 Task: Find the best deals on Amazon.in today.
Action: Mouse moved to (134, 30)
Screenshot: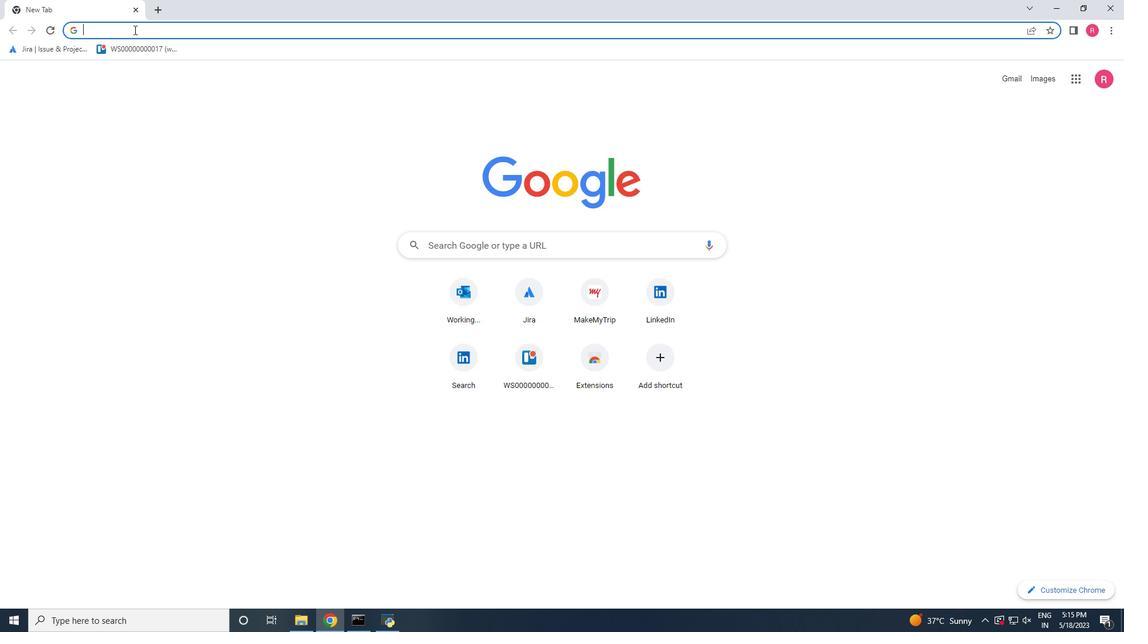 
Action: Mouse pressed left at (134, 30)
Screenshot: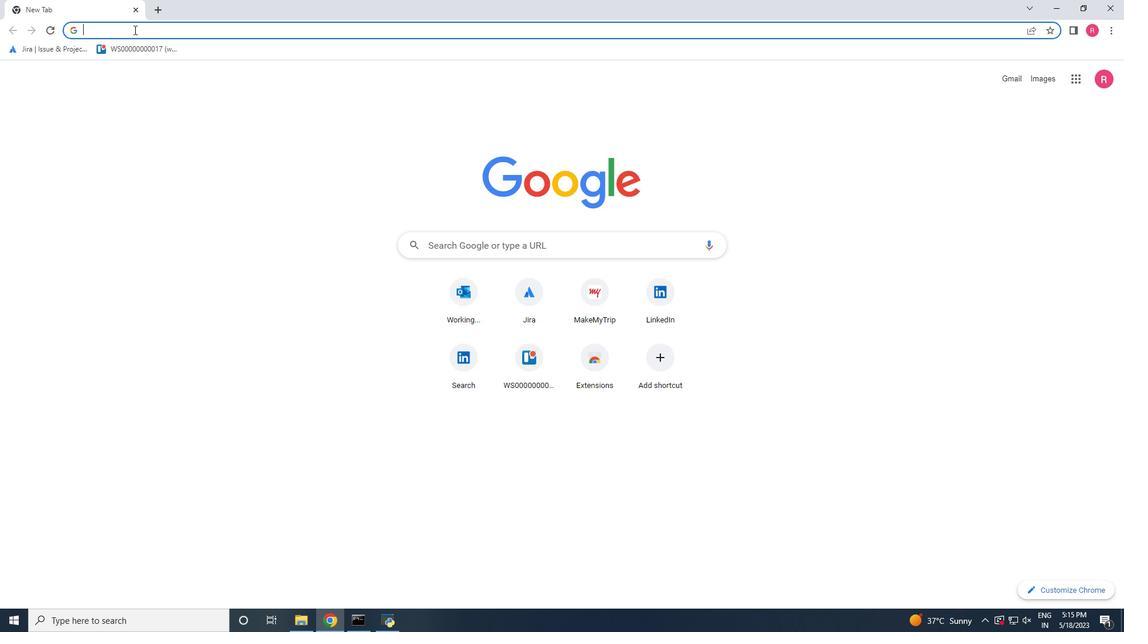
Action: Key pressed amazon<Key.enter>
Screenshot: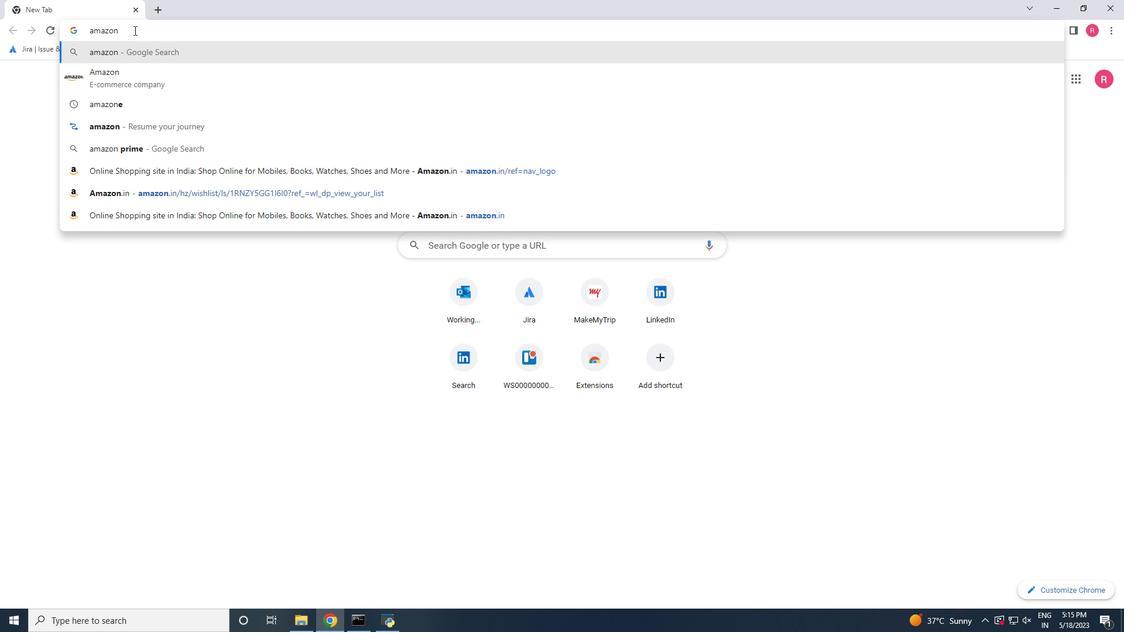 
Action: Mouse moved to (162, 182)
Screenshot: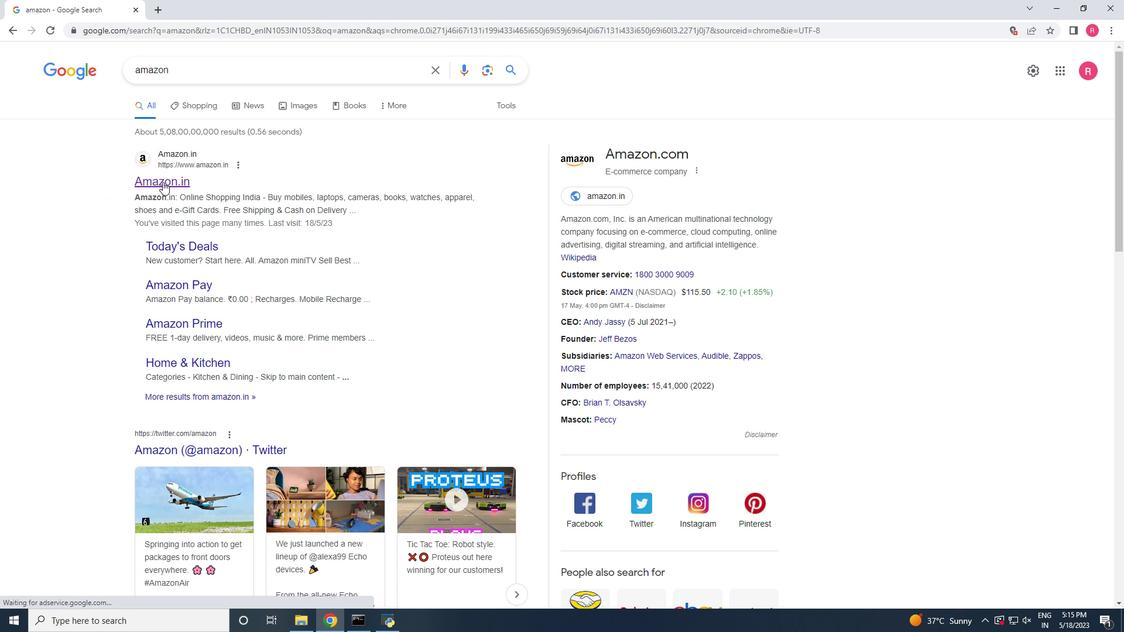 
Action: Mouse pressed left at (162, 182)
Screenshot: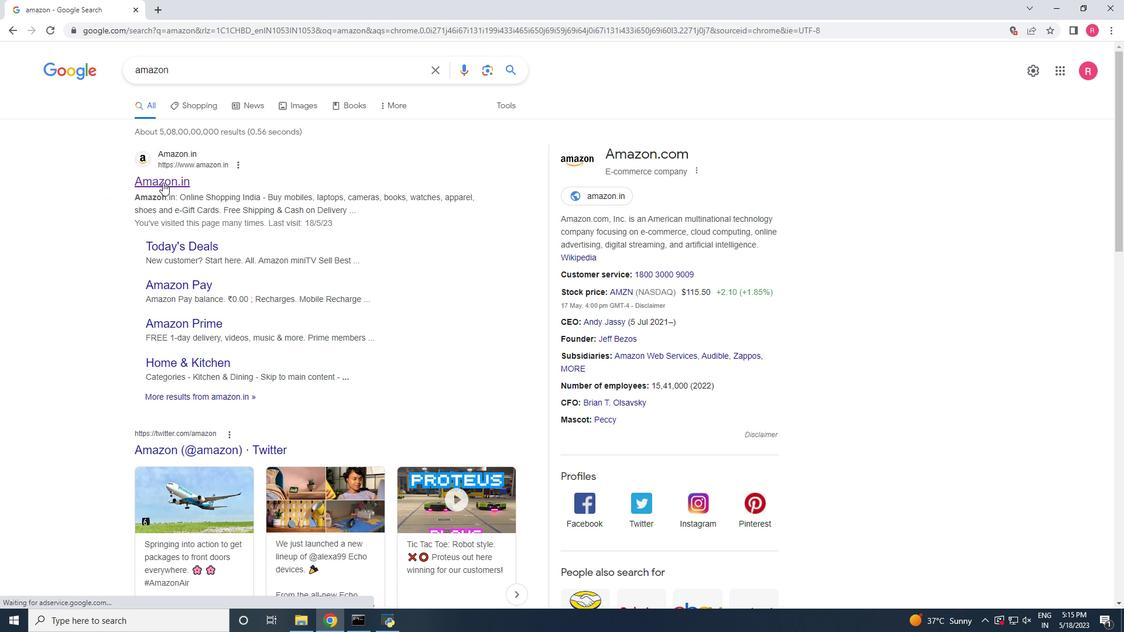 
Action: Mouse moved to (246, 59)
Screenshot: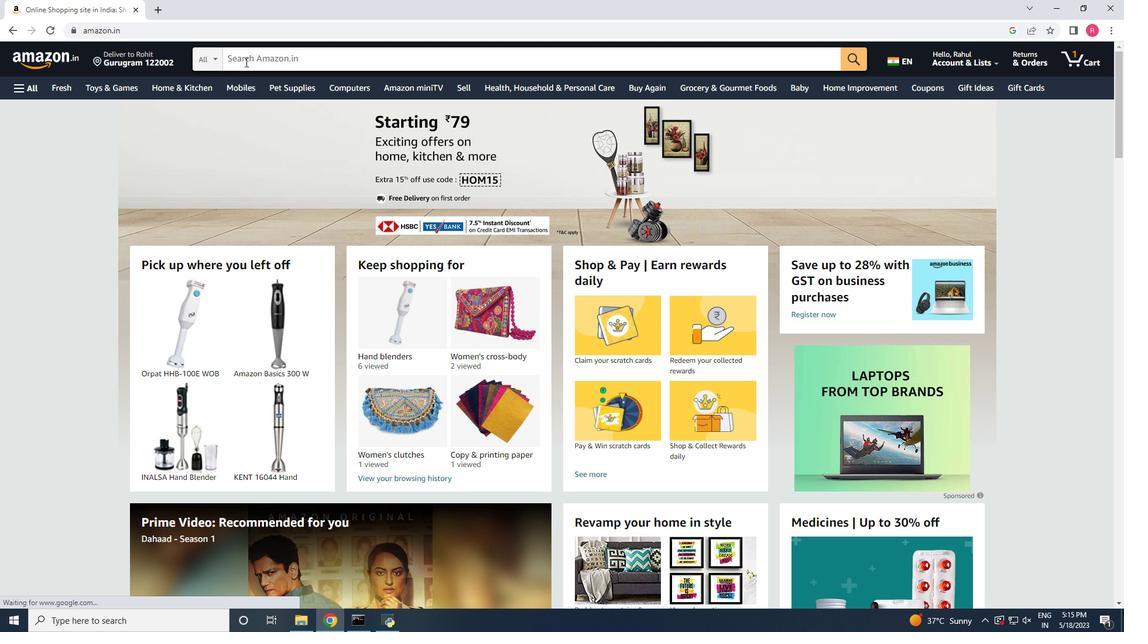 
Action: Mouse pressed left at (246, 59)
Screenshot: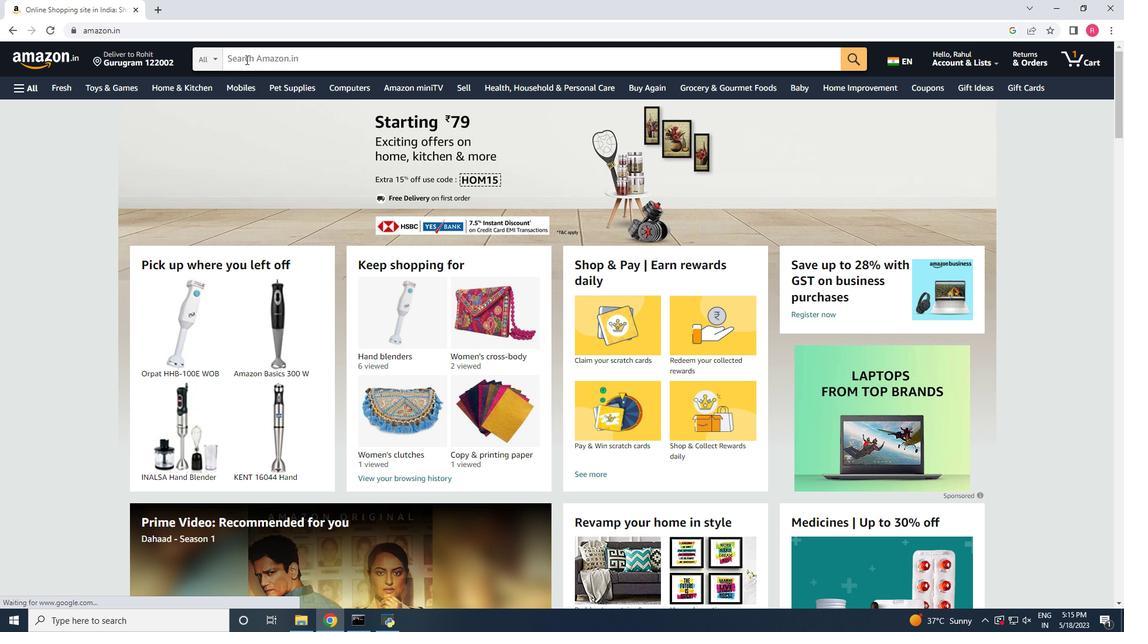 
Action: Key pressed today<Key.space>deal
Screenshot: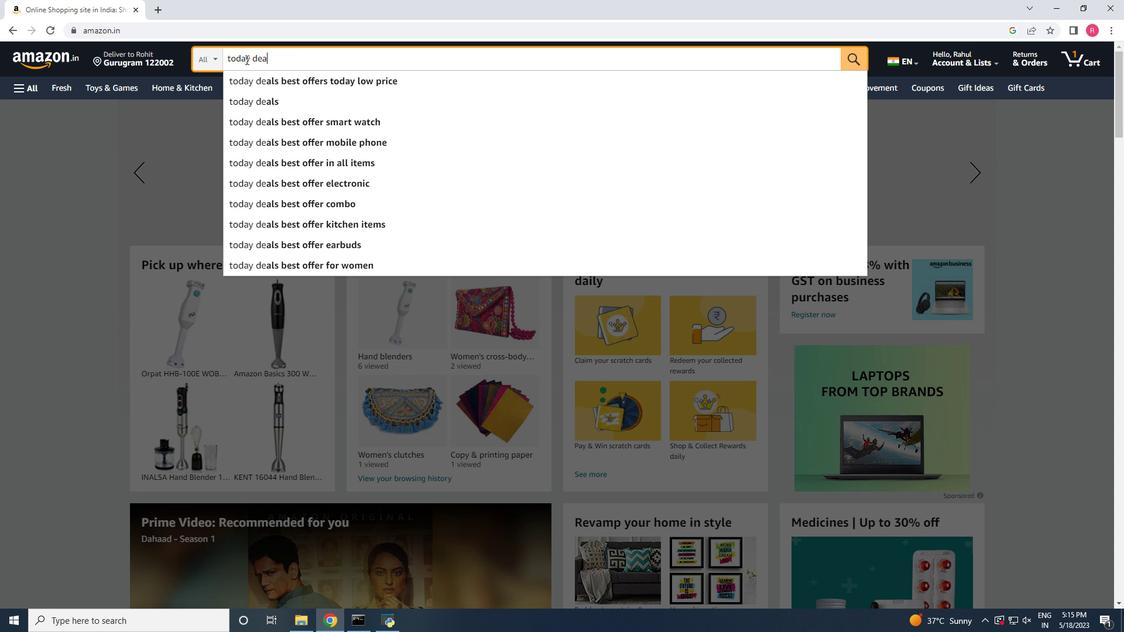 
Action: Mouse moved to (267, 100)
Screenshot: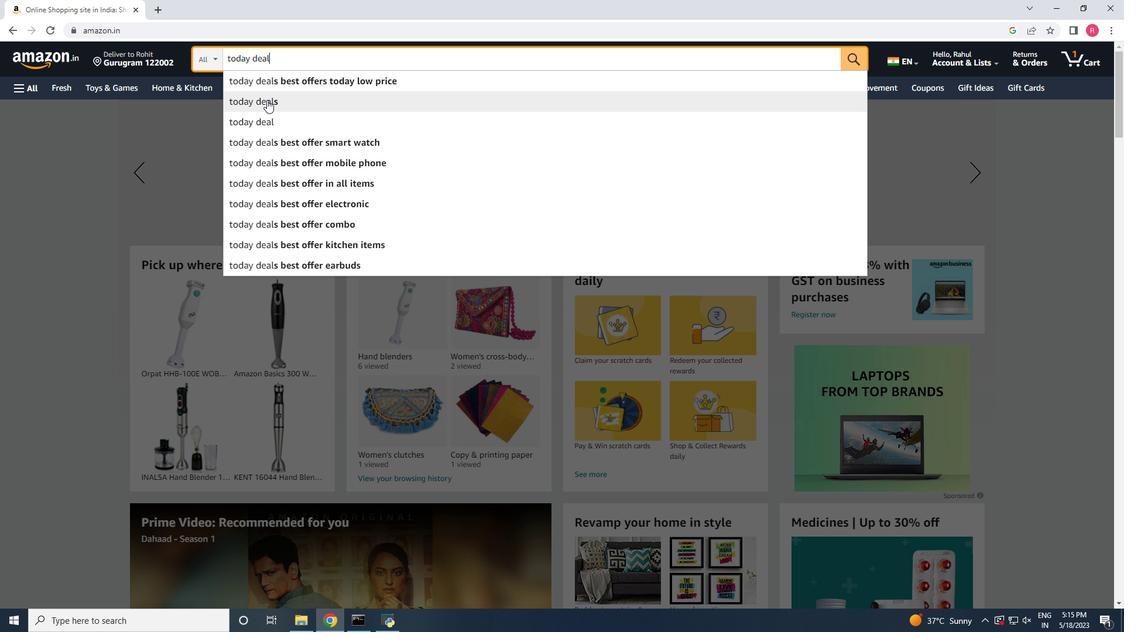 
Action: Mouse pressed left at (267, 100)
Screenshot: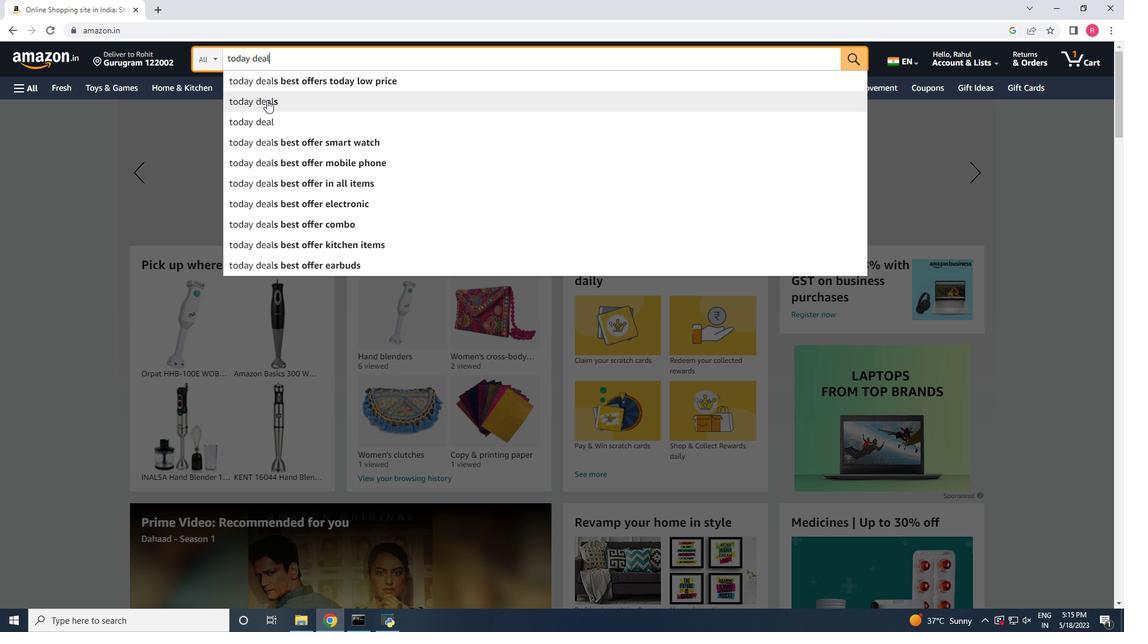 
Action: Mouse moved to (424, 171)
Screenshot: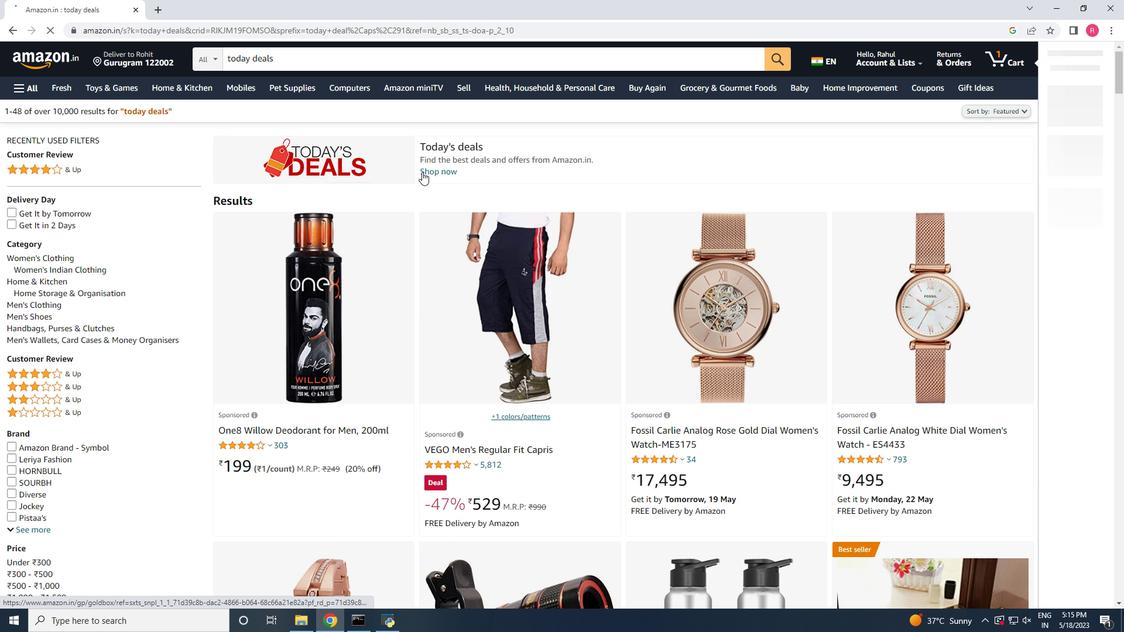 
Action: Mouse pressed left at (424, 171)
Screenshot: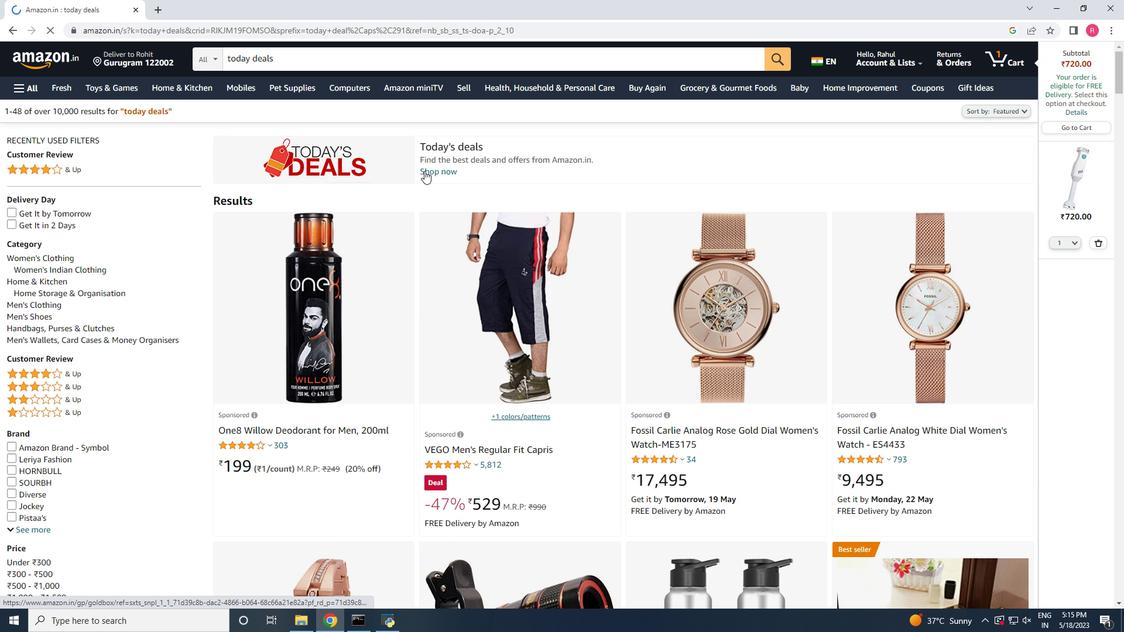 
Action: Mouse moved to (424, 171)
Screenshot: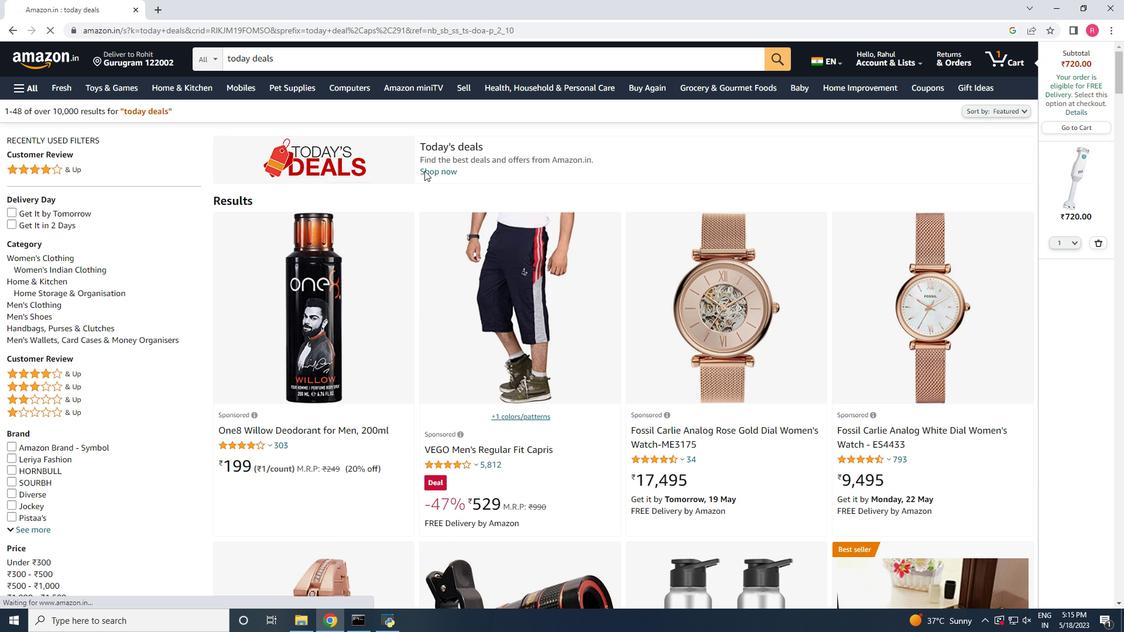 
Action: Mouse scrolled (424, 170) with delta (0, 0)
Screenshot: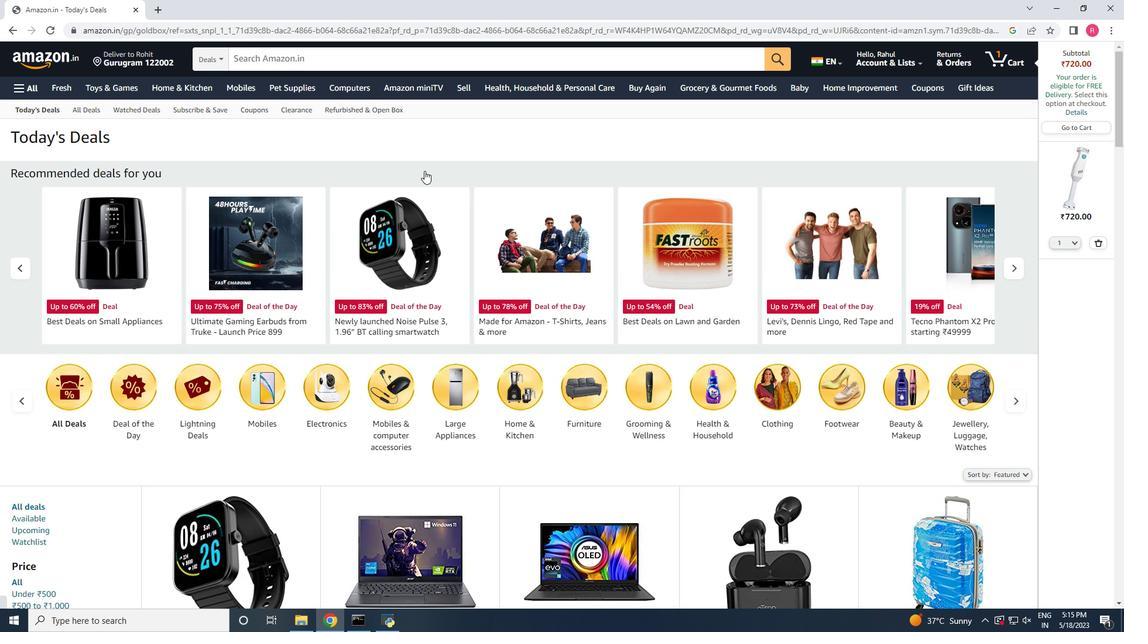 
Action: Mouse scrolled (424, 170) with delta (0, 0)
Screenshot: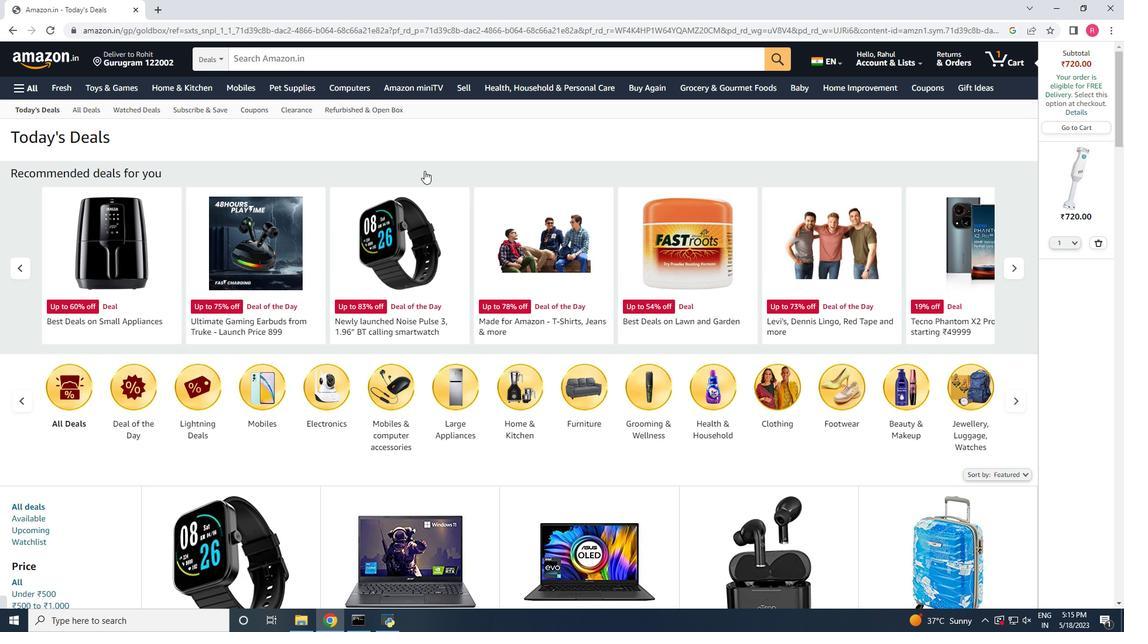 
Action: Mouse scrolled (424, 170) with delta (0, 0)
Screenshot: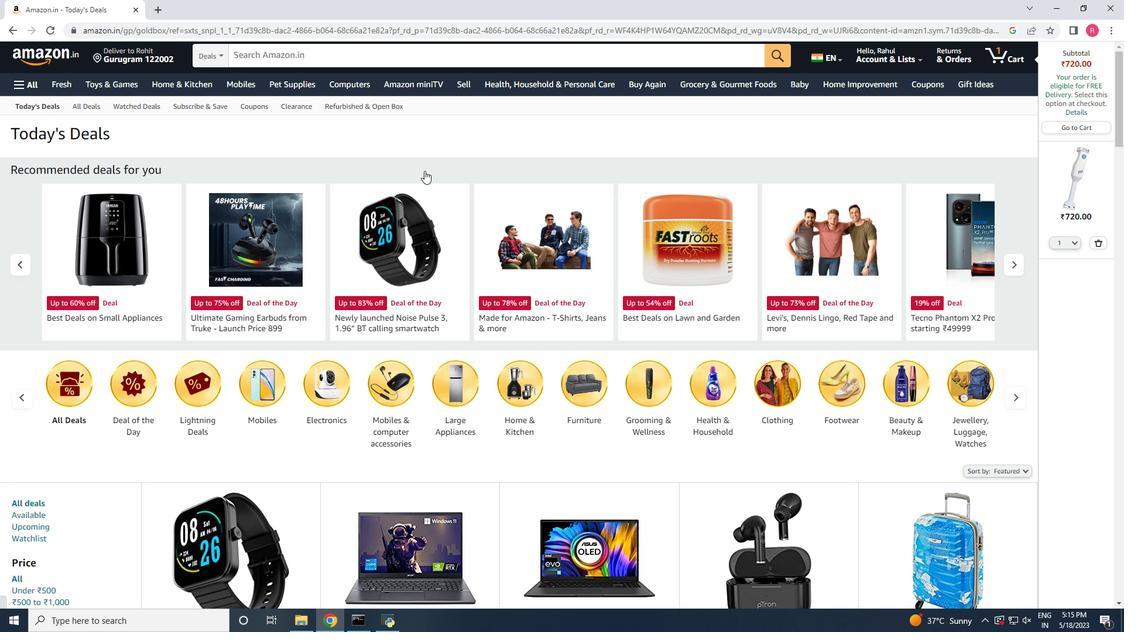
Action: Mouse scrolled (424, 170) with delta (0, 0)
Screenshot: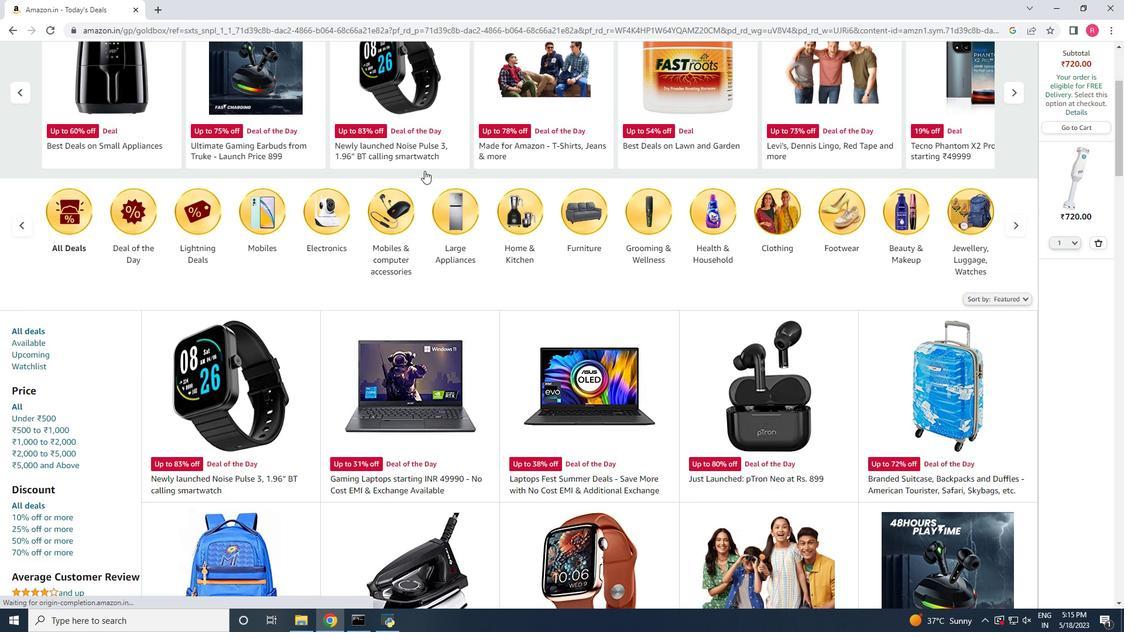 
Action: Mouse scrolled (424, 170) with delta (0, 0)
Screenshot: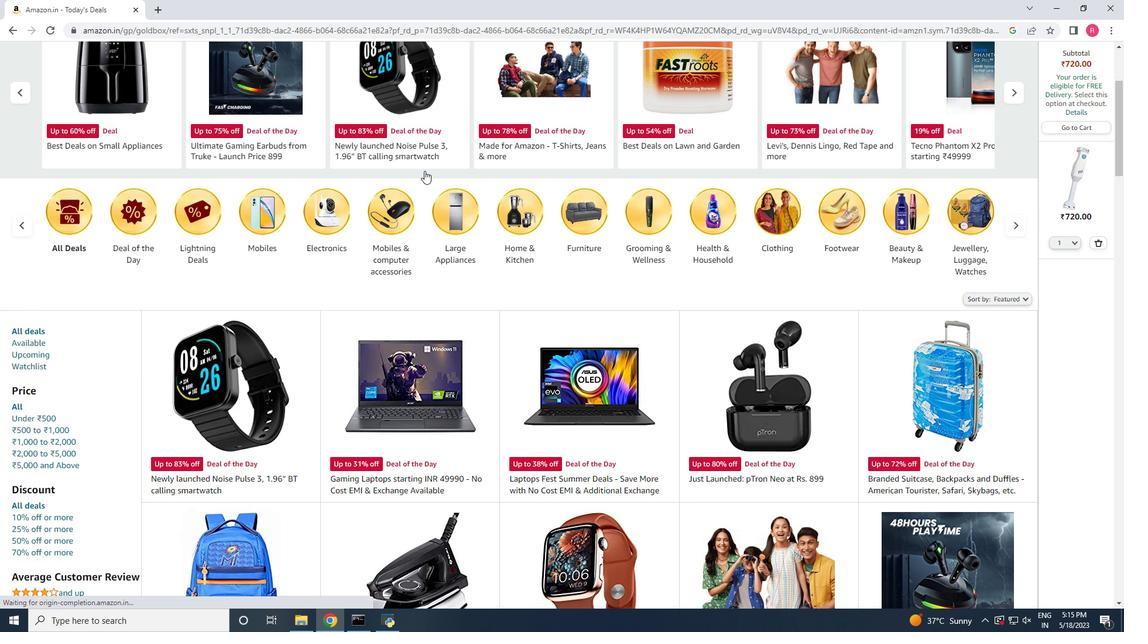 
Action: Mouse scrolled (424, 171) with delta (0, 0)
Screenshot: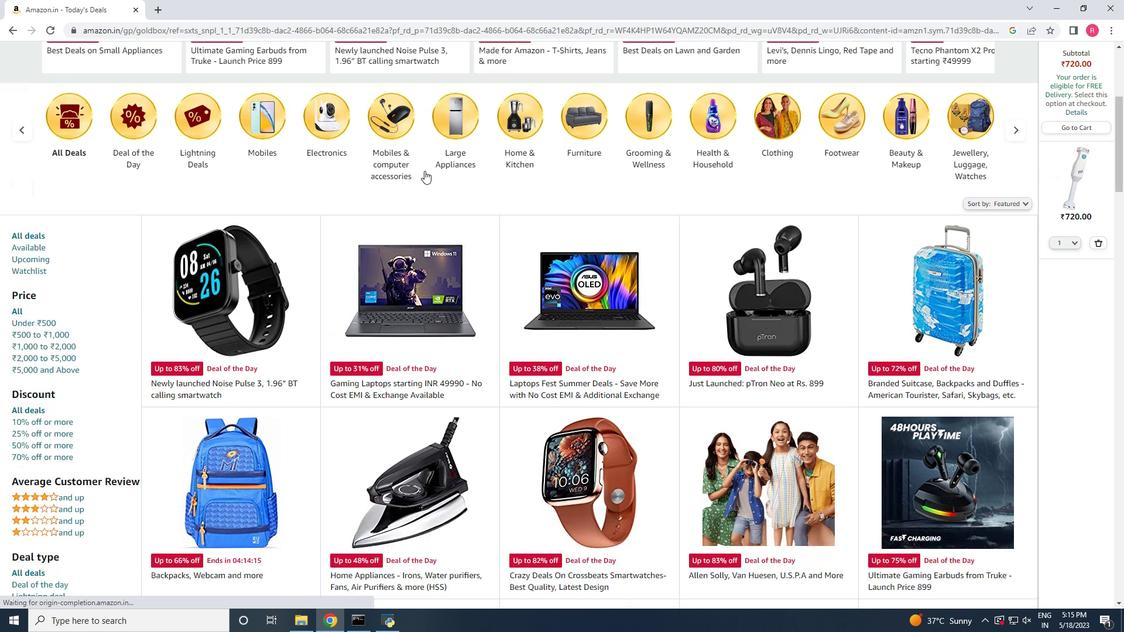 
Action: Mouse scrolled (424, 171) with delta (0, 0)
Screenshot: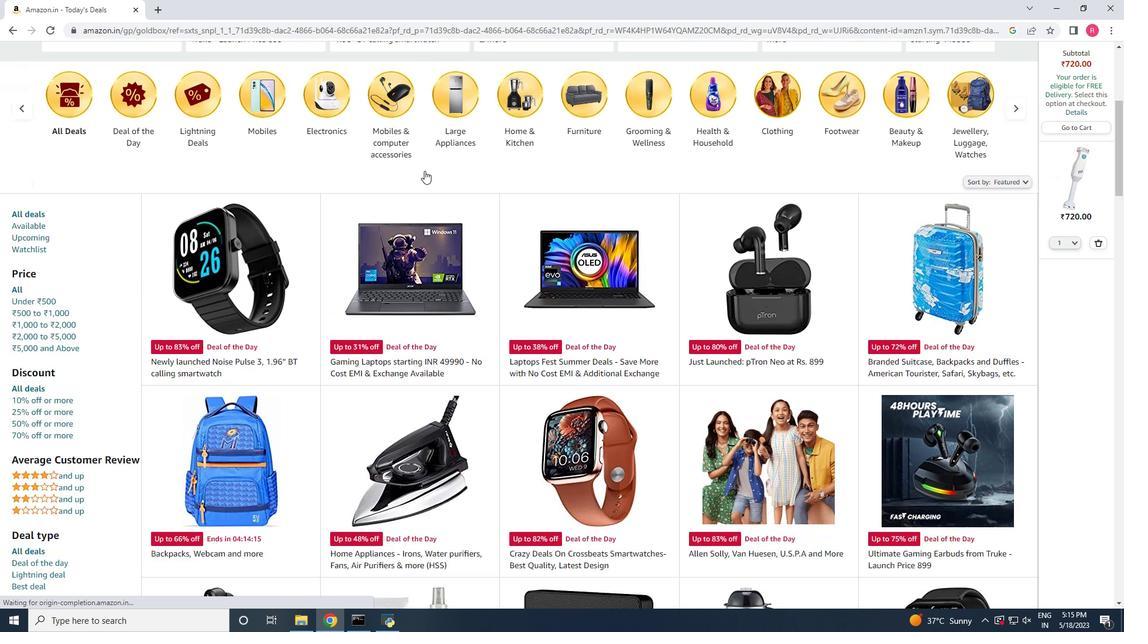 
Action: Mouse scrolled (424, 171) with delta (0, 0)
Screenshot: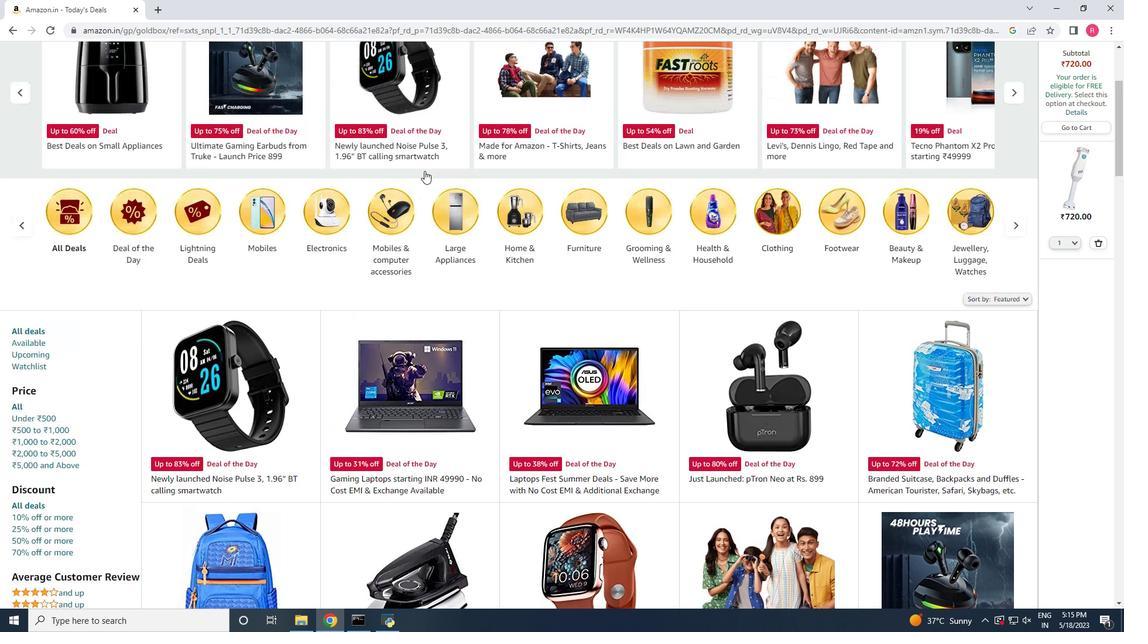 
Action: Mouse scrolled (424, 171) with delta (0, 0)
Screenshot: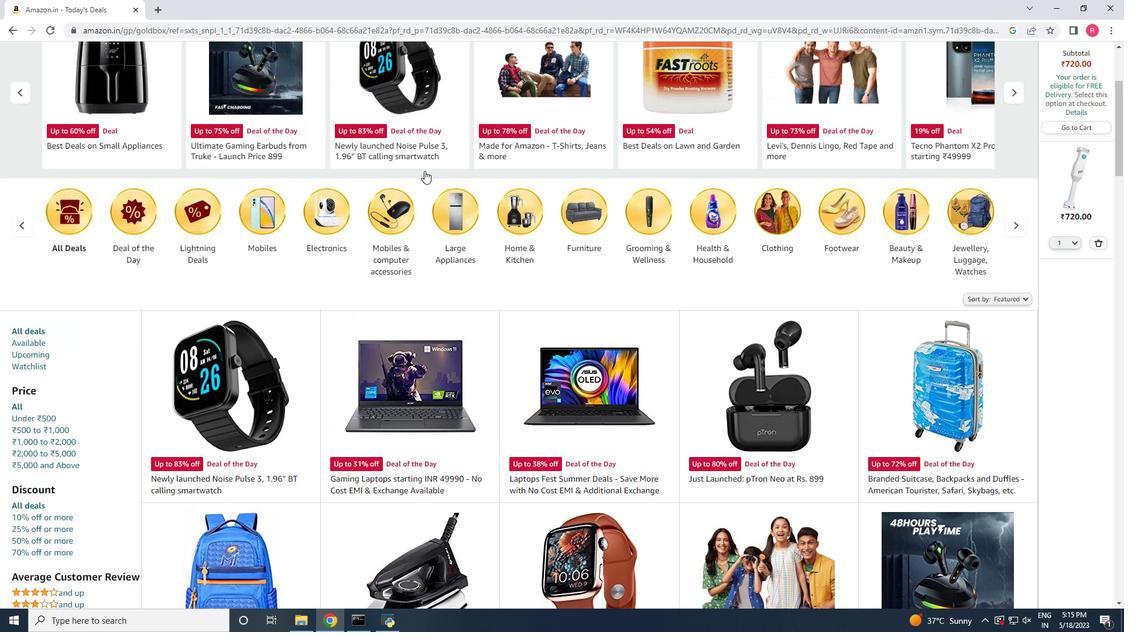 
Action: Mouse moved to (239, 212)
Screenshot: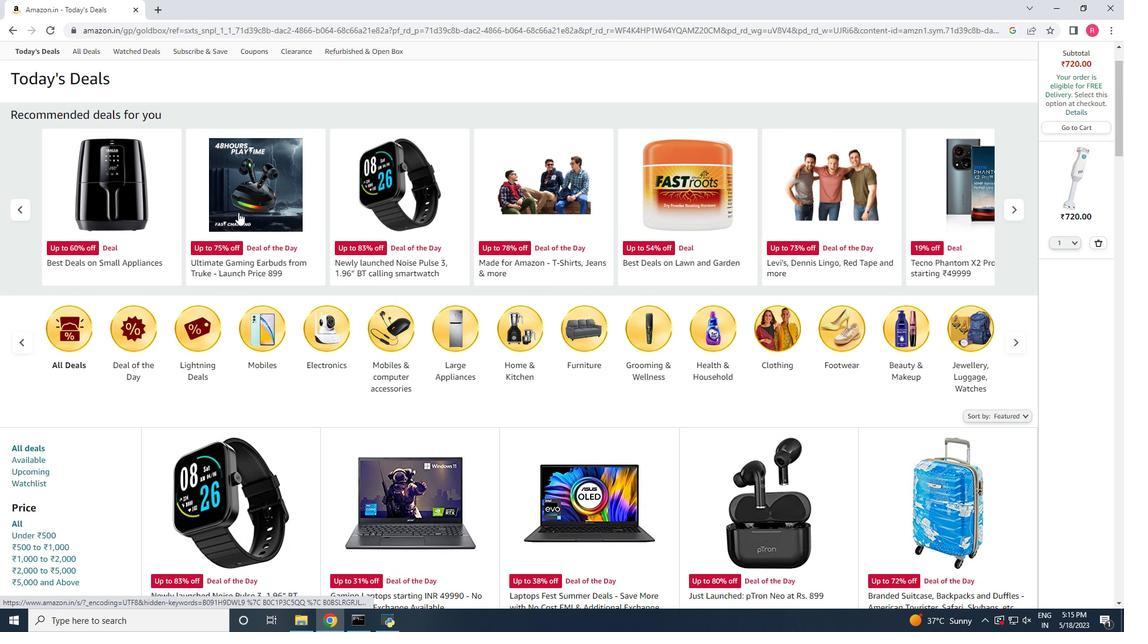 
Action: Mouse scrolled (239, 212) with delta (0, 0)
Screenshot: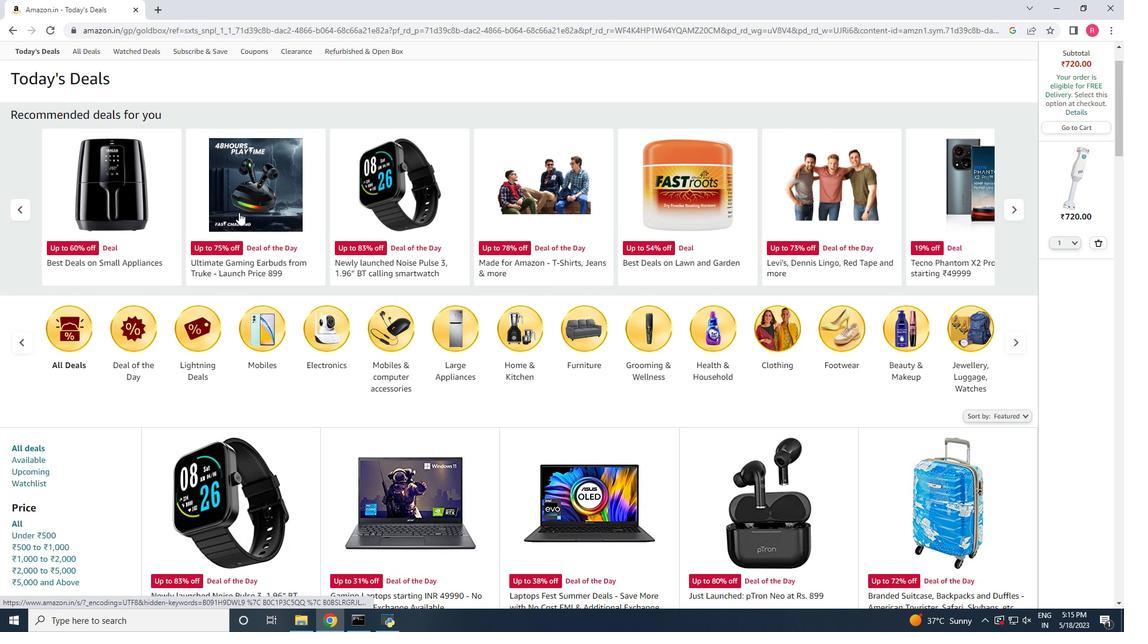 
Action: Mouse scrolled (239, 213) with delta (0, 0)
Screenshot: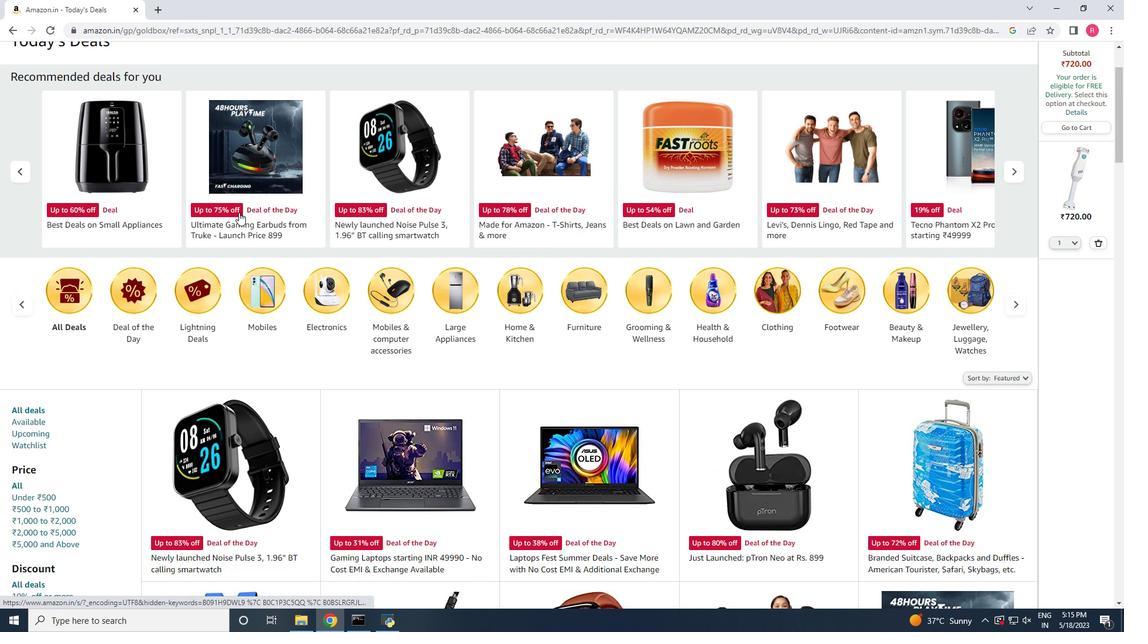 
Action: Mouse moved to (630, 223)
Screenshot: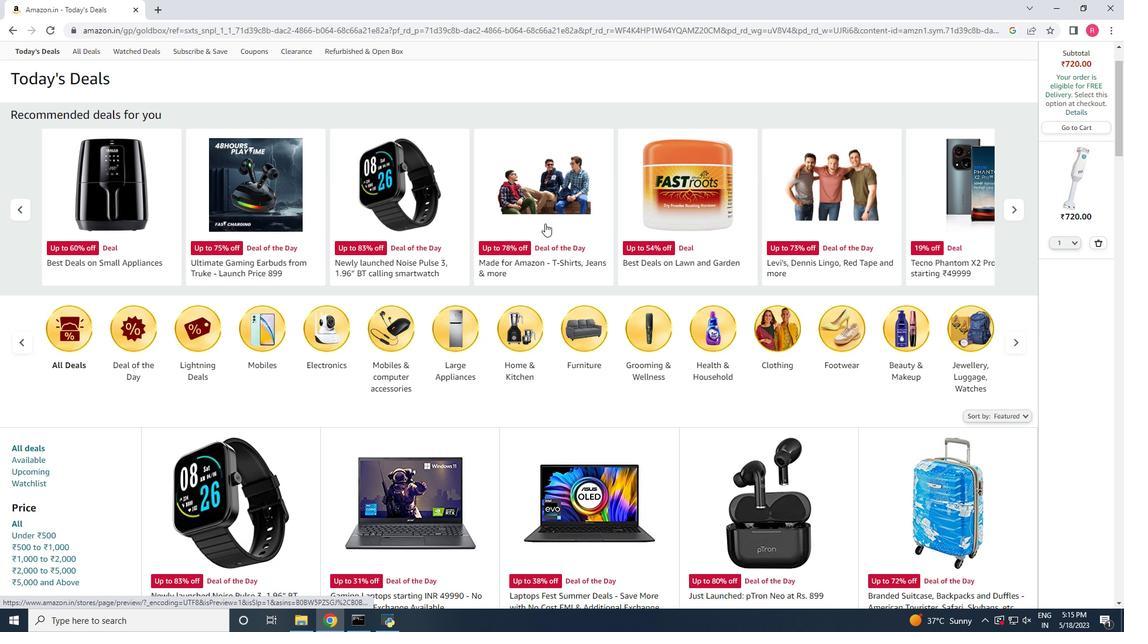 
Action: Mouse scrolled (630, 223) with delta (0, 0)
Screenshot: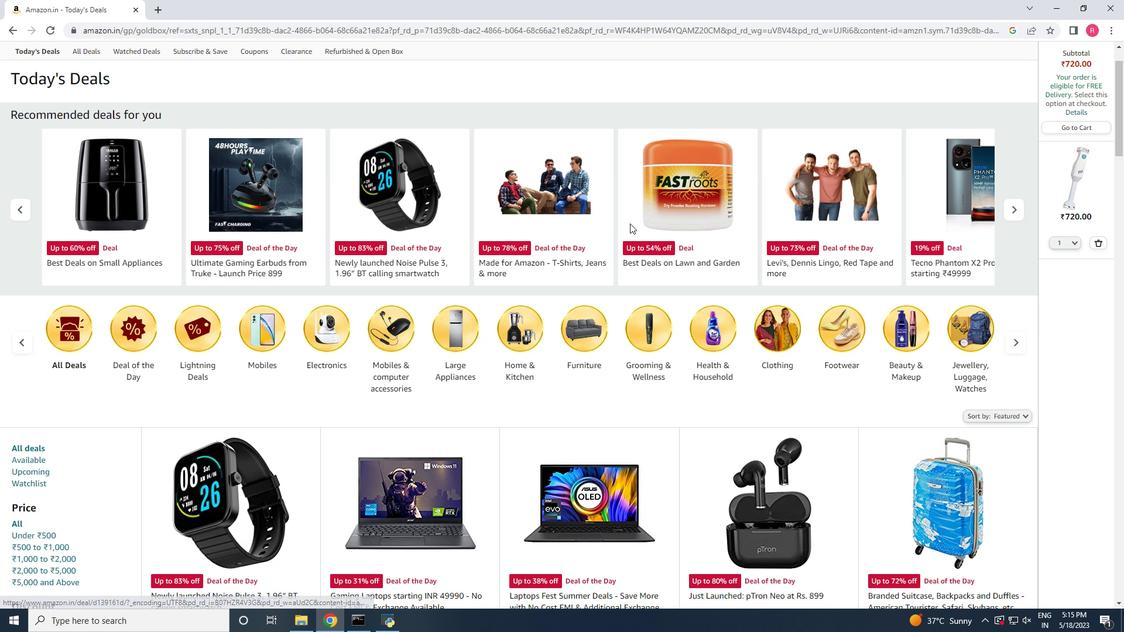 
Action: Mouse scrolled (630, 223) with delta (0, 0)
Screenshot: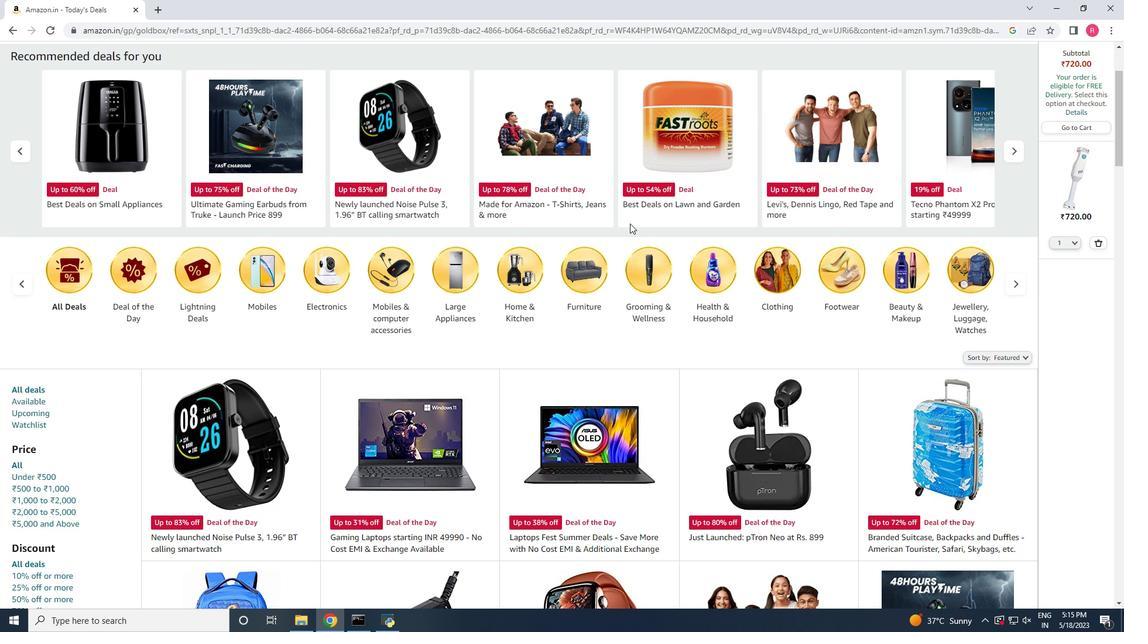 
Action: Mouse scrolled (630, 223) with delta (0, 0)
Screenshot: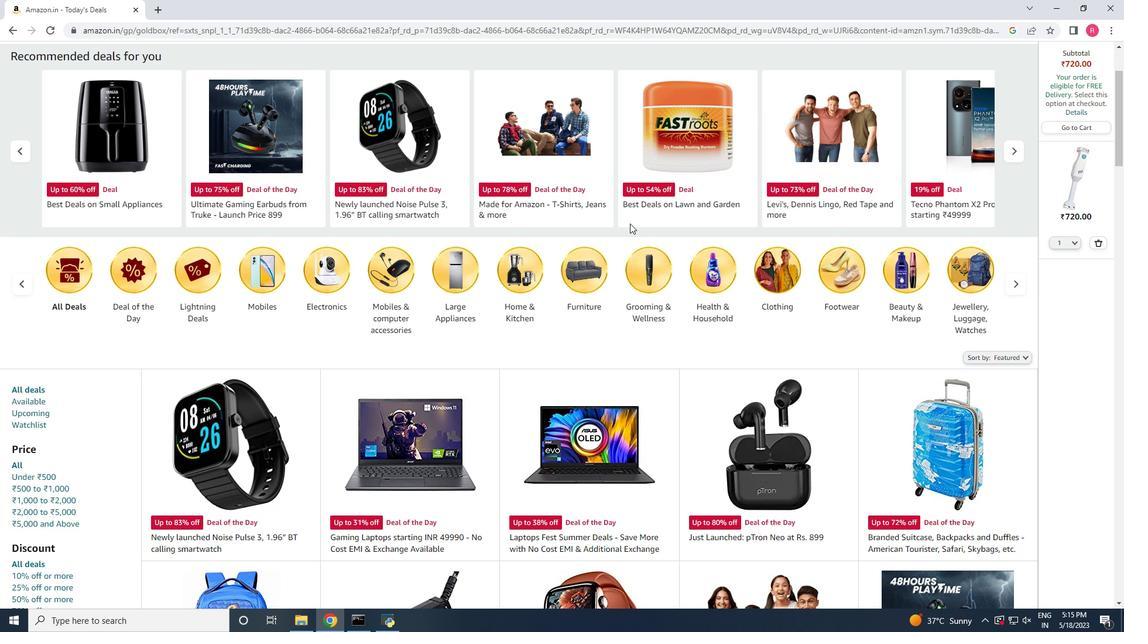 
Action: Mouse moved to (495, 237)
Screenshot: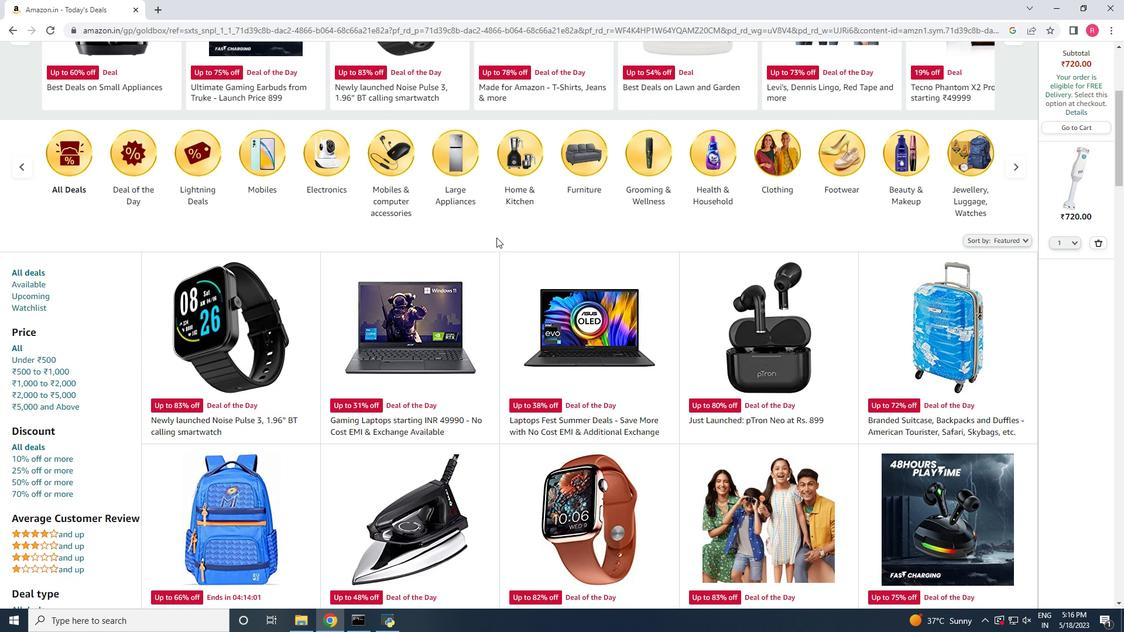 
Action: Mouse scrolled (495, 237) with delta (0, 0)
Screenshot: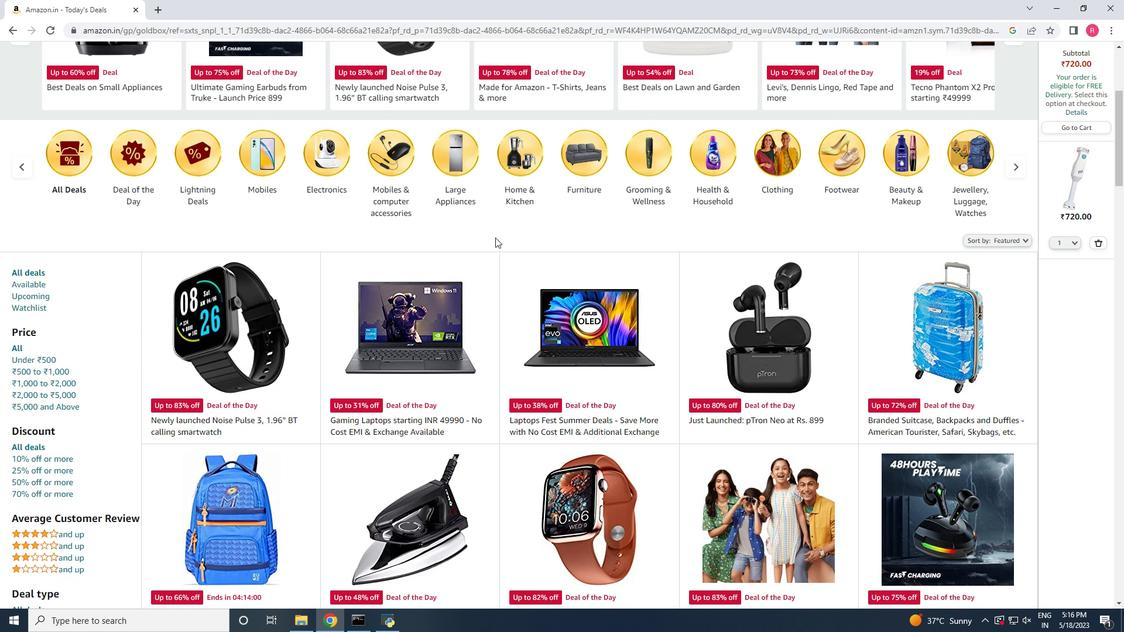 
Action: Mouse scrolled (495, 237) with delta (0, 0)
Screenshot: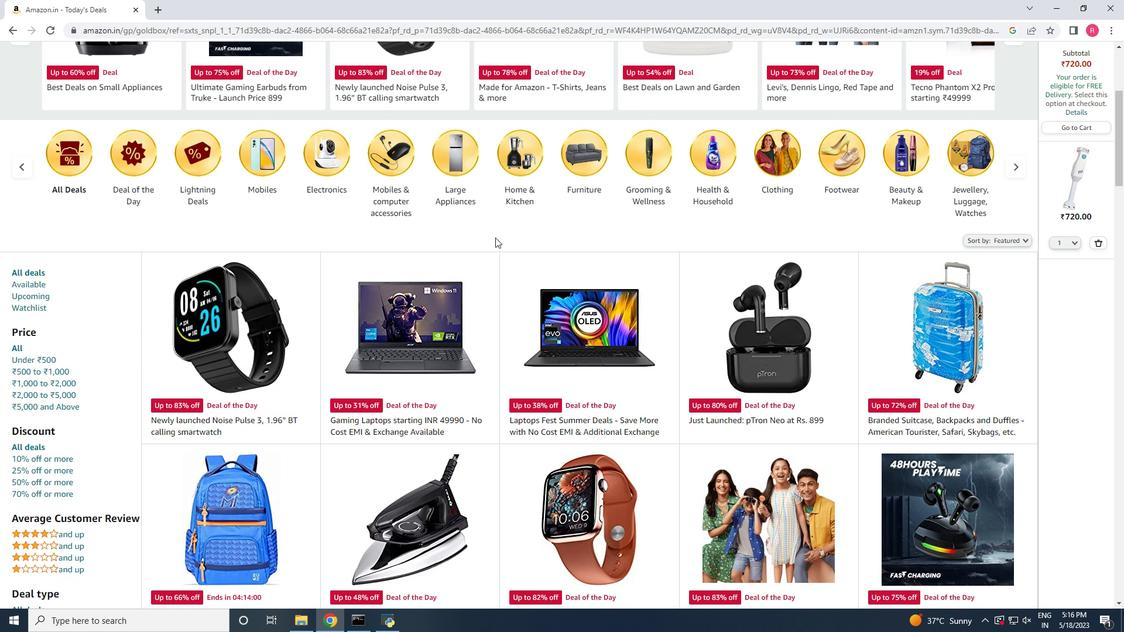 
Action: Mouse scrolled (495, 237) with delta (0, 0)
Screenshot: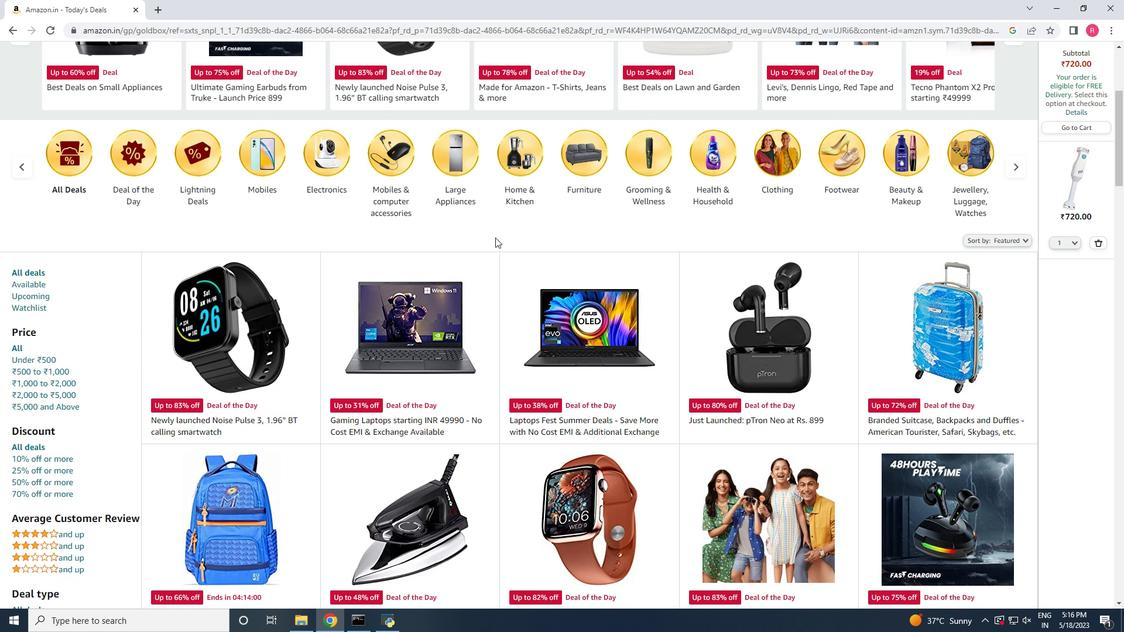 
Action: Mouse scrolled (495, 238) with delta (0, 0)
Screenshot: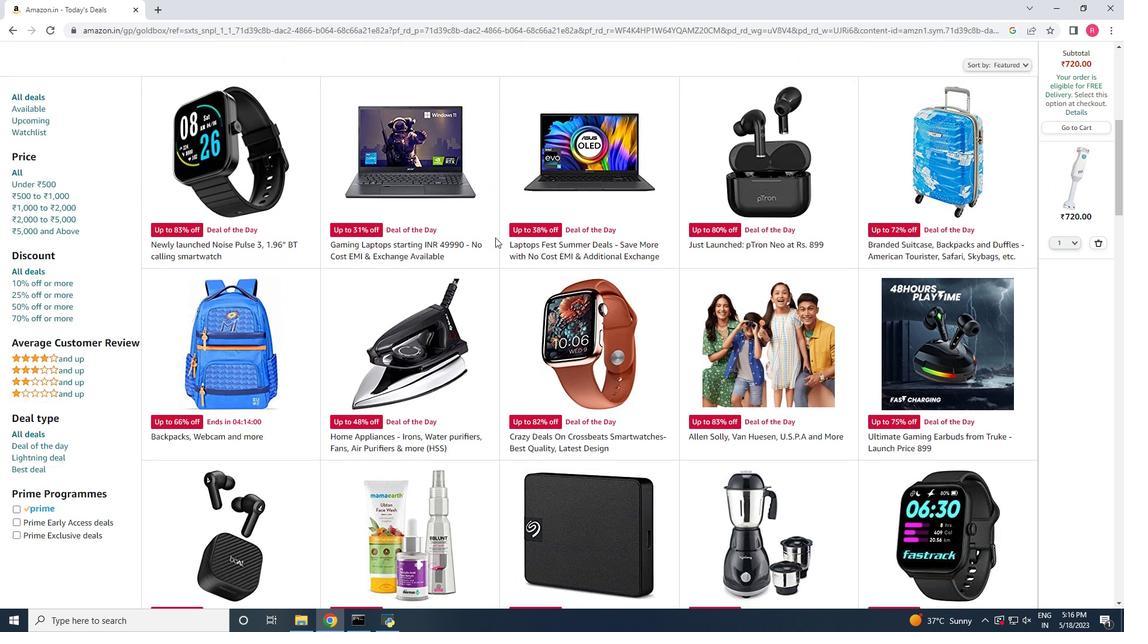 
Action: Mouse scrolled (495, 238) with delta (0, 0)
Screenshot: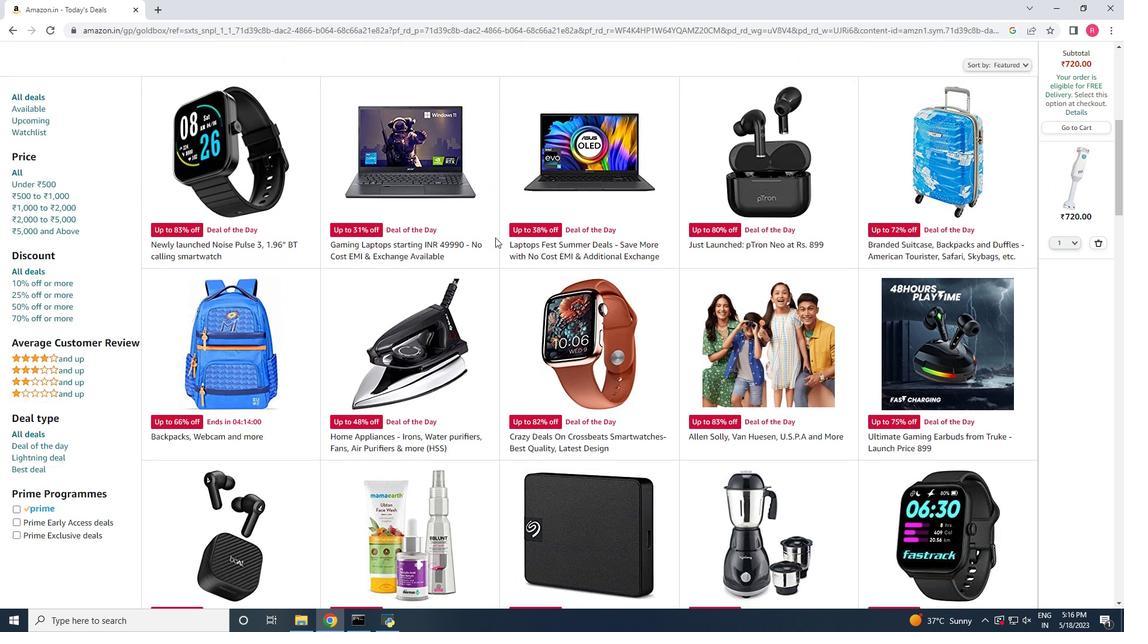 
Action: Mouse scrolled (495, 238) with delta (0, 0)
Screenshot: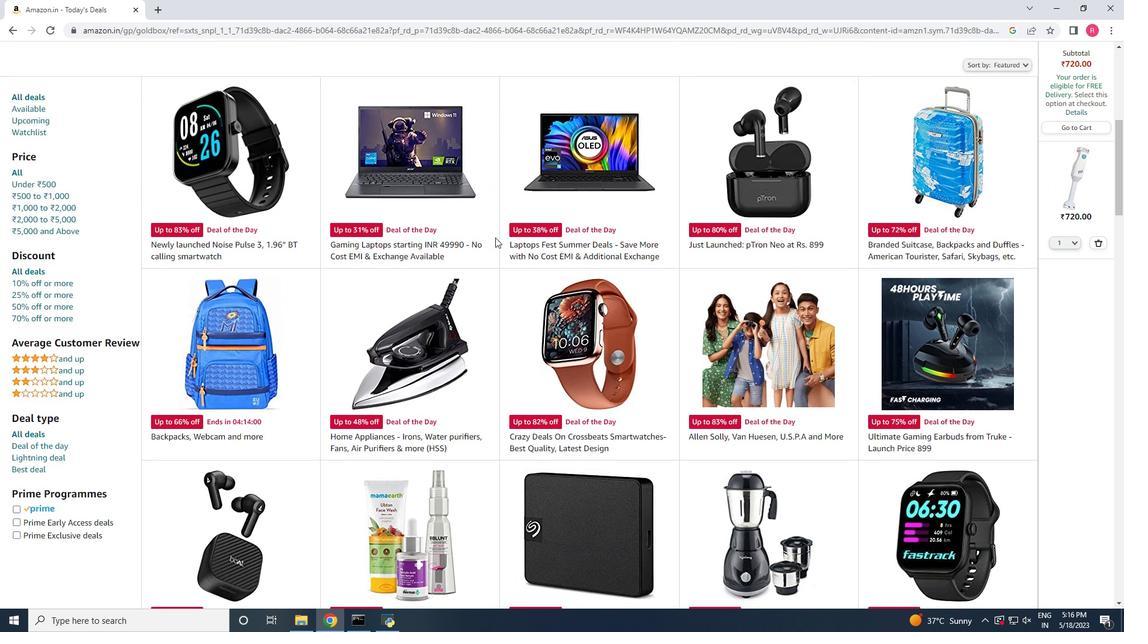 
Action: Mouse scrolled (495, 238) with delta (0, 0)
Screenshot: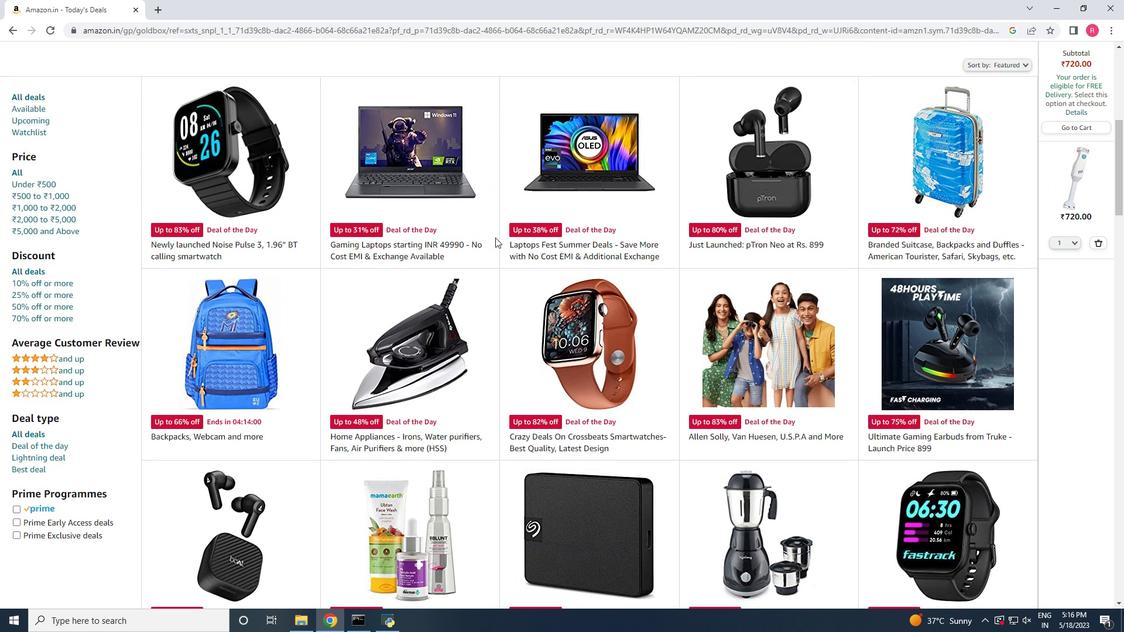 
Action: Mouse scrolled (495, 238) with delta (0, 0)
Screenshot: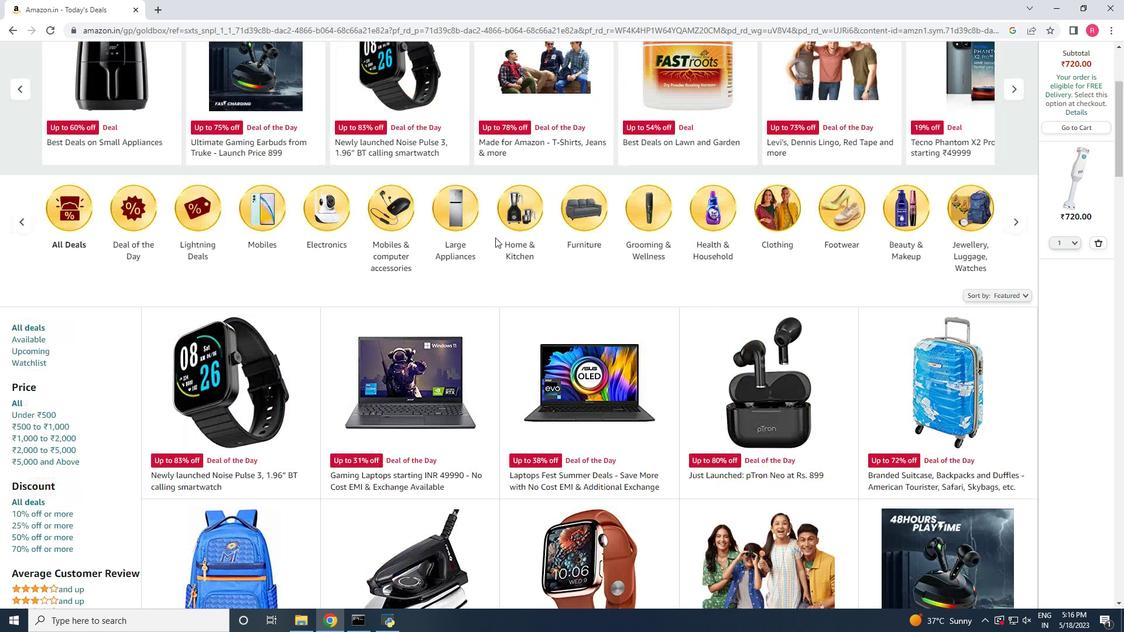 
Action: Mouse scrolled (495, 238) with delta (0, 0)
Screenshot: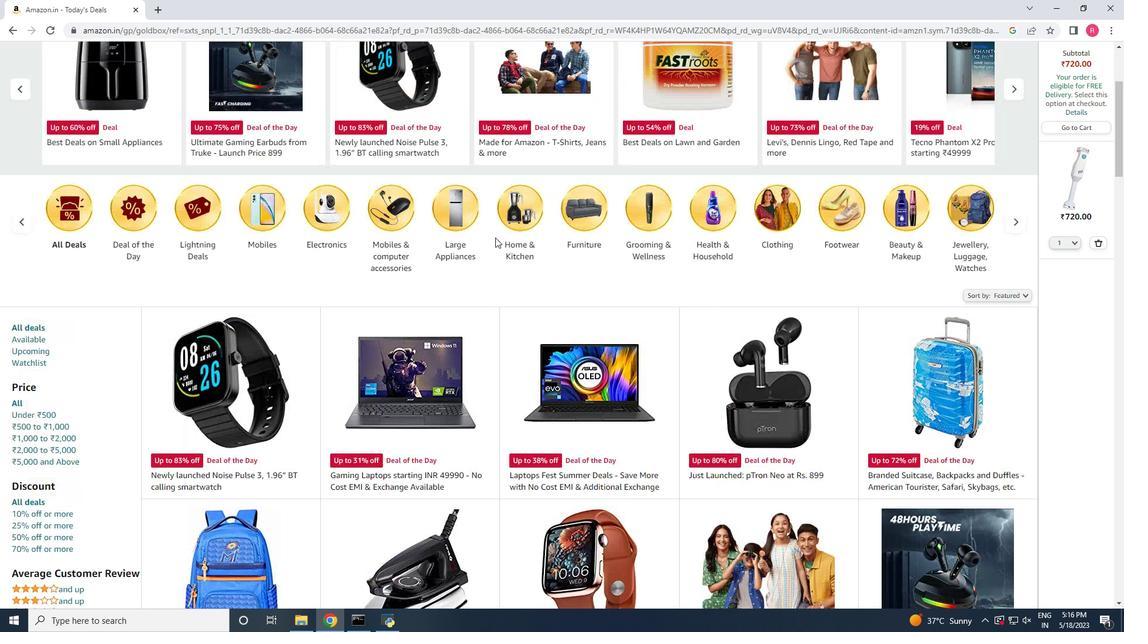 
Action: Mouse scrolled (495, 238) with delta (0, 0)
Screenshot: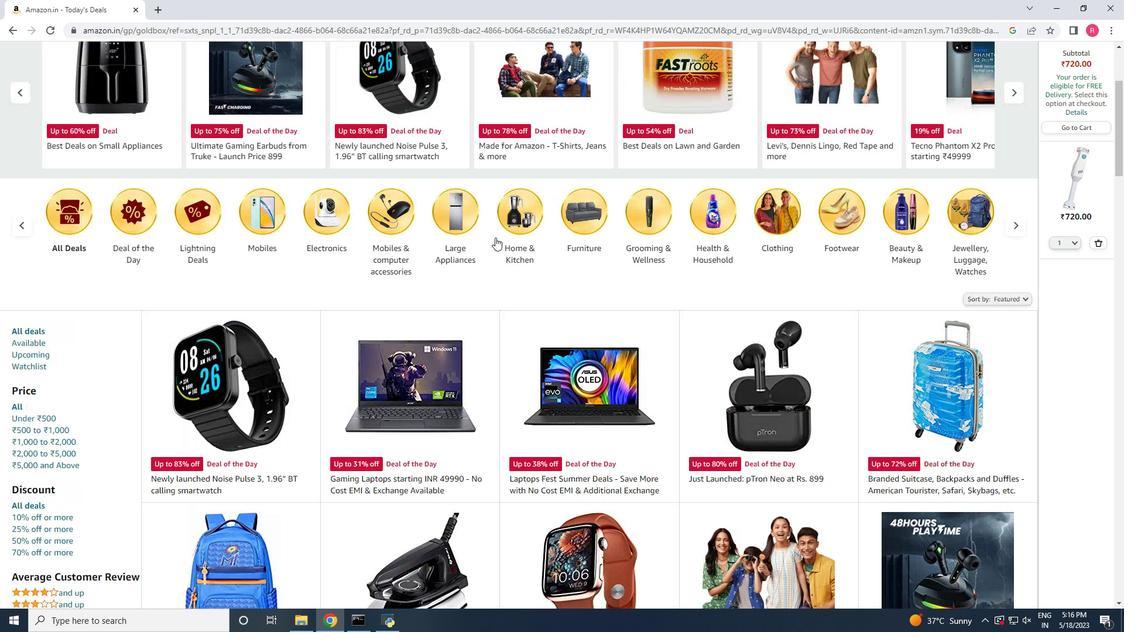 
Action: Mouse scrolled (495, 238) with delta (0, 0)
Screenshot: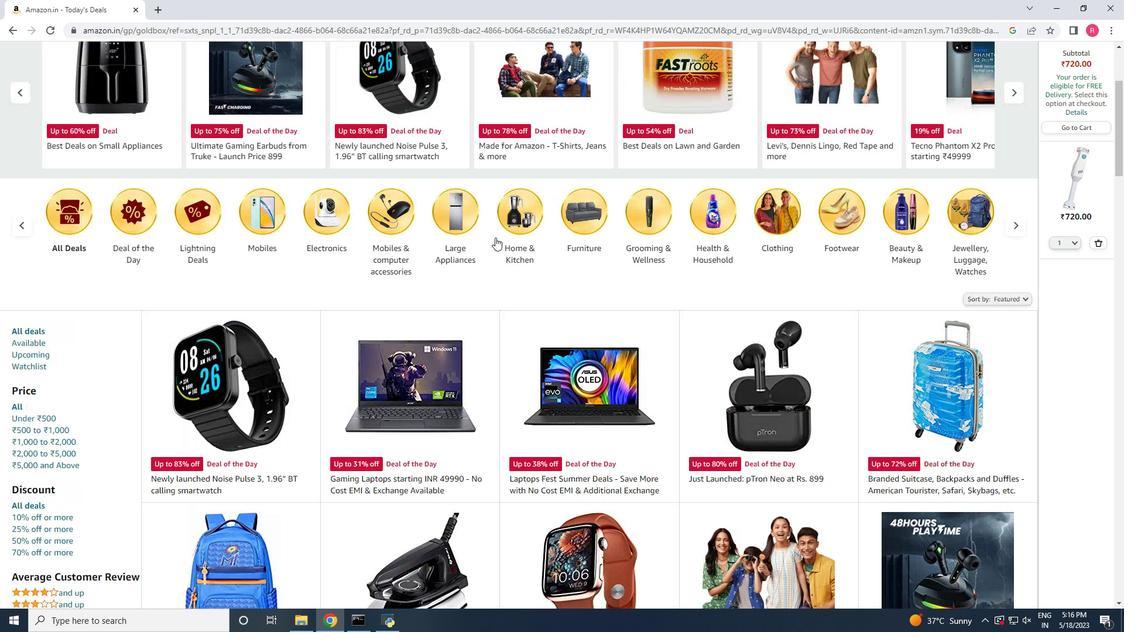 
Action: Mouse scrolled (495, 238) with delta (0, 0)
Screenshot: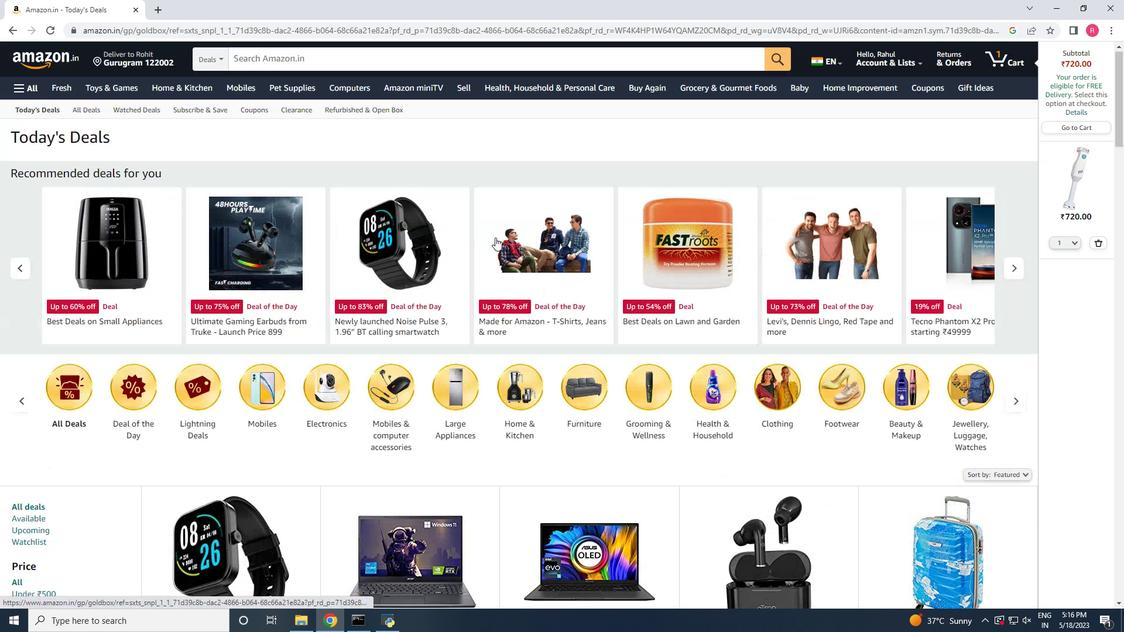 
Action: Mouse scrolled (495, 238) with delta (0, 0)
Screenshot: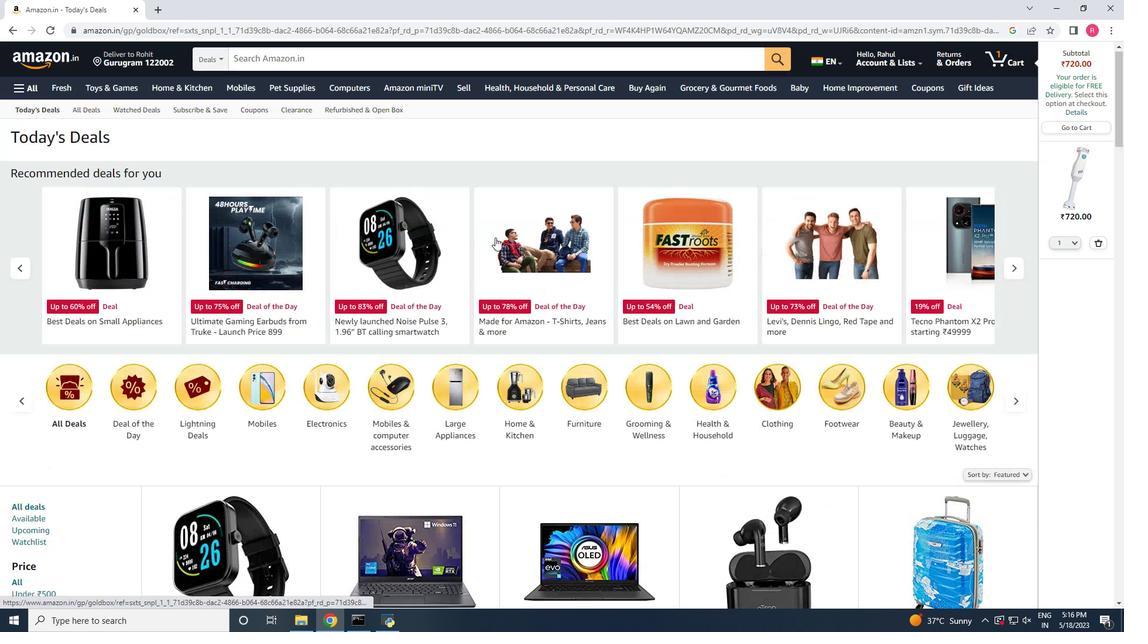 
Action: Mouse scrolled (495, 238) with delta (0, 0)
Screenshot: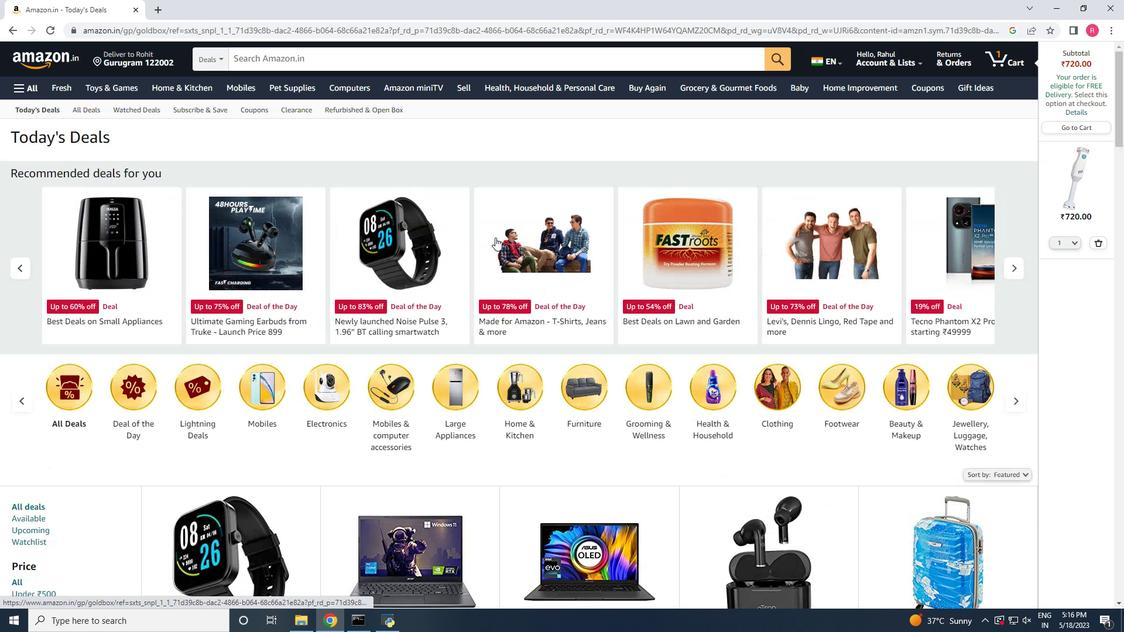 
Action: Mouse moved to (1017, 268)
Screenshot: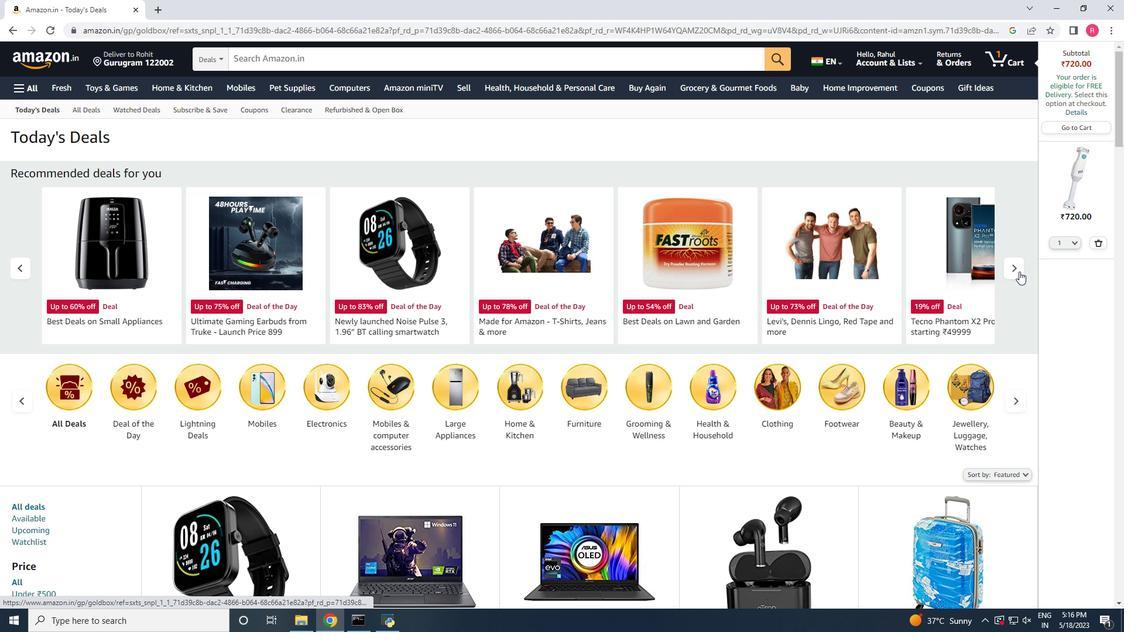 
Action: Mouse pressed left at (1017, 268)
Screenshot: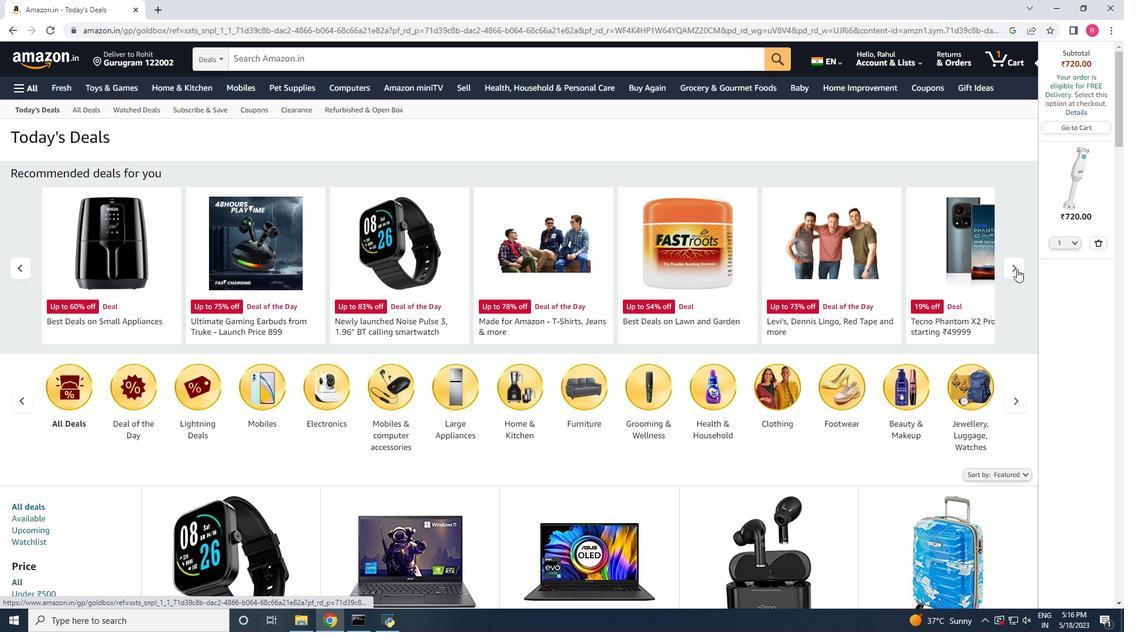 
Action: Mouse pressed left at (1017, 268)
Screenshot: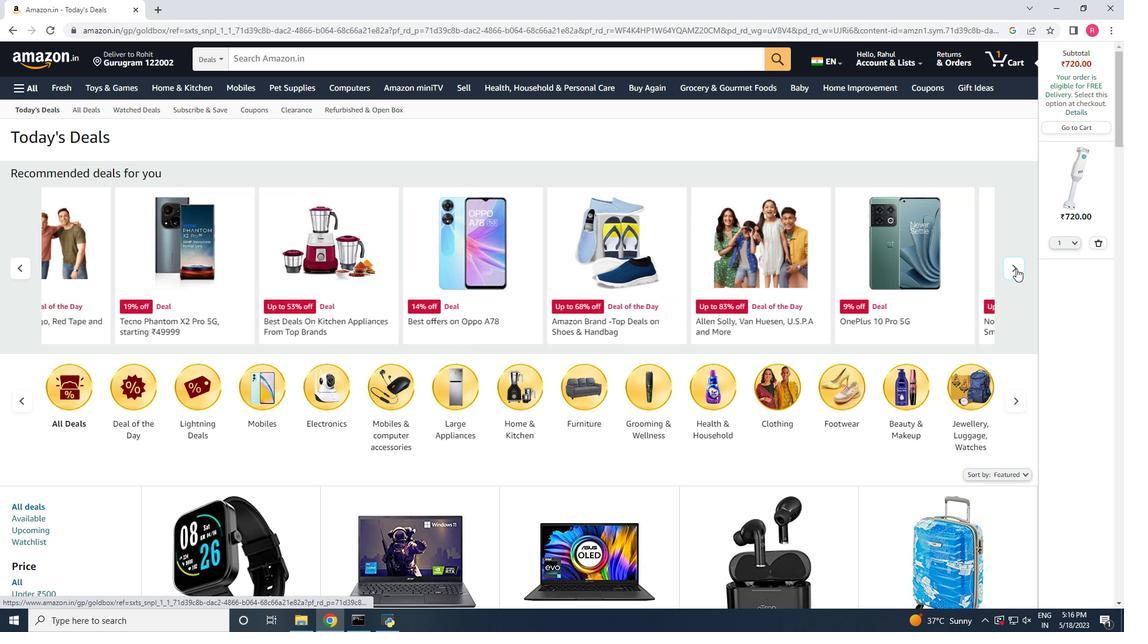 
Action: Mouse moved to (986, 302)
Screenshot: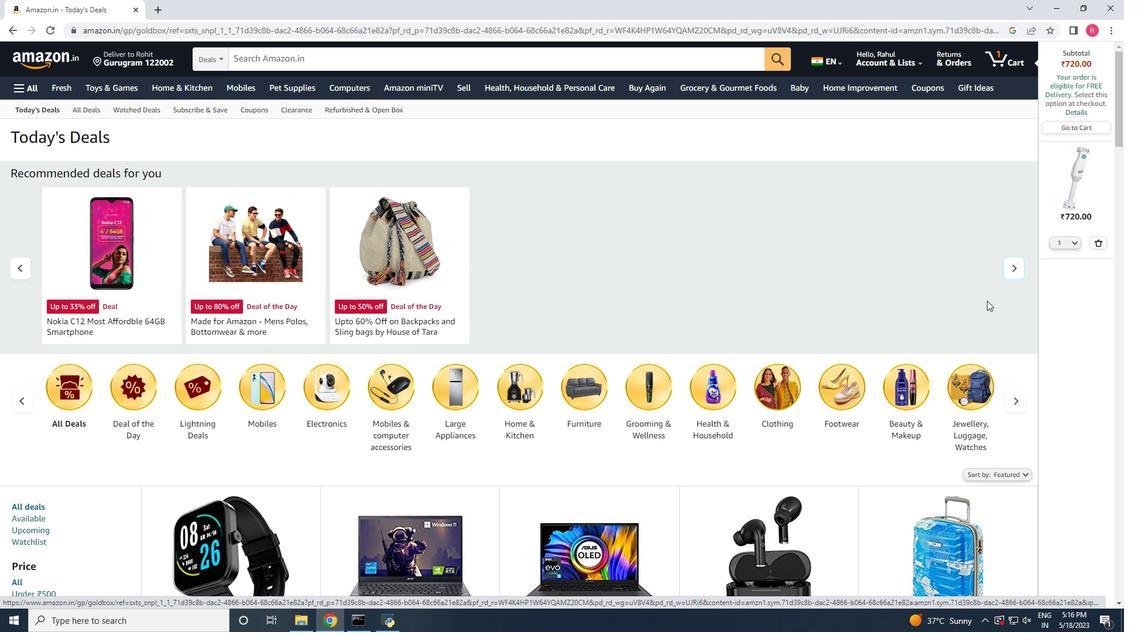 
Action: Mouse scrolled (986, 302) with delta (0, 0)
Screenshot: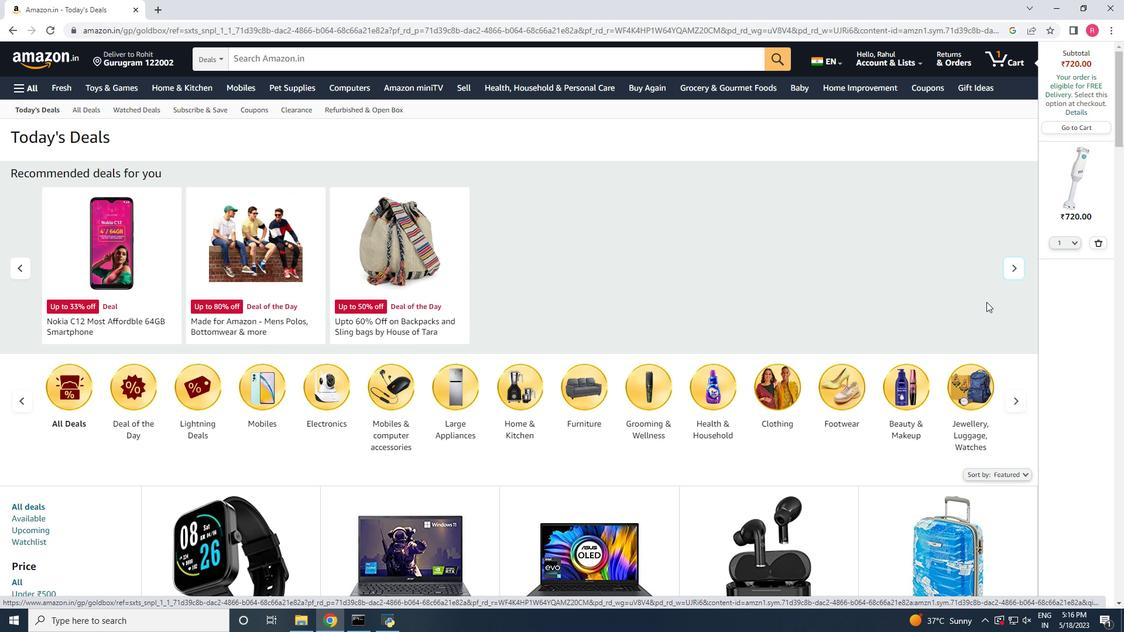
Action: Mouse moved to (986, 303)
Screenshot: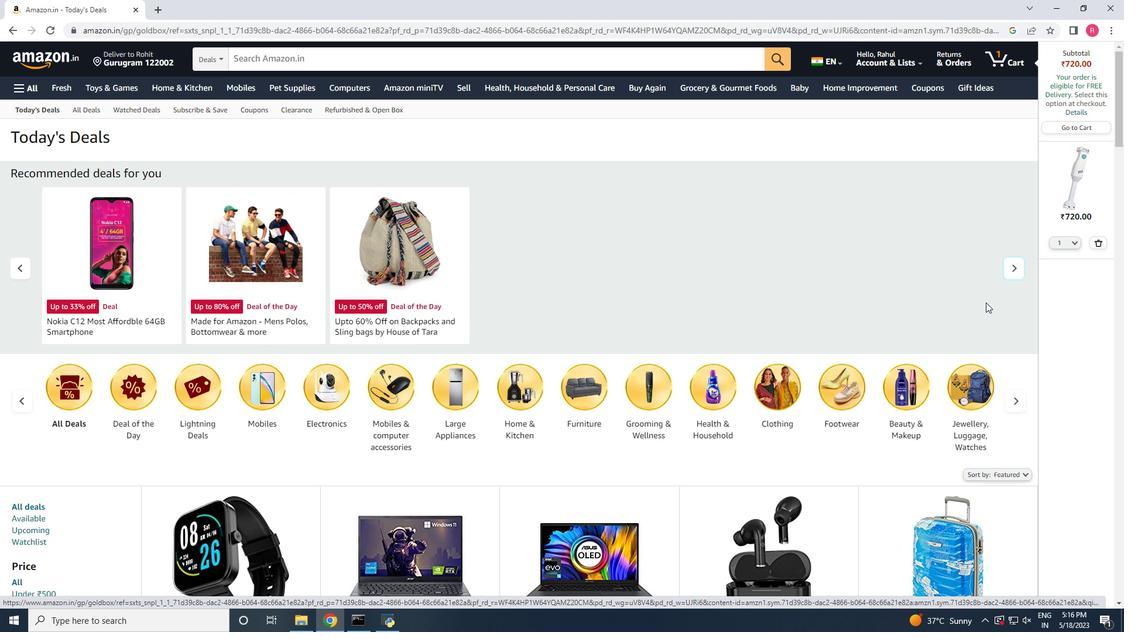 
Action: Mouse scrolled (986, 302) with delta (0, 0)
Screenshot: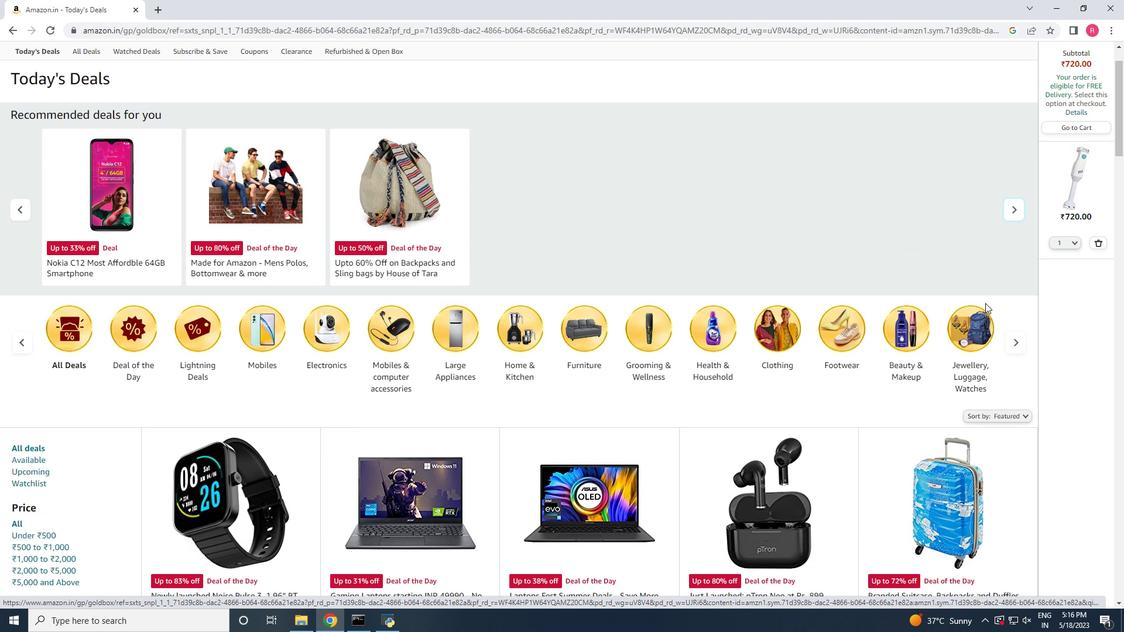 
Action: Mouse scrolled (986, 302) with delta (0, 0)
Screenshot: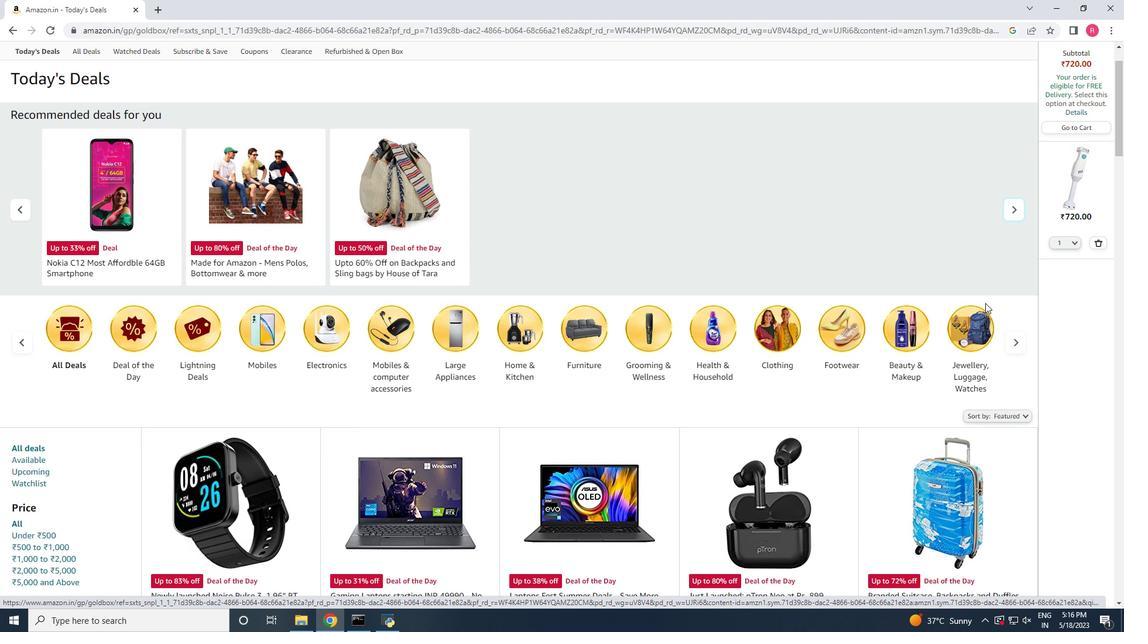 
Action: Mouse scrolled (986, 302) with delta (0, 0)
Screenshot: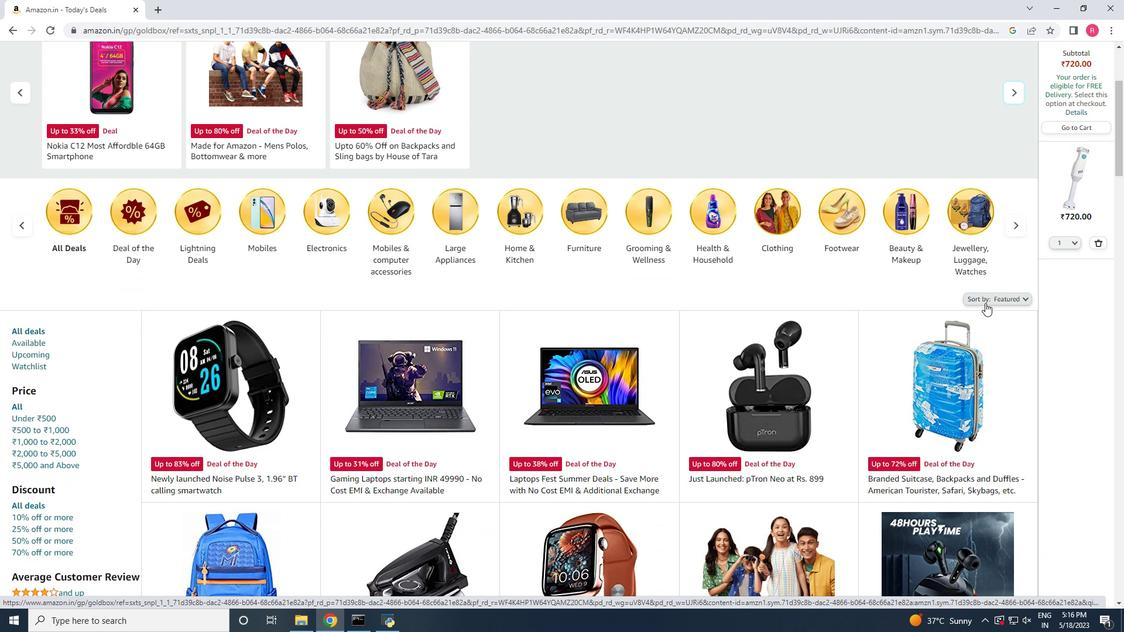 
Action: Mouse scrolled (986, 302) with delta (0, 0)
Screenshot: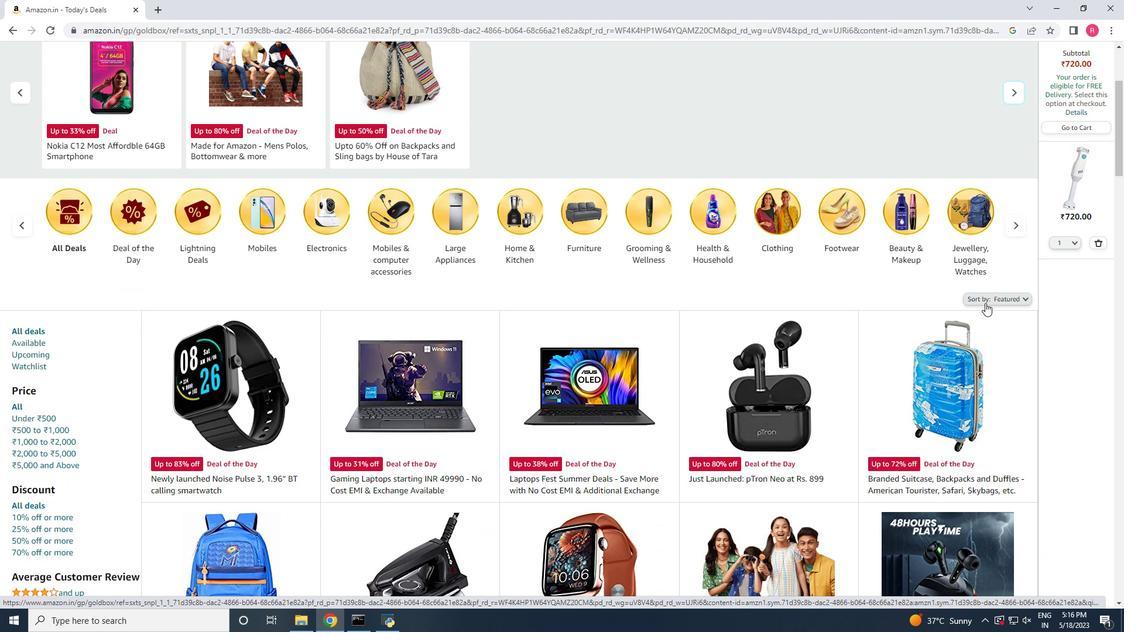 
Action: Mouse scrolled (986, 302) with delta (0, 0)
Screenshot: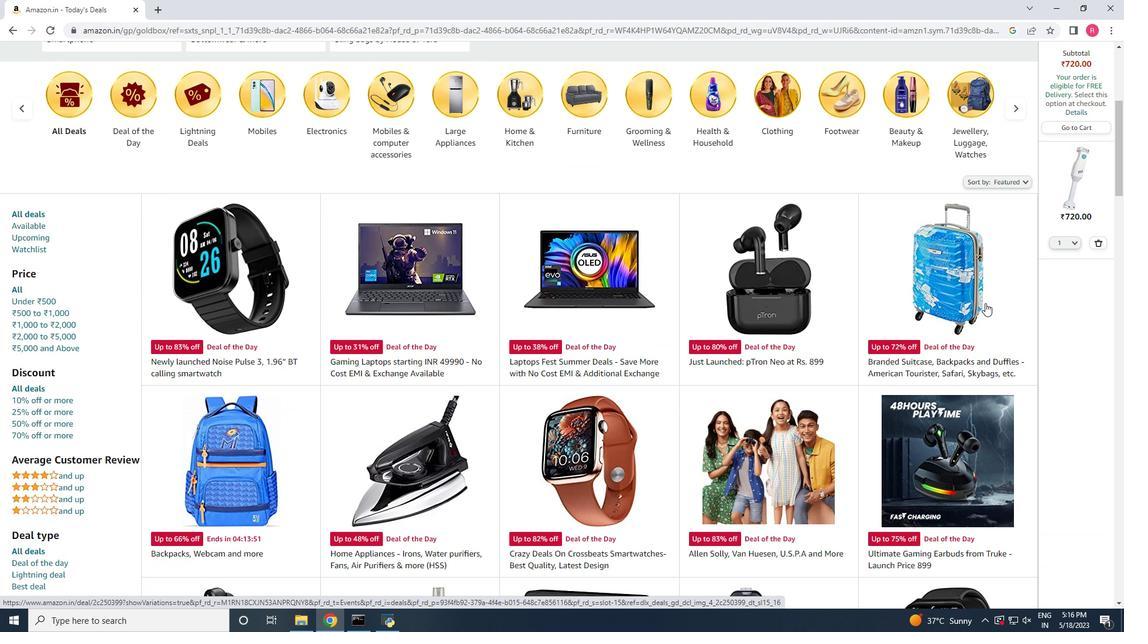 
Action: Mouse moved to (200, 247)
Screenshot: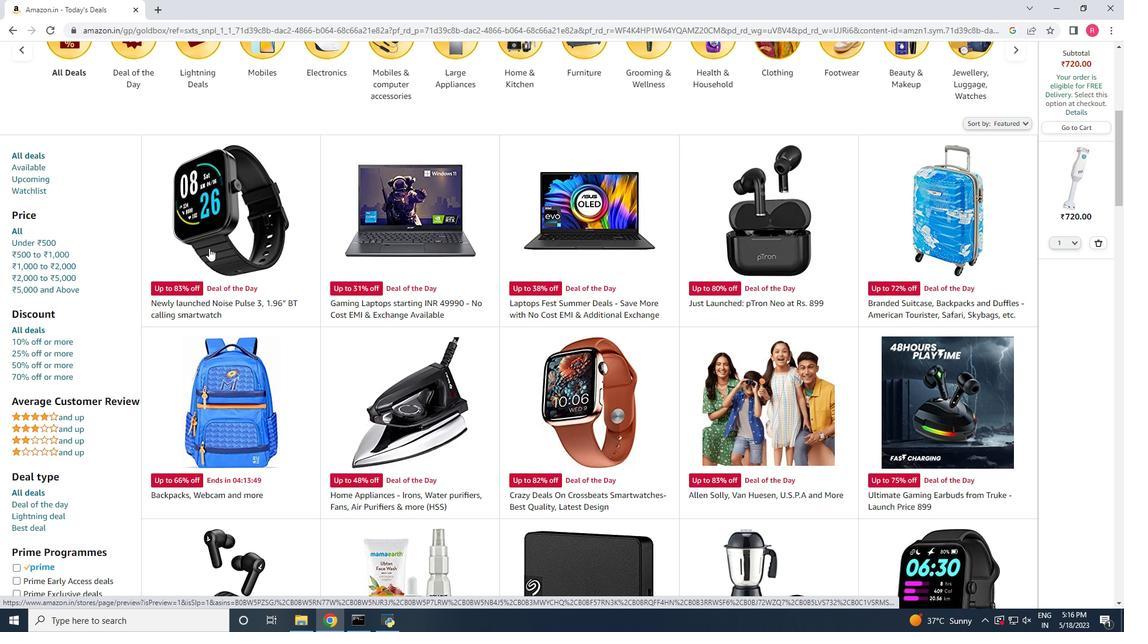 
Action: Mouse scrolled (200, 246) with delta (0, 0)
Screenshot: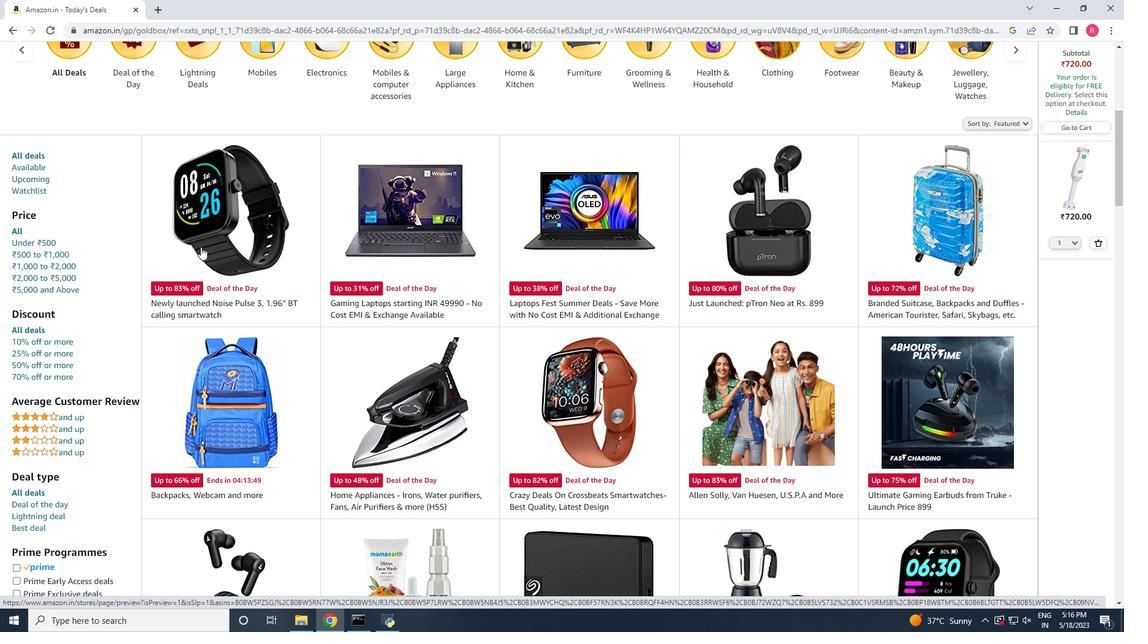 
Action: Mouse moved to (199, 247)
Screenshot: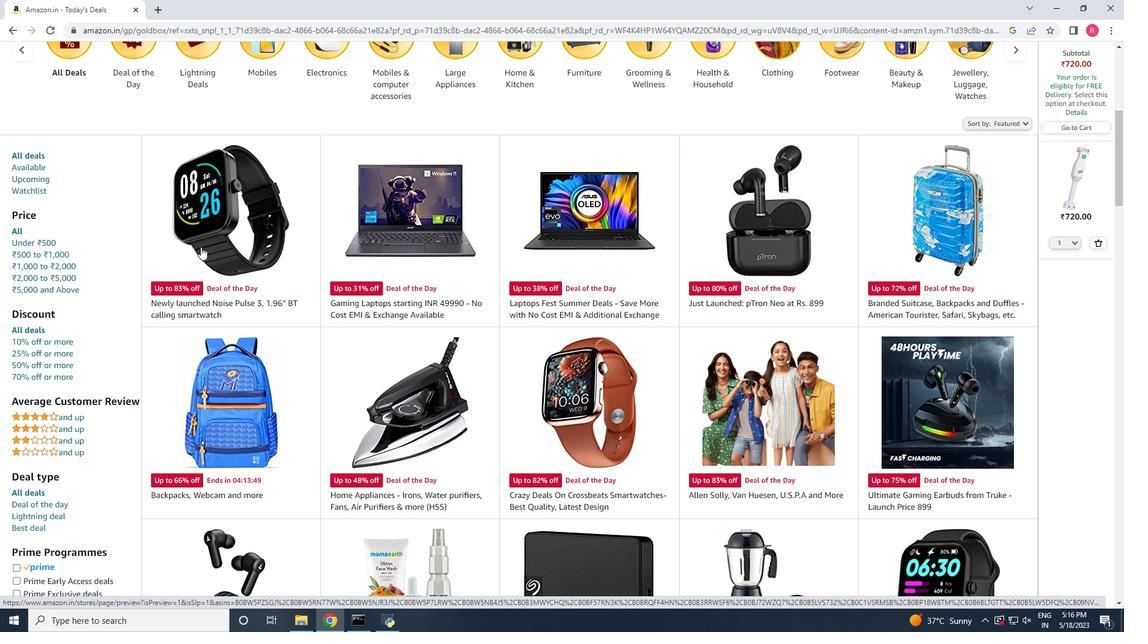 
Action: Mouse scrolled (199, 246) with delta (0, 0)
Screenshot: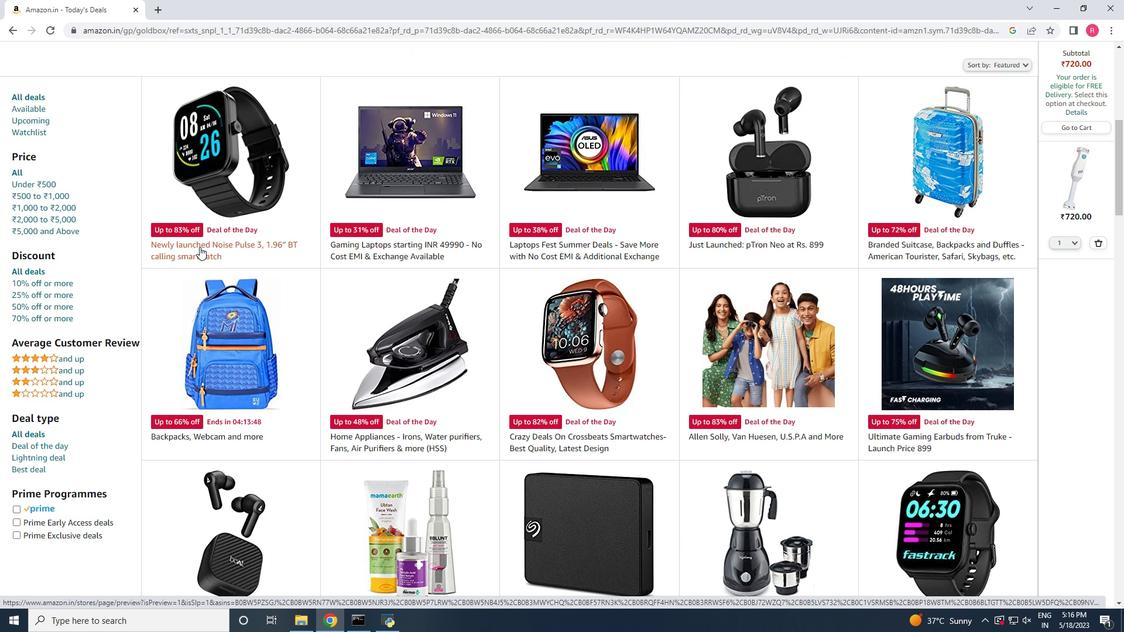 
Action: Mouse scrolled (199, 247) with delta (0, 0)
Screenshot: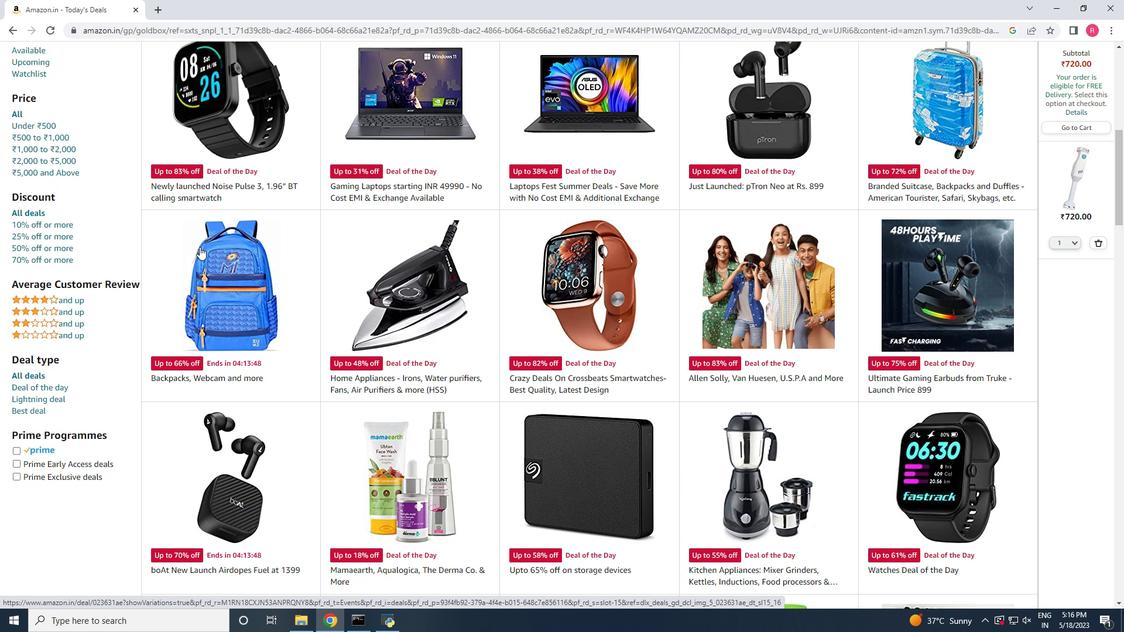 
Action: Mouse moved to (801, 217)
Screenshot: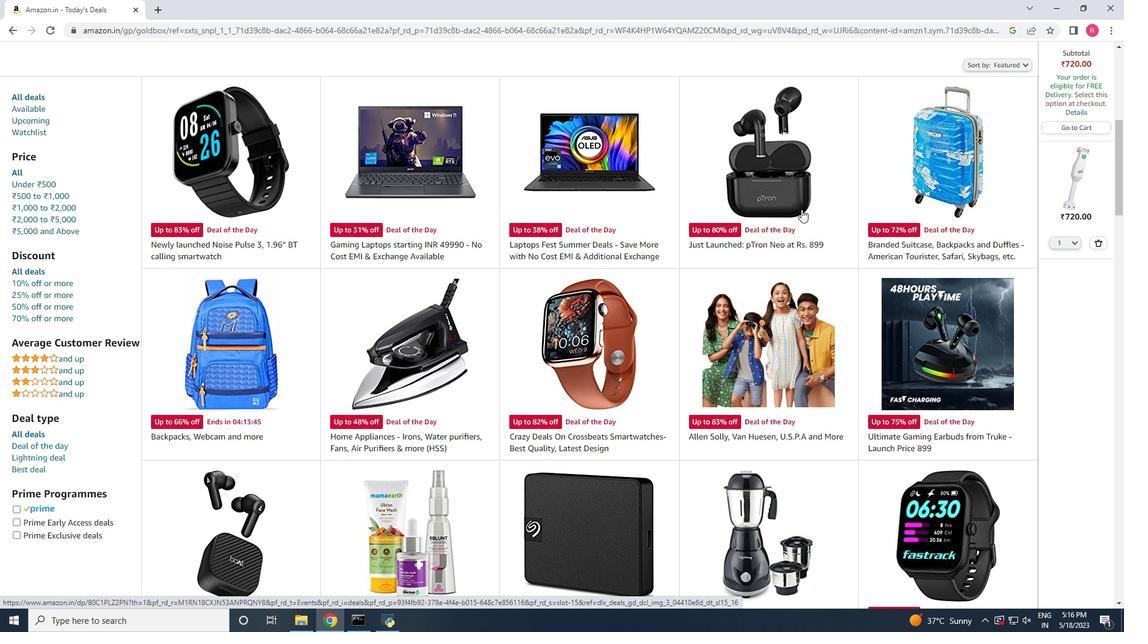 
Action: Mouse scrolled (801, 217) with delta (0, 0)
Screenshot: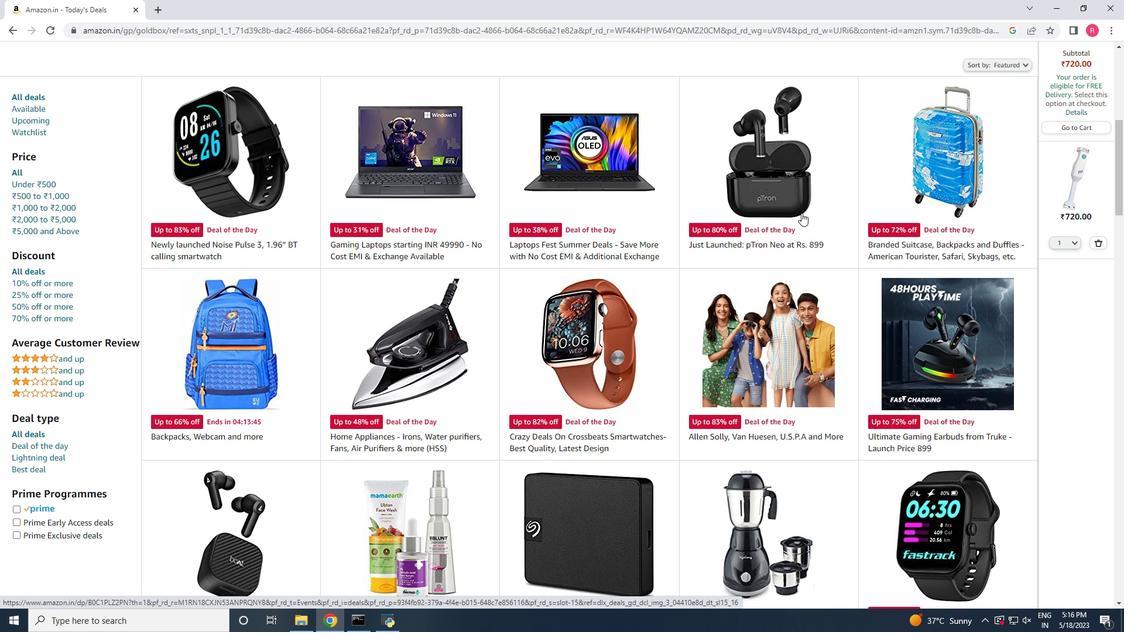 
Action: Mouse scrolled (801, 217) with delta (0, 0)
Screenshot: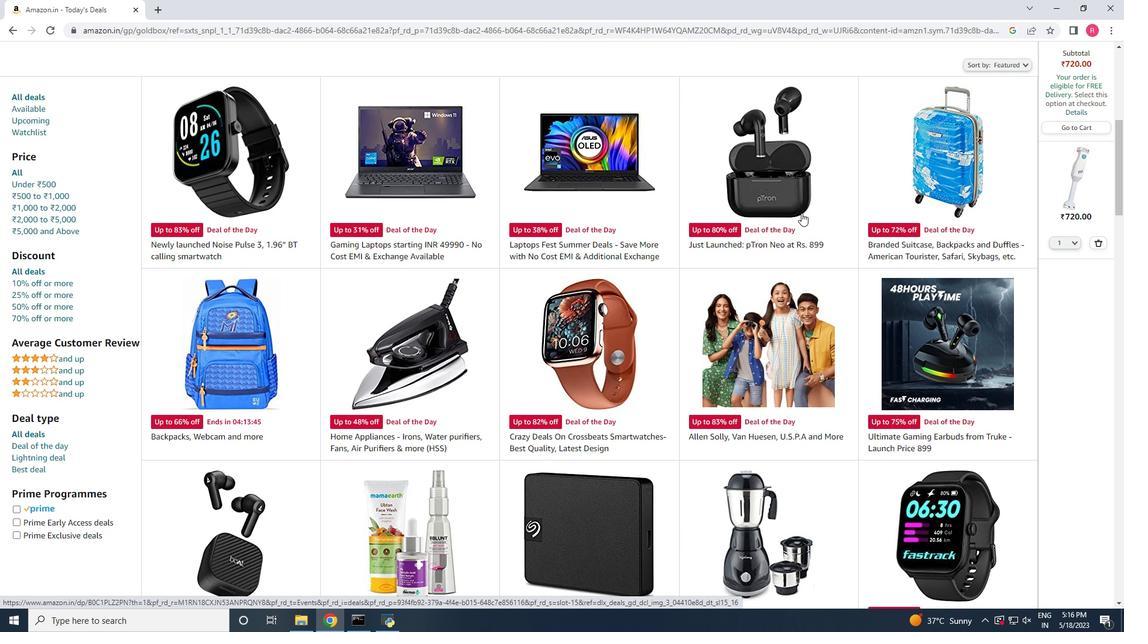 
Action: Mouse moved to (739, 237)
Screenshot: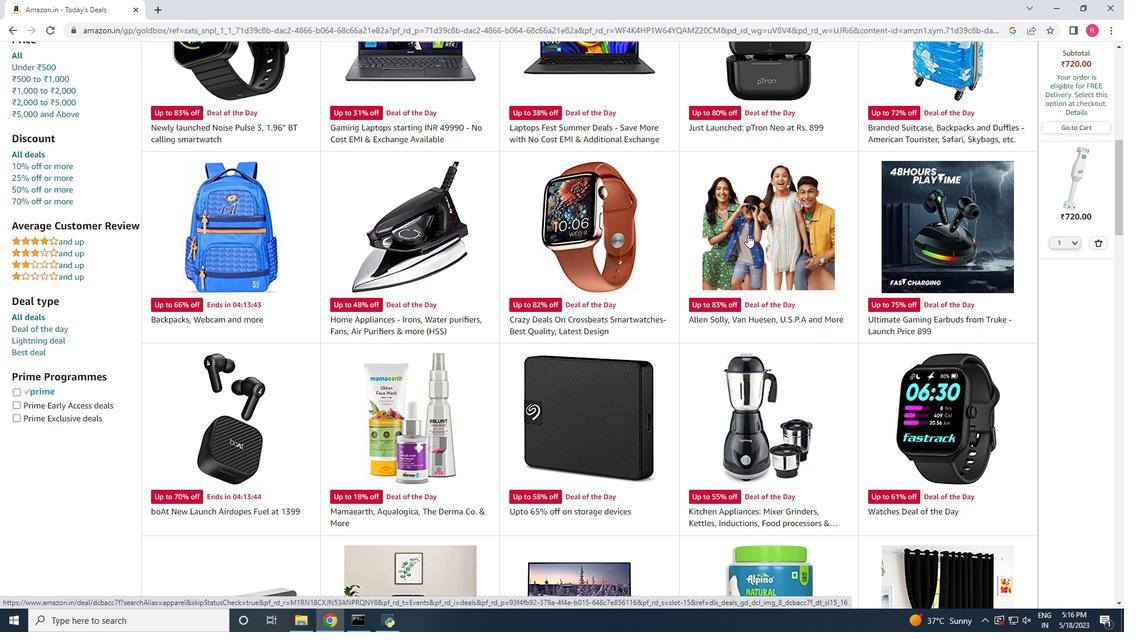 
Action: Mouse scrolled (739, 236) with delta (0, 0)
Screenshot: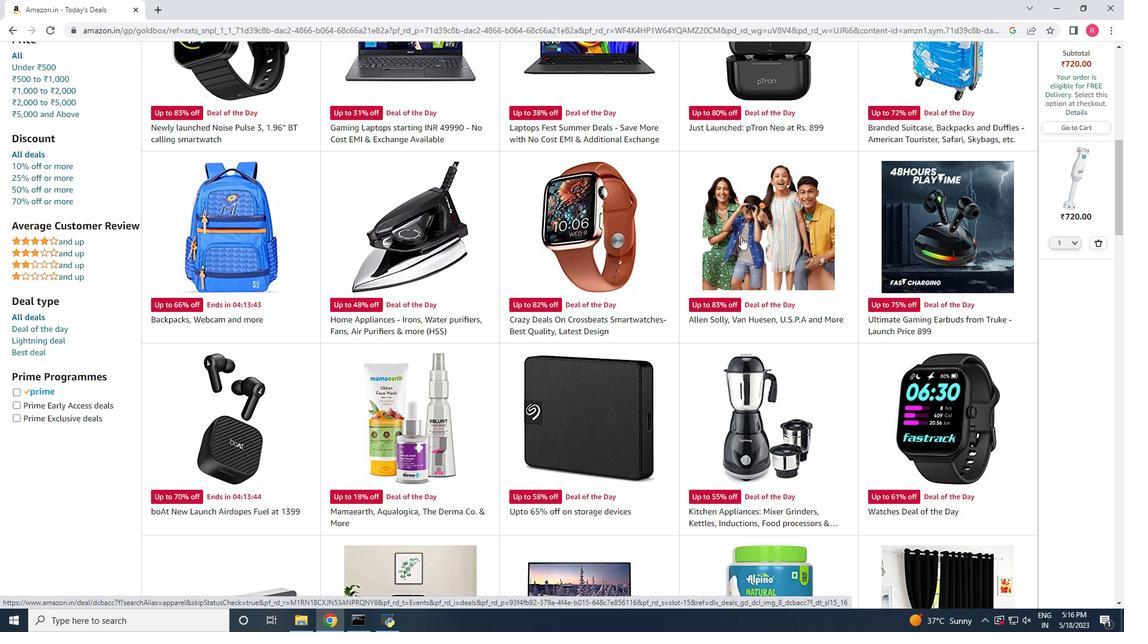 
Action: Mouse scrolled (739, 236) with delta (0, 0)
Screenshot: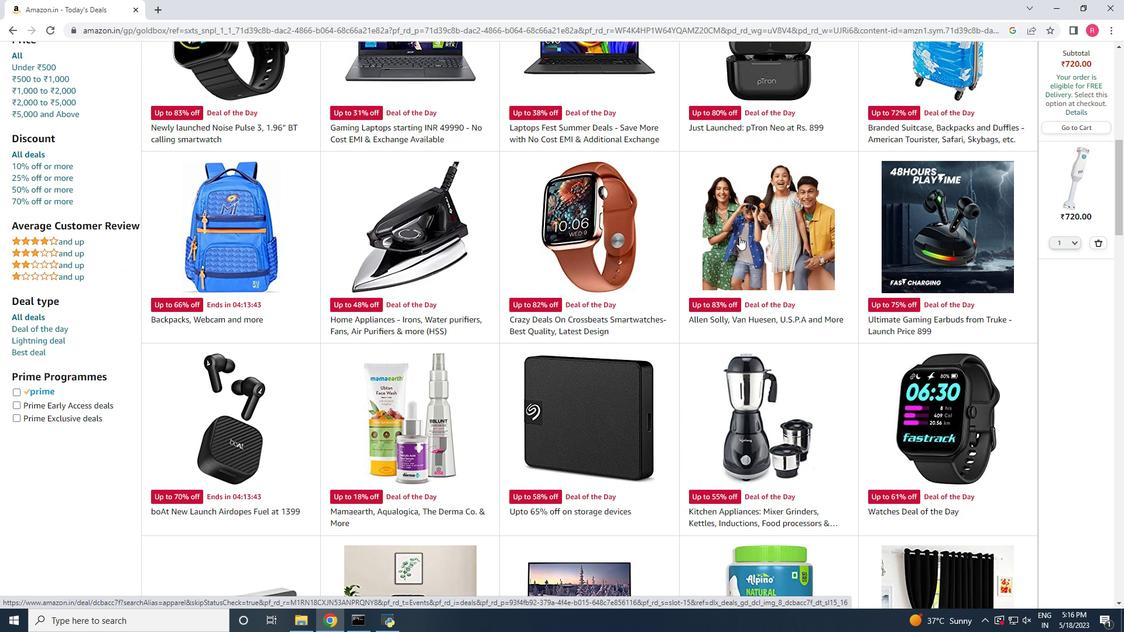 
Action: Mouse scrolled (739, 236) with delta (0, 0)
Screenshot: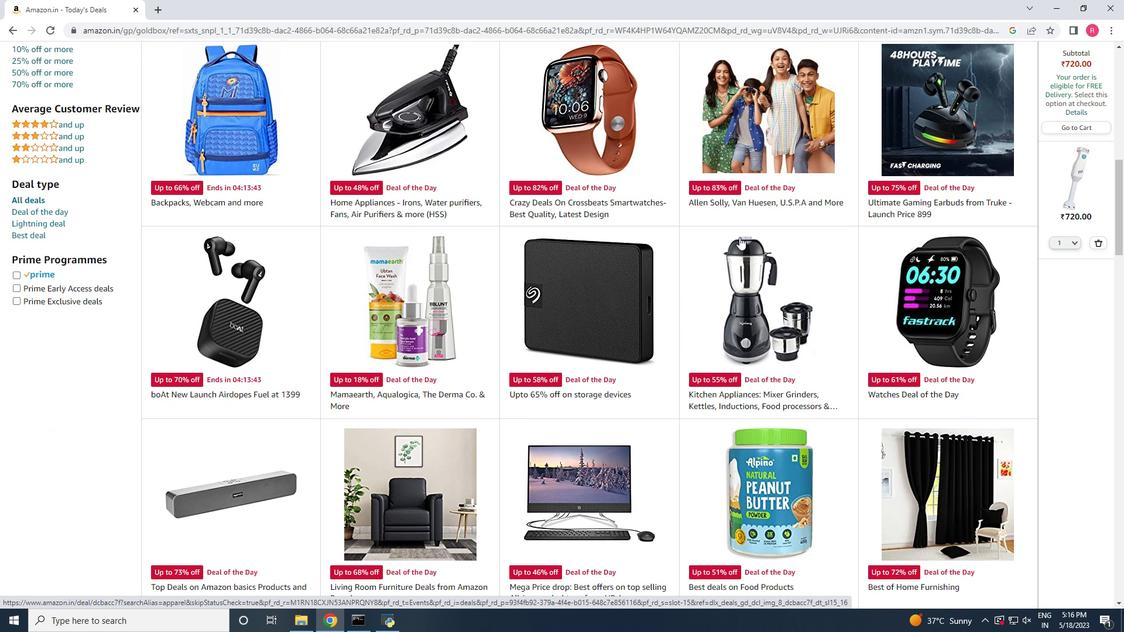 
Action: Mouse scrolled (739, 236) with delta (0, 0)
Screenshot: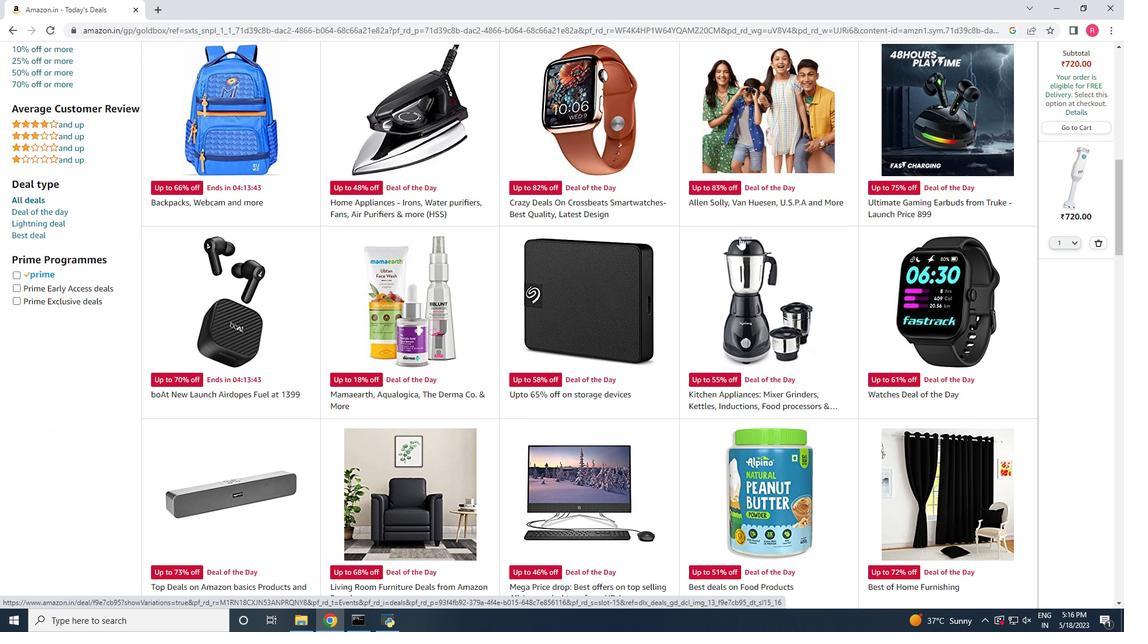 
Action: Mouse scrolled (739, 236) with delta (0, 0)
Screenshot: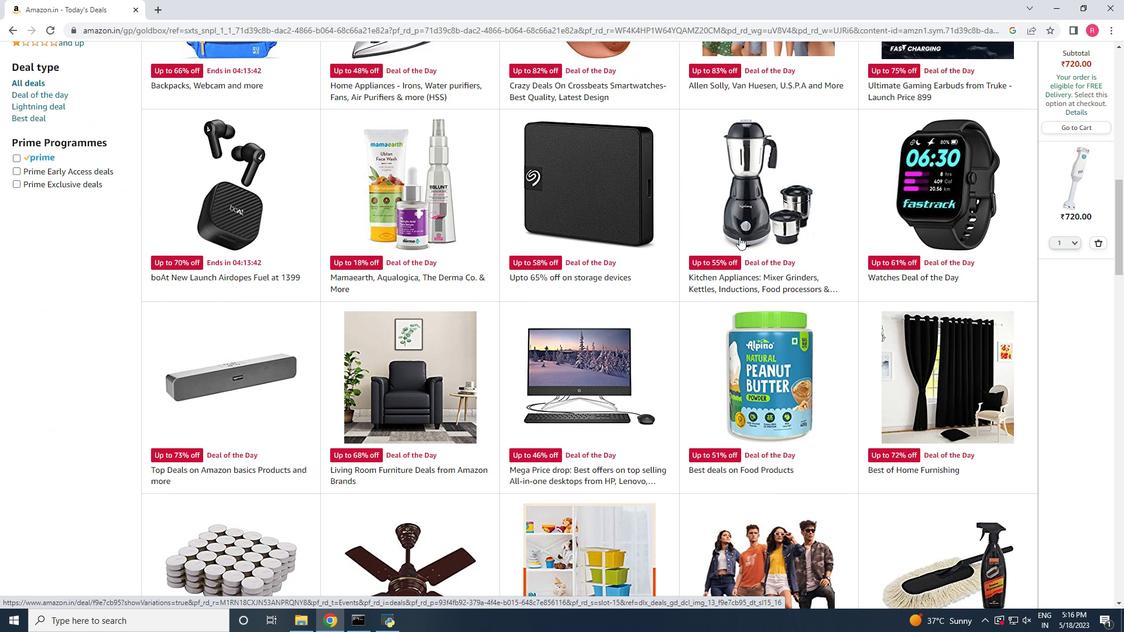 
Action: Mouse scrolled (739, 236) with delta (0, 0)
Screenshot: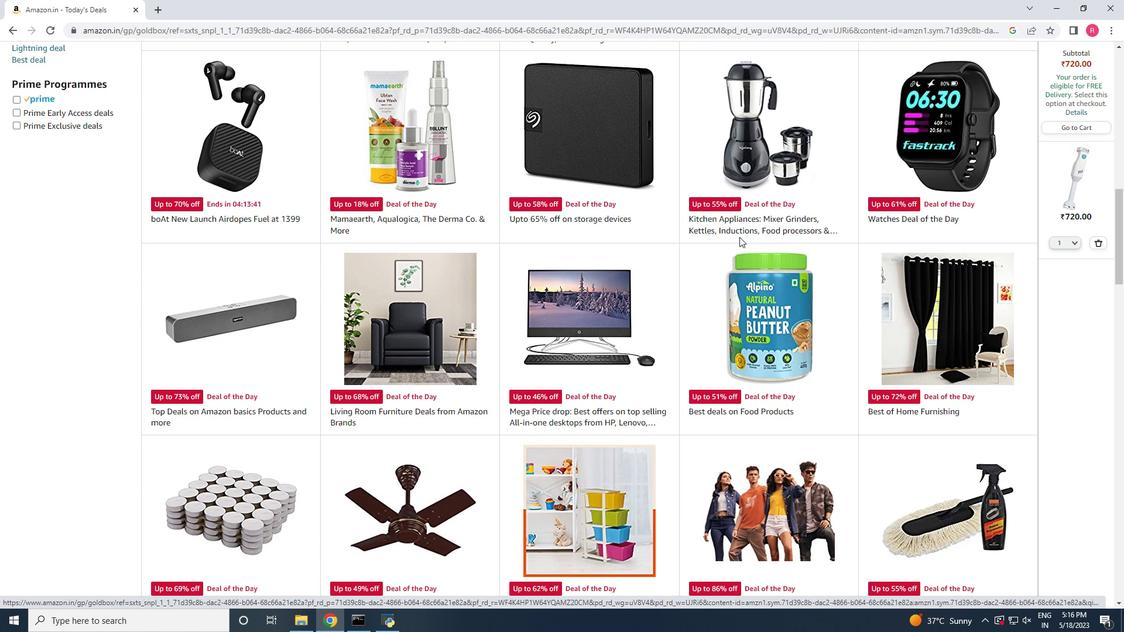 
Action: Mouse scrolled (739, 236) with delta (0, 0)
Screenshot: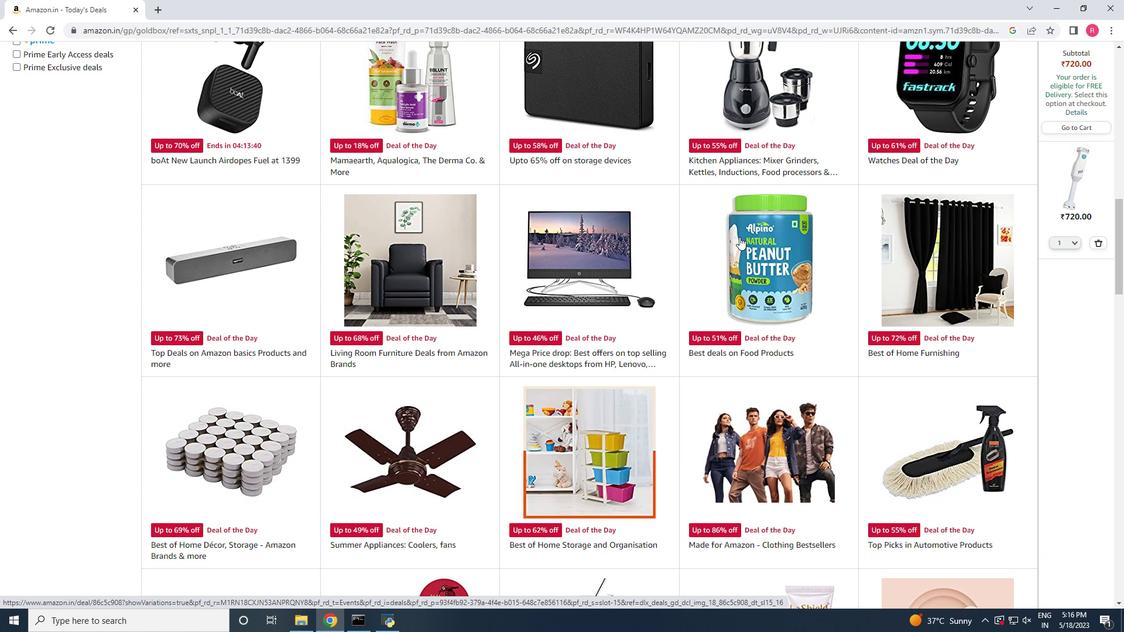 
Action: Mouse scrolled (739, 236) with delta (0, 0)
Screenshot: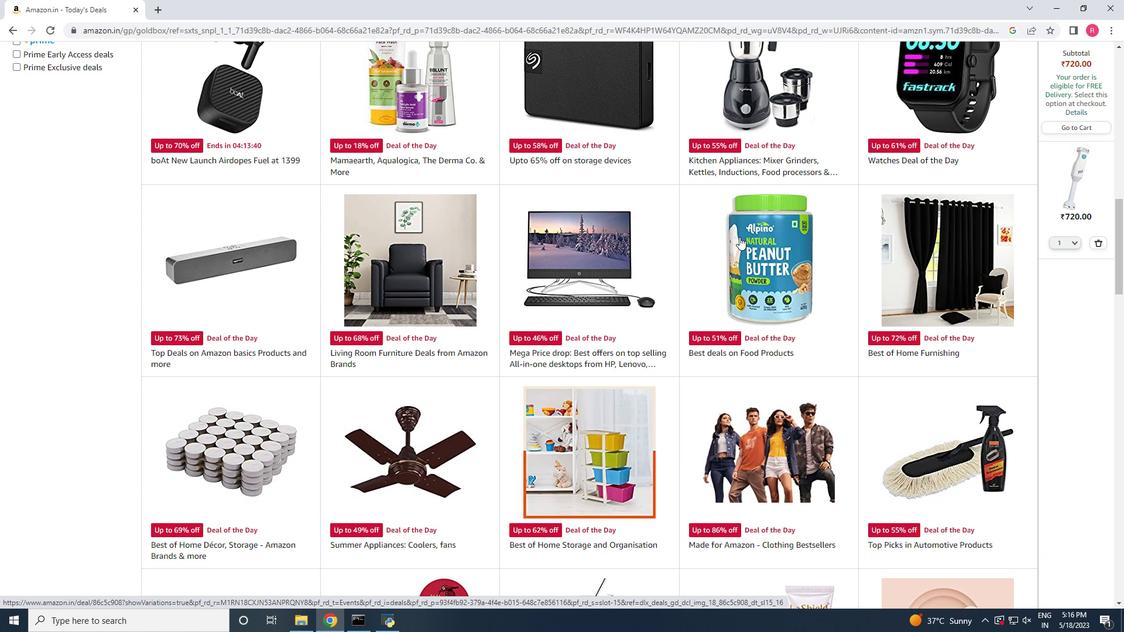 
Action: Mouse scrolled (739, 236) with delta (0, 0)
Screenshot: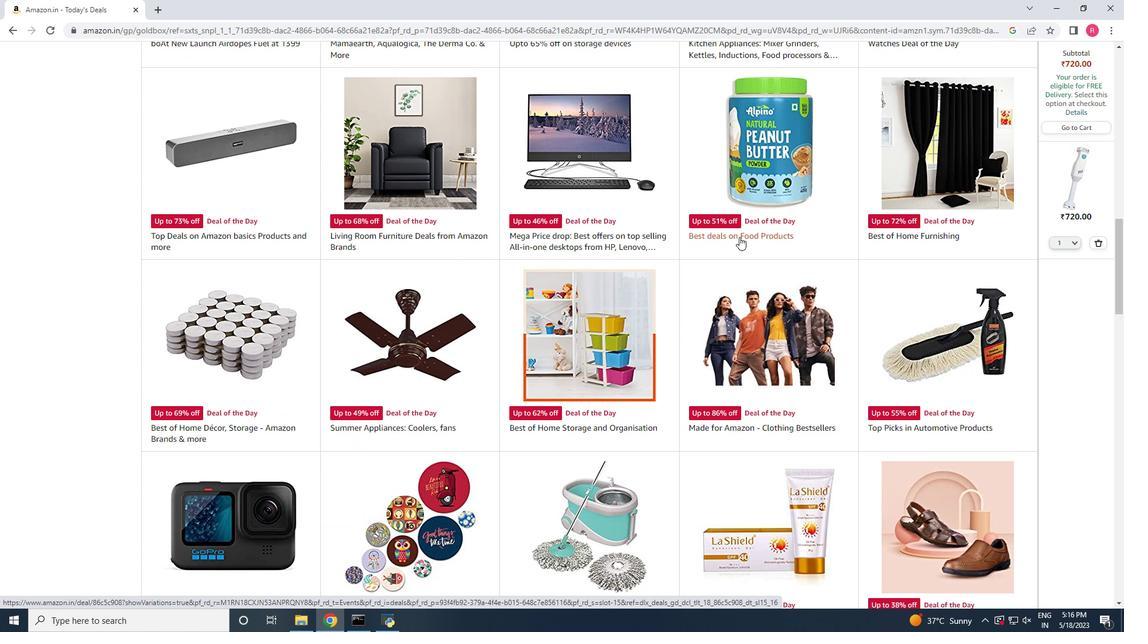 
Action: Mouse scrolled (739, 236) with delta (0, 0)
Screenshot: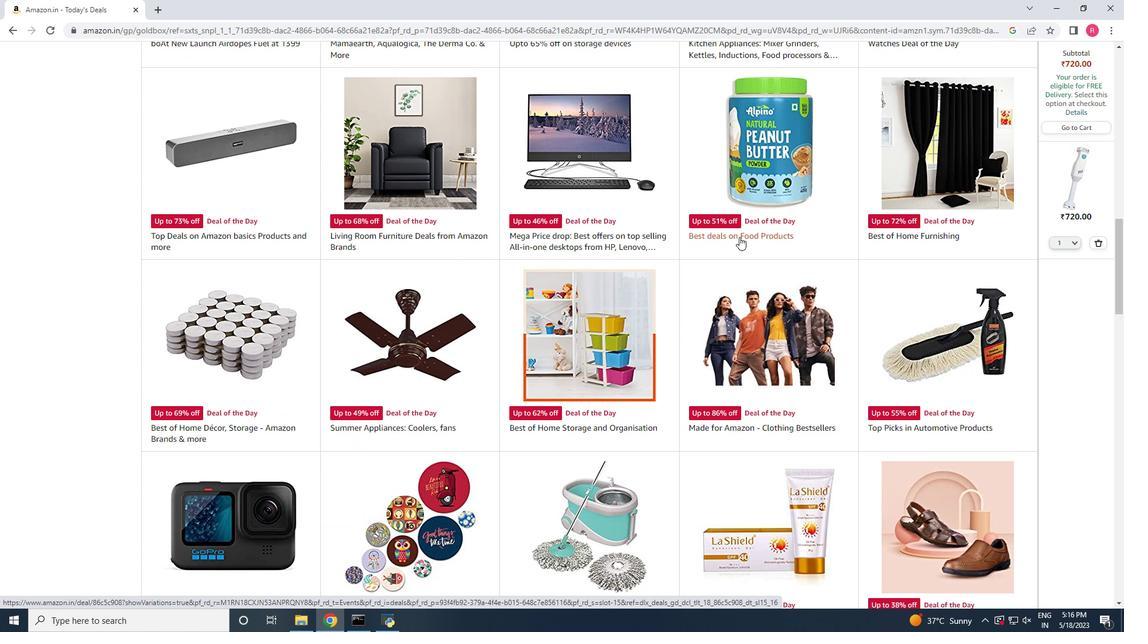 
Action: Mouse scrolled (739, 236) with delta (0, 0)
Screenshot: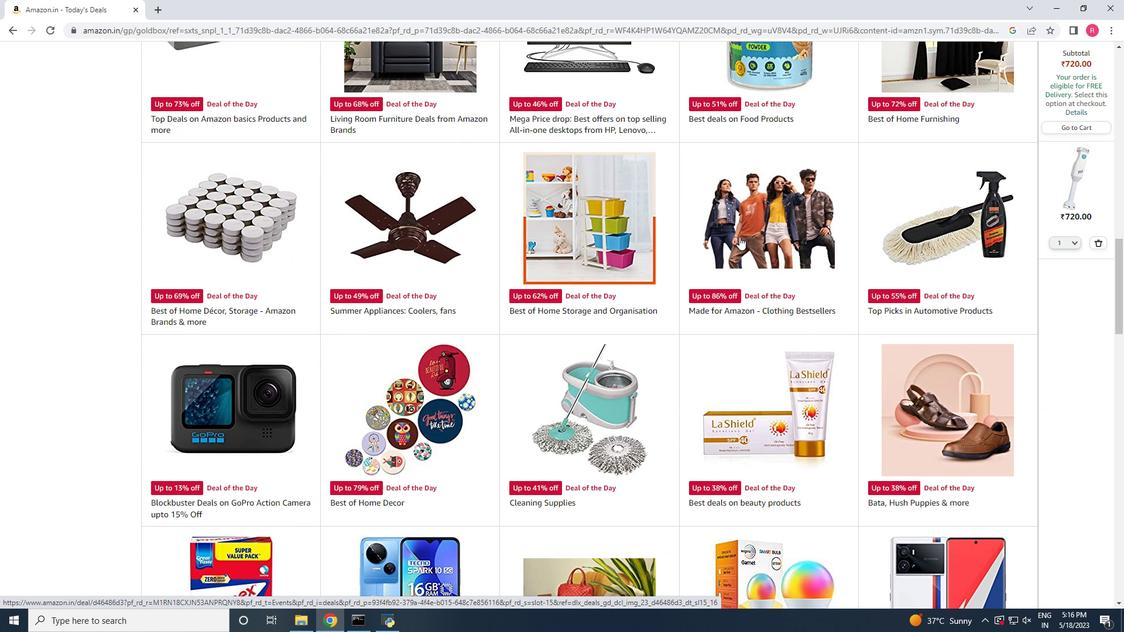 
Action: Mouse scrolled (739, 236) with delta (0, 0)
Screenshot: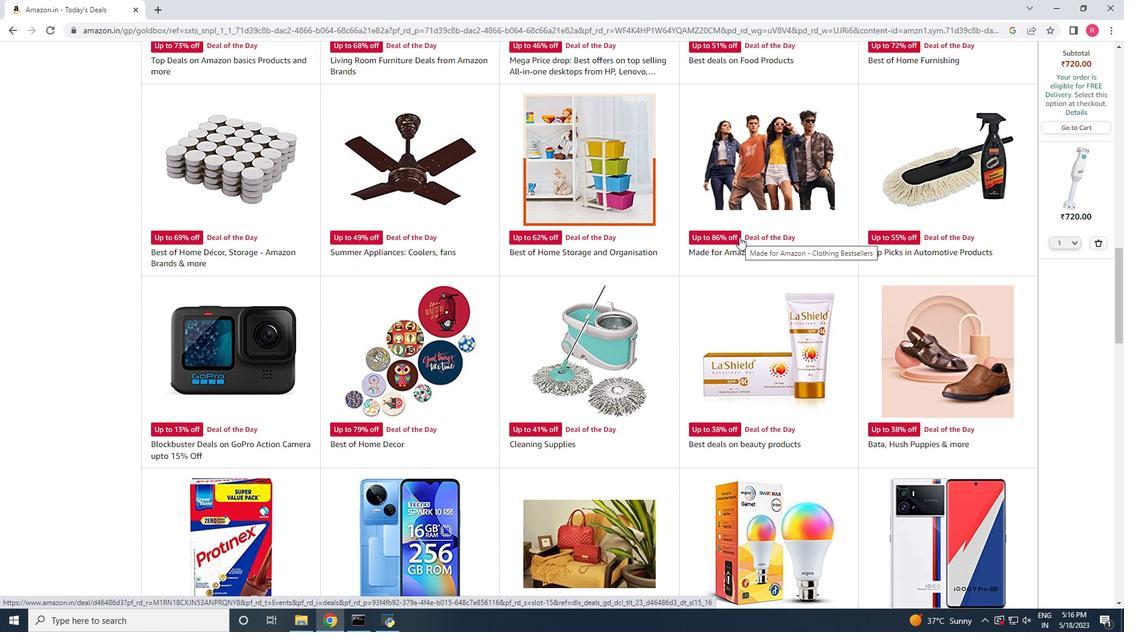
Action: Mouse scrolled (739, 236) with delta (0, 0)
Screenshot: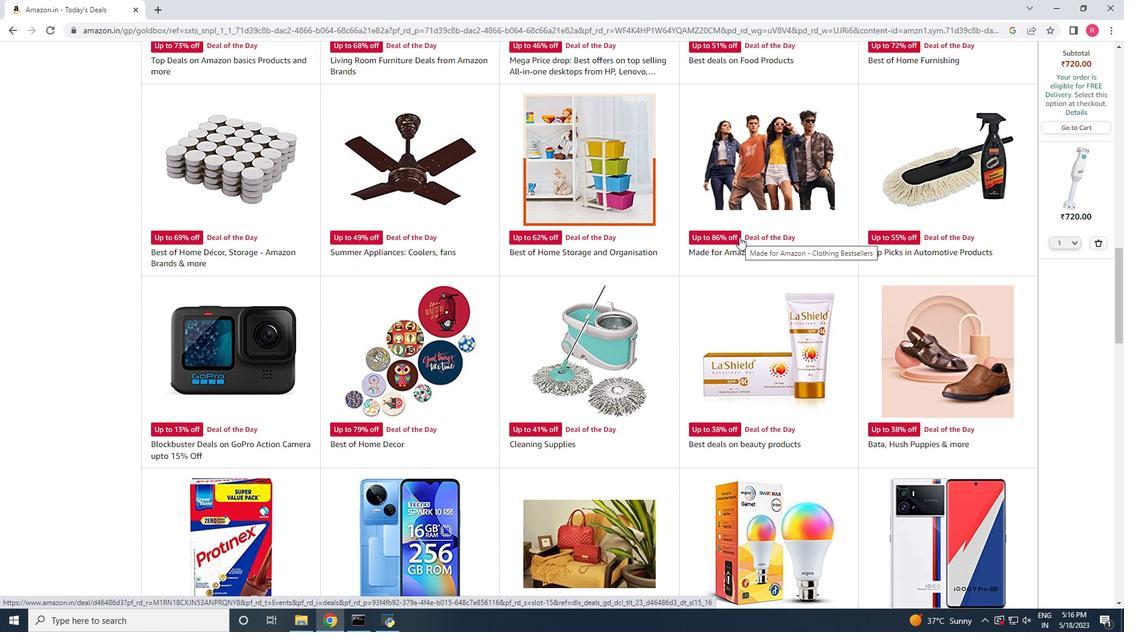 
Action: Mouse scrolled (739, 236) with delta (0, 0)
Screenshot: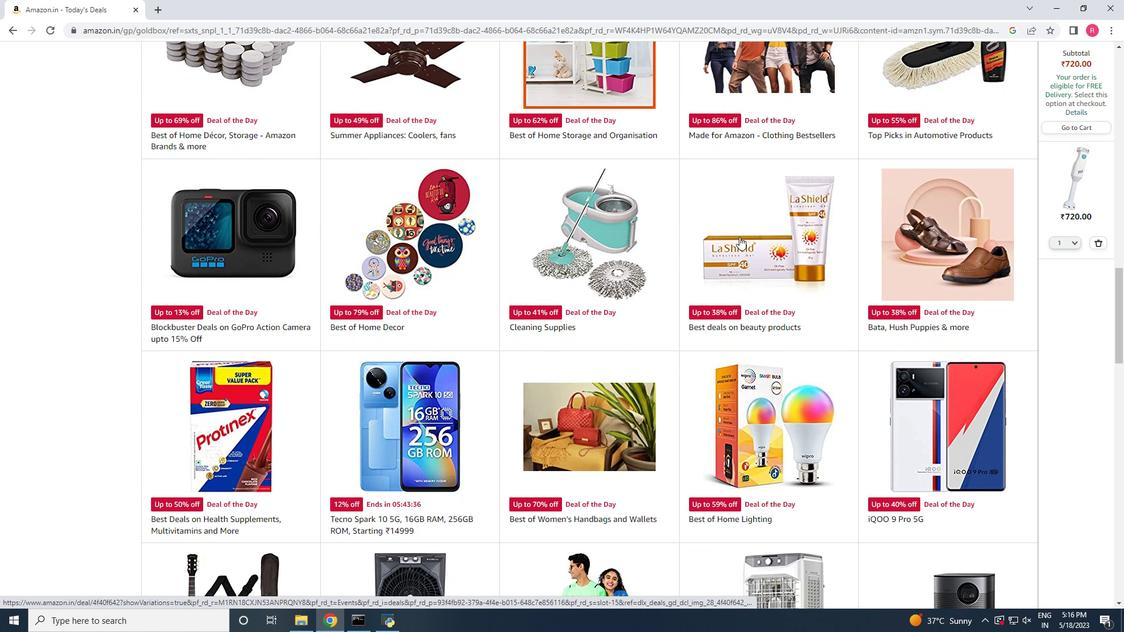 
Action: Mouse scrolled (739, 236) with delta (0, 0)
Screenshot: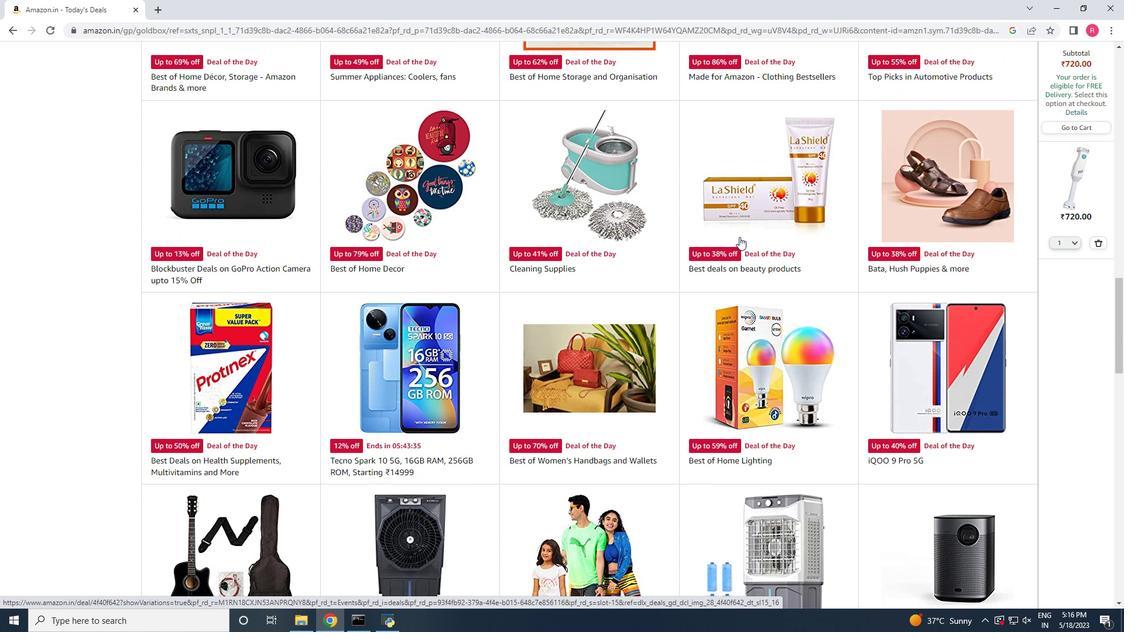 
Action: Mouse scrolled (739, 236) with delta (0, 0)
Screenshot: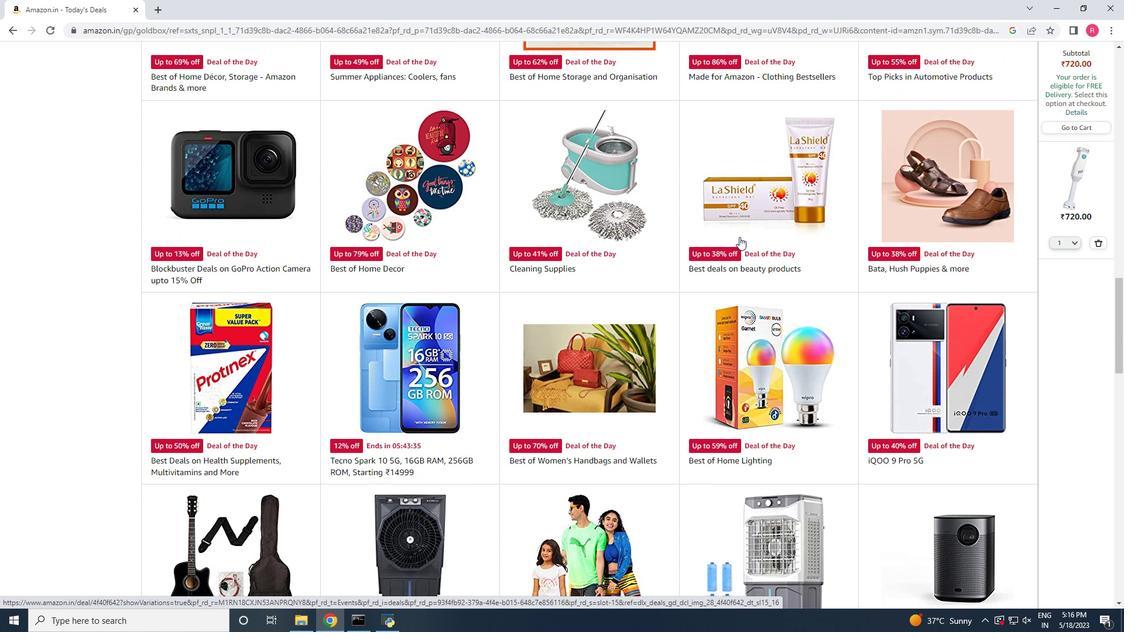 
Action: Mouse scrolled (739, 236) with delta (0, 0)
Screenshot: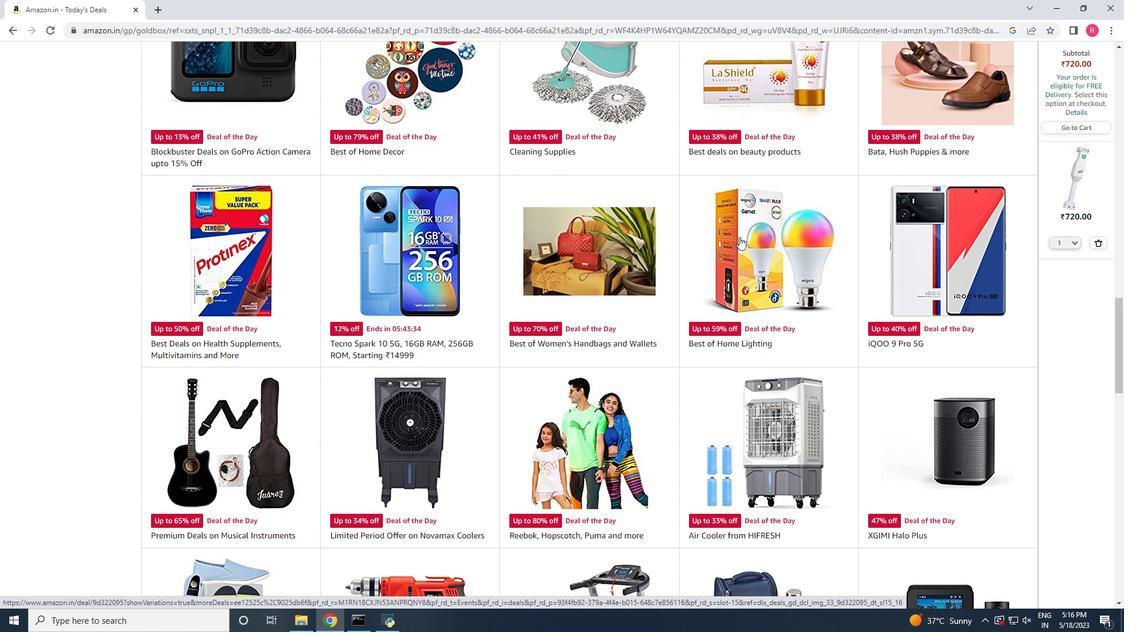 
Action: Mouse scrolled (739, 236) with delta (0, 0)
Screenshot: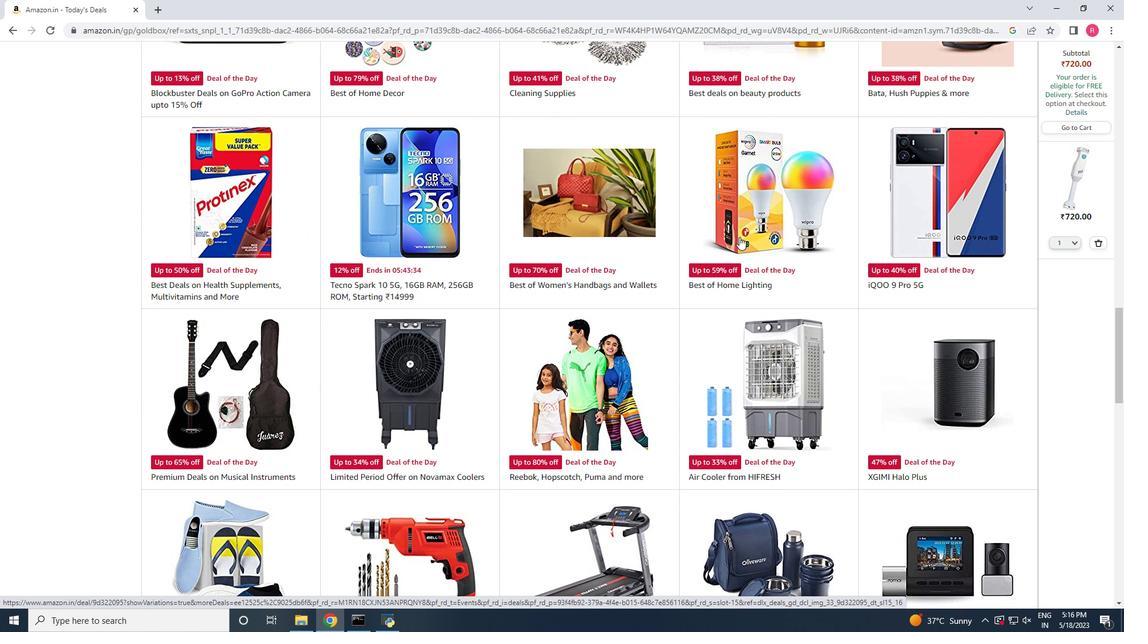 
Action: Mouse scrolled (739, 236) with delta (0, 0)
Screenshot: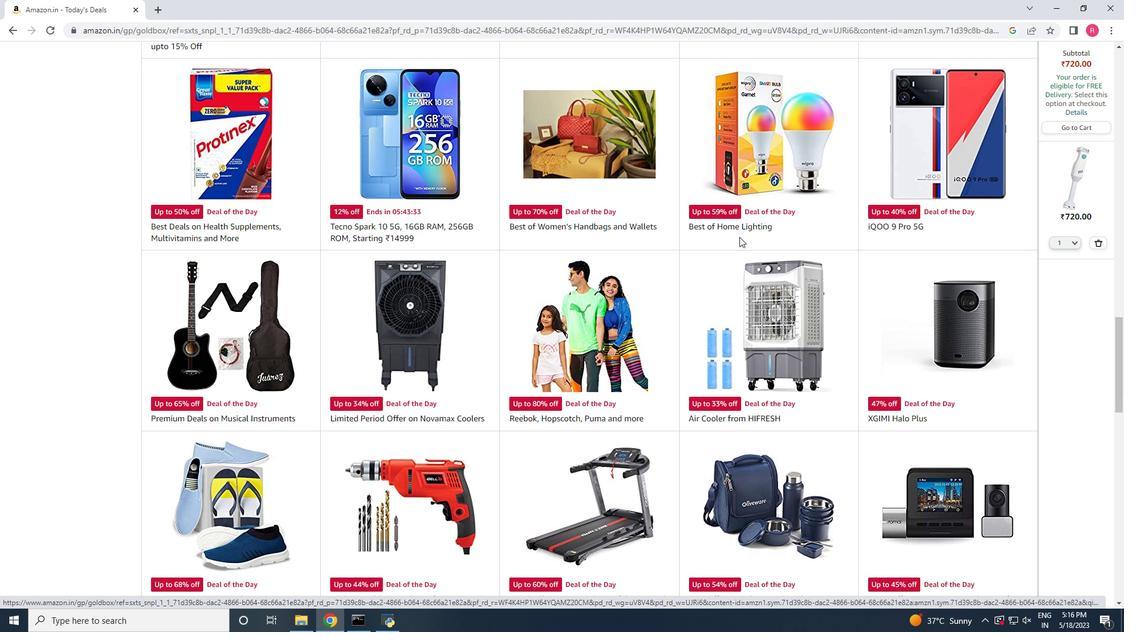 
Action: Mouse scrolled (739, 236) with delta (0, 0)
Screenshot: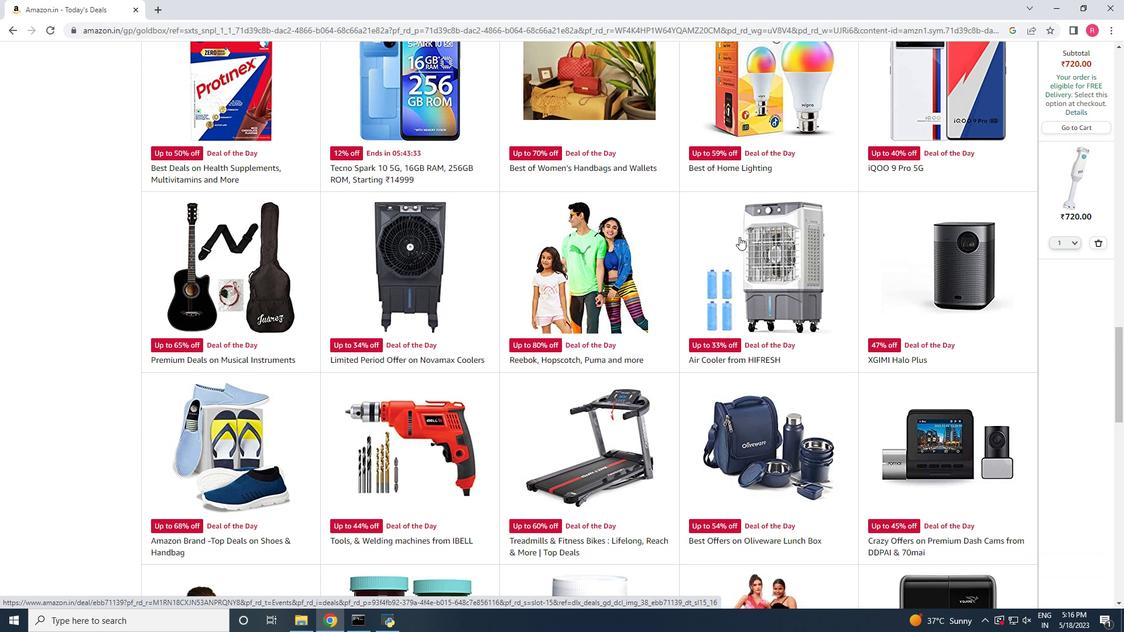 
Action: Mouse scrolled (739, 236) with delta (0, 0)
Screenshot: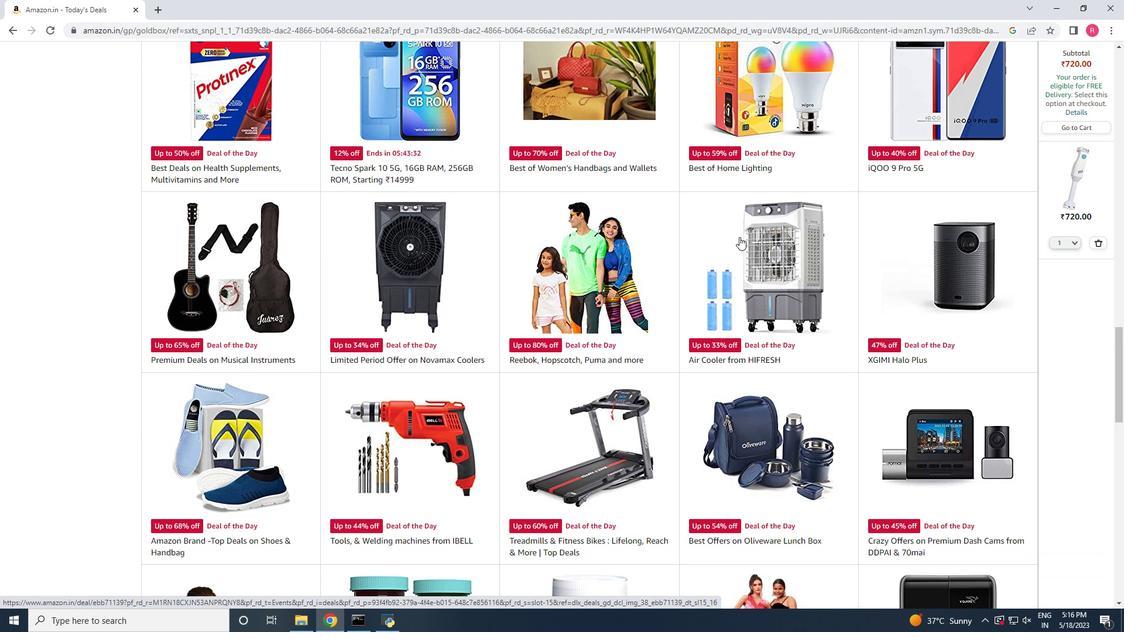 
Action: Mouse scrolled (739, 236) with delta (0, 0)
Screenshot: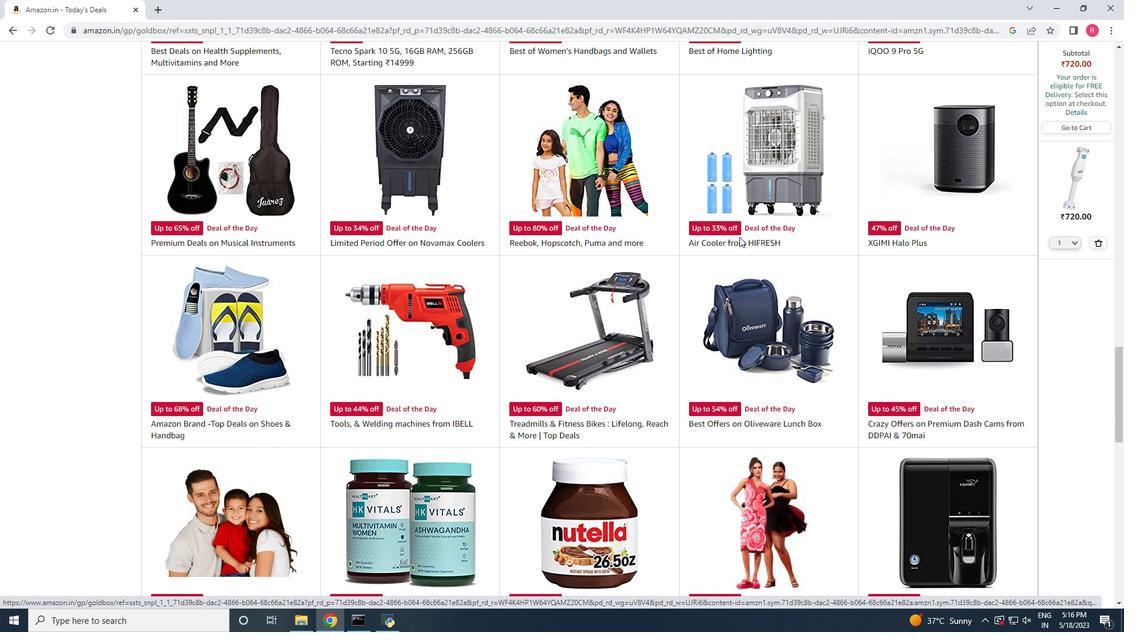 
Action: Mouse scrolled (739, 236) with delta (0, 0)
Screenshot: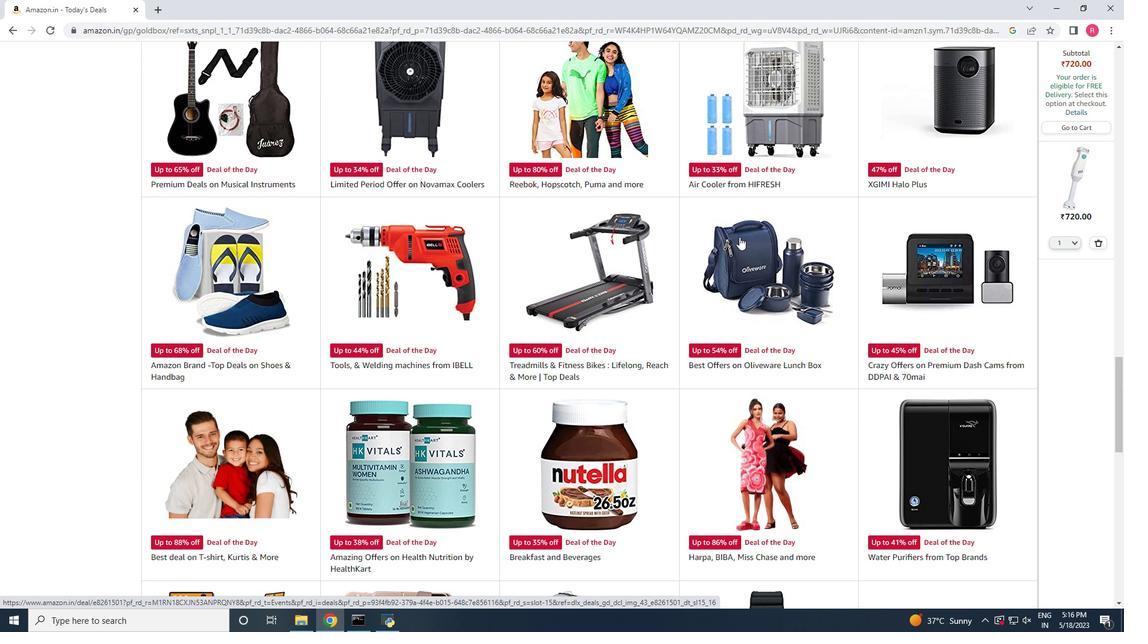 
Action: Mouse scrolled (739, 236) with delta (0, 0)
Screenshot: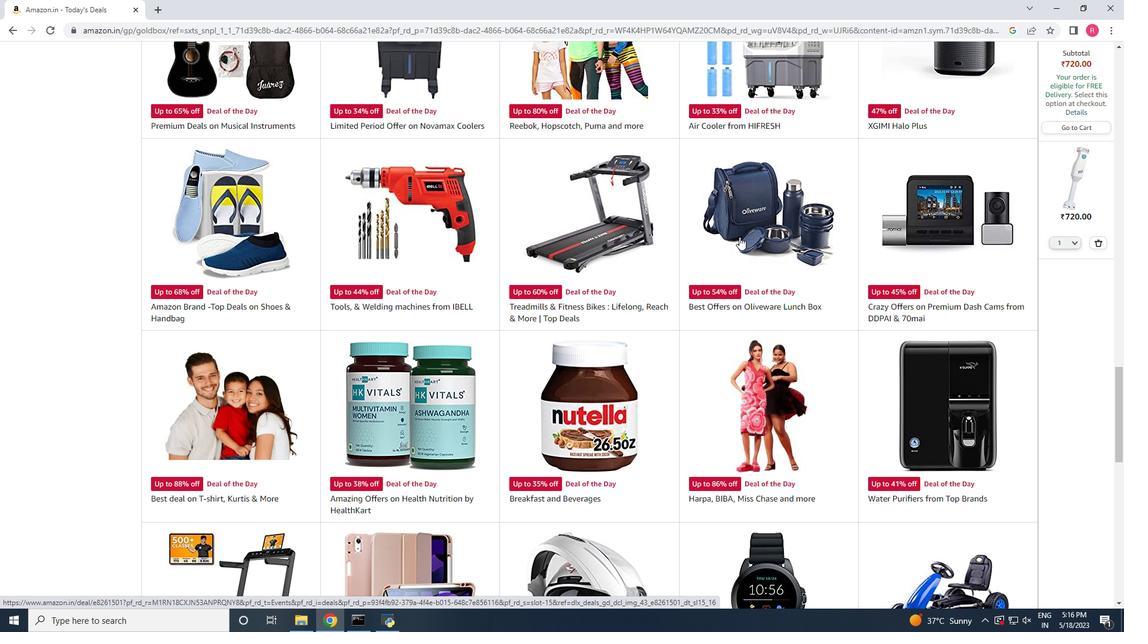 
Action: Mouse scrolled (739, 236) with delta (0, 0)
Screenshot: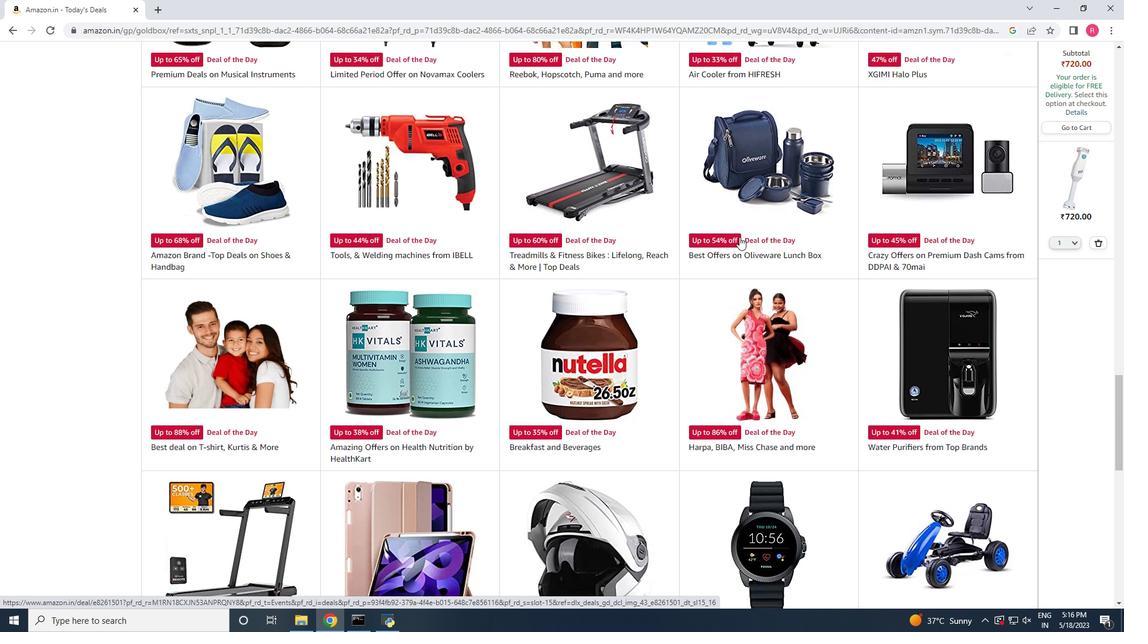 
Action: Mouse scrolled (739, 236) with delta (0, 0)
Screenshot: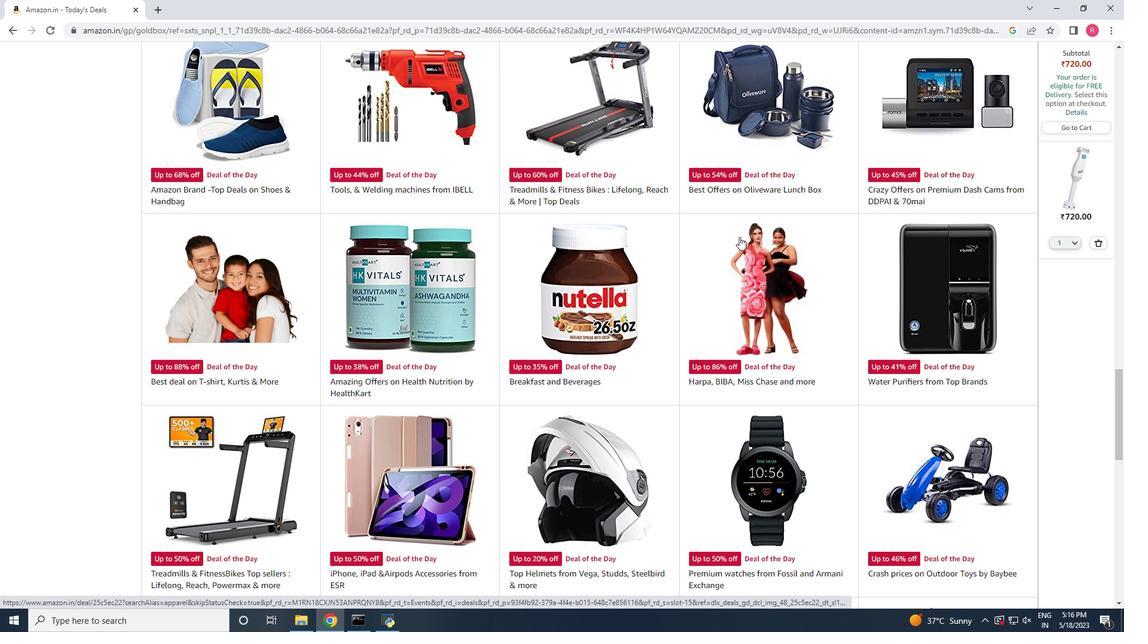 
Action: Mouse scrolled (739, 236) with delta (0, 0)
Screenshot: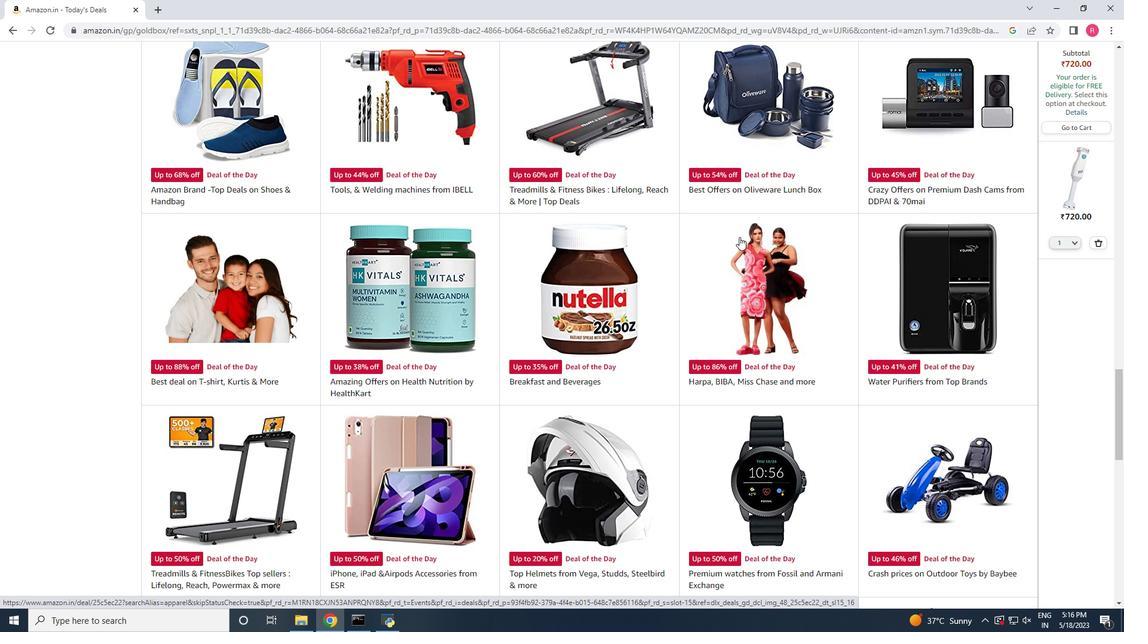 
Action: Mouse scrolled (739, 236) with delta (0, 0)
Screenshot: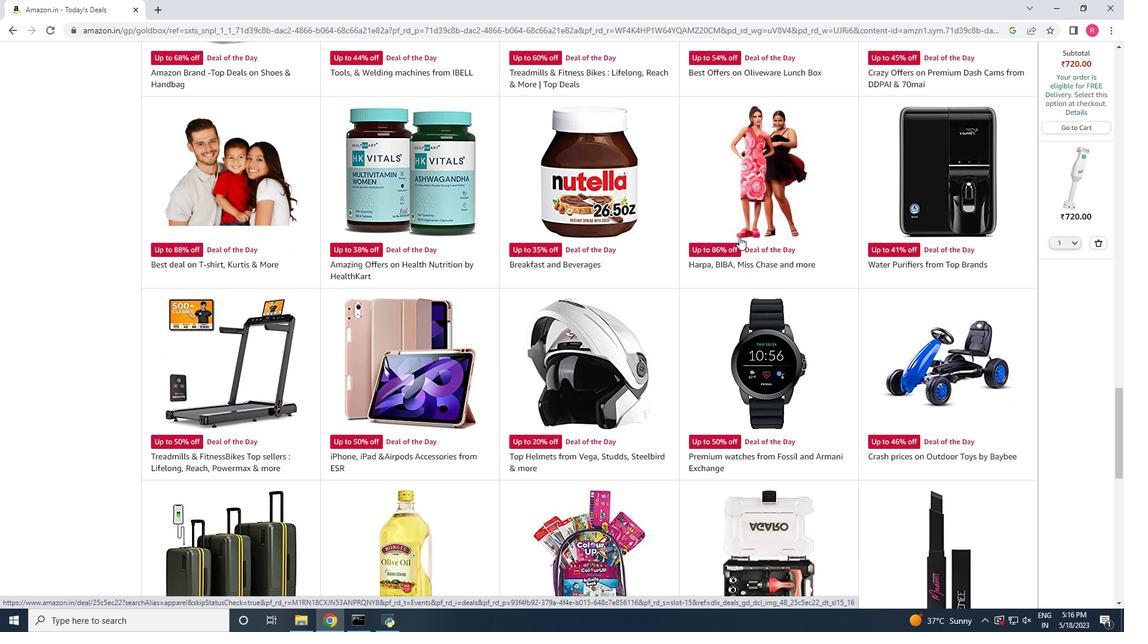 
Action: Mouse scrolled (739, 236) with delta (0, 0)
Screenshot: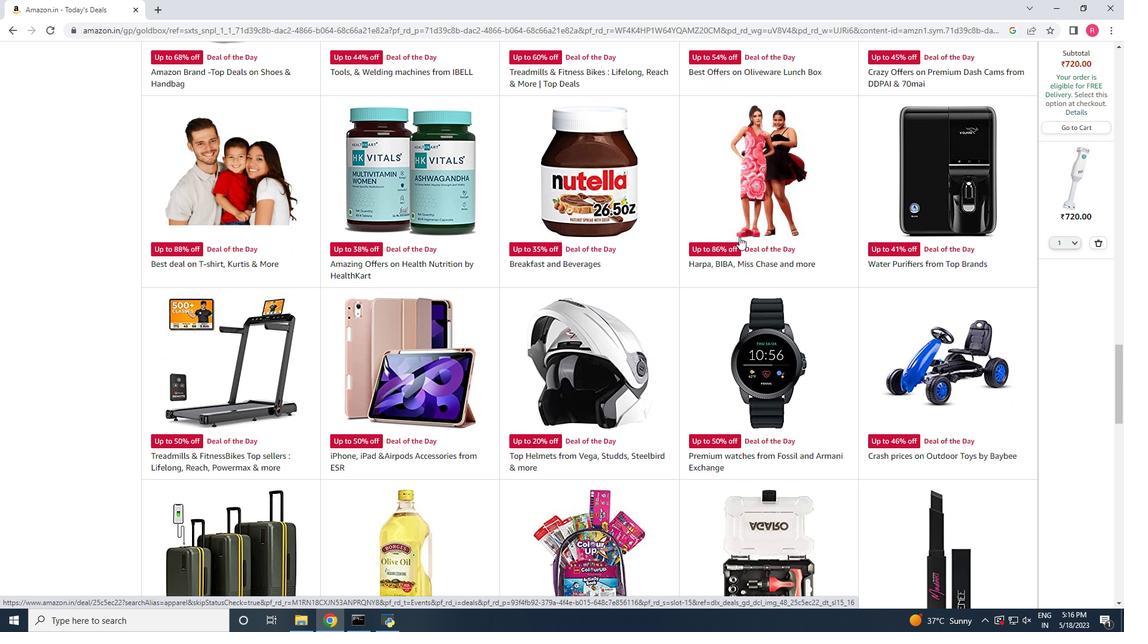 
Action: Mouse scrolled (739, 236) with delta (0, 0)
Screenshot: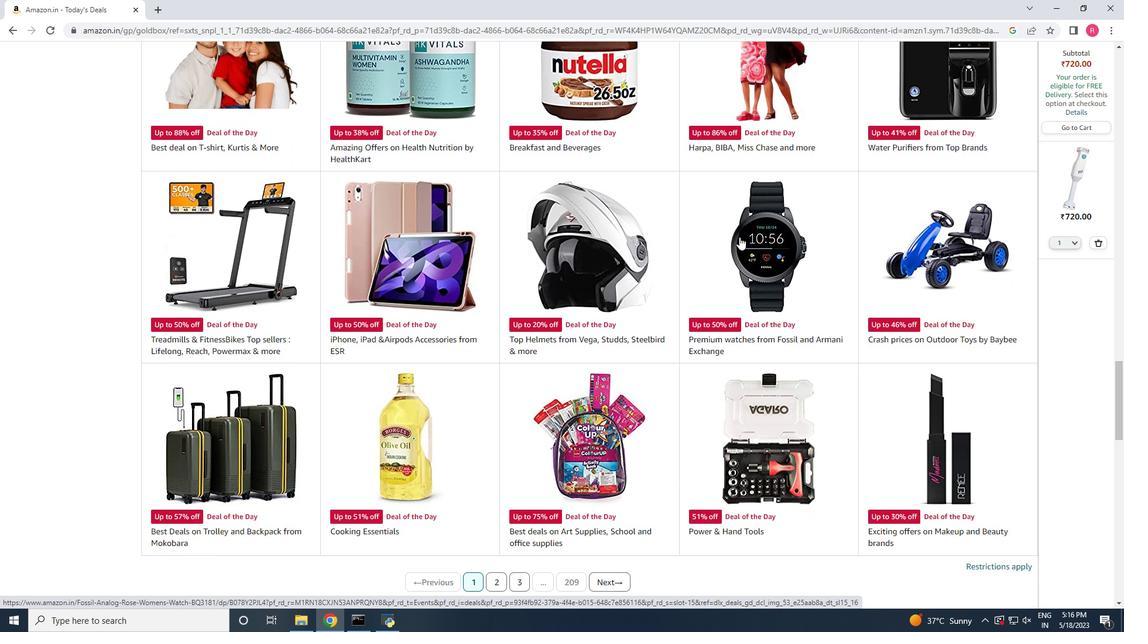 
Action: Mouse scrolled (739, 236) with delta (0, 0)
Screenshot: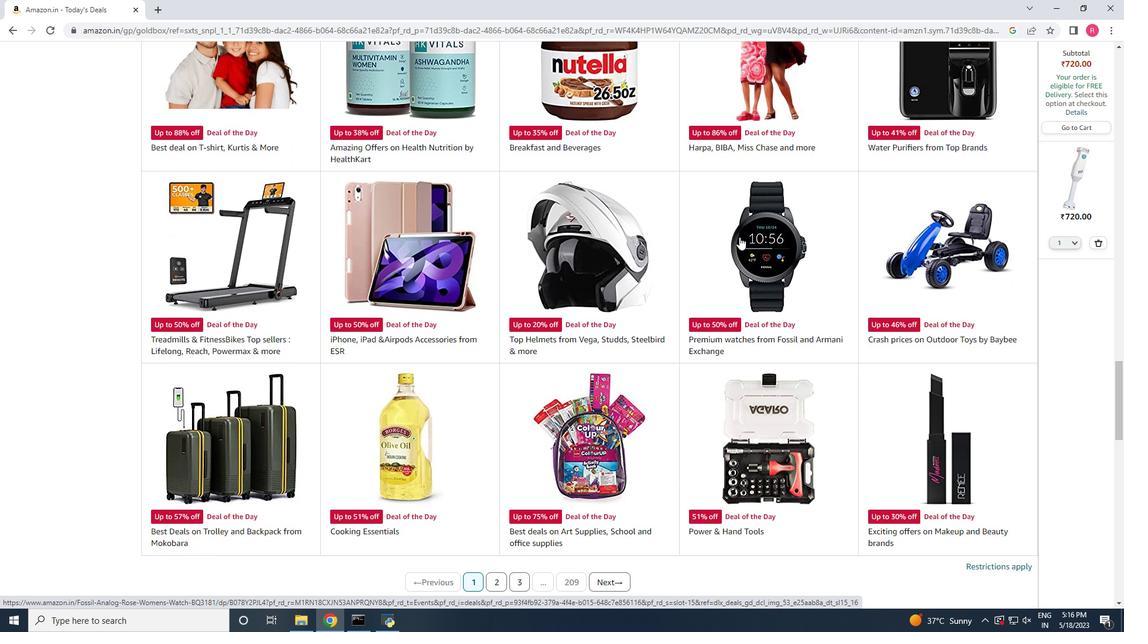 
Action: Mouse scrolled (739, 236) with delta (0, 0)
Screenshot: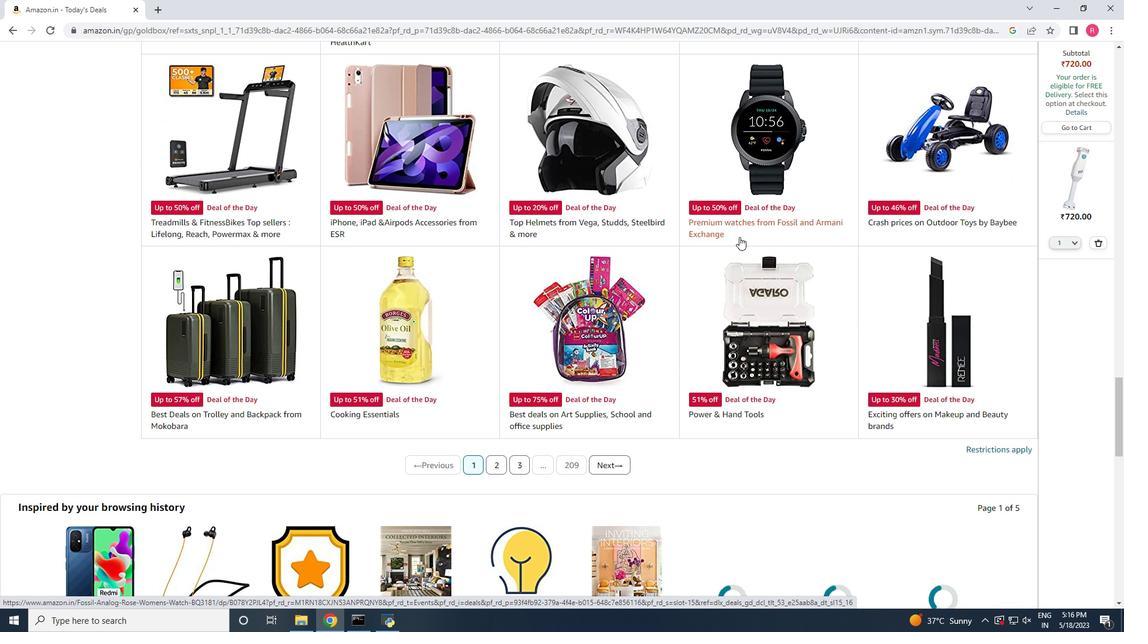 
Action: Mouse scrolled (739, 236) with delta (0, 0)
Screenshot: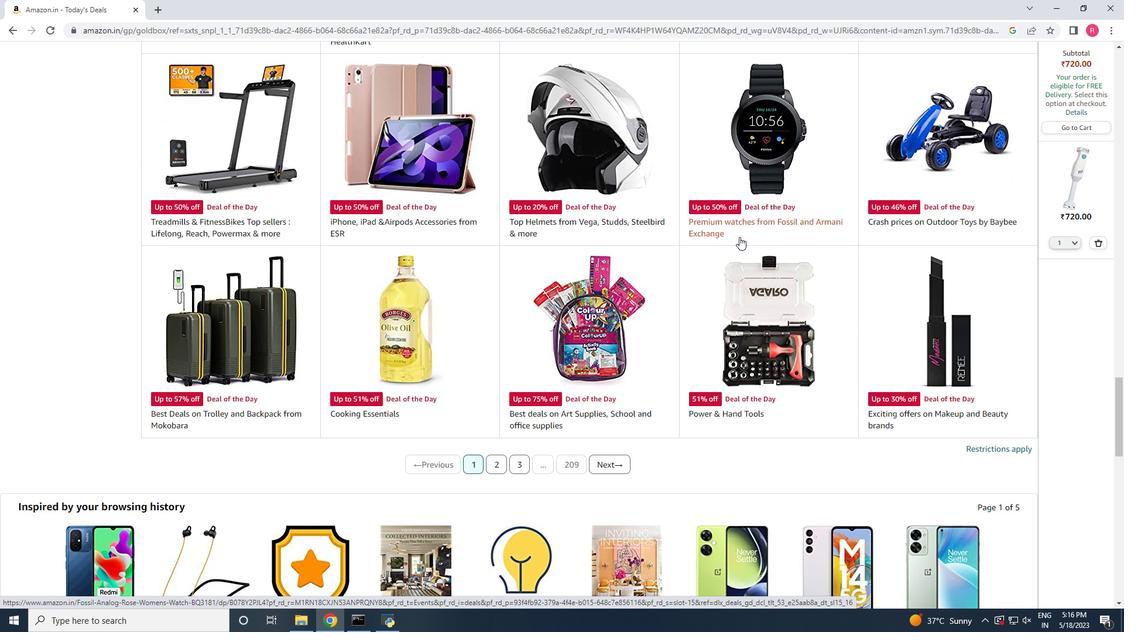 
Action: Mouse scrolled (739, 236) with delta (0, 0)
Screenshot: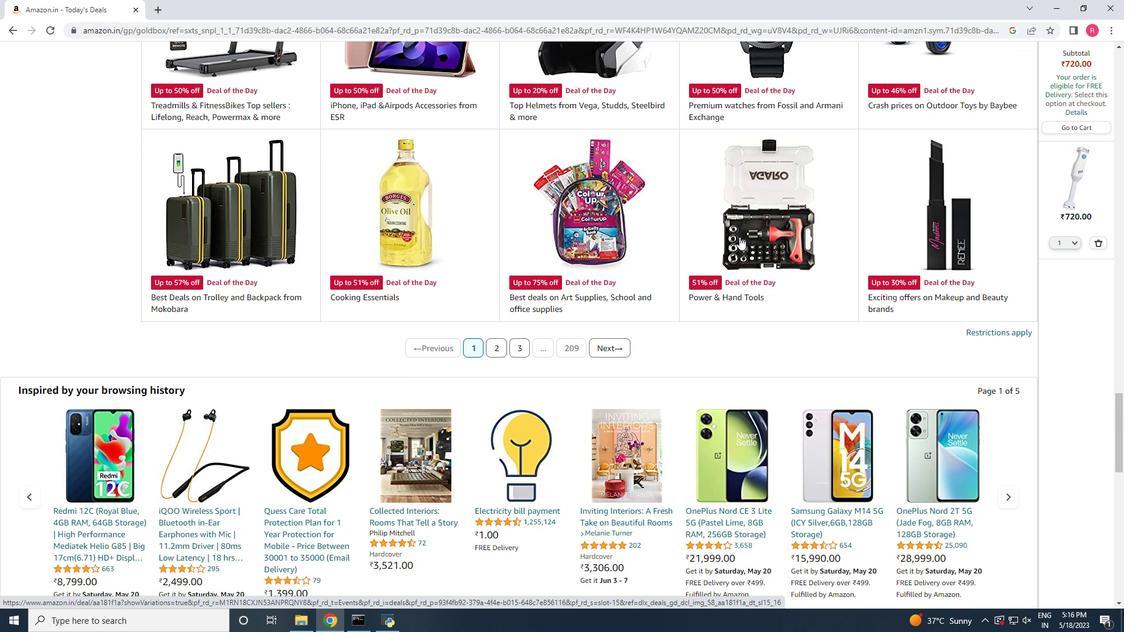 
Action: Mouse scrolled (739, 236) with delta (0, 0)
Screenshot: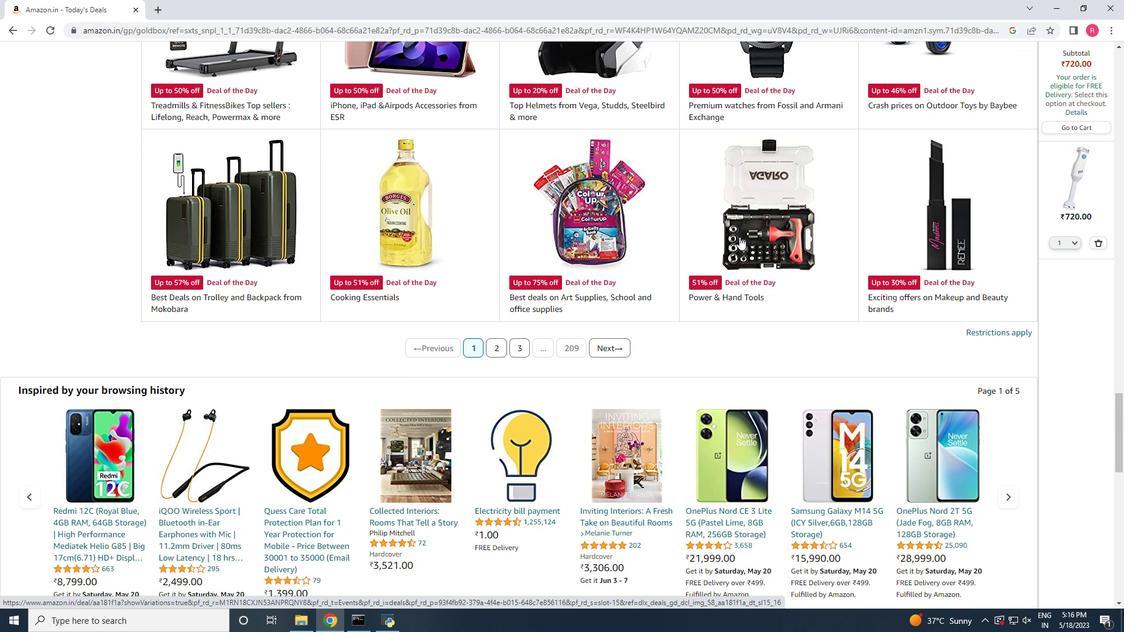 
Action: Mouse scrolled (739, 236) with delta (0, 0)
Screenshot: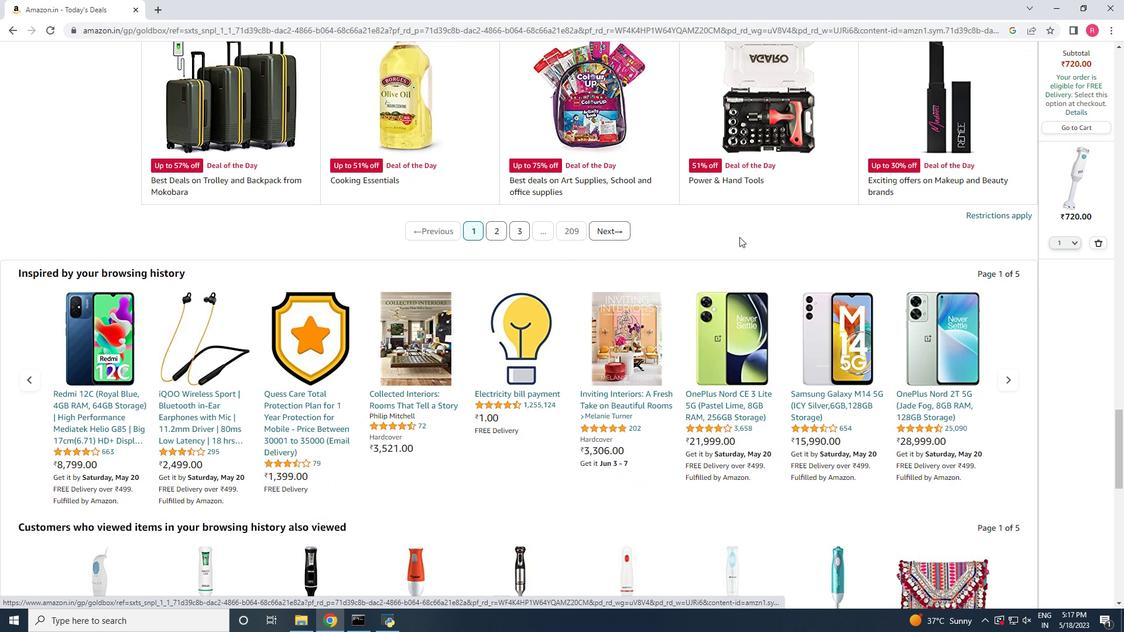 
Action: Mouse scrolled (739, 236) with delta (0, 0)
Screenshot: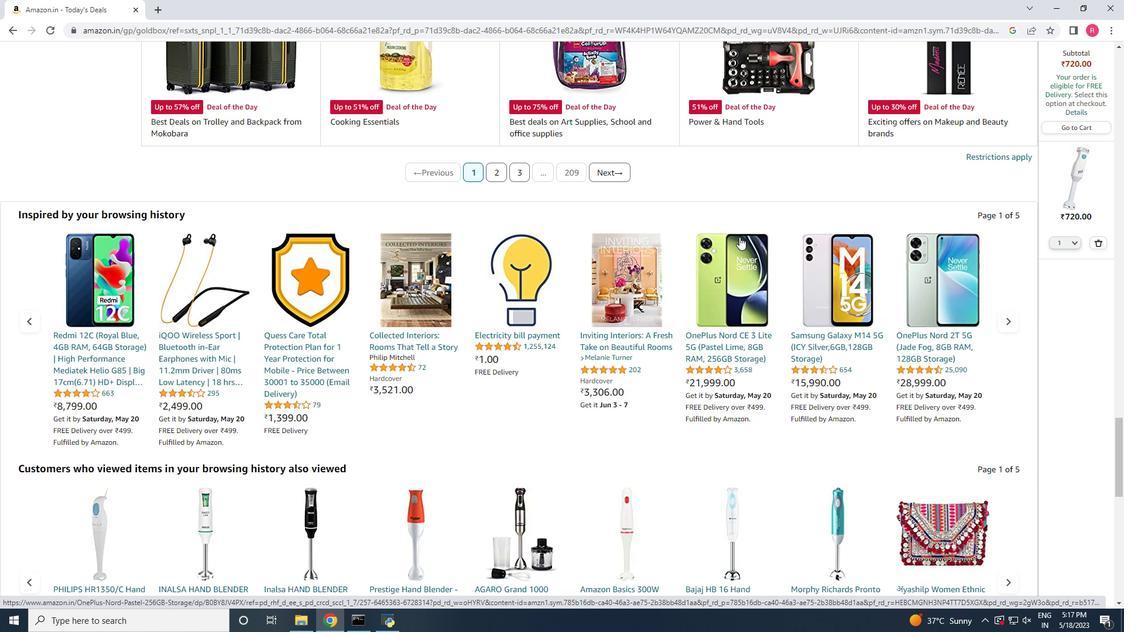 
Action: Mouse scrolled (739, 236) with delta (0, 0)
Screenshot: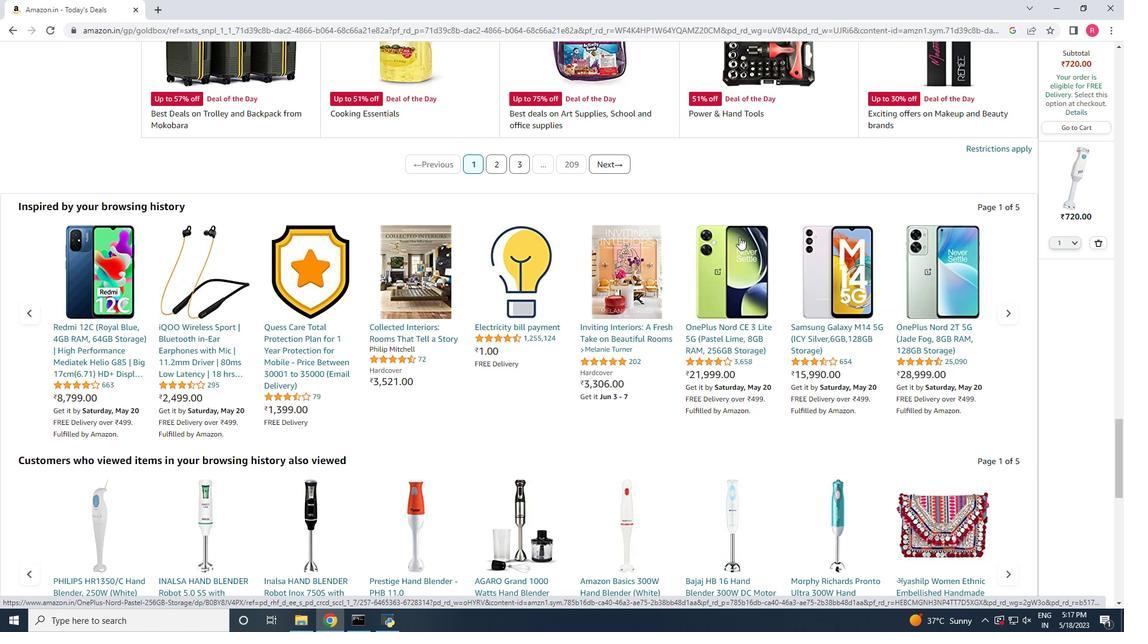
Action: Mouse scrolled (739, 236) with delta (0, 0)
Screenshot: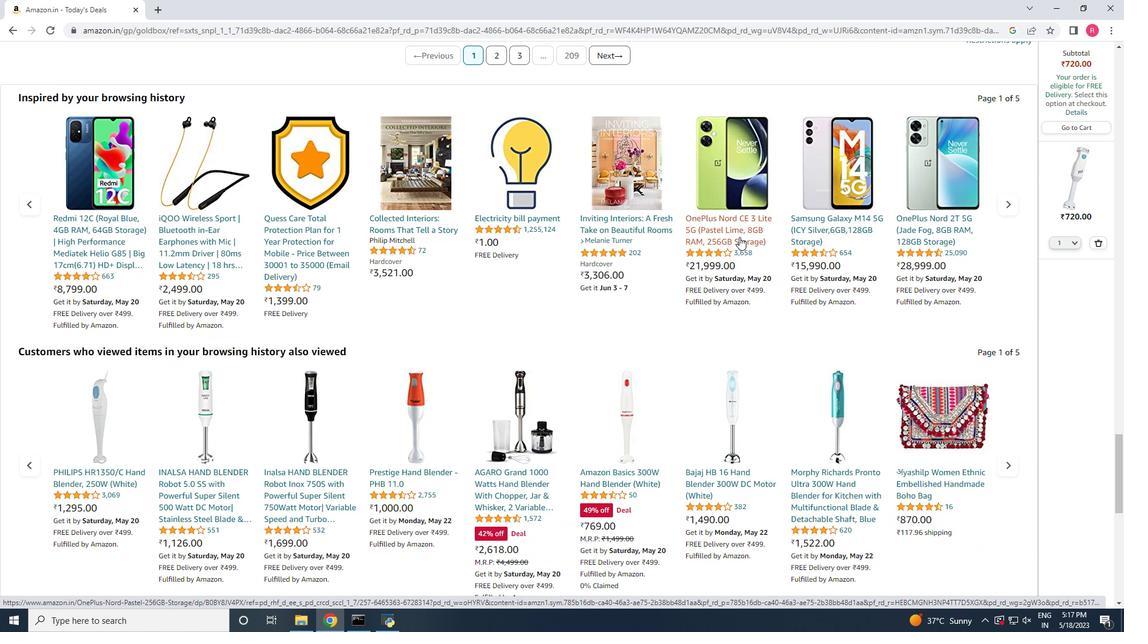 
Action: Mouse scrolled (739, 236) with delta (0, 0)
Screenshot: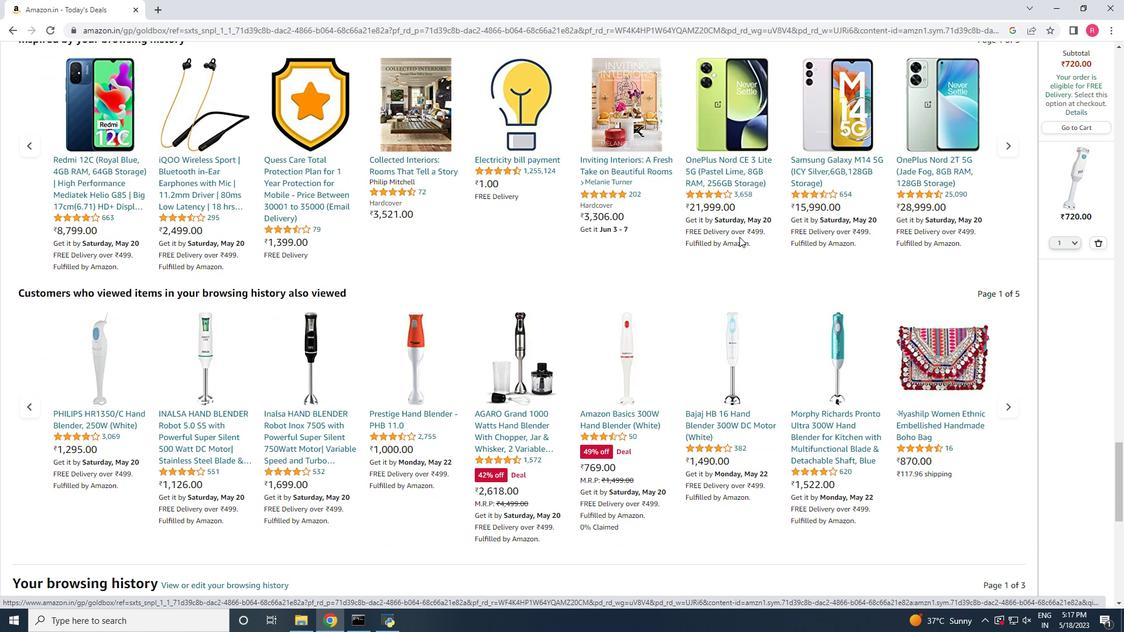 
Action: Mouse scrolled (739, 236) with delta (0, 0)
Screenshot: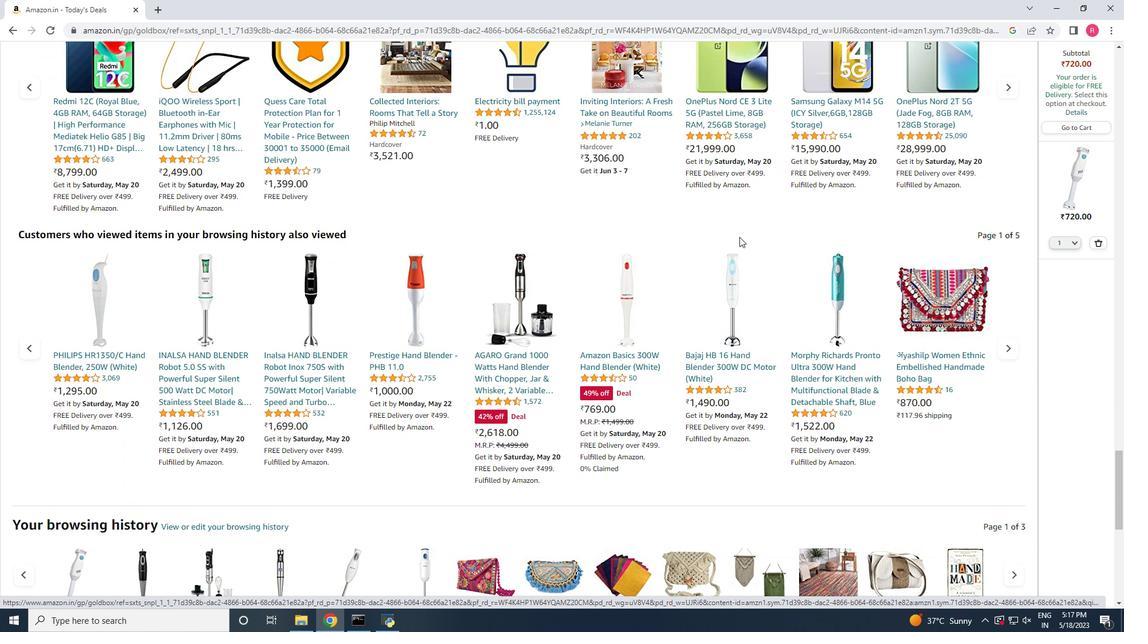 
Action: Mouse scrolled (739, 236) with delta (0, 0)
Screenshot: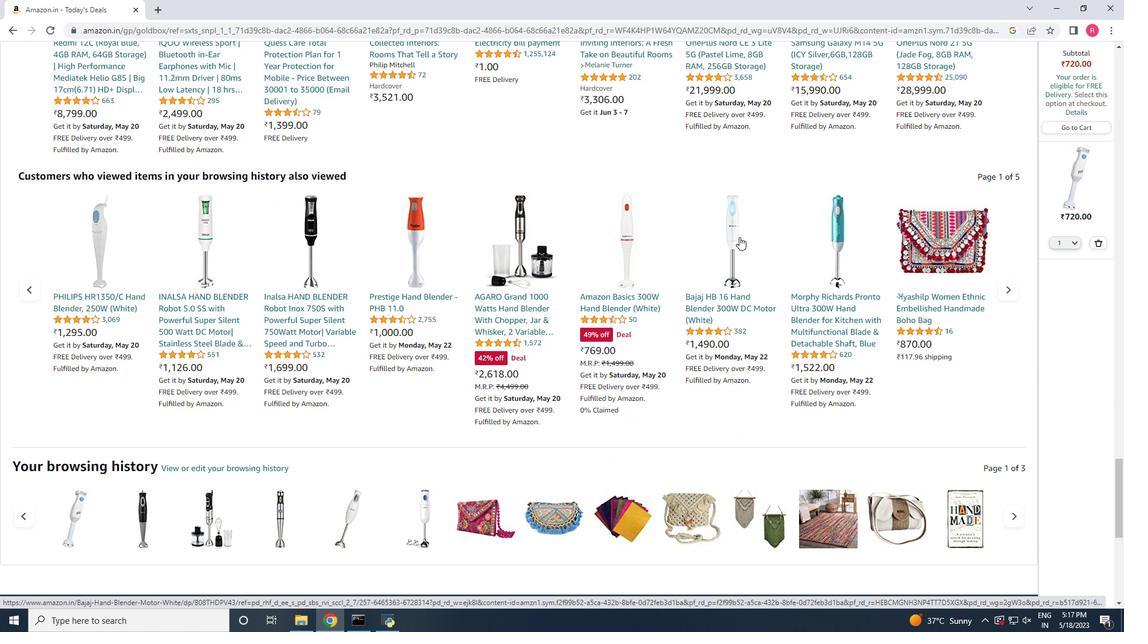 
Action: Mouse scrolled (739, 236) with delta (0, 0)
Screenshot: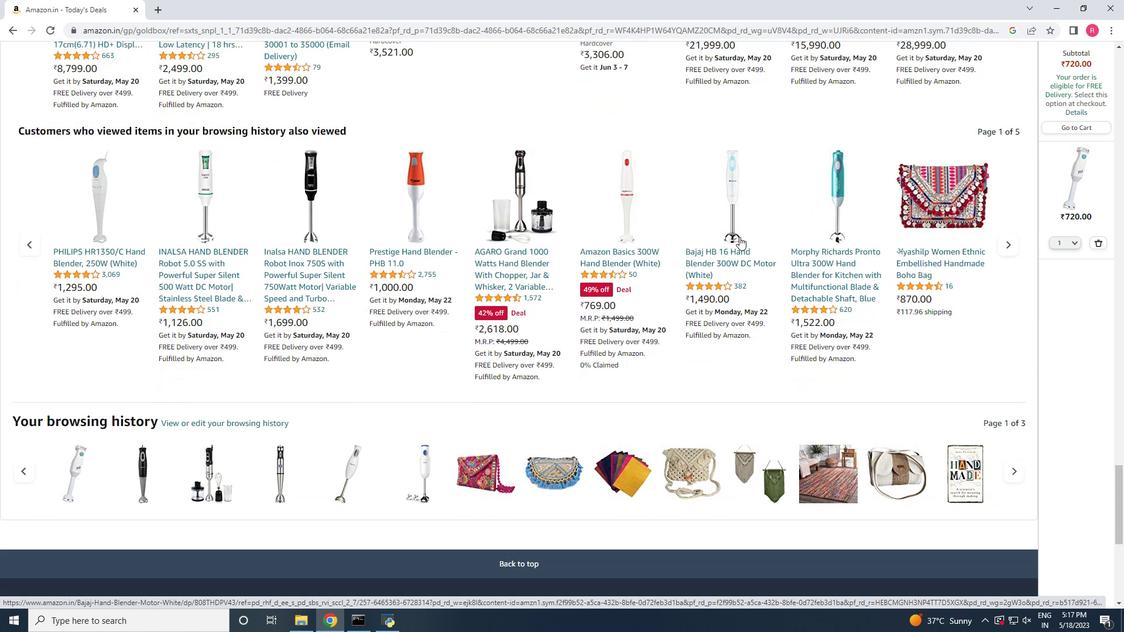 
Action: Mouse scrolled (739, 237) with delta (0, 0)
Screenshot: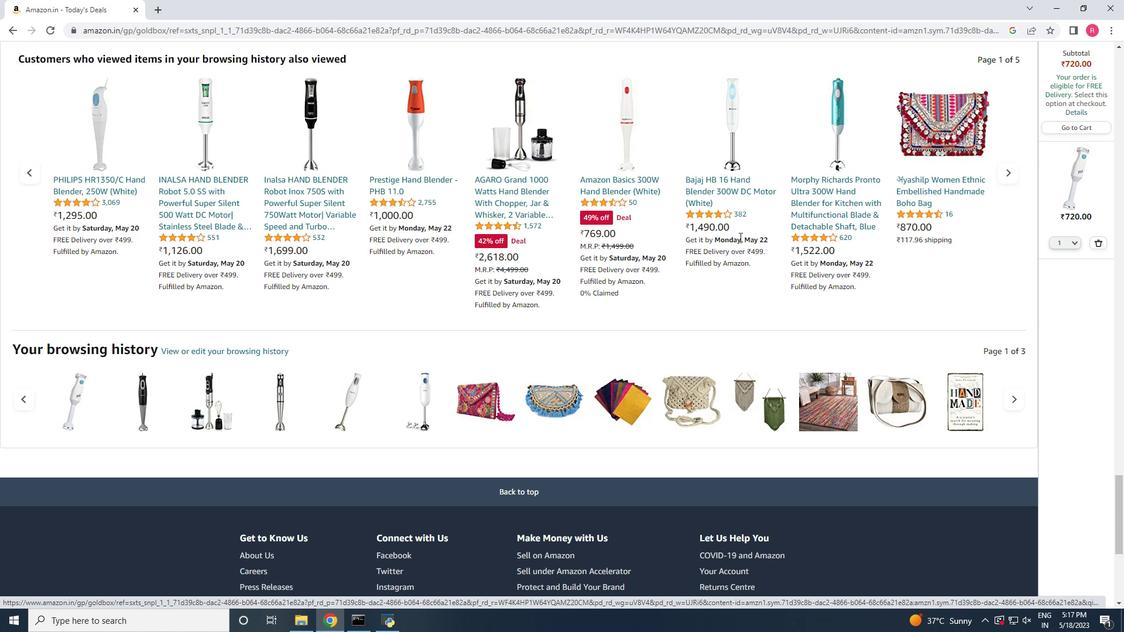 
Action: Mouse scrolled (739, 237) with delta (0, 0)
Screenshot: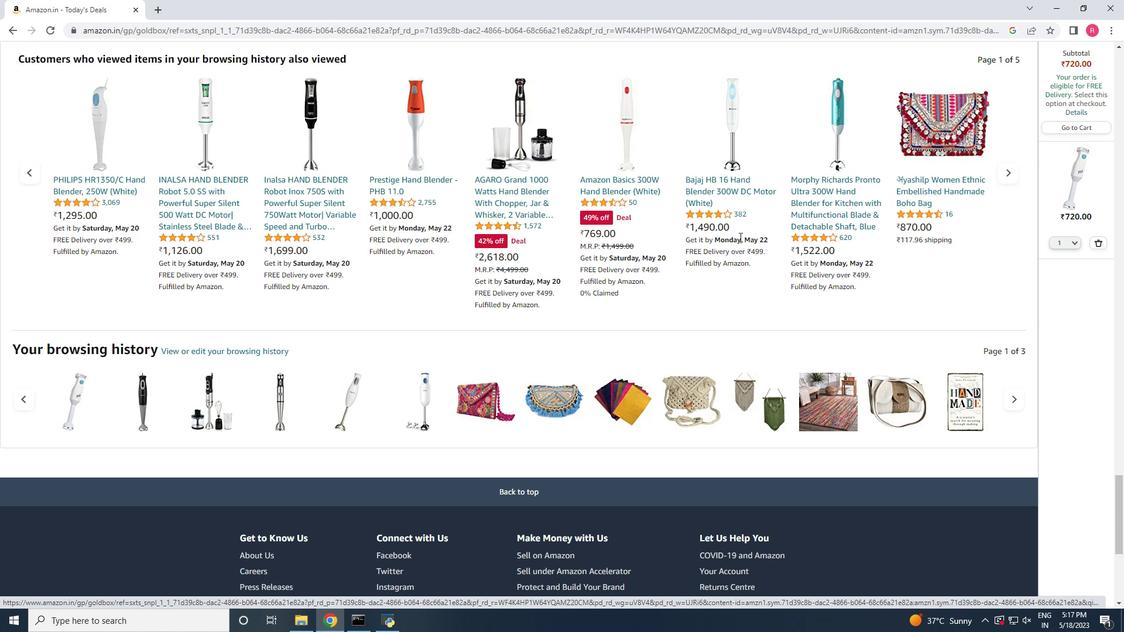 
Action: Mouse scrolled (739, 237) with delta (0, 0)
Screenshot: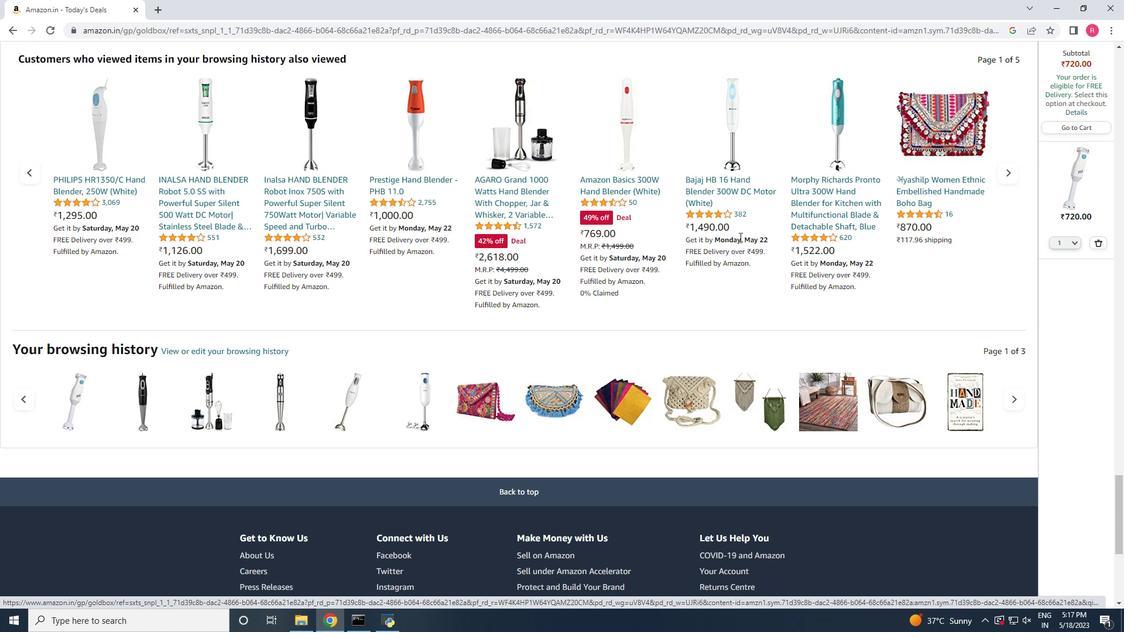 
Action: Mouse scrolled (739, 237) with delta (0, 0)
Screenshot: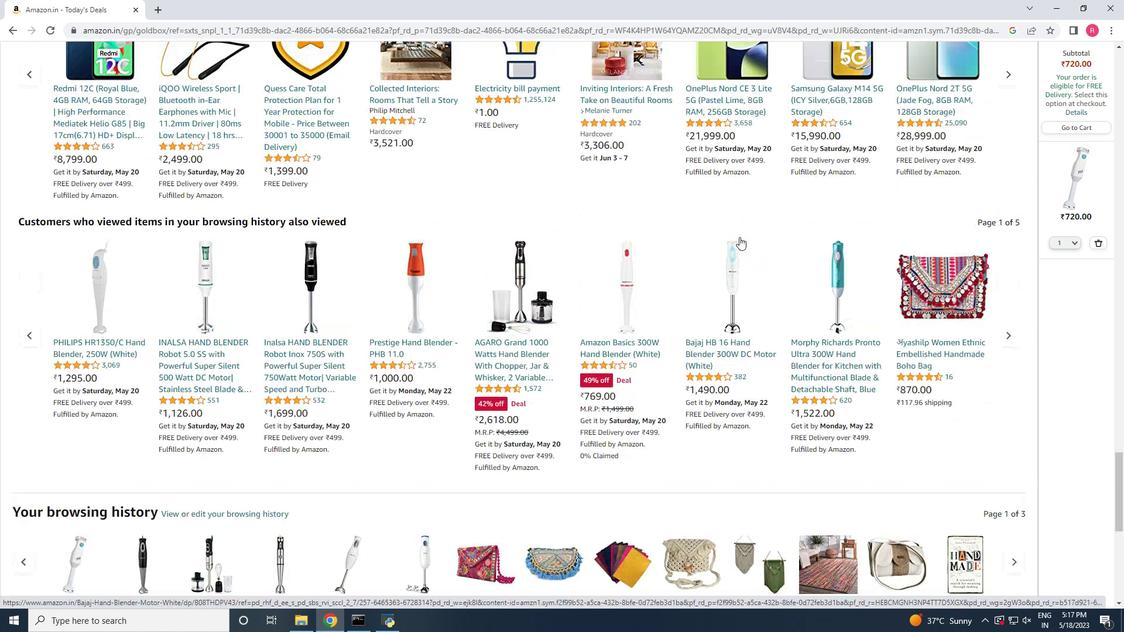 
Action: Mouse scrolled (739, 237) with delta (0, 0)
Screenshot: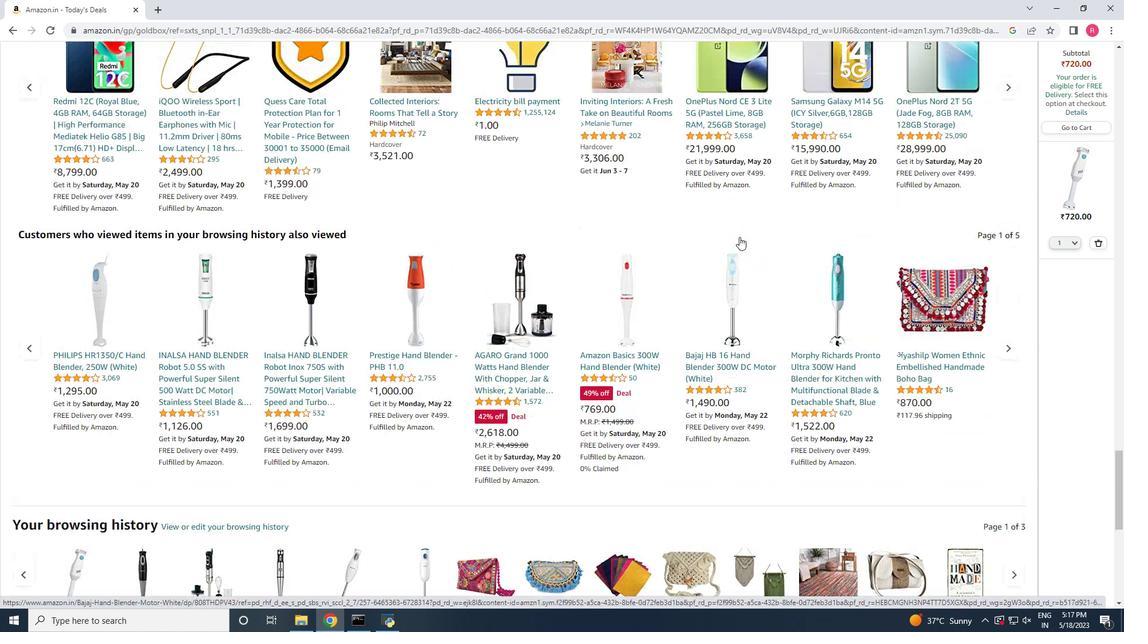 
Action: Mouse scrolled (739, 237) with delta (0, 0)
Screenshot: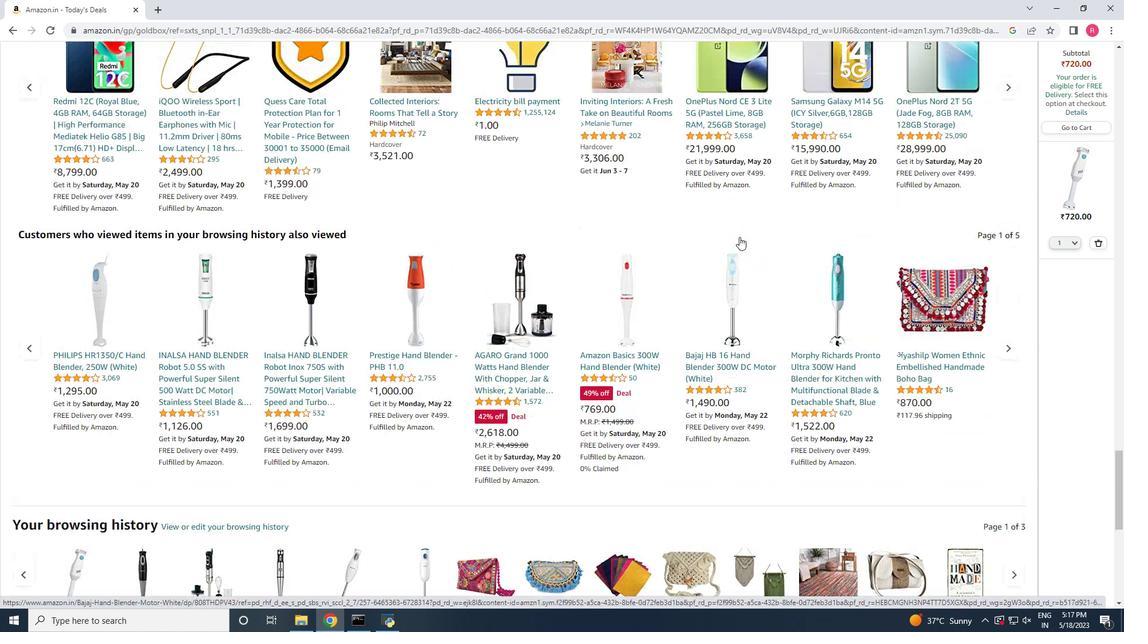 
Action: Mouse scrolled (739, 237) with delta (0, 0)
Screenshot: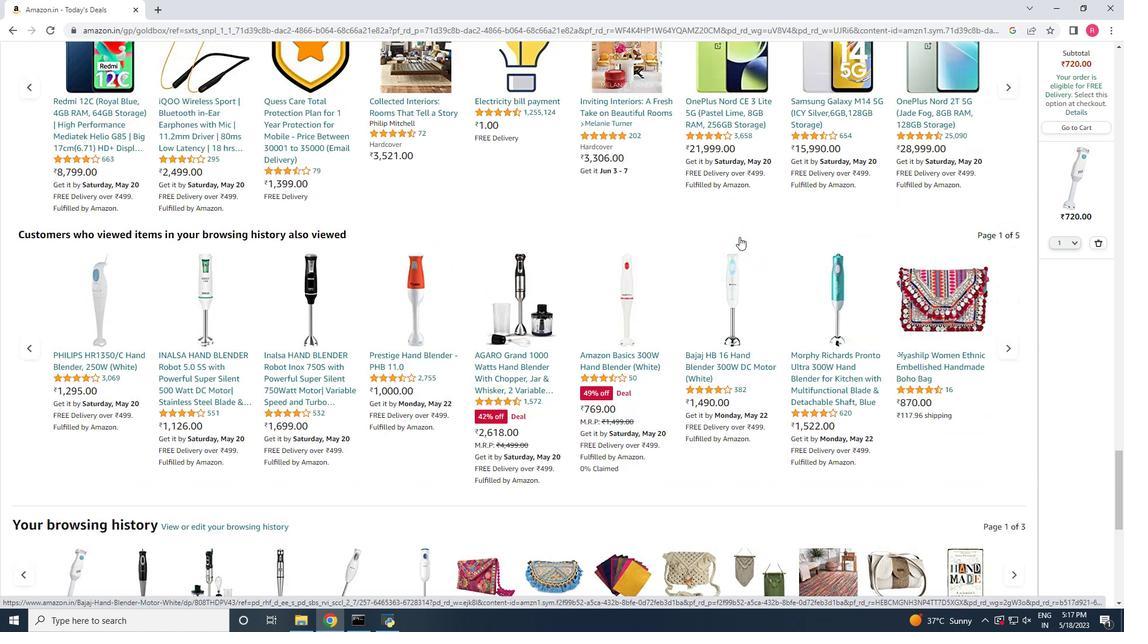 
Action: Mouse scrolled (739, 237) with delta (0, 0)
Screenshot: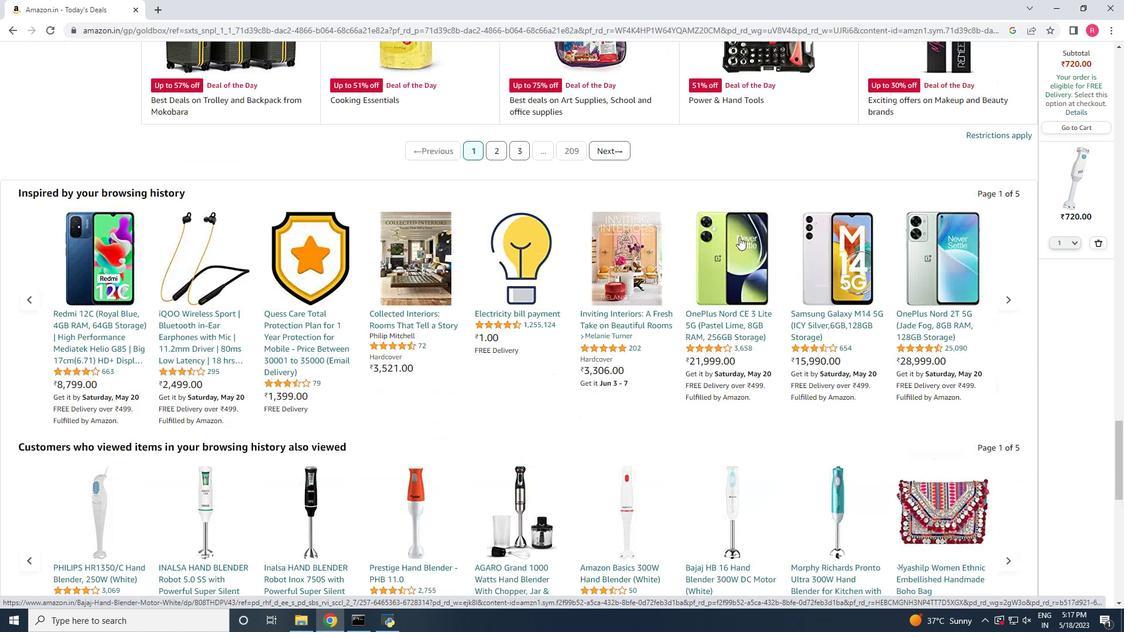 
Action: Mouse scrolled (739, 237) with delta (0, 0)
Screenshot: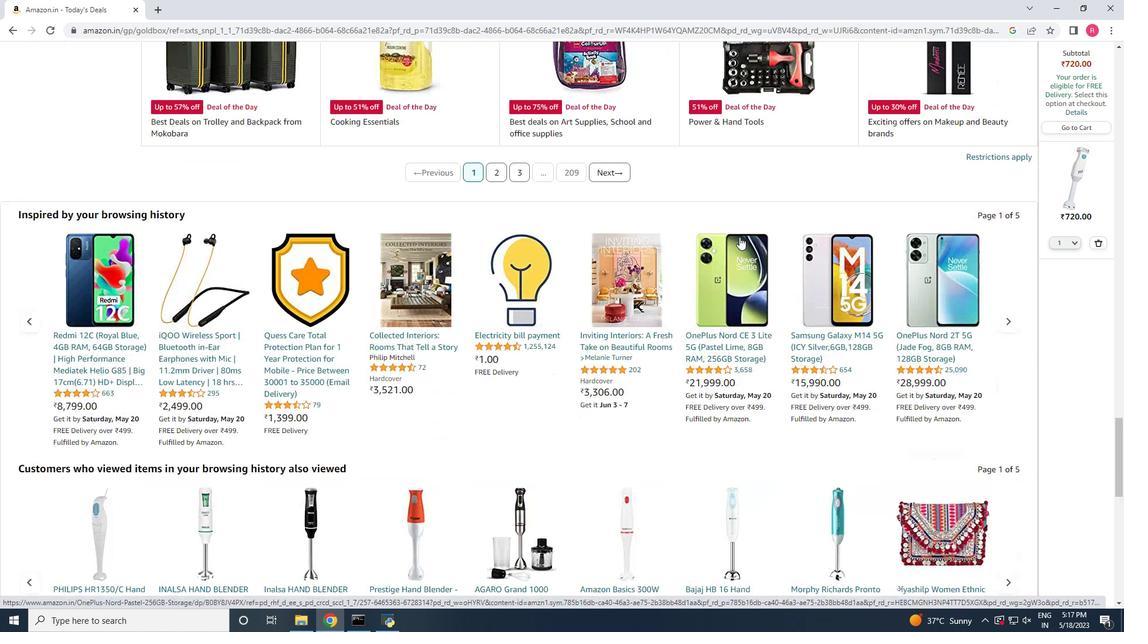 
Action: Mouse scrolled (739, 237) with delta (0, 0)
Screenshot: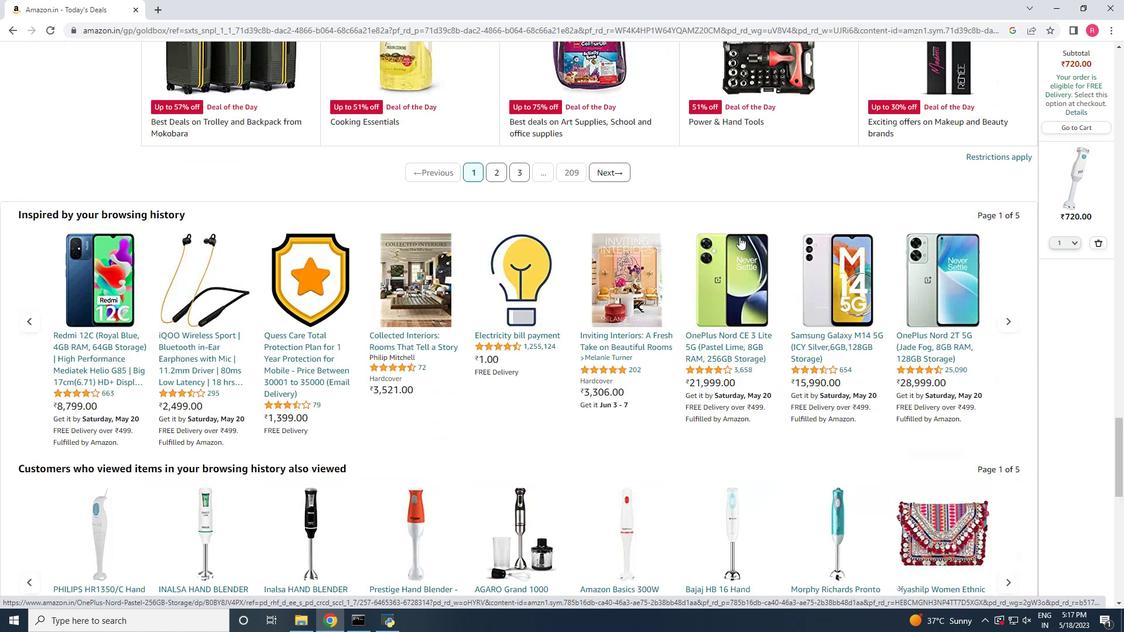 
Action: Mouse scrolled (739, 237) with delta (0, 0)
Screenshot: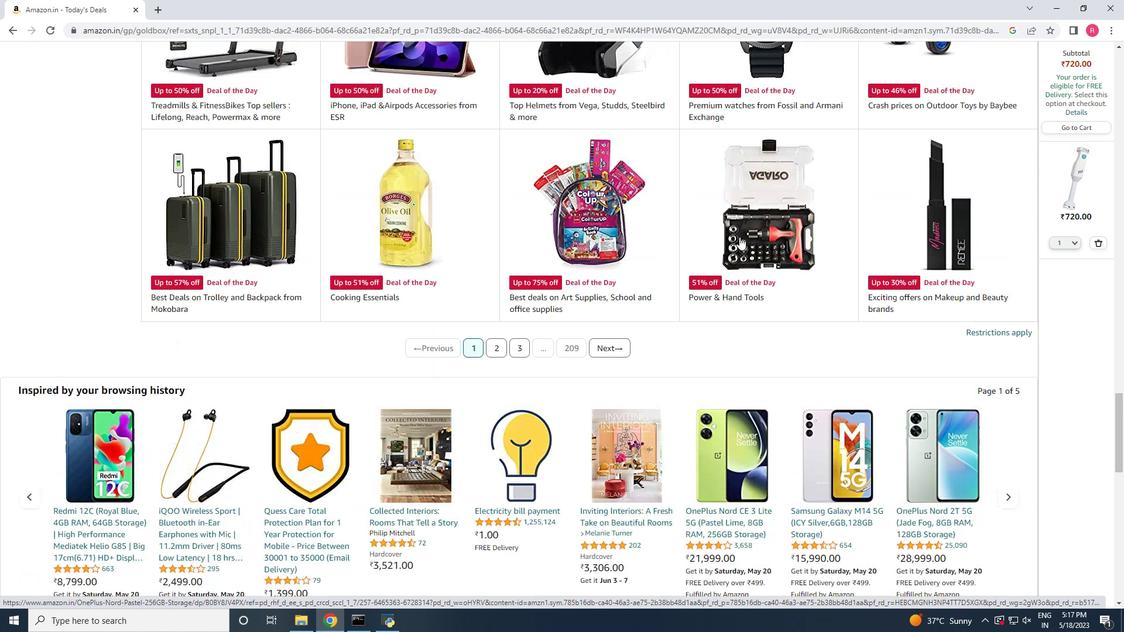
Action: Mouse scrolled (739, 237) with delta (0, 0)
Screenshot: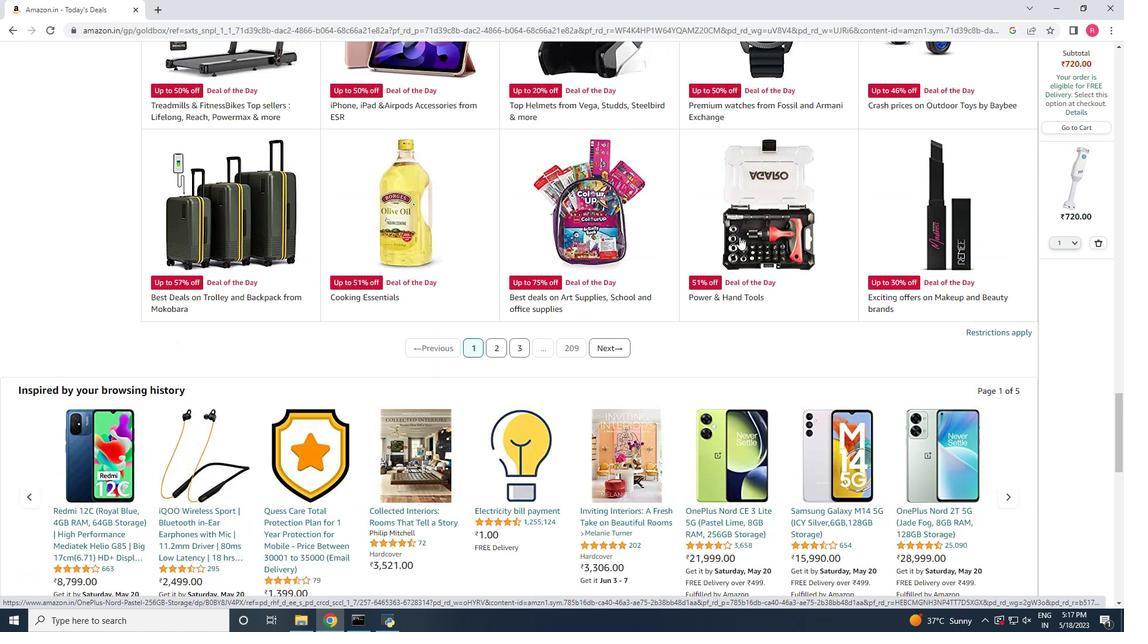 
Action: Mouse scrolled (739, 237) with delta (0, 0)
Screenshot: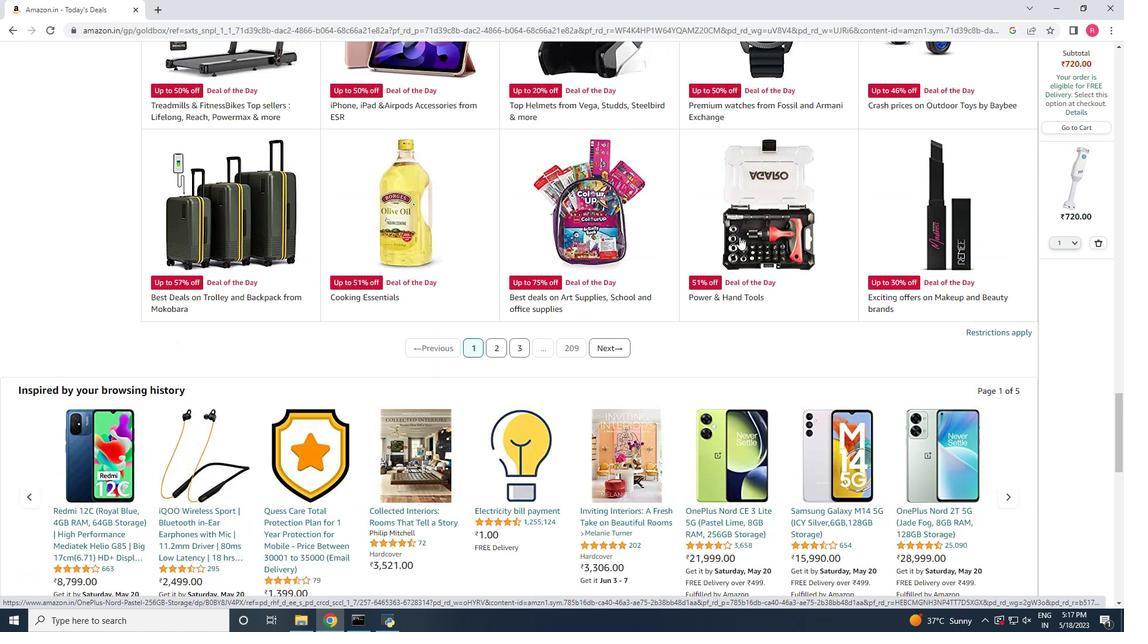 
Action: Mouse scrolled (739, 237) with delta (0, 0)
Screenshot: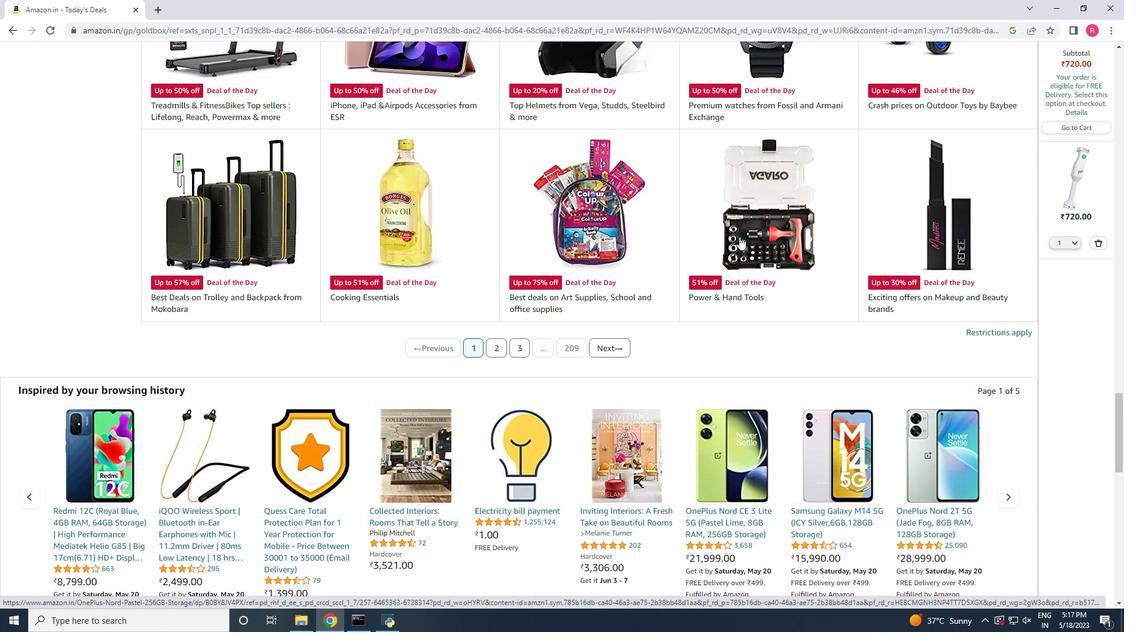 
Action: Mouse scrolled (739, 237) with delta (0, 0)
Screenshot: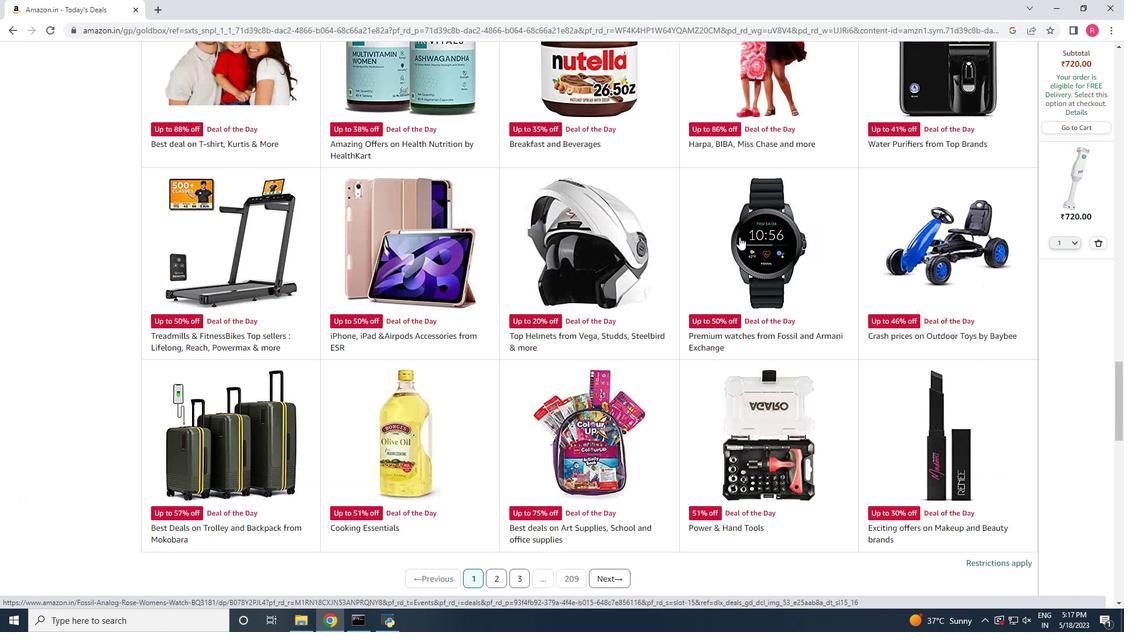 
Action: Mouse scrolled (739, 236) with delta (0, 0)
Screenshot: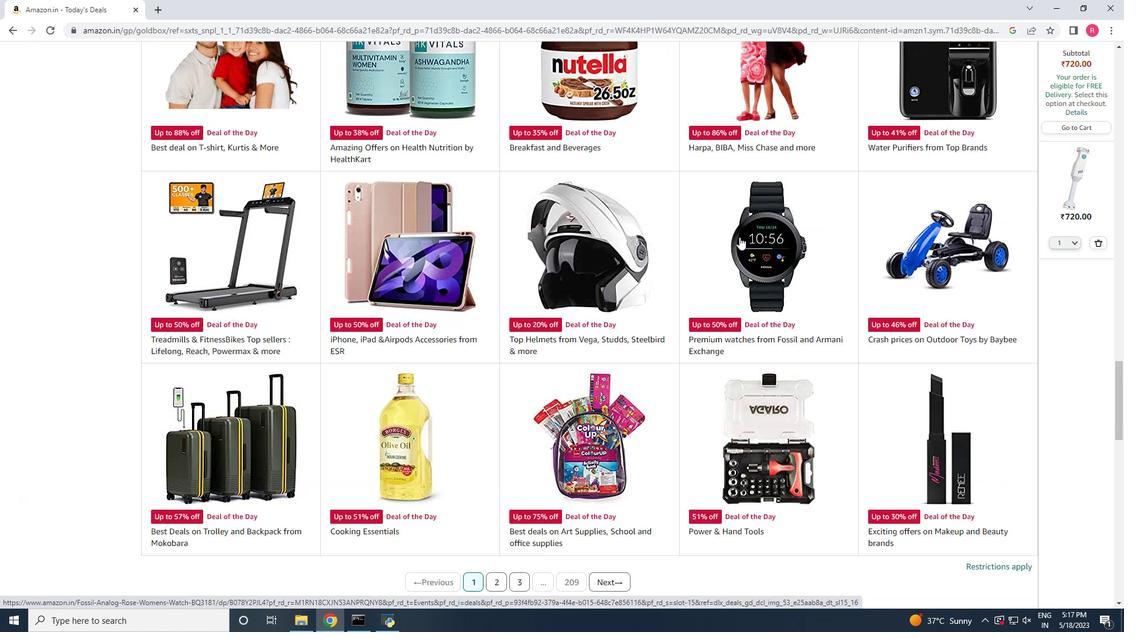 
Action: Mouse scrolled (739, 237) with delta (0, 0)
Screenshot: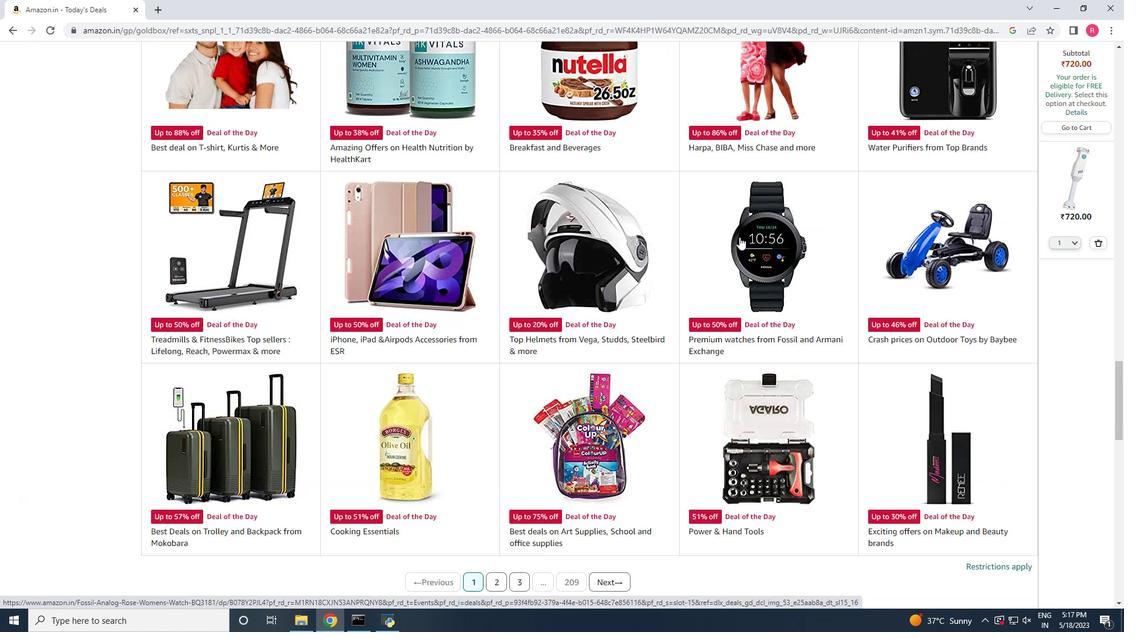 
Action: Mouse scrolled (739, 237) with delta (0, 0)
Screenshot: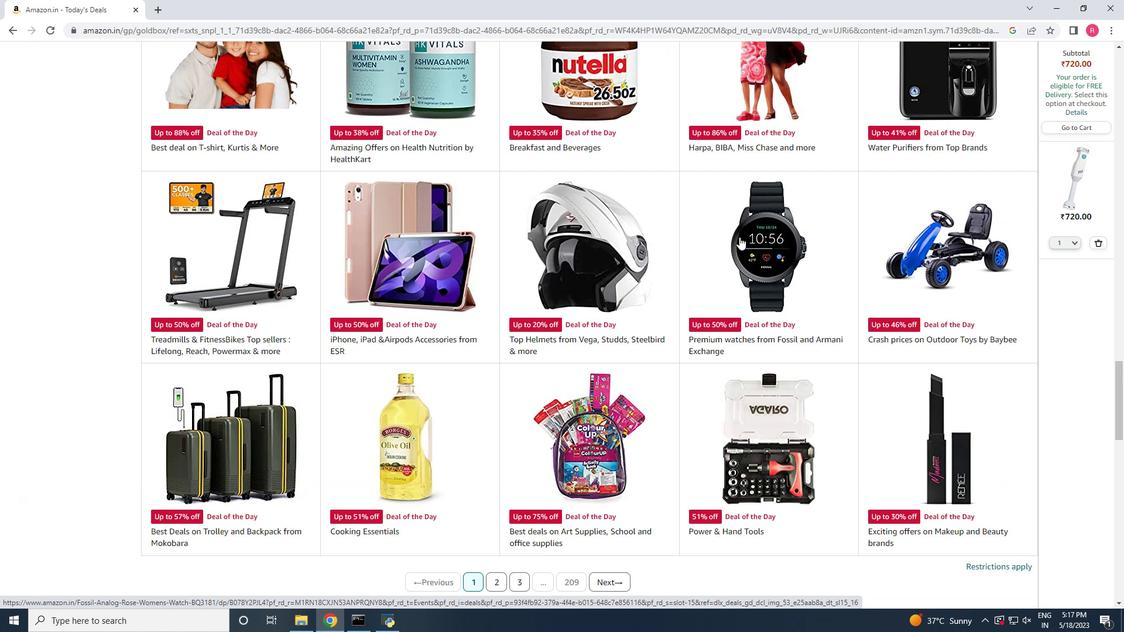 
Action: Mouse scrolled (739, 237) with delta (0, 0)
Screenshot: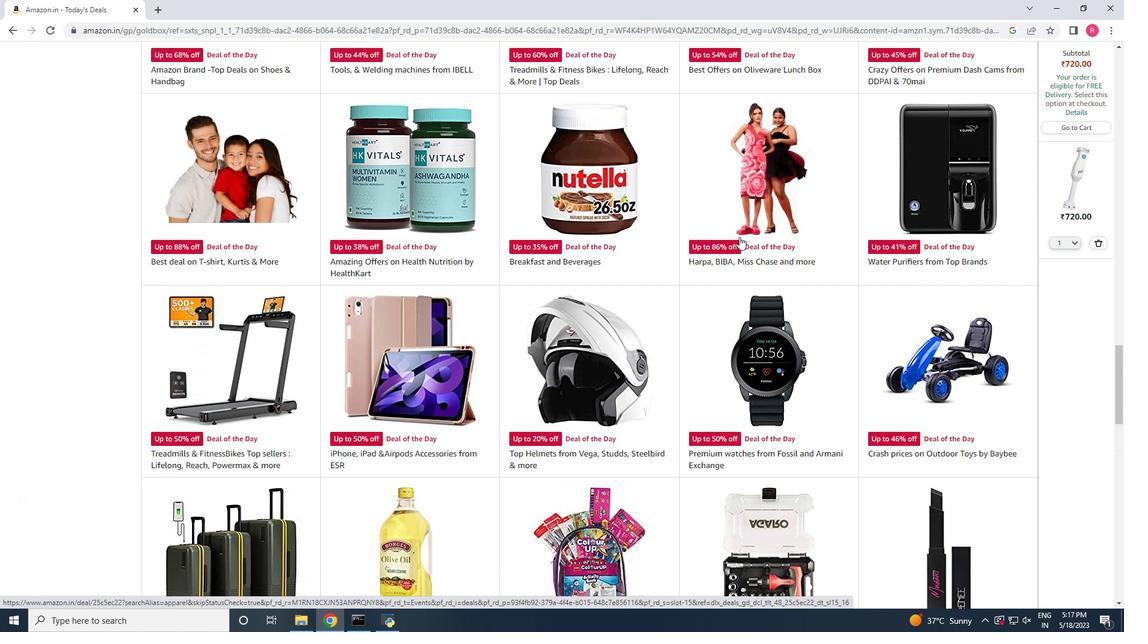 
Action: Mouse scrolled (739, 237) with delta (0, 0)
Screenshot: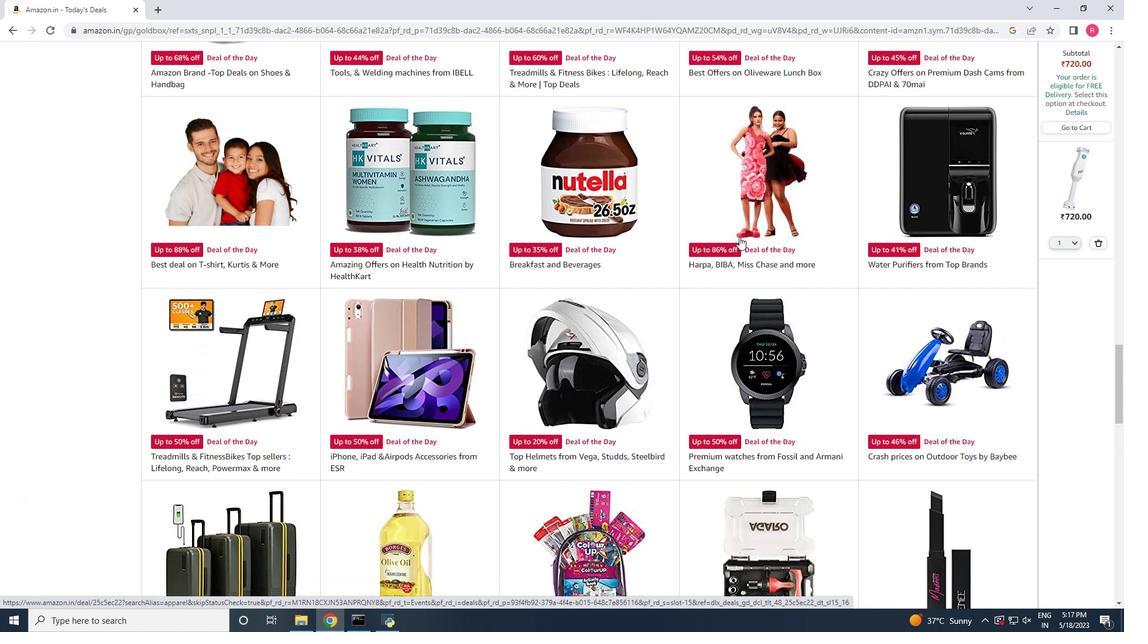 
Action: Mouse scrolled (739, 237) with delta (0, 0)
Screenshot: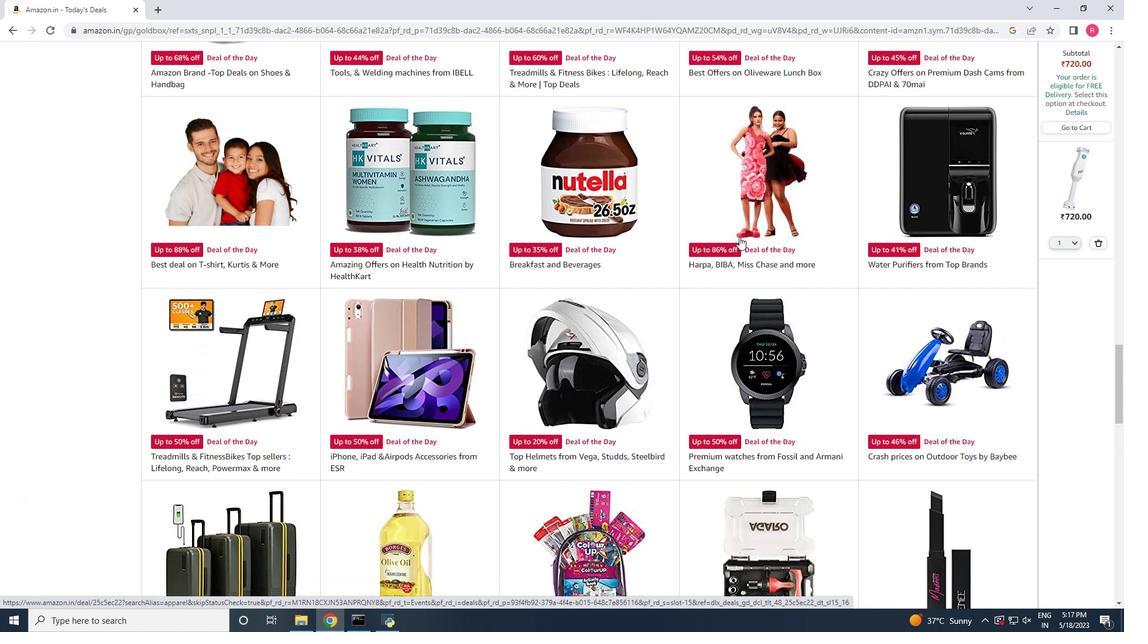 
Action: Mouse scrolled (739, 237) with delta (0, 0)
Screenshot: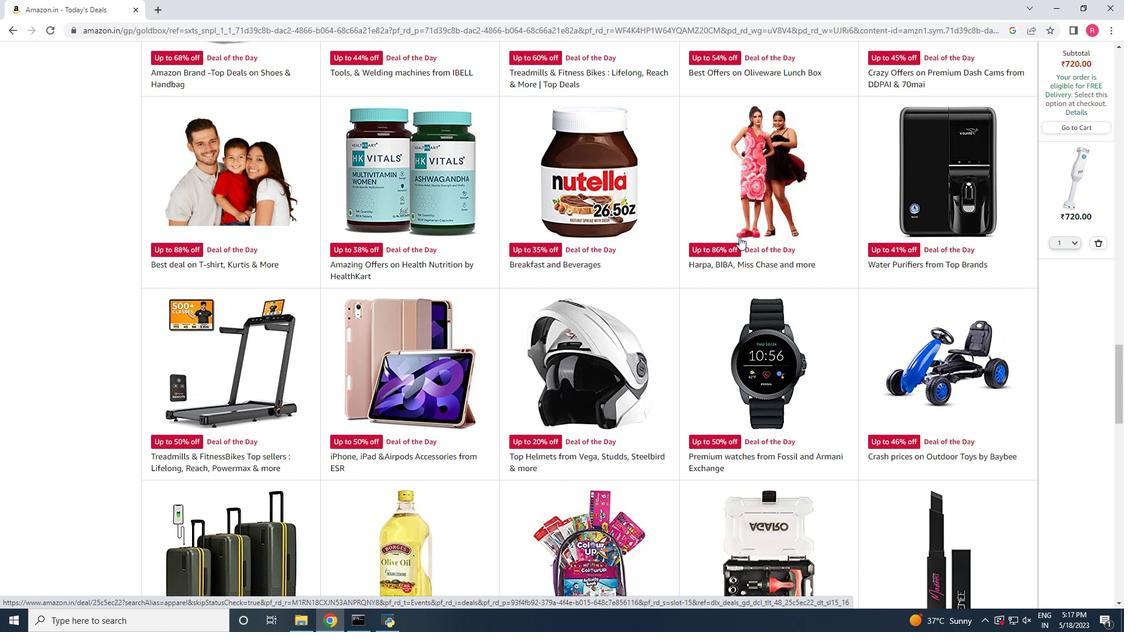 
Action: Mouse scrolled (739, 237) with delta (0, 0)
Screenshot: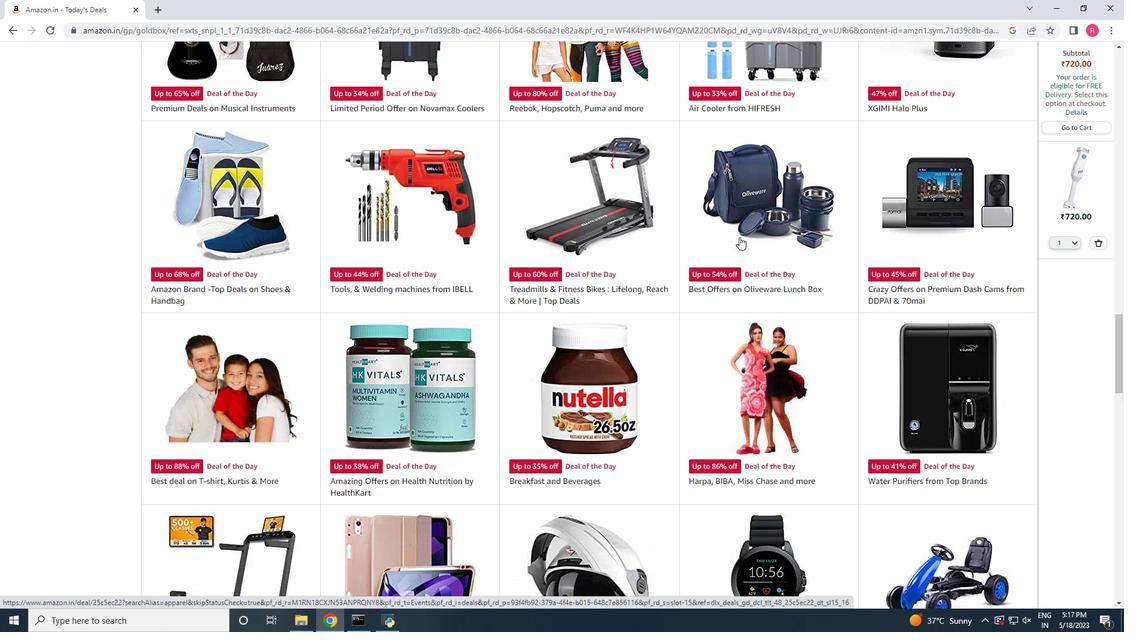 
Action: Mouse scrolled (739, 237) with delta (0, 0)
Screenshot: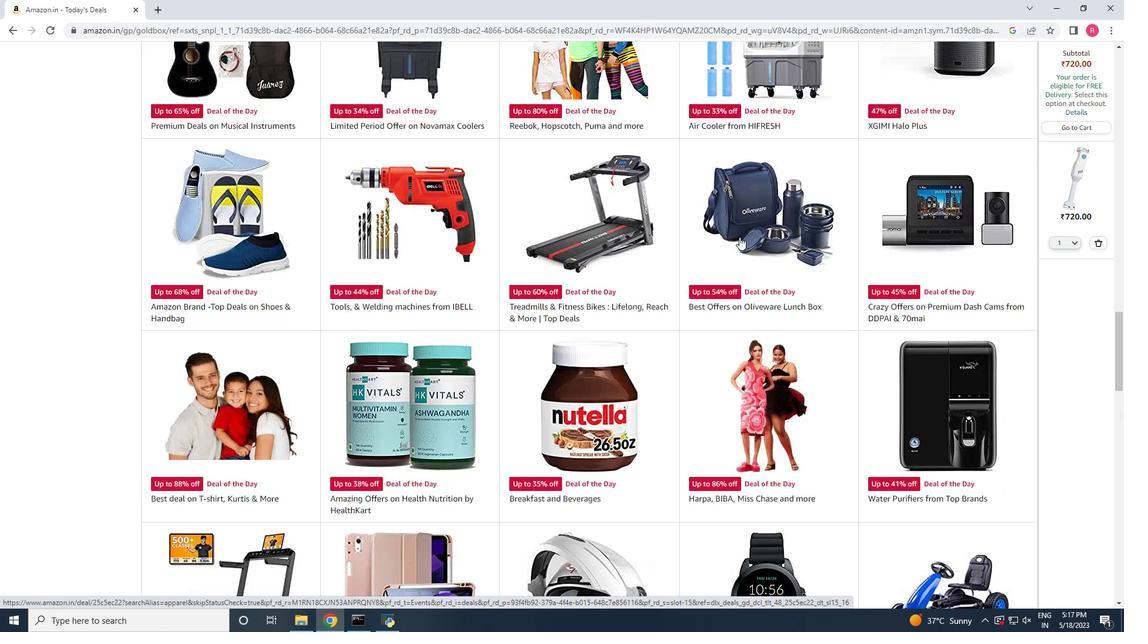 
Action: Mouse scrolled (739, 237) with delta (0, 0)
Screenshot: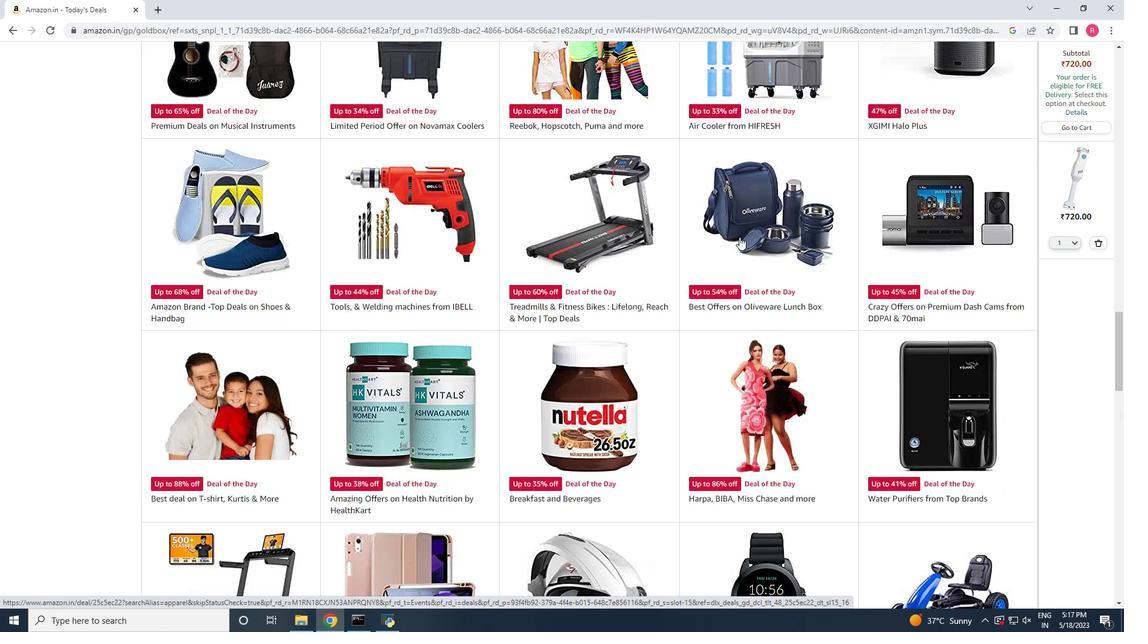 
Action: Mouse scrolled (739, 237) with delta (0, 0)
Screenshot: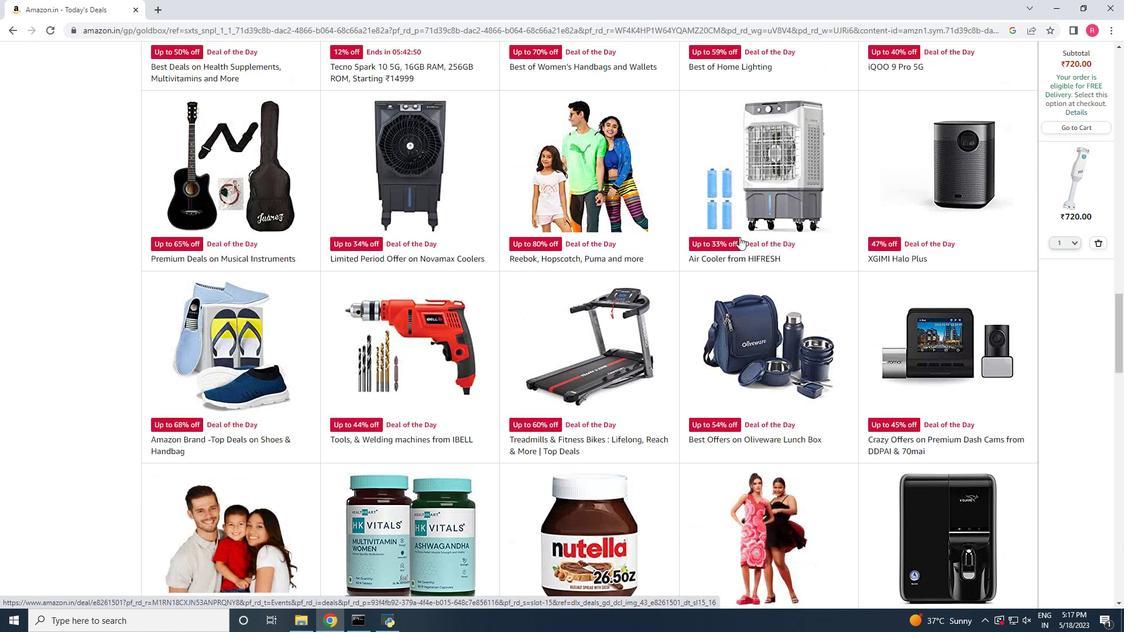
Action: Mouse scrolled (739, 237) with delta (0, 0)
Screenshot: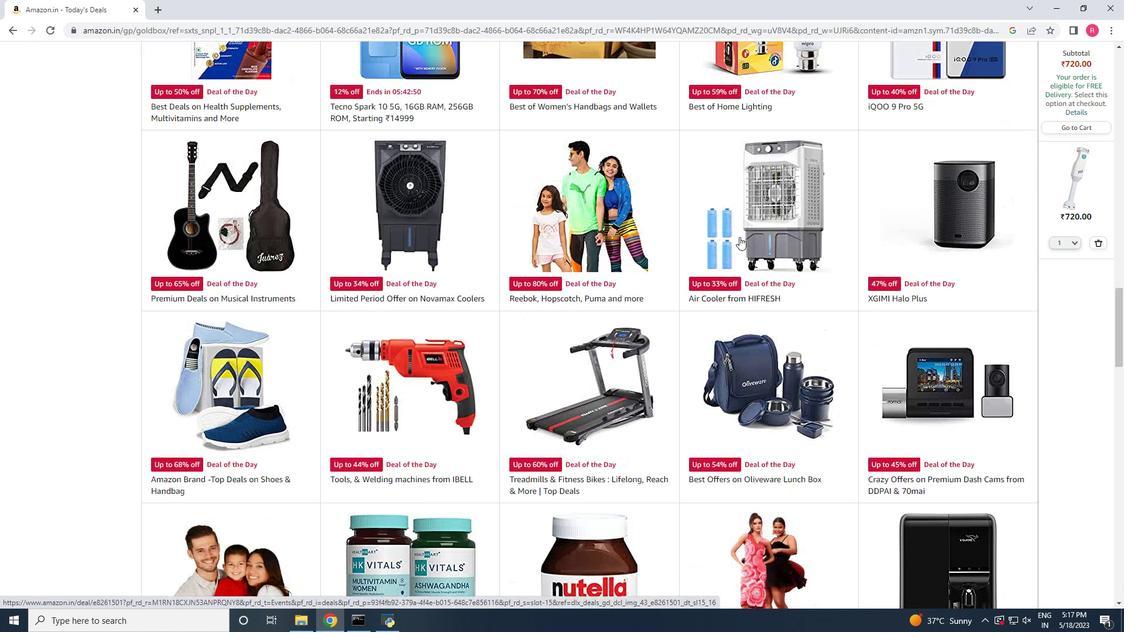 
Action: Mouse scrolled (739, 237) with delta (0, 0)
Screenshot: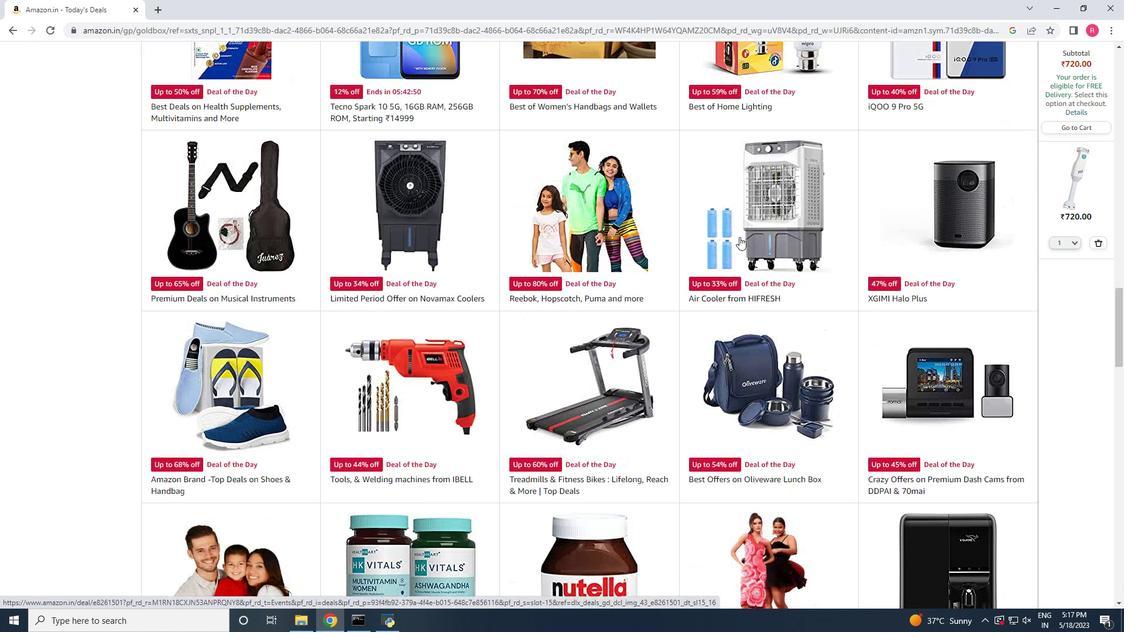 
Action: Mouse scrolled (739, 237) with delta (0, 0)
Screenshot: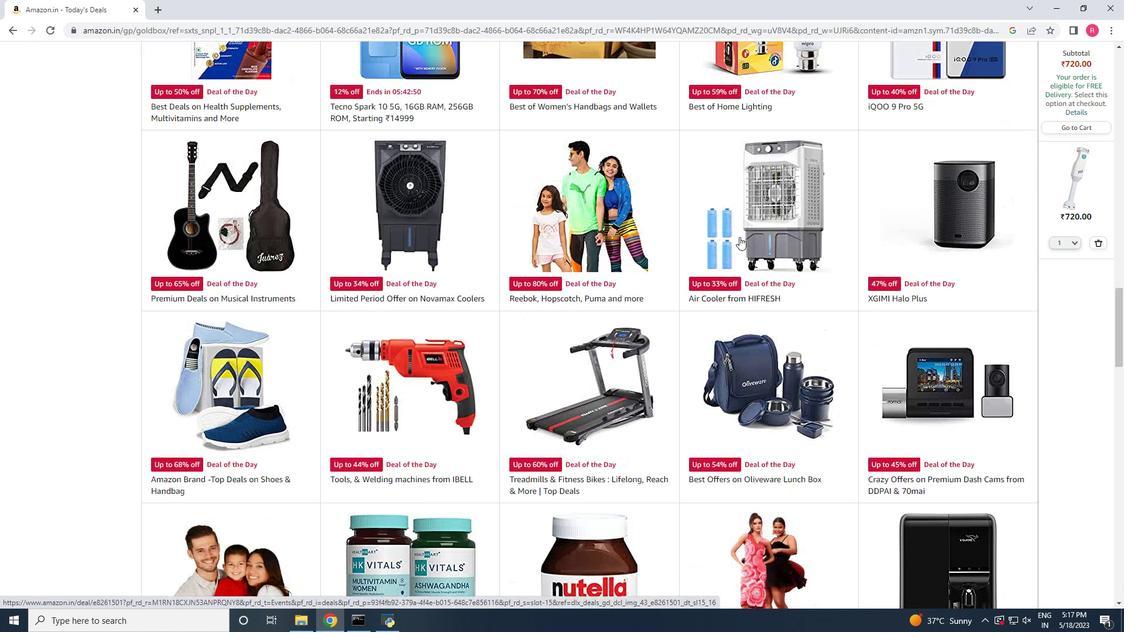 
Action: Mouse scrolled (739, 237) with delta (0, 0)
Screenshot: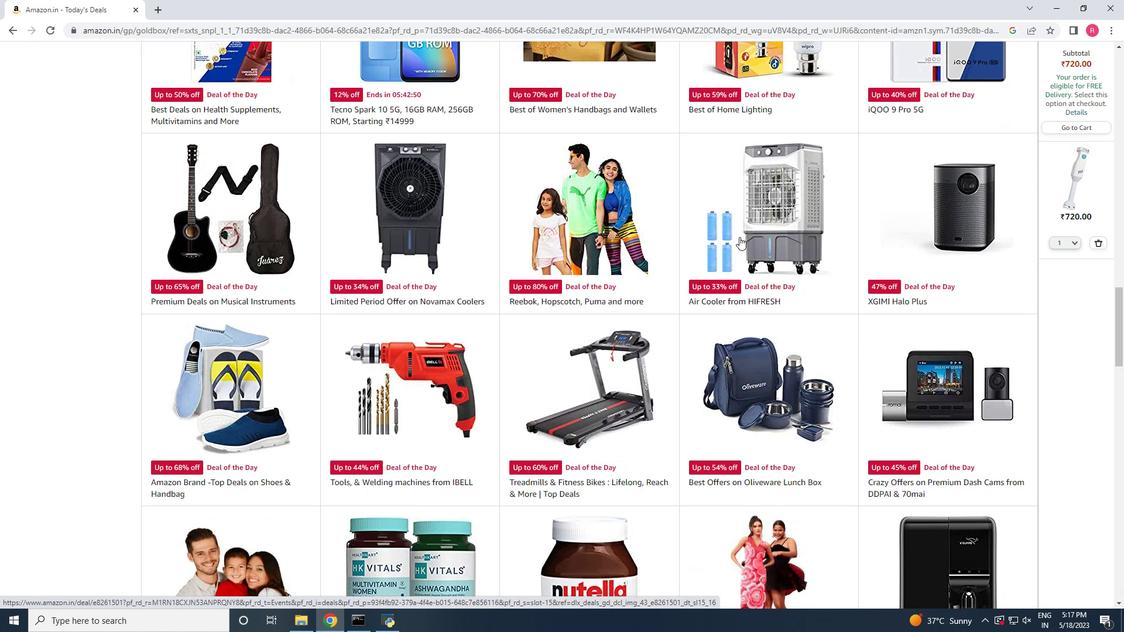 
Action: Mouse scrolled (739, 237) with delta (0, 0)
Screenshot: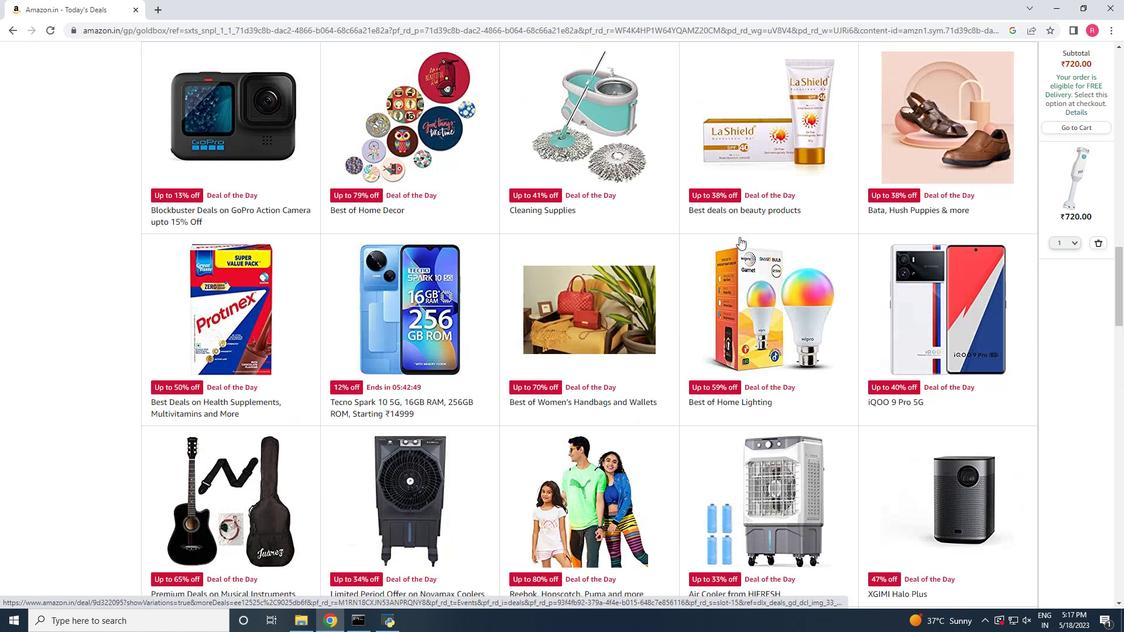 
Action: Mouse scrolled (739, 237) with delta (0, 0)
Screenshot: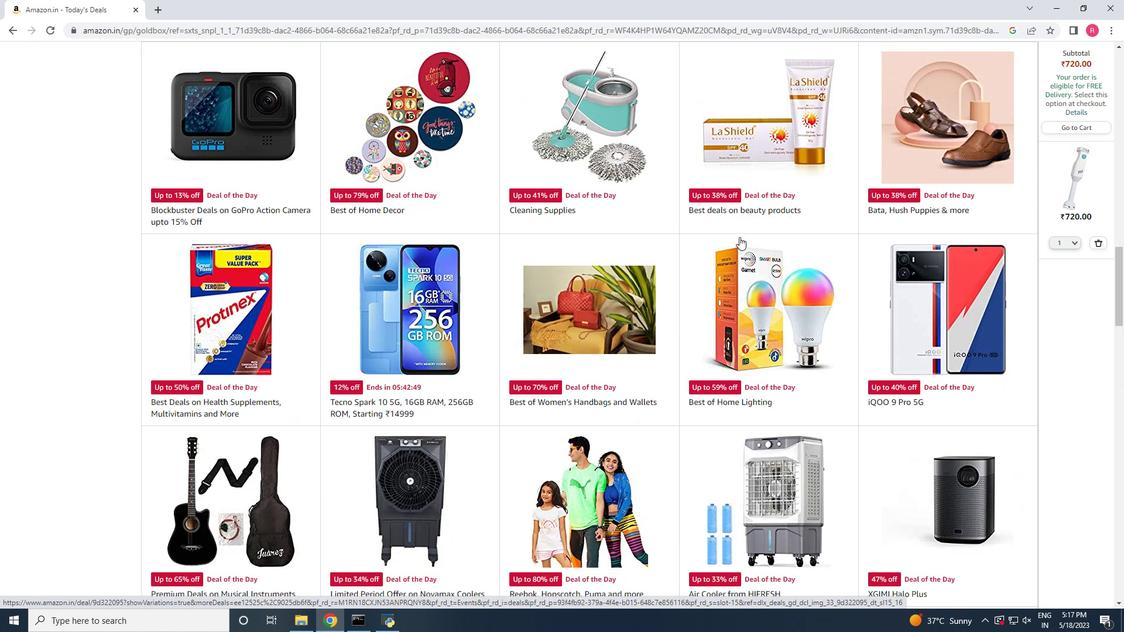 
Action: Mouse scrolled (739, 237) with delta (0, 0)
Screenshot: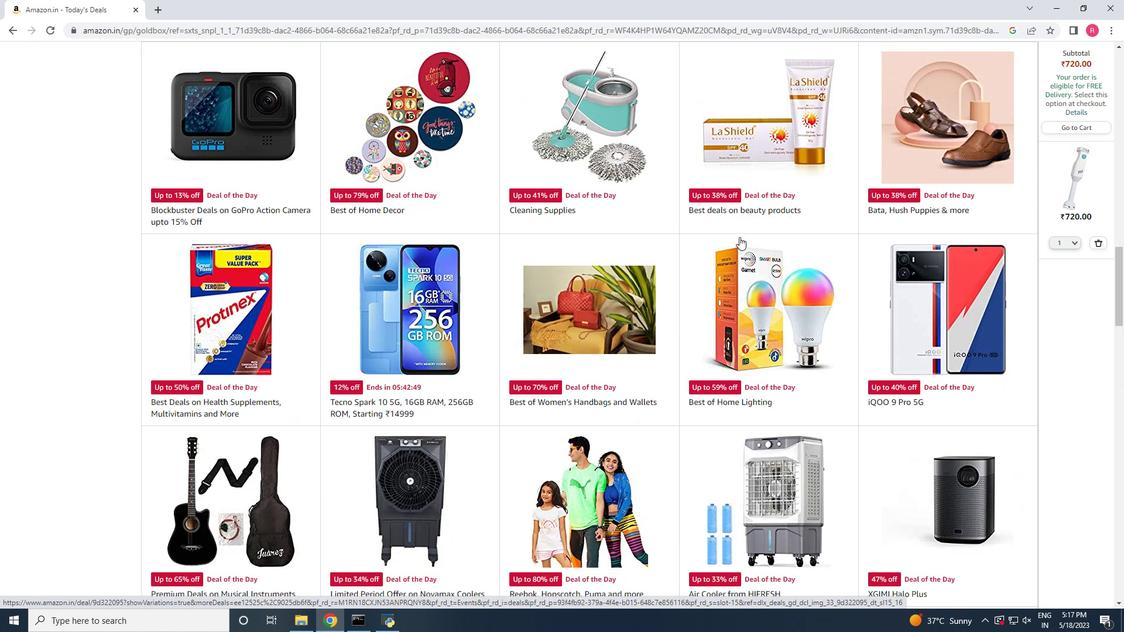 
Action: Mouse scrolled (739, 237) with delta (0, 0)
Screenshot: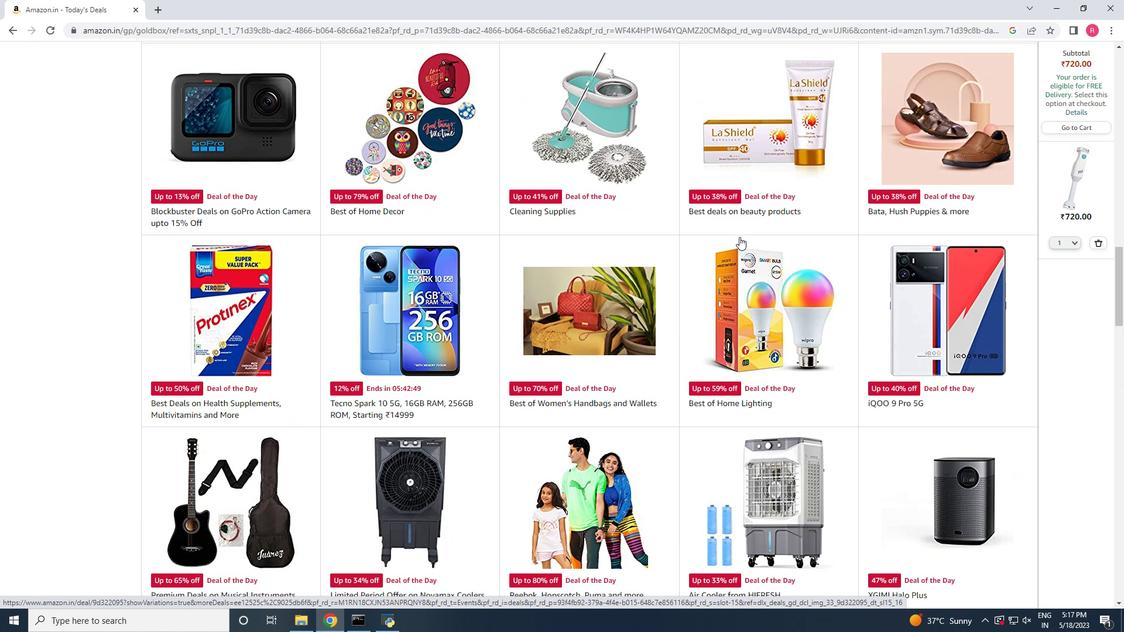 
Action: Mouse scrolled (739, 237) with delta (0, 0)
Screenshot: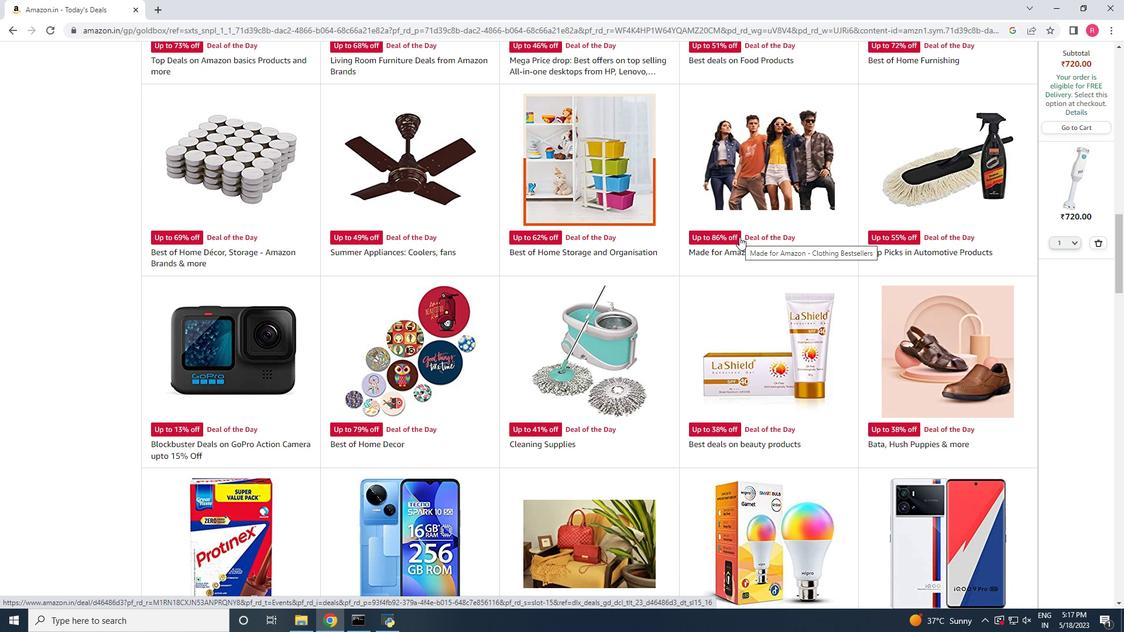 
Action: Mouse scrolled (739, 237) with delta (0, 0)
Screenshot: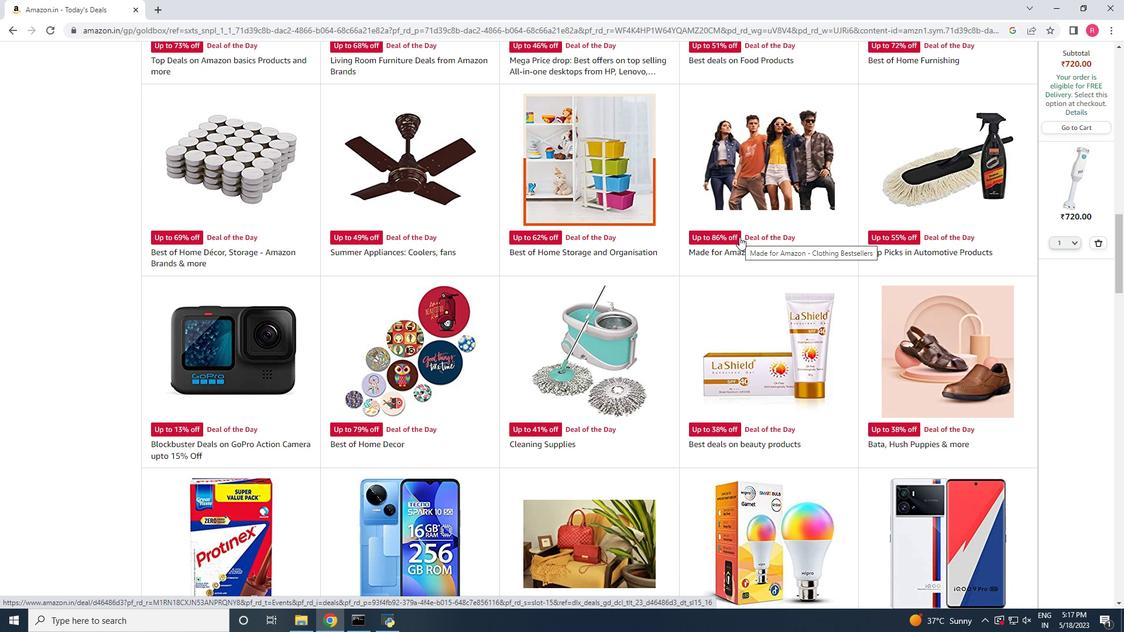 
Action: Mouse scrolled (739, 237) with delta (0, 0)
Screenshot: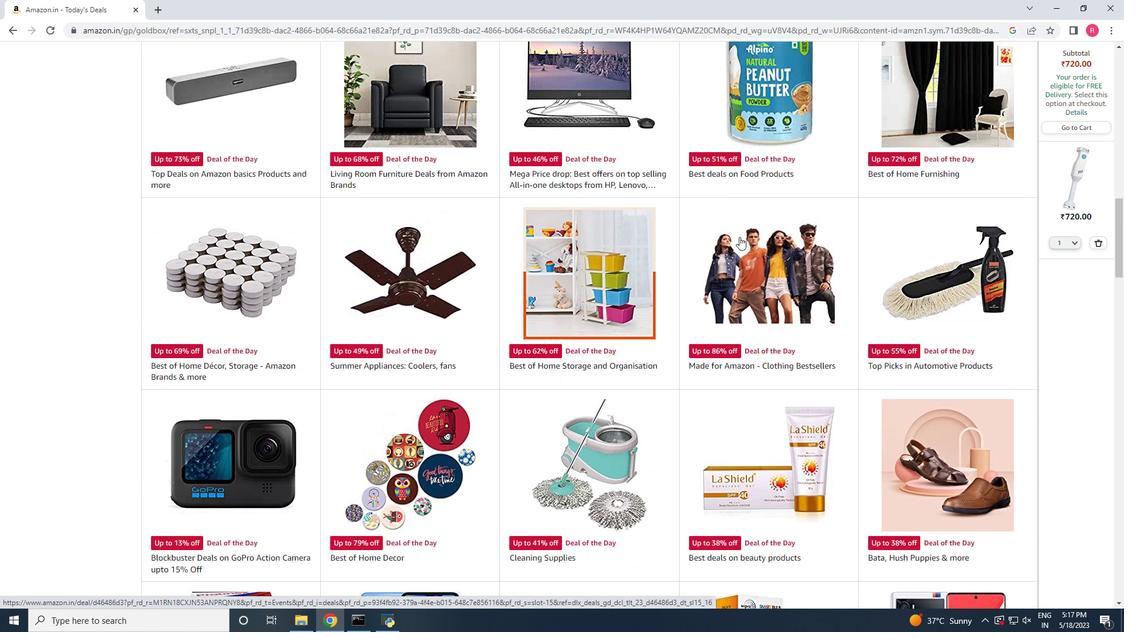 
Action: Mouse scrolled (739, 237) with delta (0, 0)
Screenshot: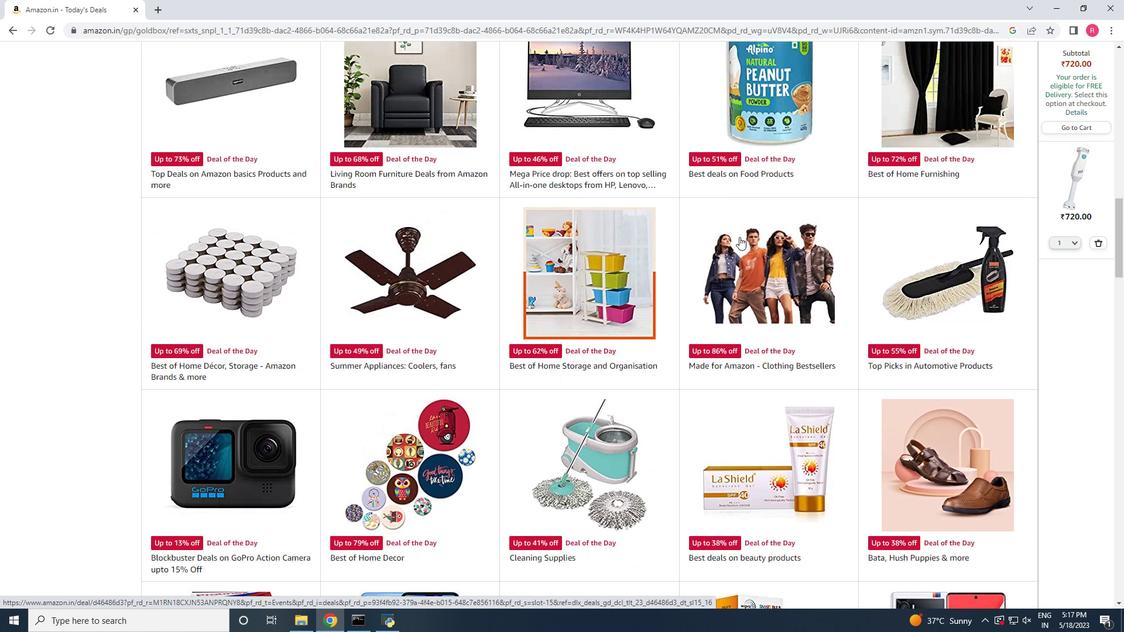 
Action: Mouse scrolled (739, 237) with delta (0, 0)
Screenshot: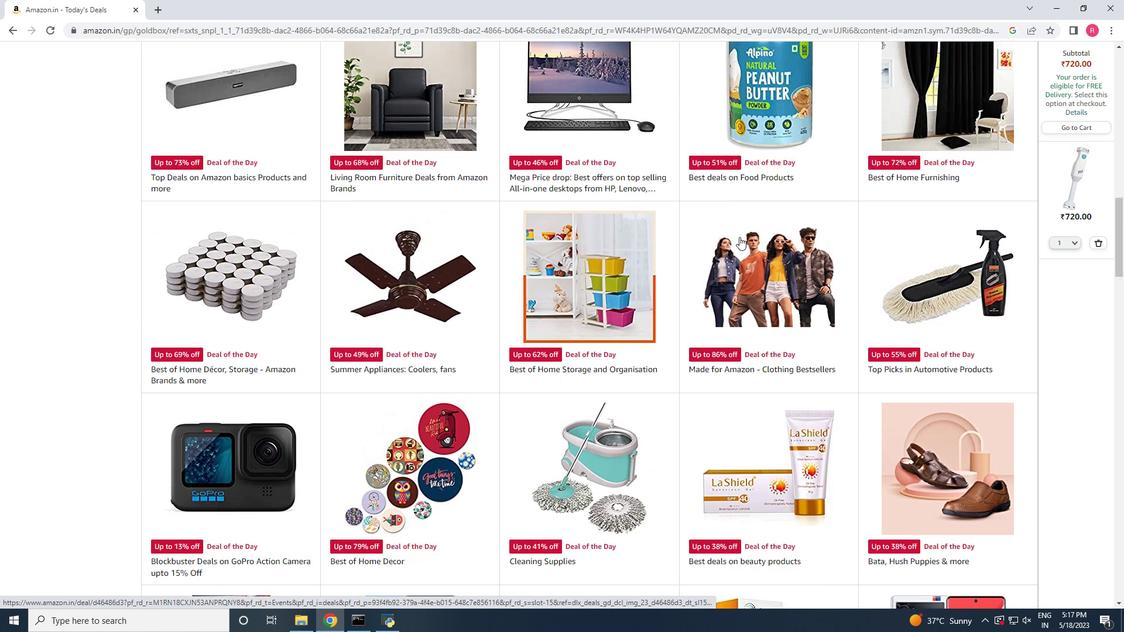 
Action: Mouse scrolled (739, 237) with delta (0, 0)
Screenshot: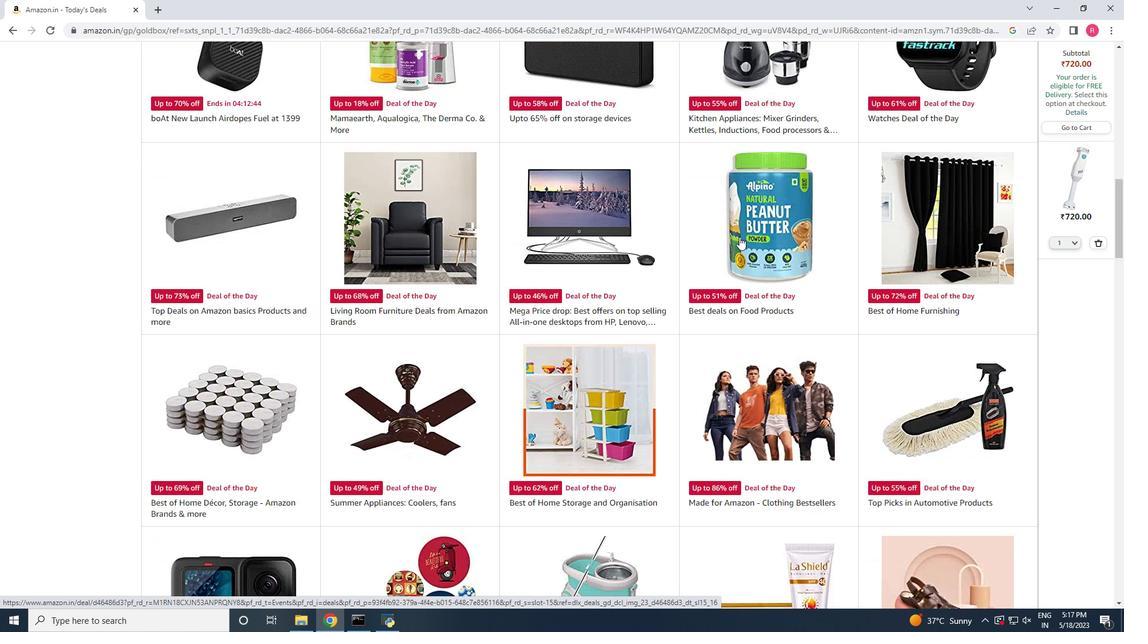 
Action: Mouse scrolled (739, 237) with delta (0, 0)
Screenshot: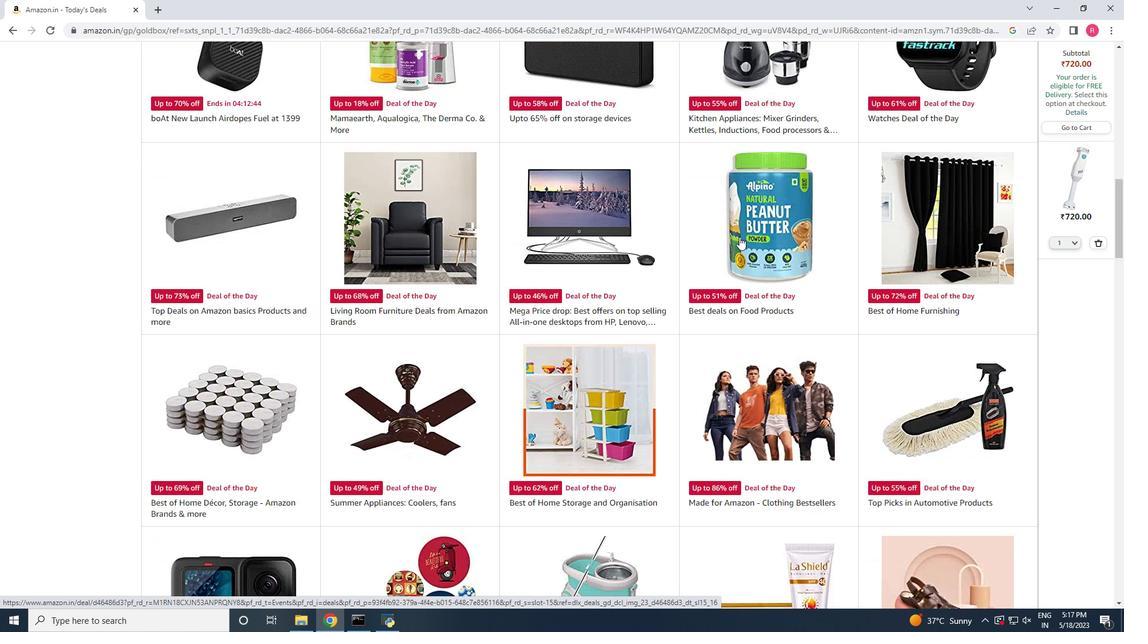 
Action: Mouse scrolled (739, 237) with delta (0, 0)
Screenshot: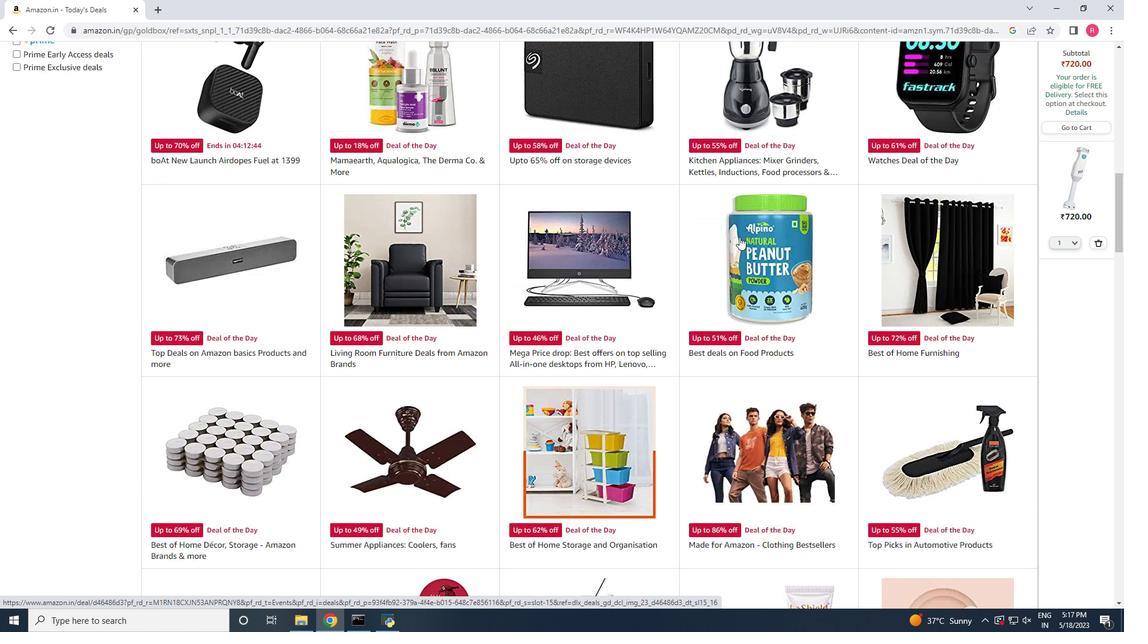 
Action: Mouse scrolled (739, 237) with delta (0, 0)
Screenshot: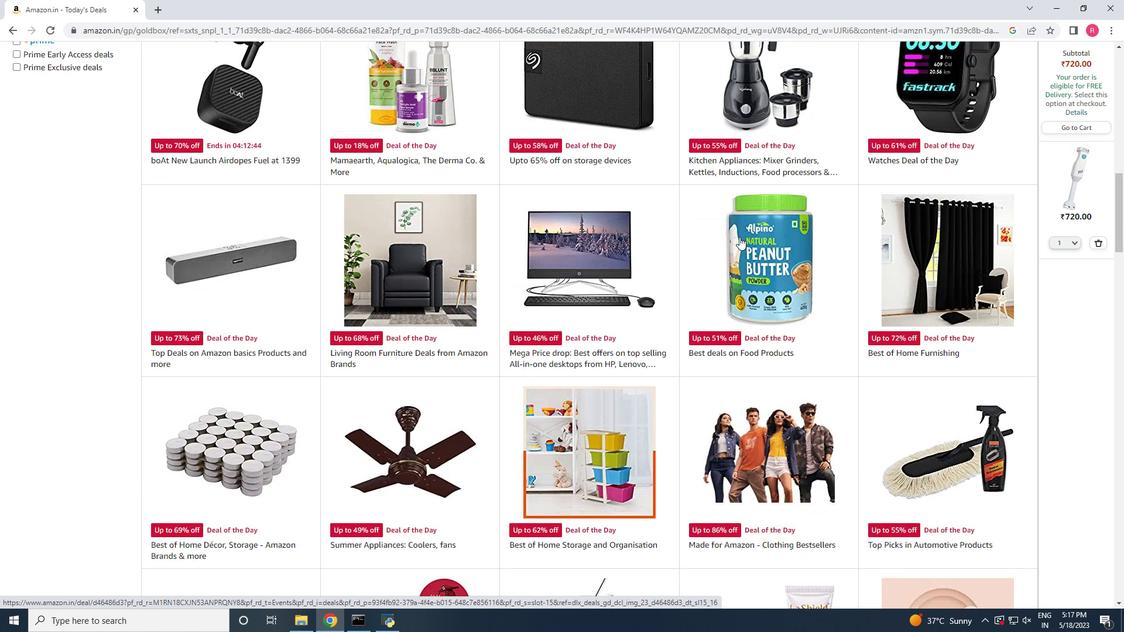
Action: Mouse scrolled (739, 237) with delta (0, 0)
Screenshot: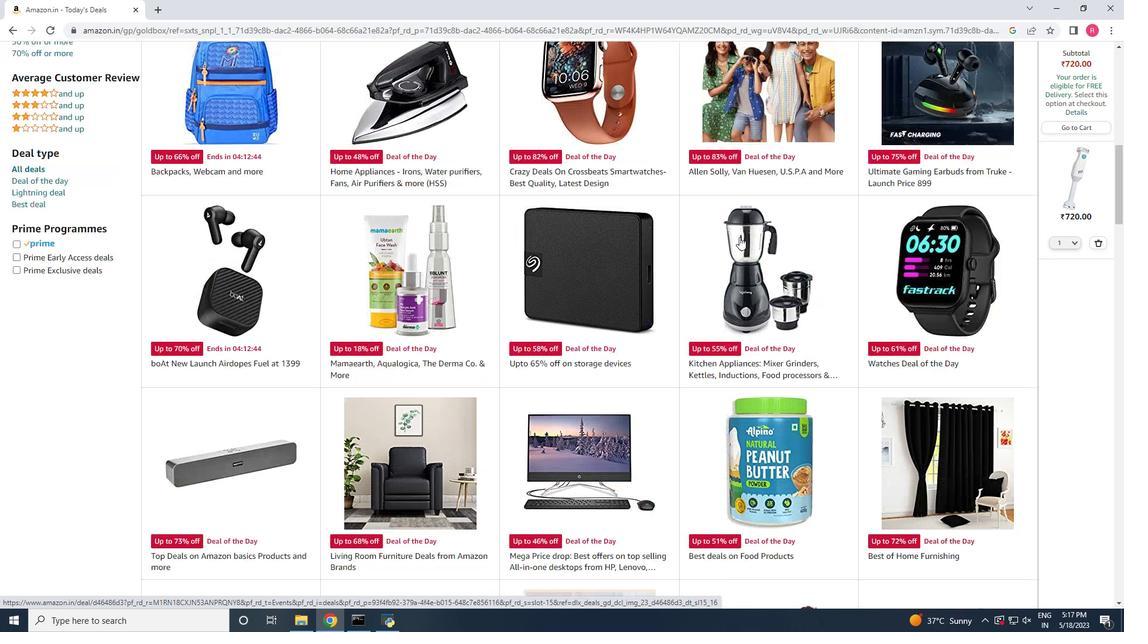 
Action: Mouse scrolled (739, 237) with delta (0, 0)
Screenshot: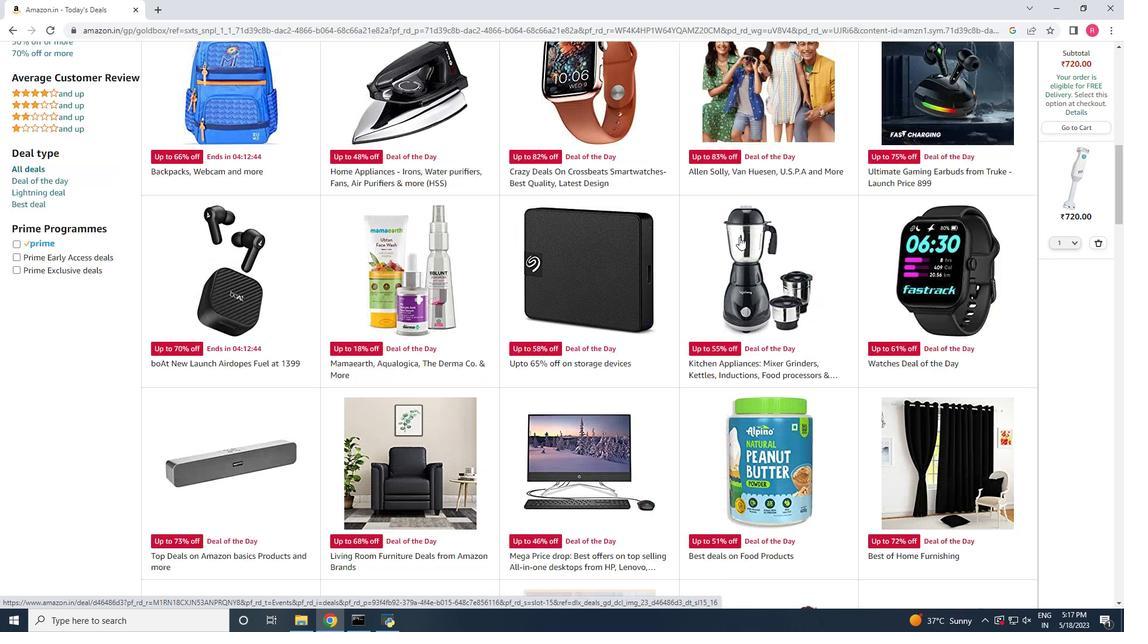 
Action: Mouse scrolled (739, 237) with delta (0, 0)
Screenshot: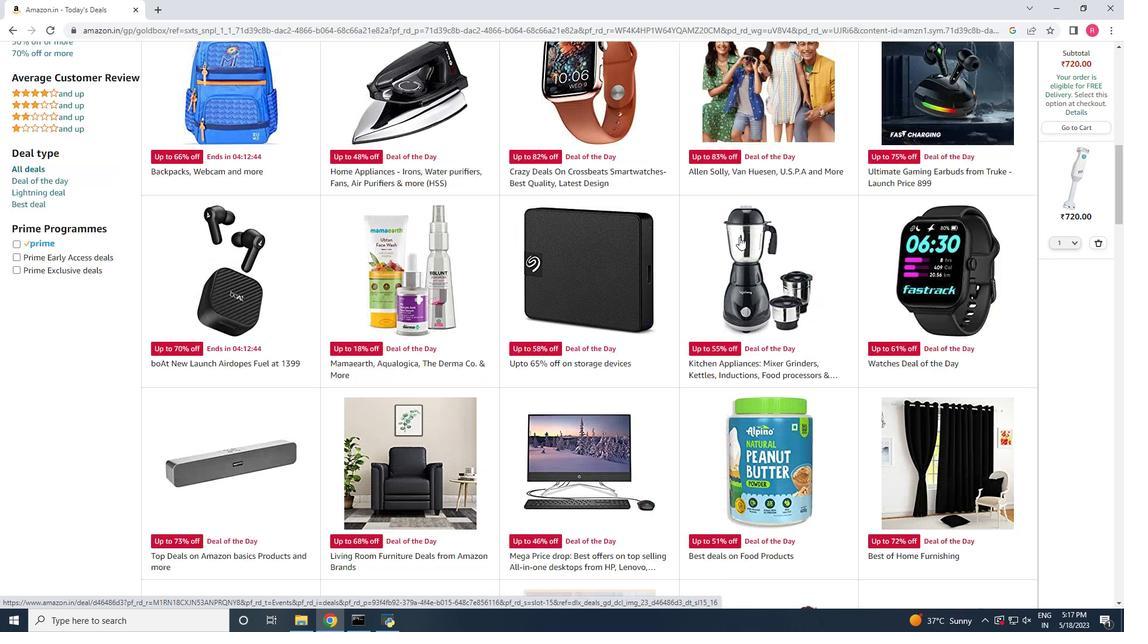 
Action: Mouse scrolled (739, 237) with delta (0, 0)
Screenshot: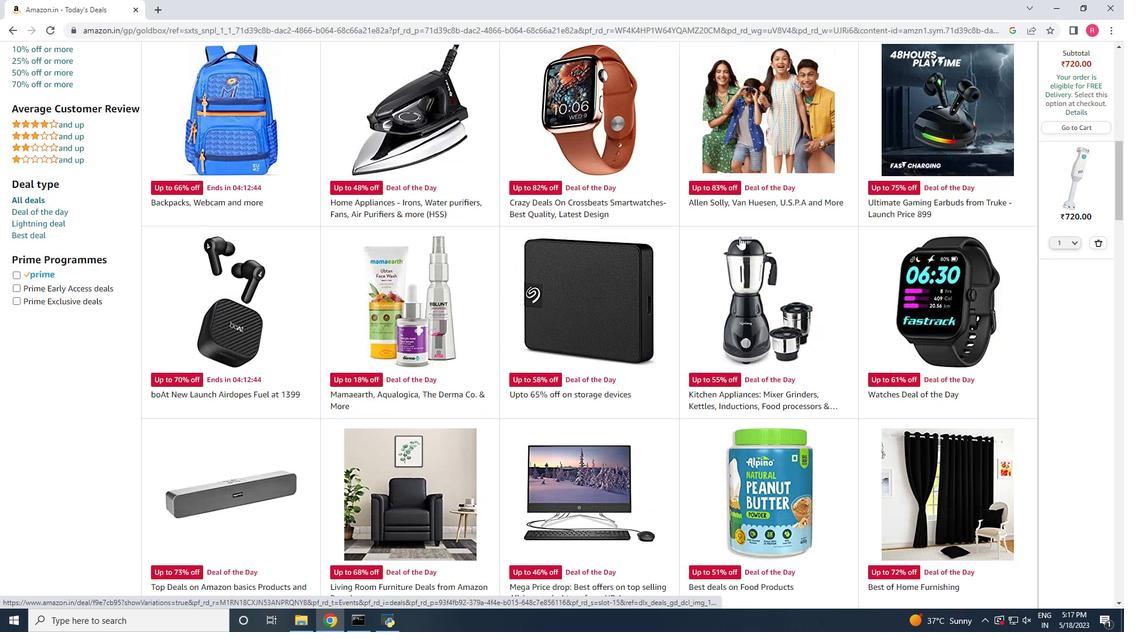 
Action: Mouse scrolled (739, 237) with delta (0, 0)
Screenshot: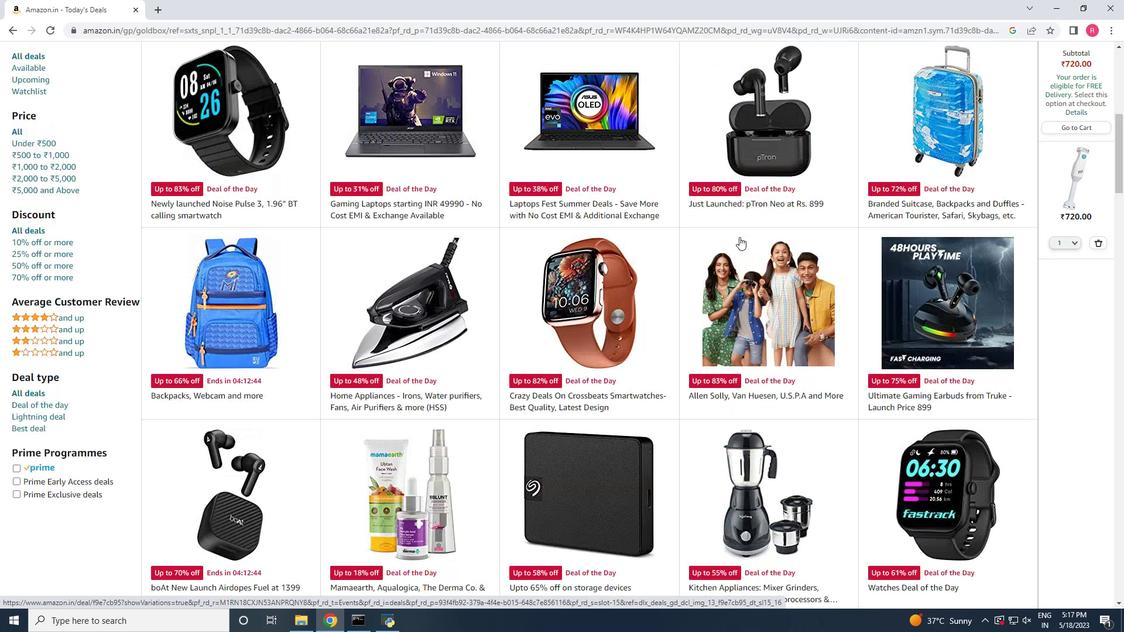 
Action: Mouse scrolled (739, 237) with delta (0, 0)
Screenshot: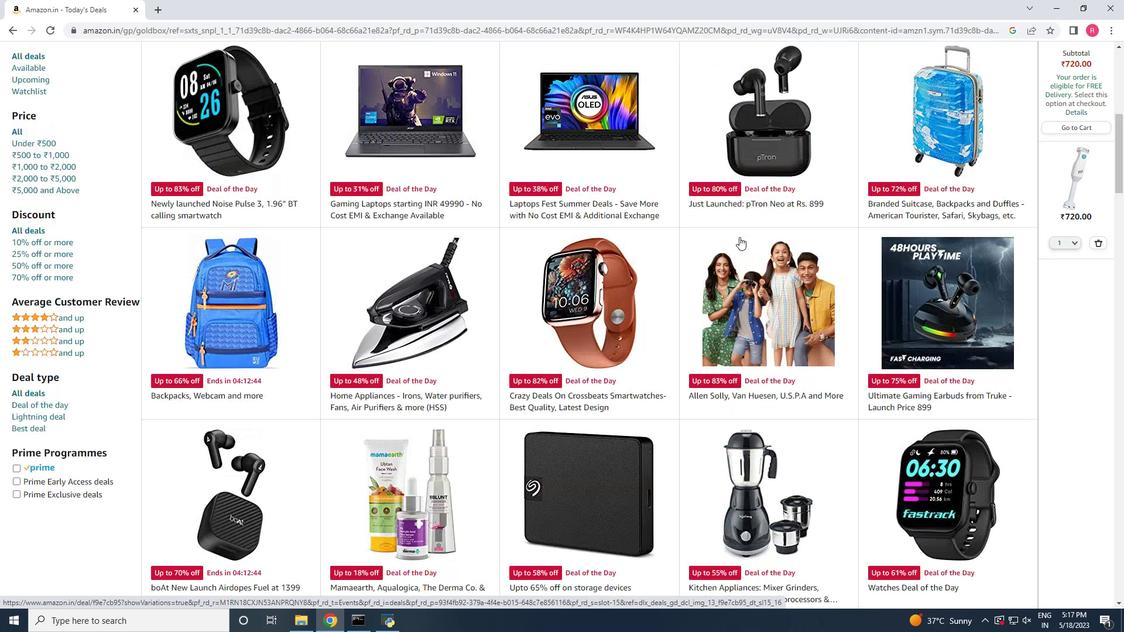 
Action: Mouse scrolled (739, 237) with delta (0, 0)
Screenshot: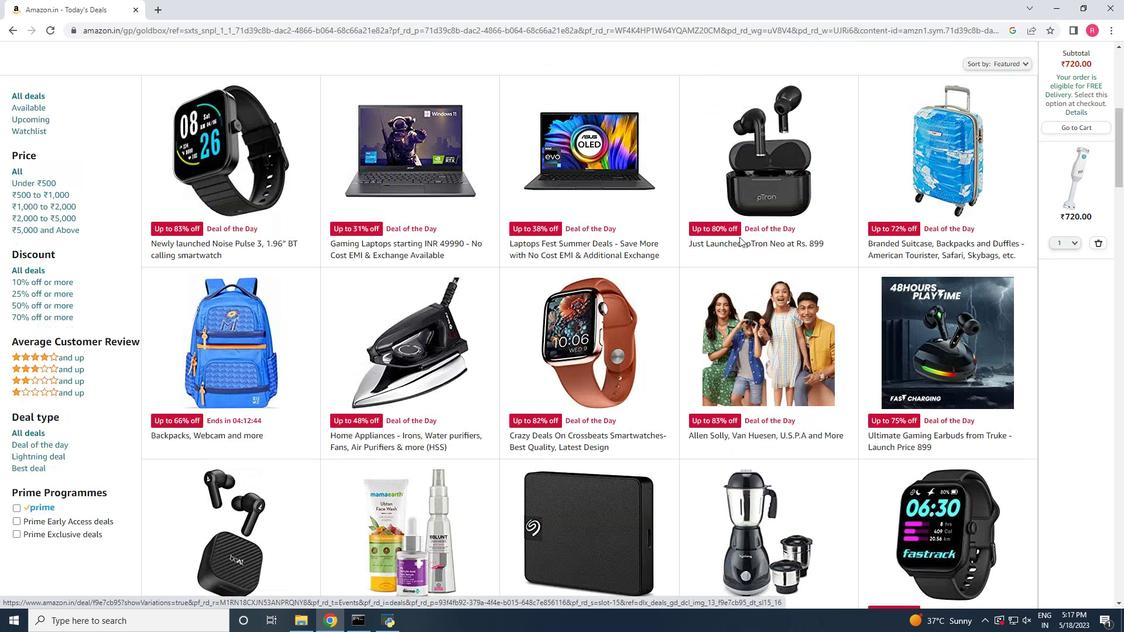 
Action: Mouse scrolled (739, 237) with delta (0, 0)
Screenshot: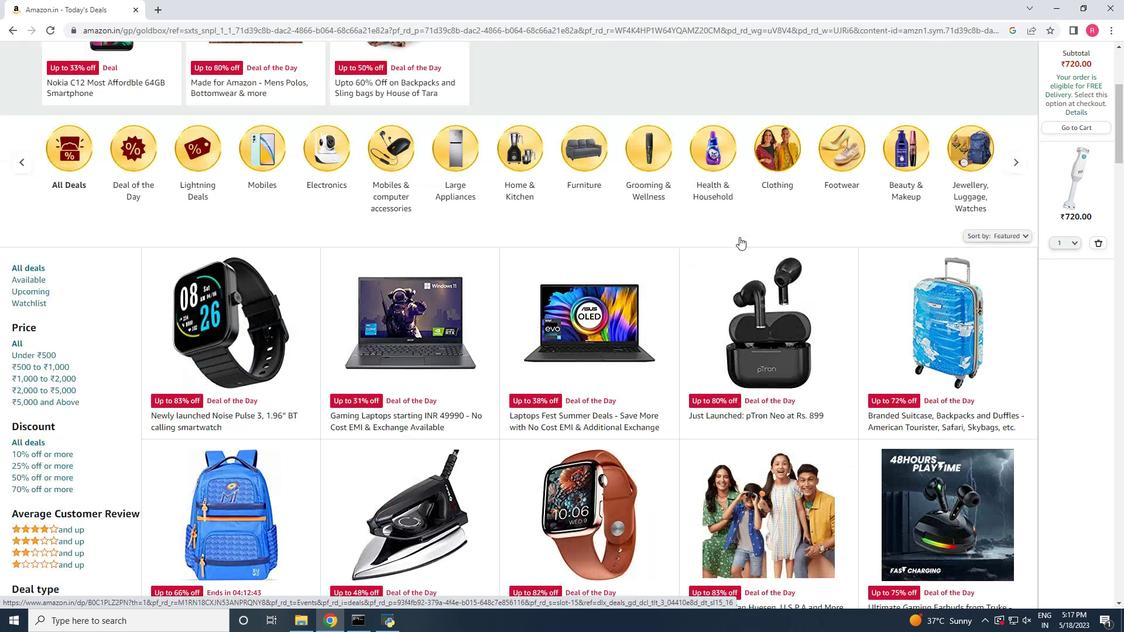 
Action: Mouse scrolled (739, 237) with delta (0, 0)
Screenshot: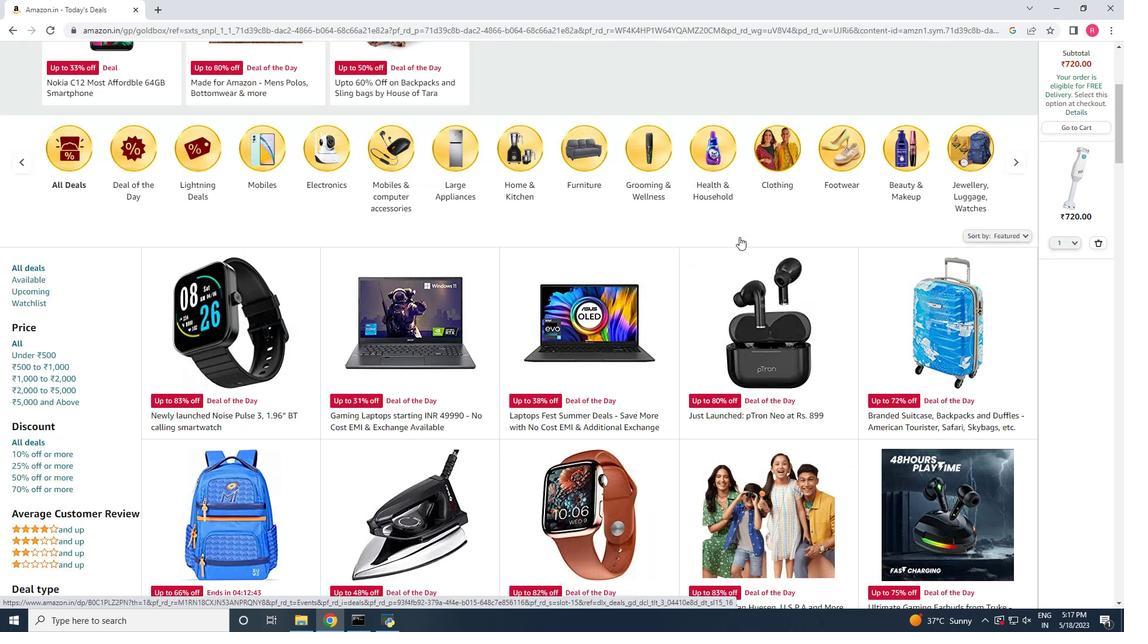 
Action: Mouse scrolled (739, 237) with delta (0, 0)
Screenshot: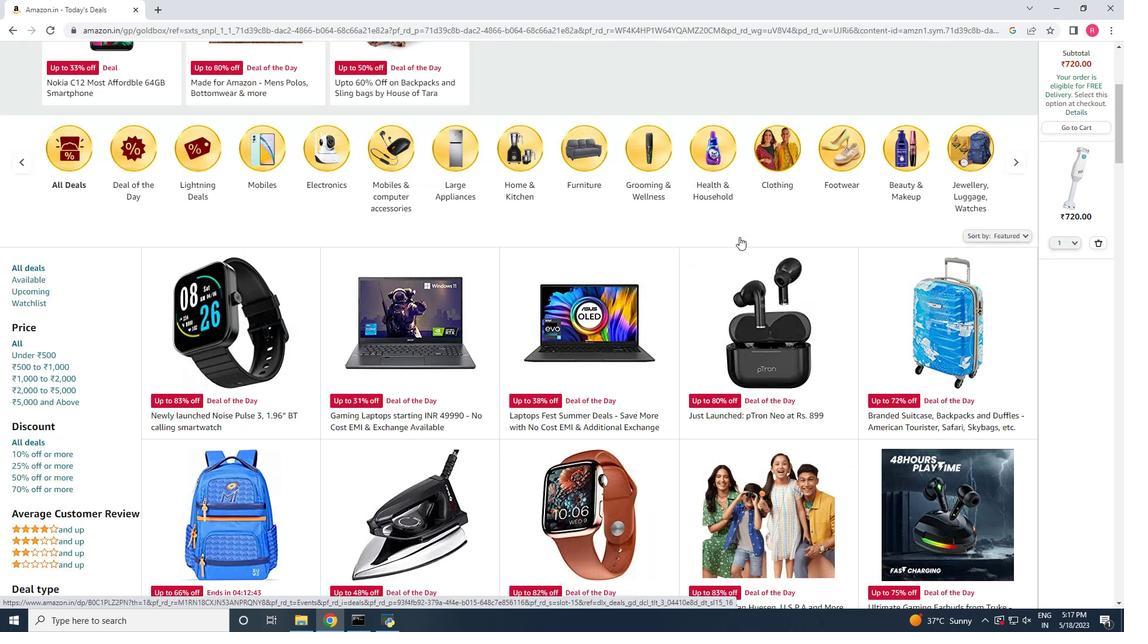 
Action: Mouse scrolled (739, 237) with delta (0, 0)
Screenshot: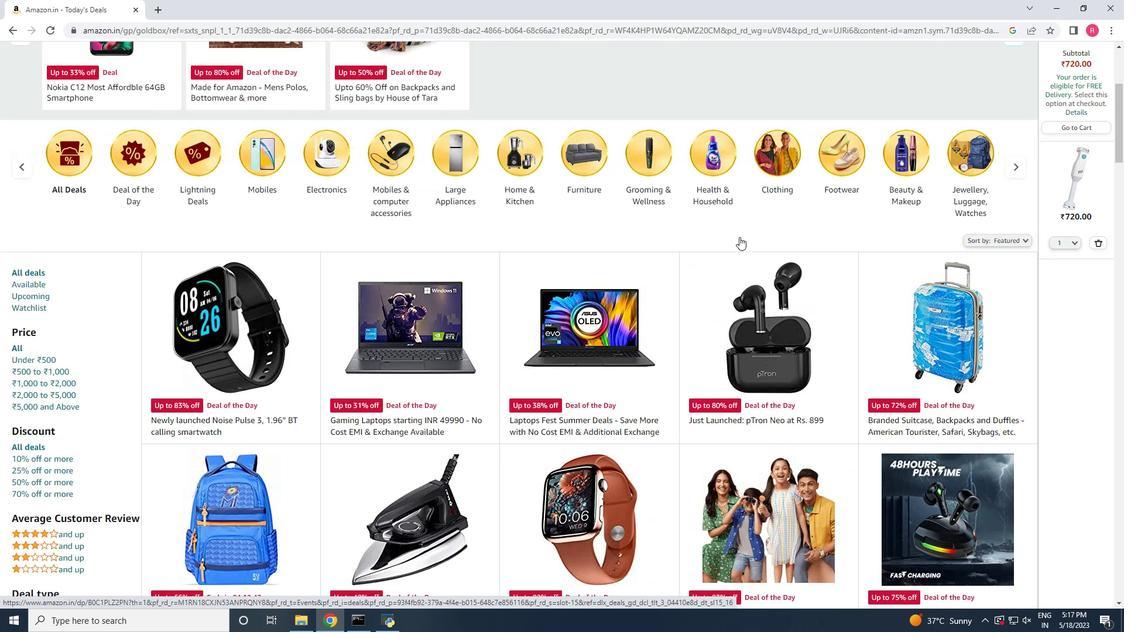 
Action: Mouse scrolled (739, 237) with delta (0, 0)
Screenshot: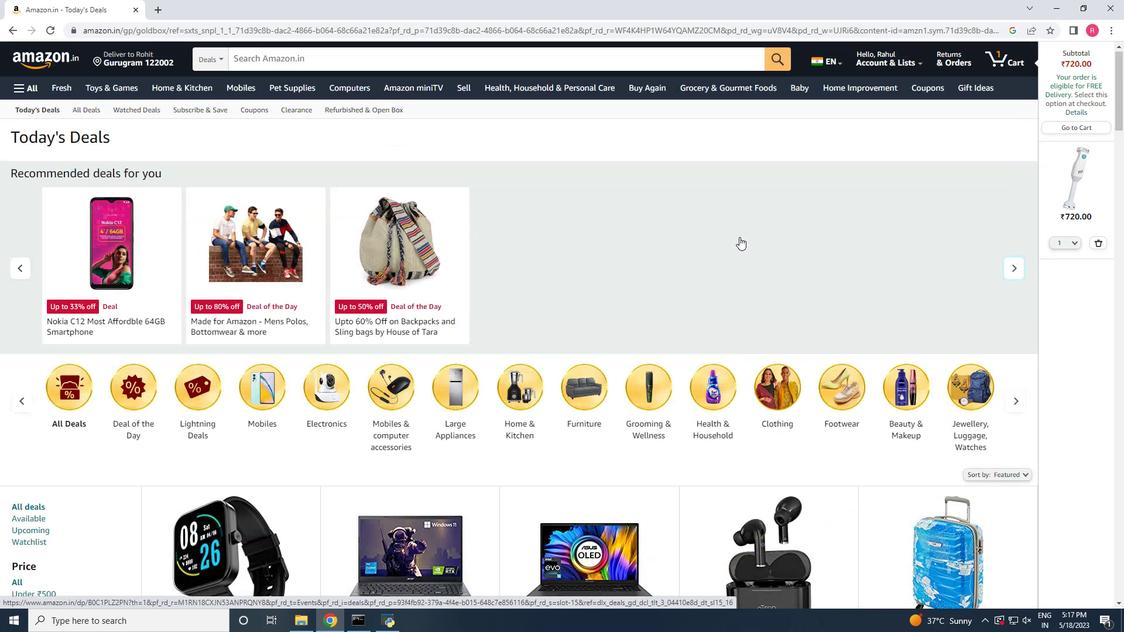 
Action: Mouse scrolled (739, 237) with delta (0, 0)
Screenshot: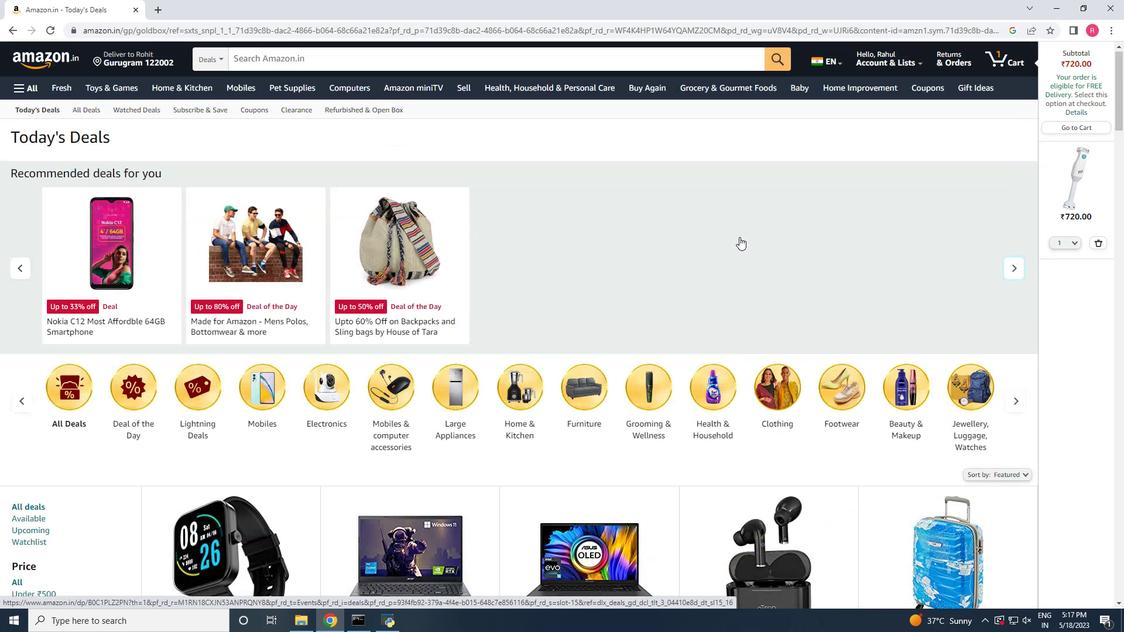 
Action: Mouse scrolled (739, 237) with delta (0, 0)
Screenshot: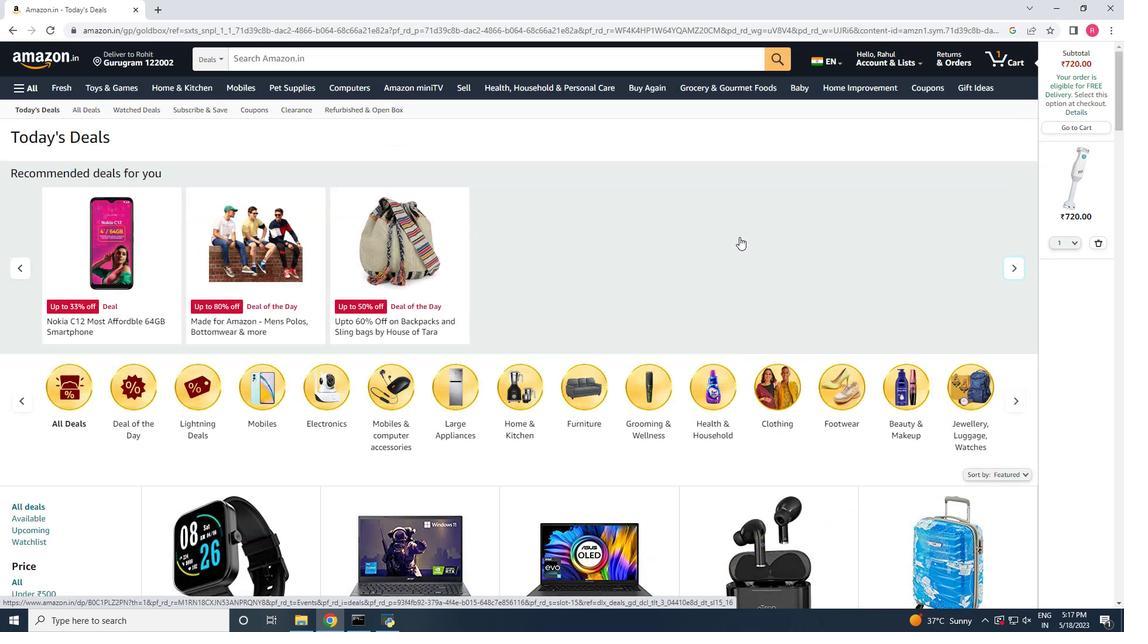 
Action: Mouse scrolled (739, 236) with delta (0, 0)
Screenshot: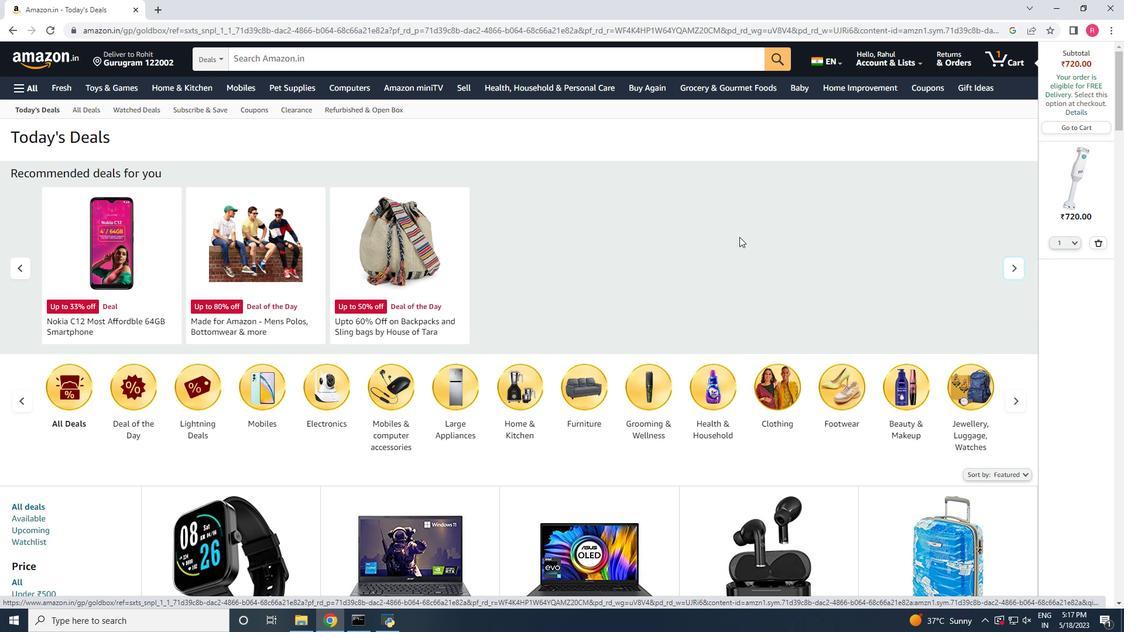 
Action: Mouse scrolled (739, 236) with delta (0, 0)
Screenshot: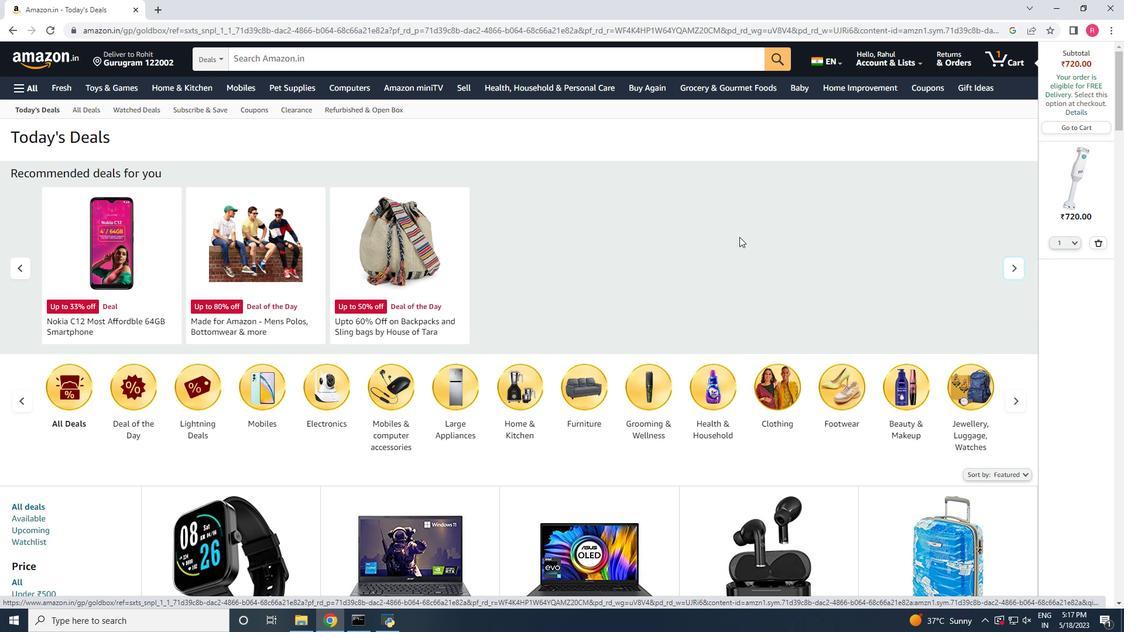 
Action: Mouse scrolled (739, 236) with delta (0, 0)
Screenshot: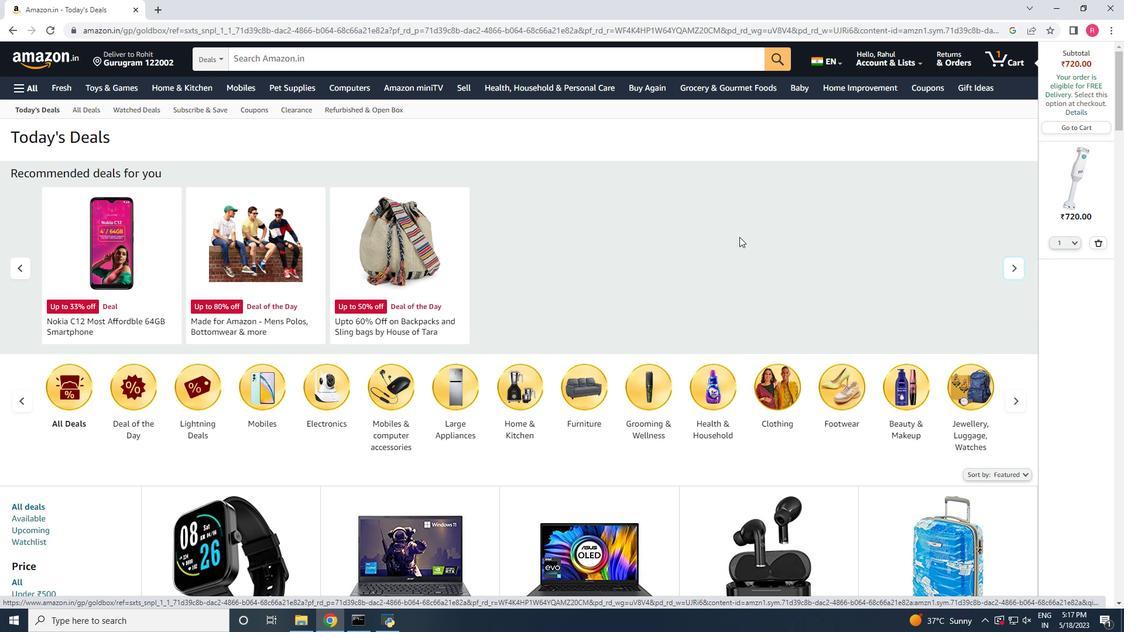 
Action: Mouse scrolled (739, 236) with delta (0, 0)
Screenshot: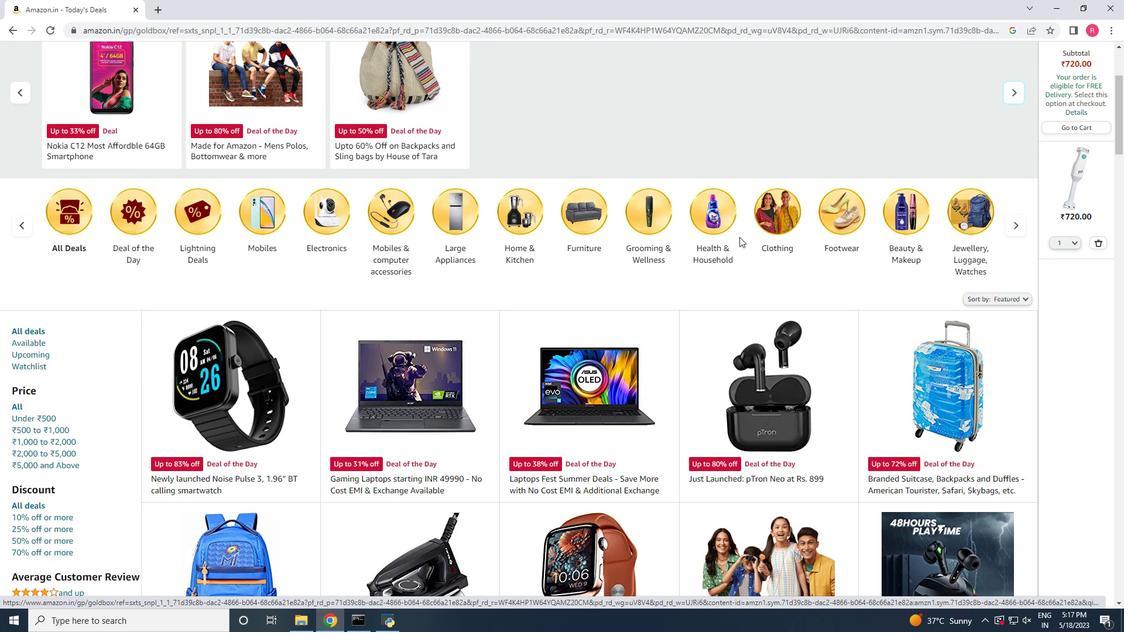 
Action: Mouse scrolled (739, 236) with delta (0, 0)
Screenshot: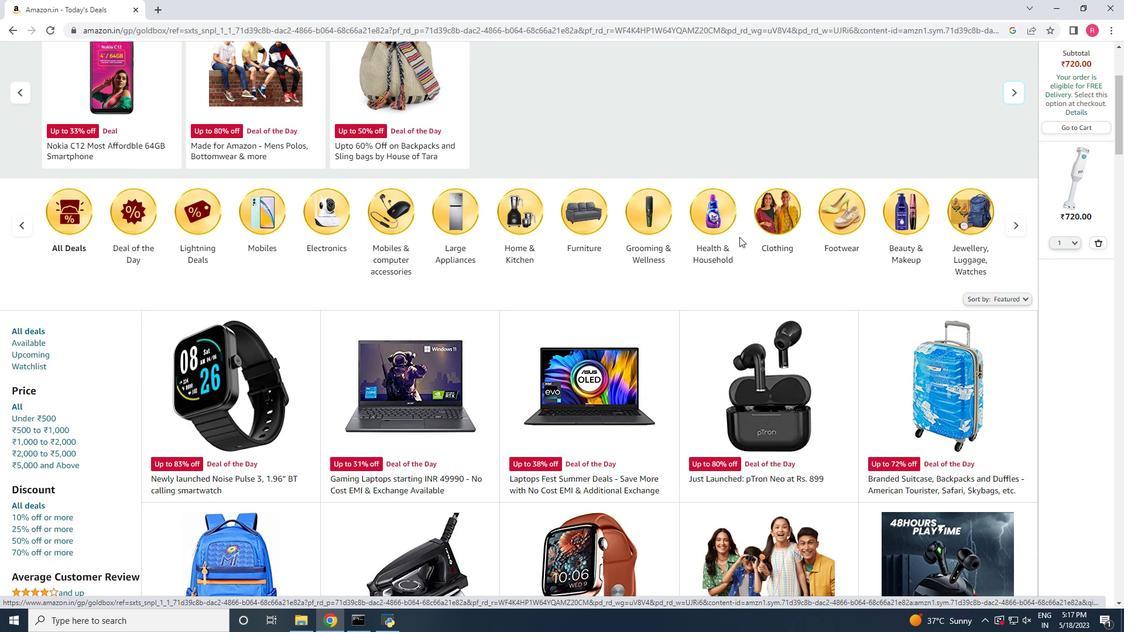 
Action: Mouse scrolled (739, 236) with delta (0, 0)
Screenshot: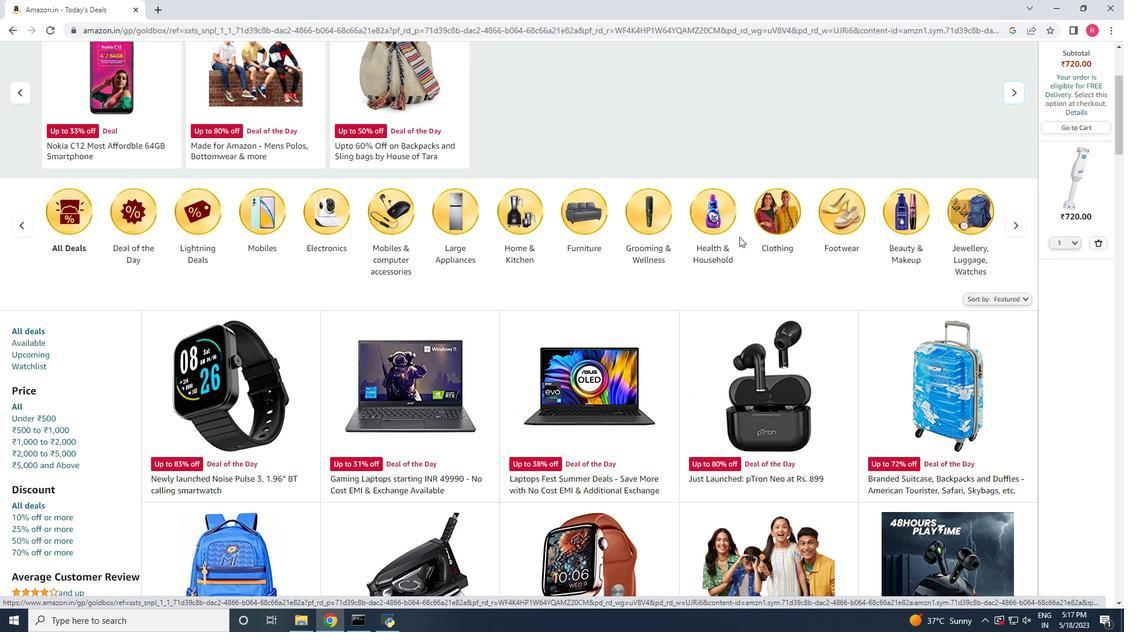 
Action: Mouse scrolled (739, 236) with delta (0, 0)
Screenshot: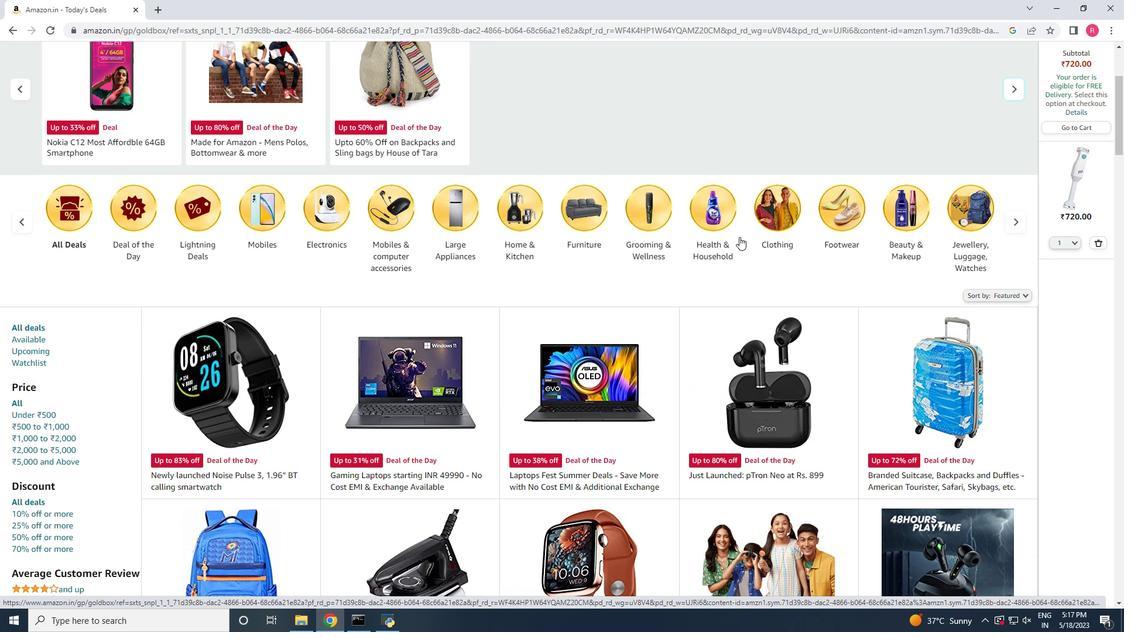 
Action: Mouse scrolled (739, 236) with delta (0, 0)
Screenshot: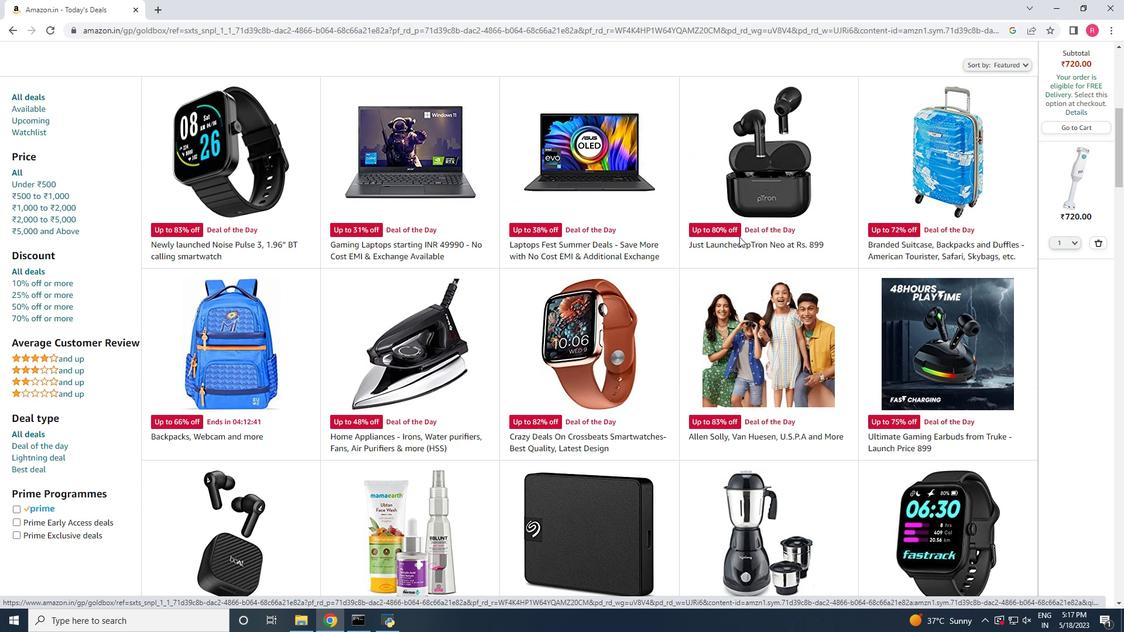 
Action: Mouse scrolled (739, 236) with delta (0, 0)
Screenshot: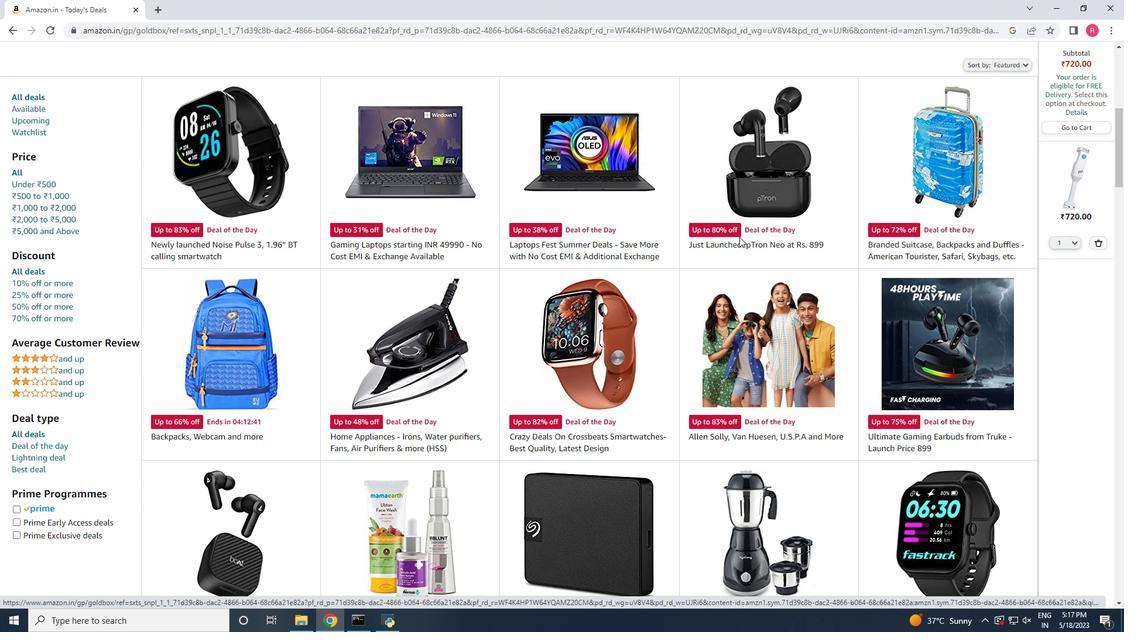 
Action: Mouse scrolled (739, 237) with delta (0, 0)
Screenshot: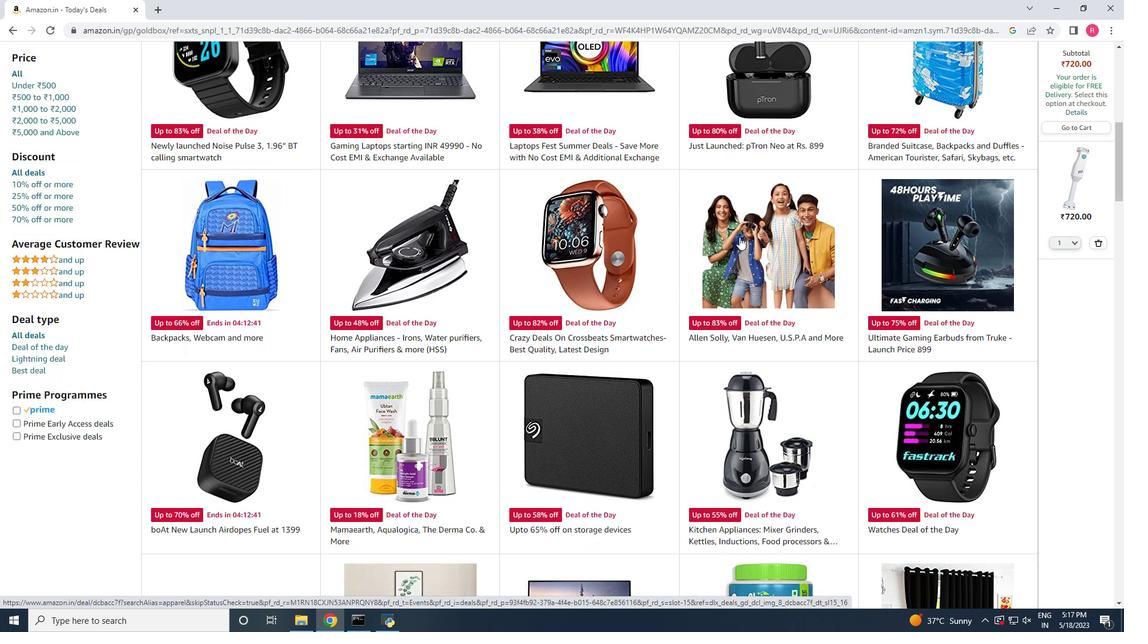 
Action: Mouse scrolled (739, 237) with delta (0, 0)
Screenshot: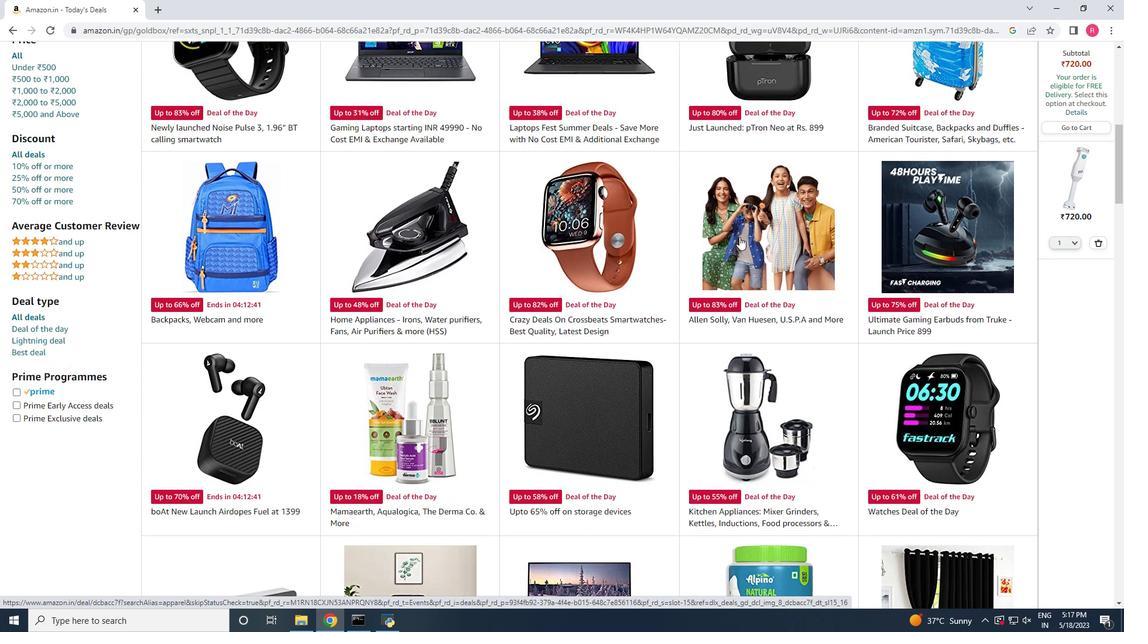 
Action: Mouse scrolled (739, 237) with delta (0, 0)
Screenshot: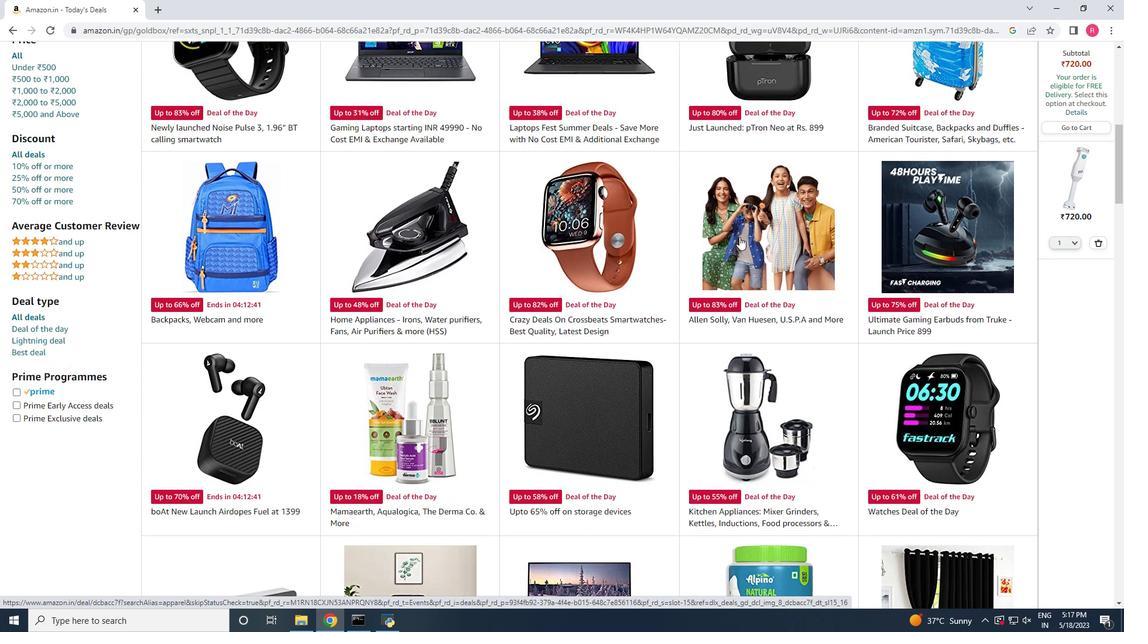 
Action: Mouse moved to (642, 380)
Screenshot: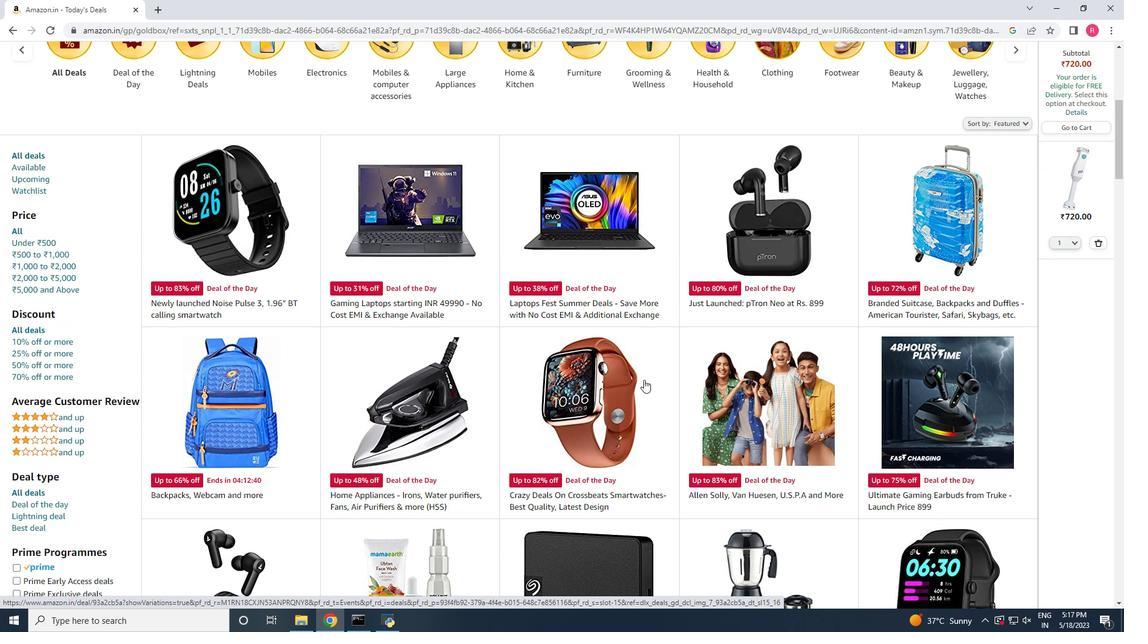 
Action: Mouse scrolled (642, 379) with delta (0, 0)
Screenshot: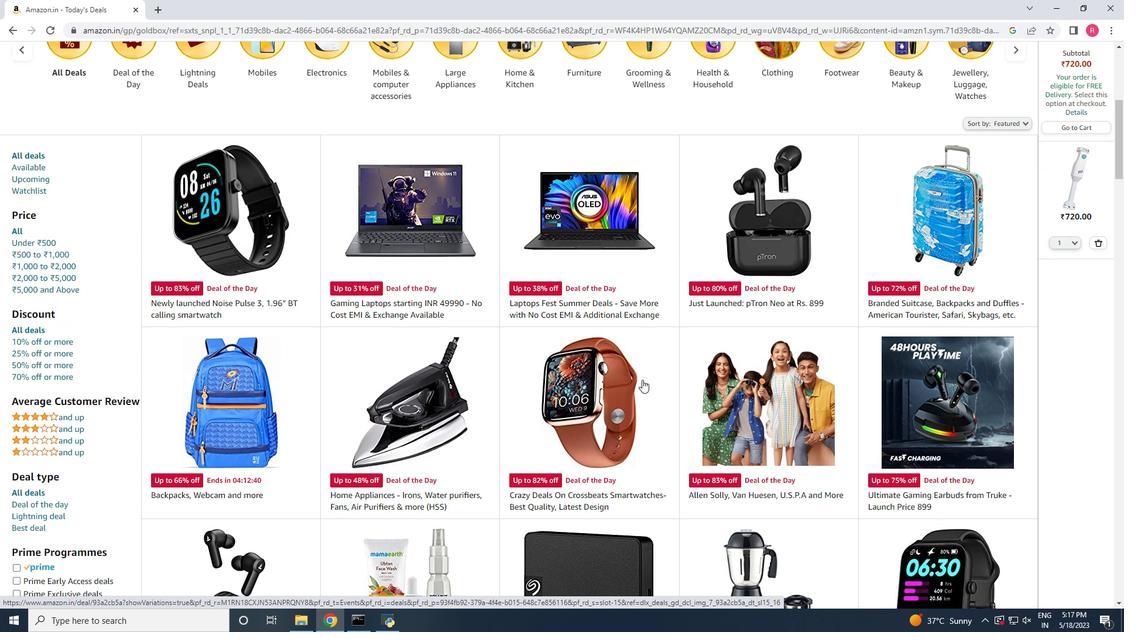 
Action: Mouse scrolled (642, 379) with delta (0, 0)
Screenshot: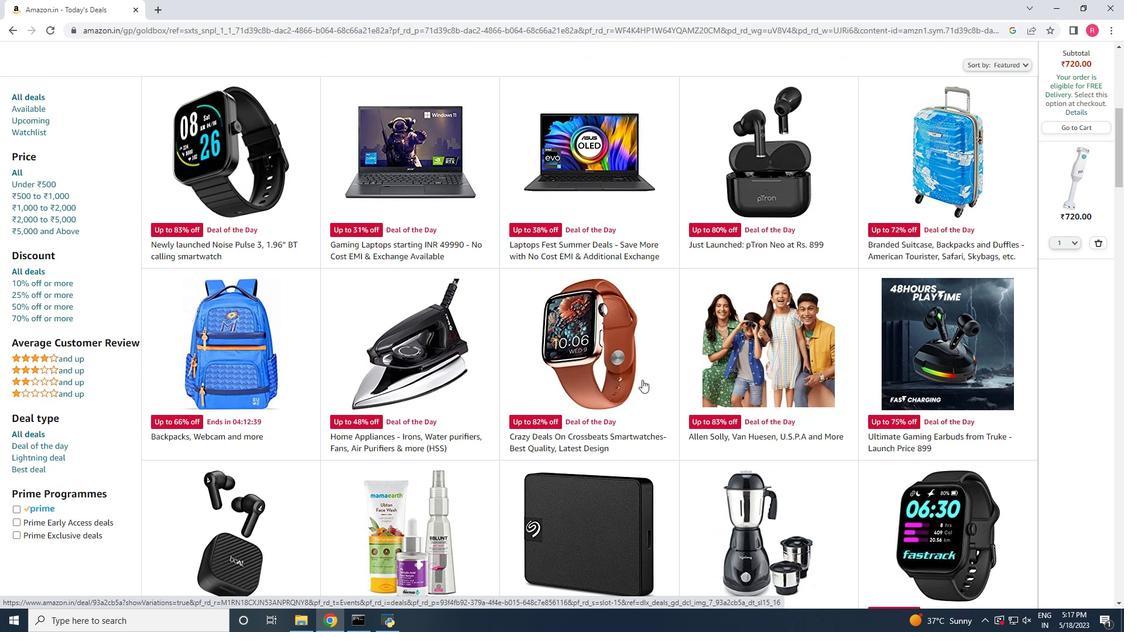 
Action: Mouse scrolled (642, 379) with delta (0, 0)
Screenshot: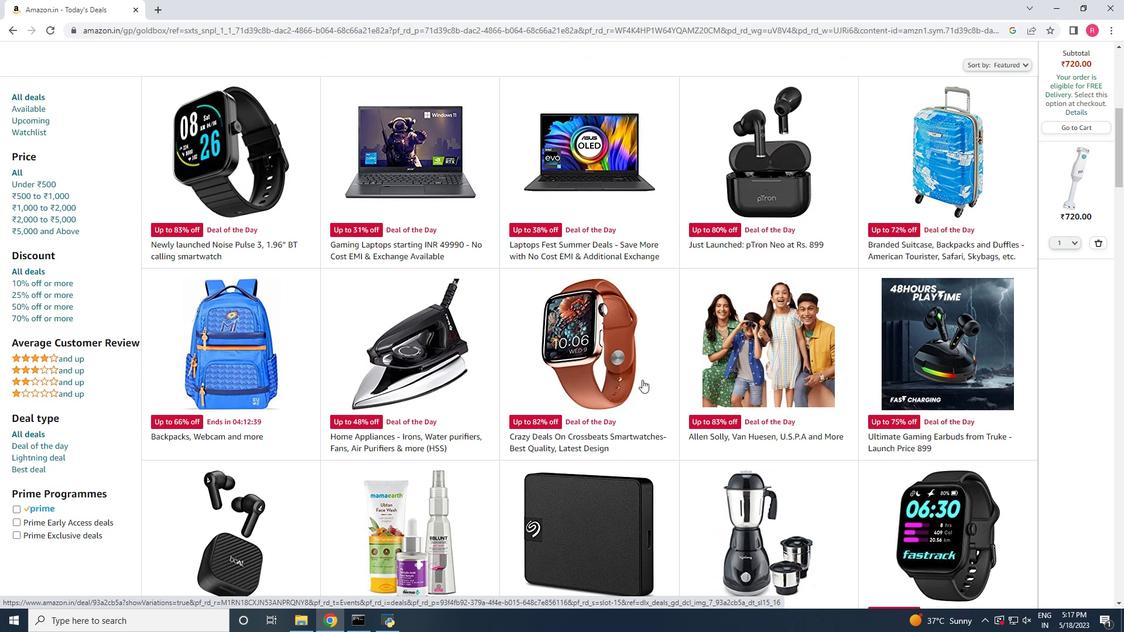 
Action: Mouse scrolled (642, 379) with delta (0, 0)
Screenshot: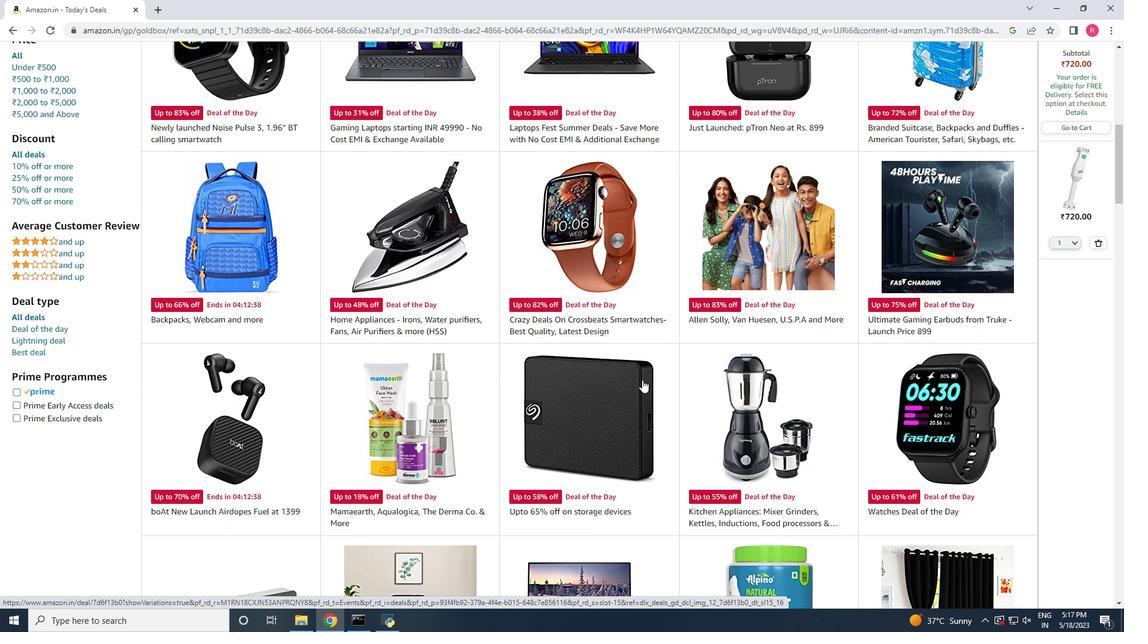 
Action: Mouse scrolled (642, 379) with delta (0, 0)
Screenshot: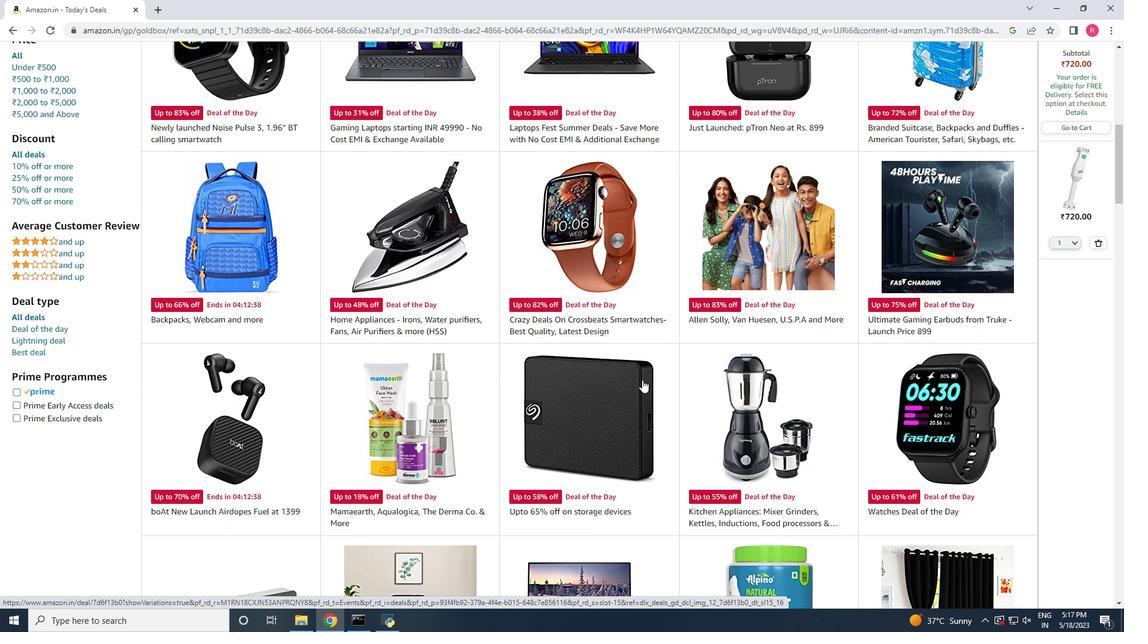 
Action: Mouse scrolled (642, 380) with delta (0, 0)
Screenshot: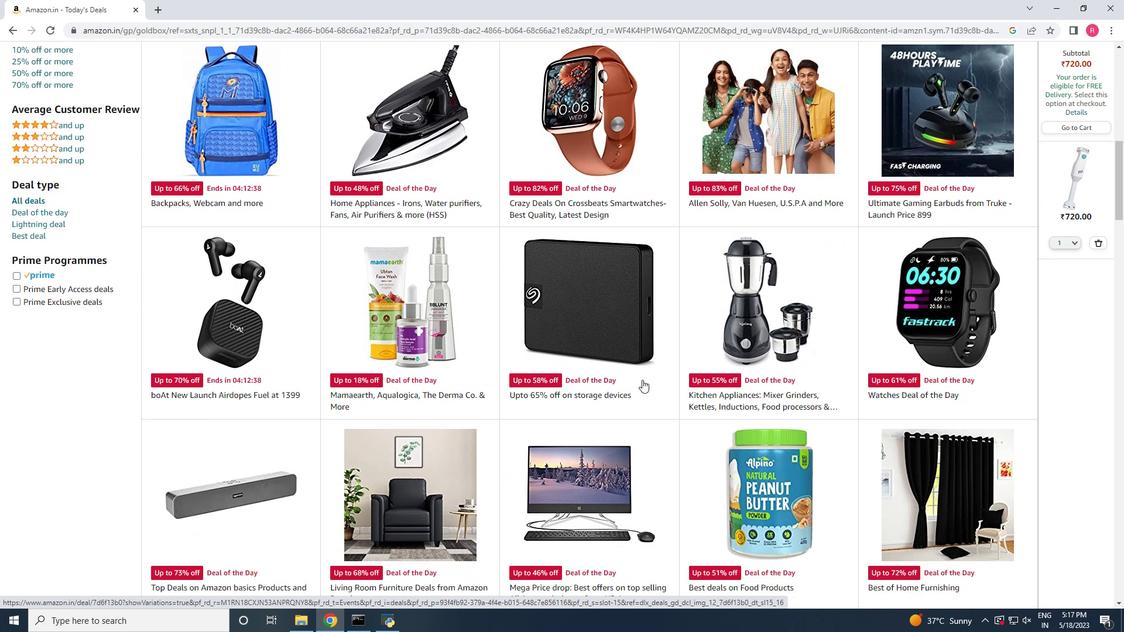
Action: Mouse scrolled (642, 380) with delta (0, 0)
Screenshot: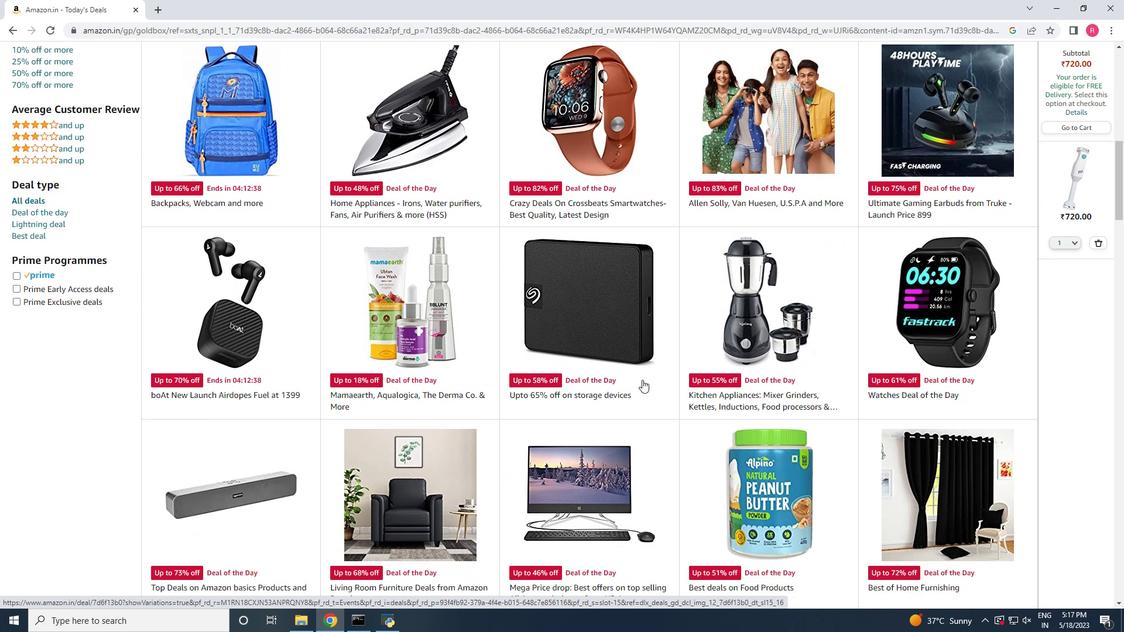 
Action: Mouse scrolled (642, 380) with delta (0, 0)
Screenshot: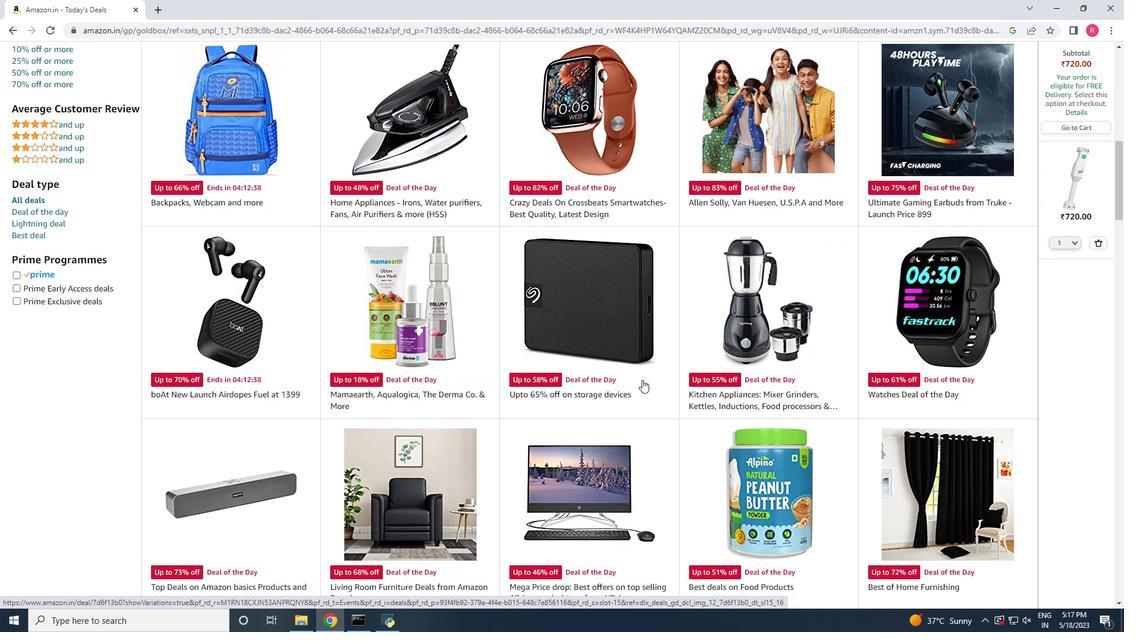 
Action: Mouse moved to (641, 380)
Screenshot: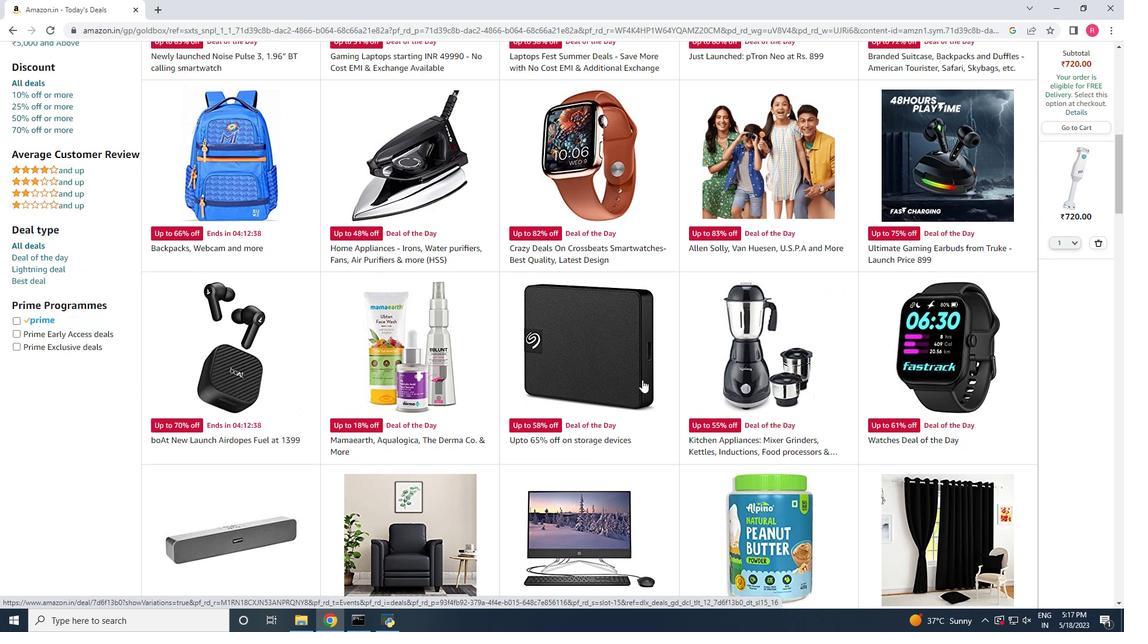 
Action: Mouse scrolled (641, 380) with delta (0, 0)
Screenshot: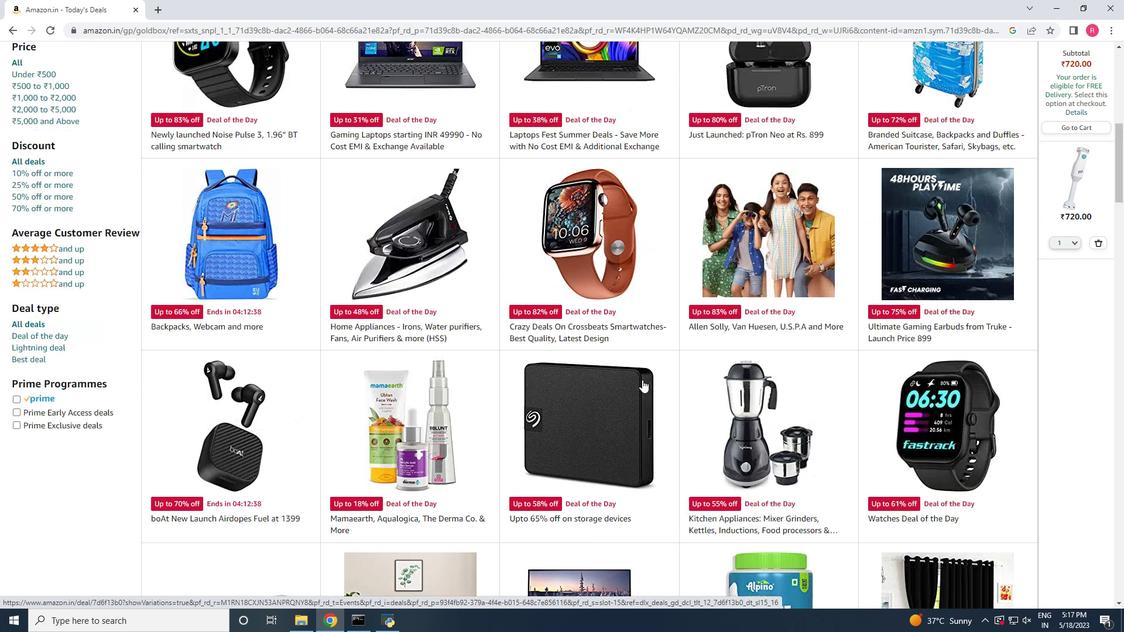
Action: Mouse scrolled (641, 380) with delta (0, 0)
Screenshot: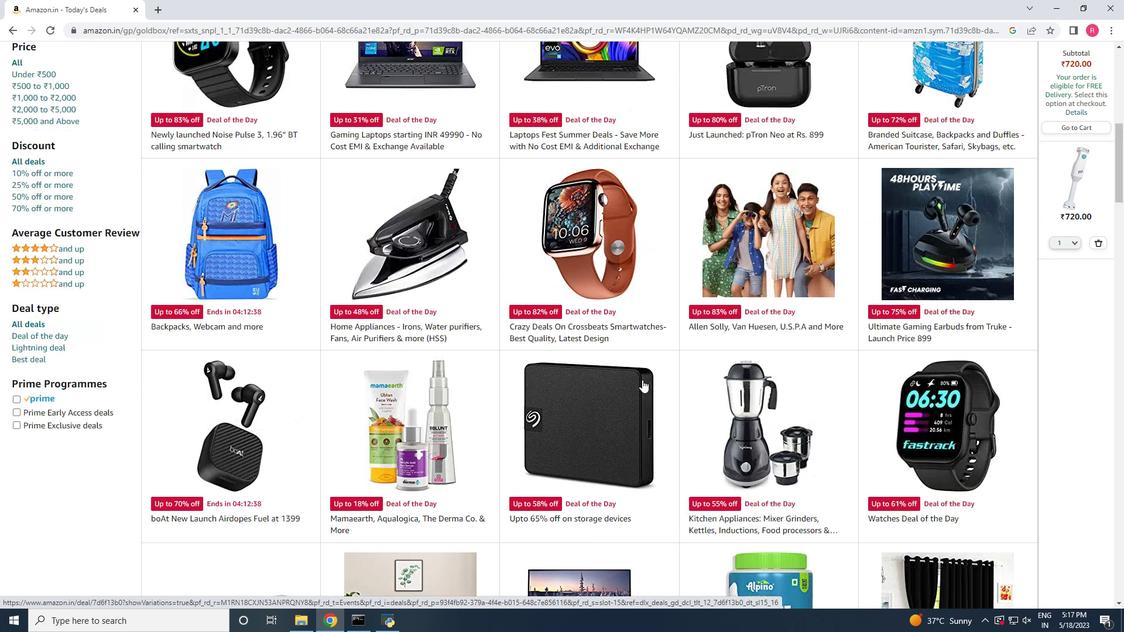 
Action: Mouse scrolled (641, 380) with delta (0, 0)
Screenshot: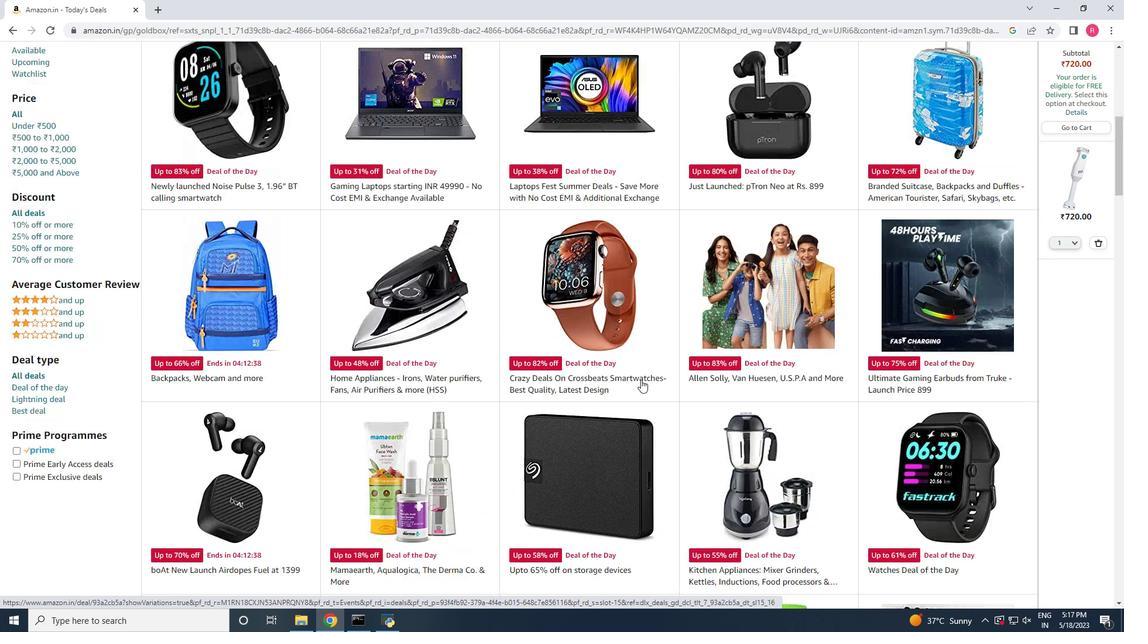 
Action: Mouse scrolled (641, 380) with delta (0, 0)
Screenshot: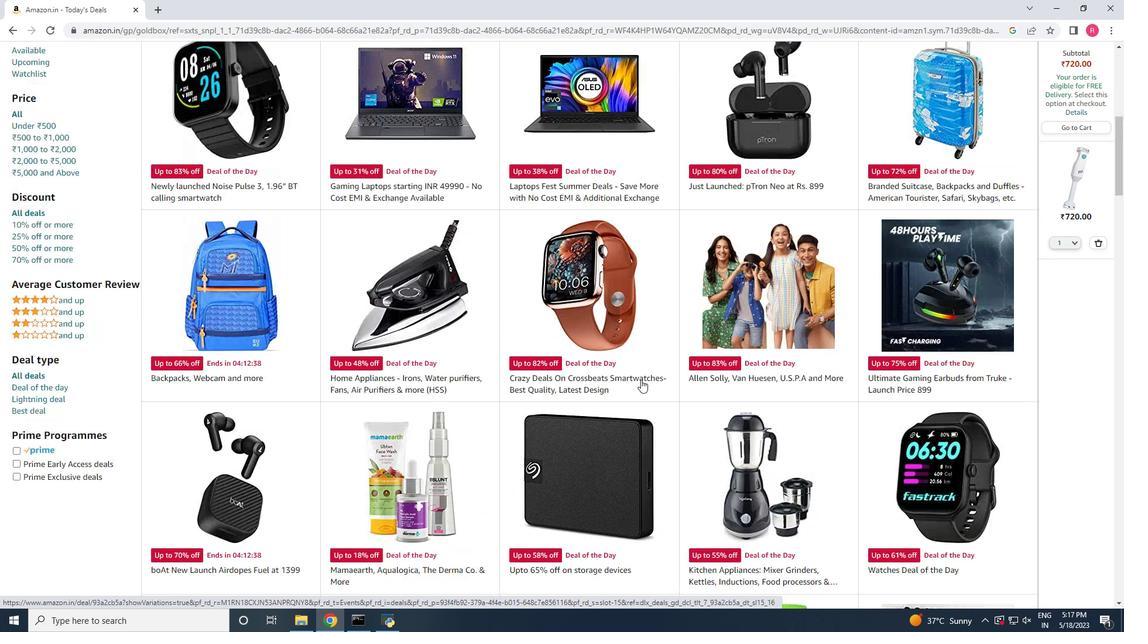
Action: Mouse moved to (277, 345)
Screenshot: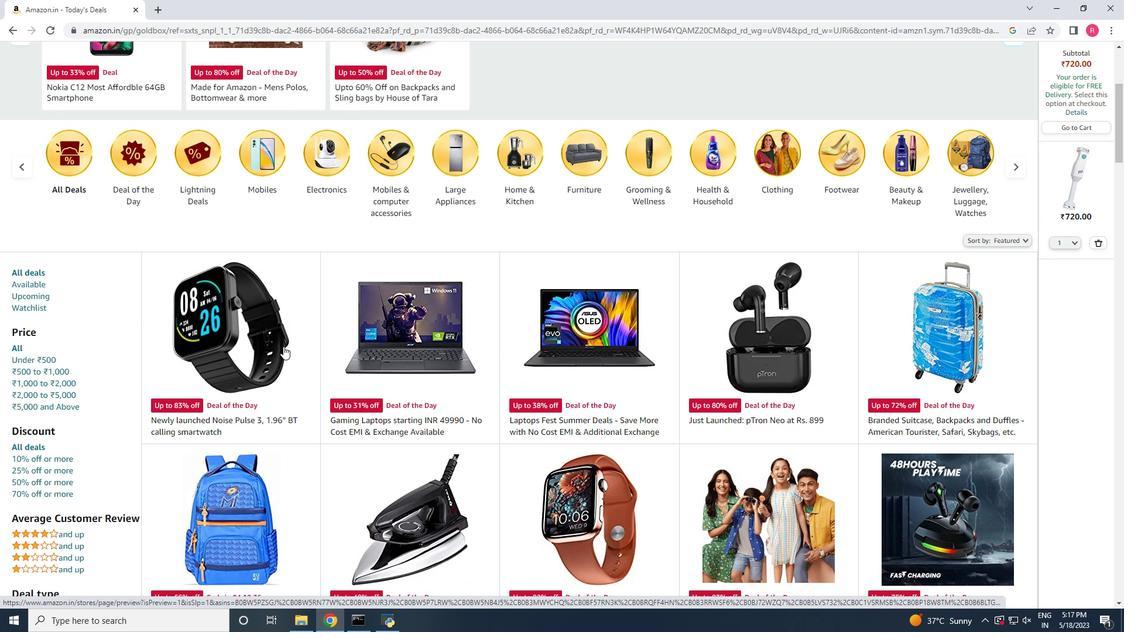 
Action: Mouse pressed left at (277, 345)
Screenshot: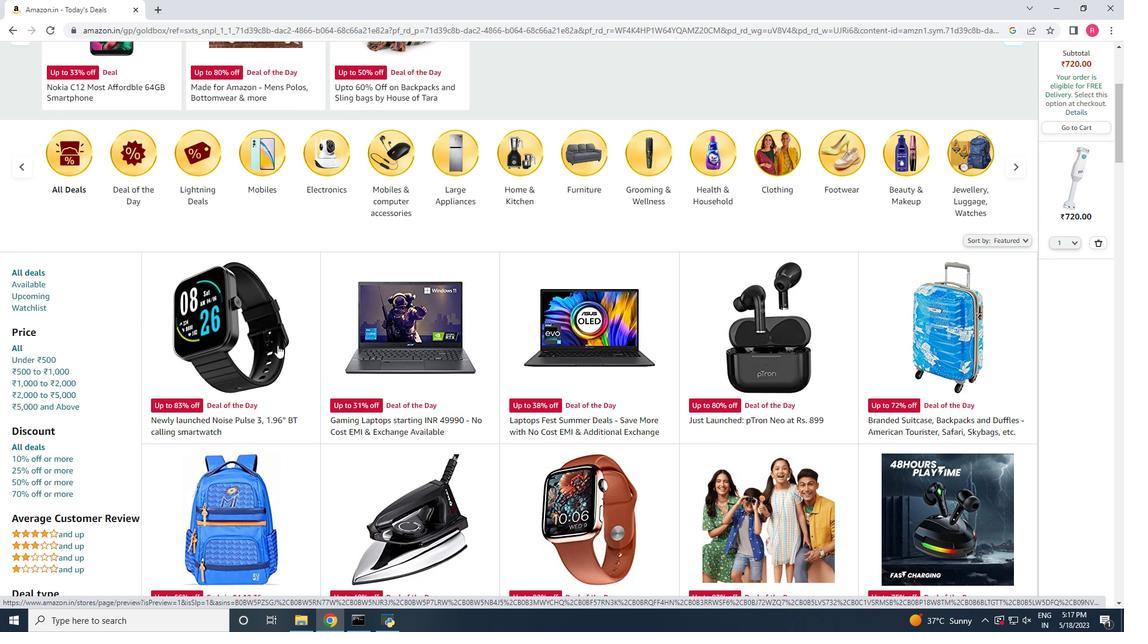 
Action: Mouse moved to (401, 318)
Screenshot: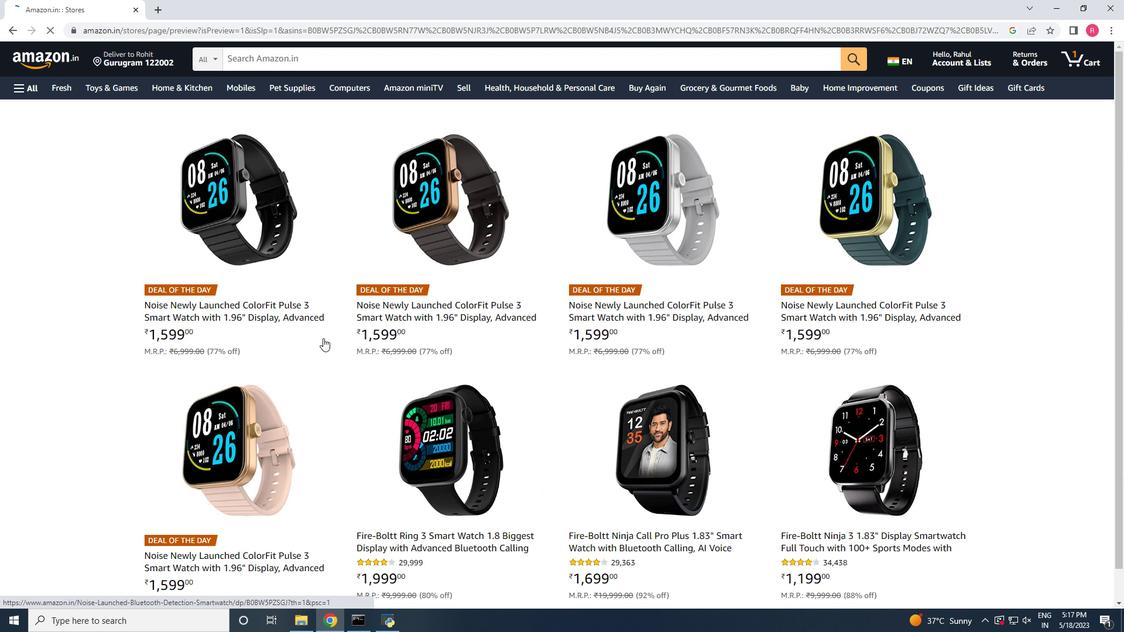 
Action: Mouse scrolled (401, 317) with delta (0, 0)
Screenshot: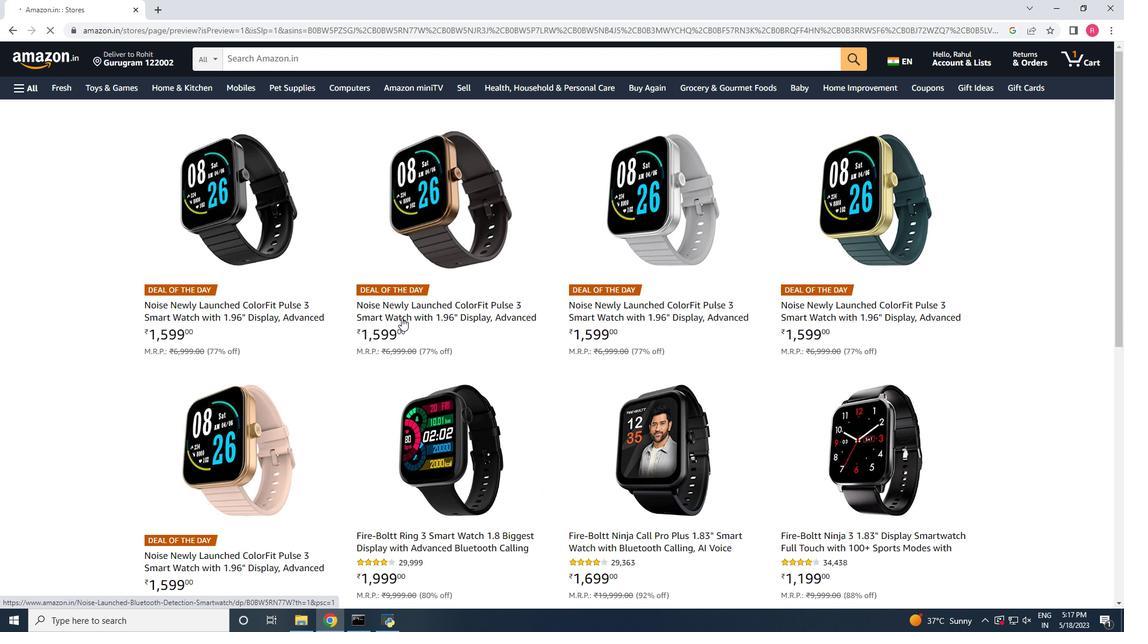 
Action: Mouse scrolled (401, 317) with delta (0, 0)
Screenshot: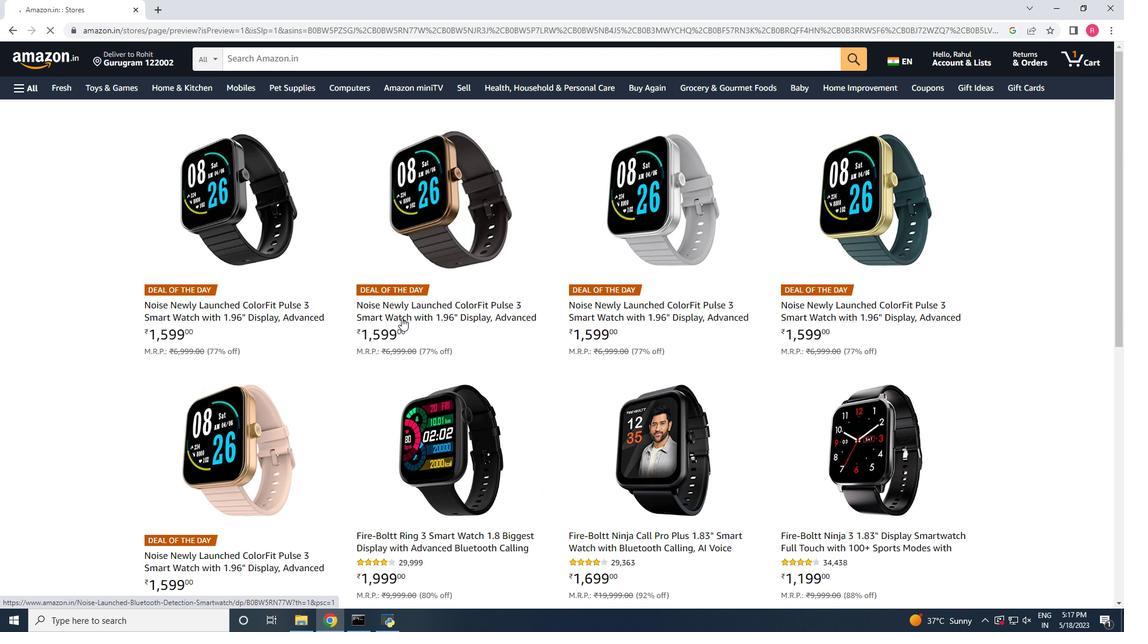 
Action: Mouse scrolled (401, 317) with delta (0, 0)
Screenshot: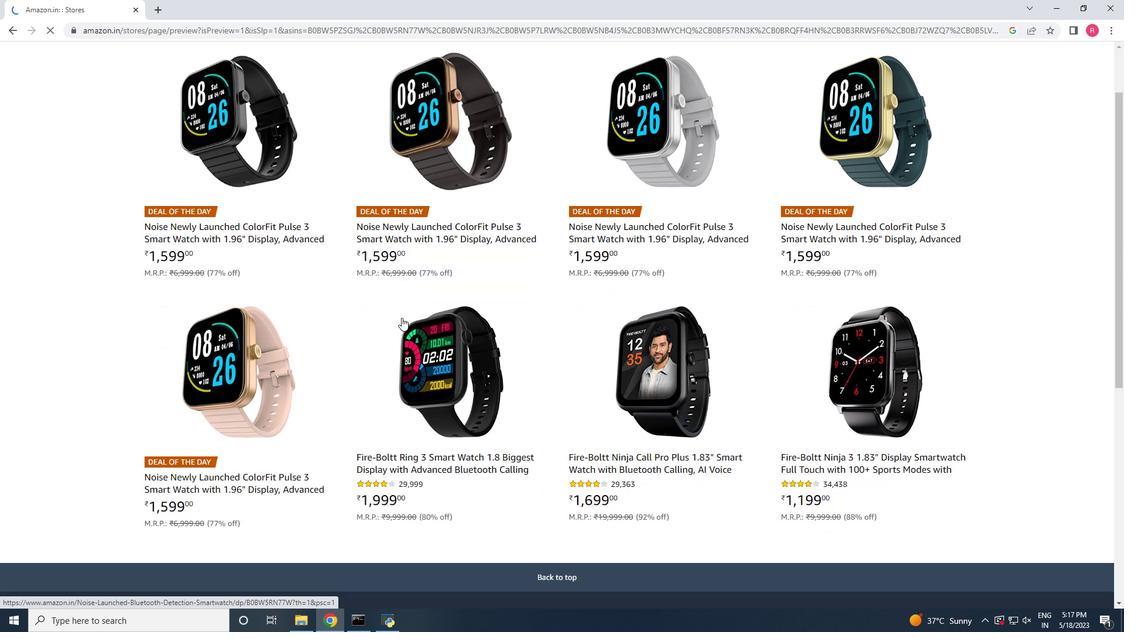 
Action: Mouse scrolled (401, 317) with delta (0, 0)
Screenshot: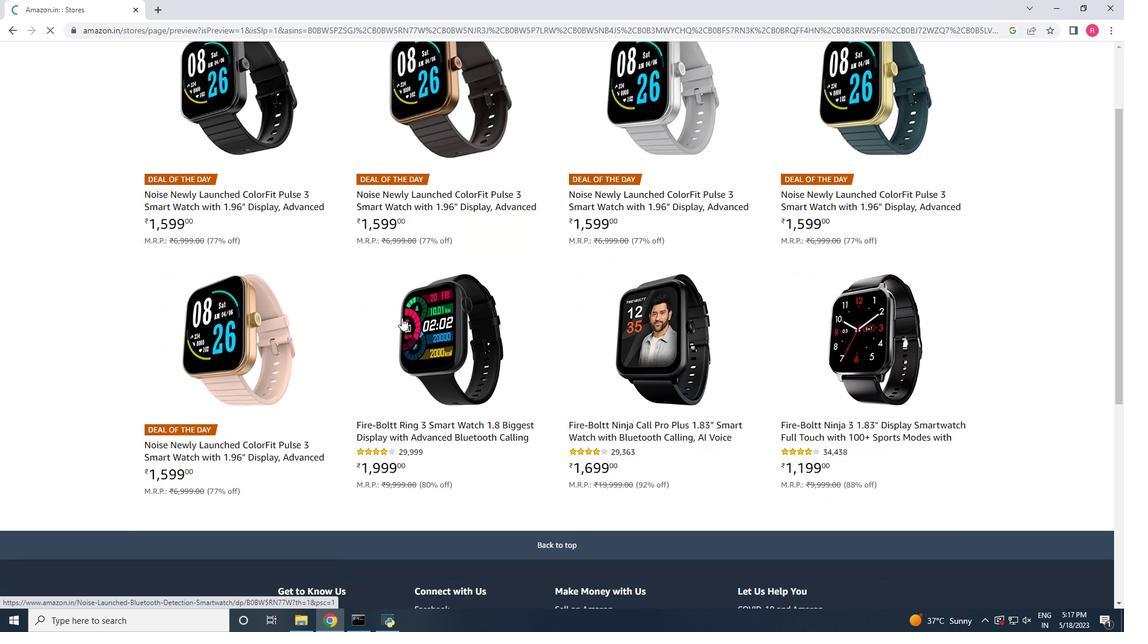 
Action: Mouse scrolled (401, 317) with delta (0, 0)
Screenshot: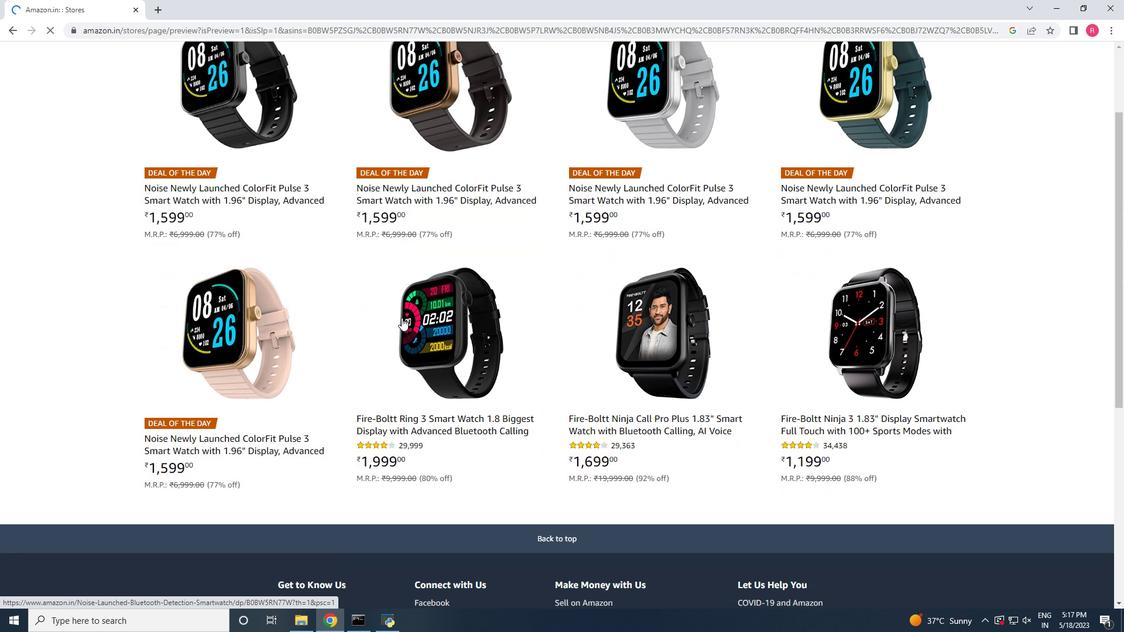
Action: Mouse scrolled (401, 317) with delta (0, 0)
Screenshot: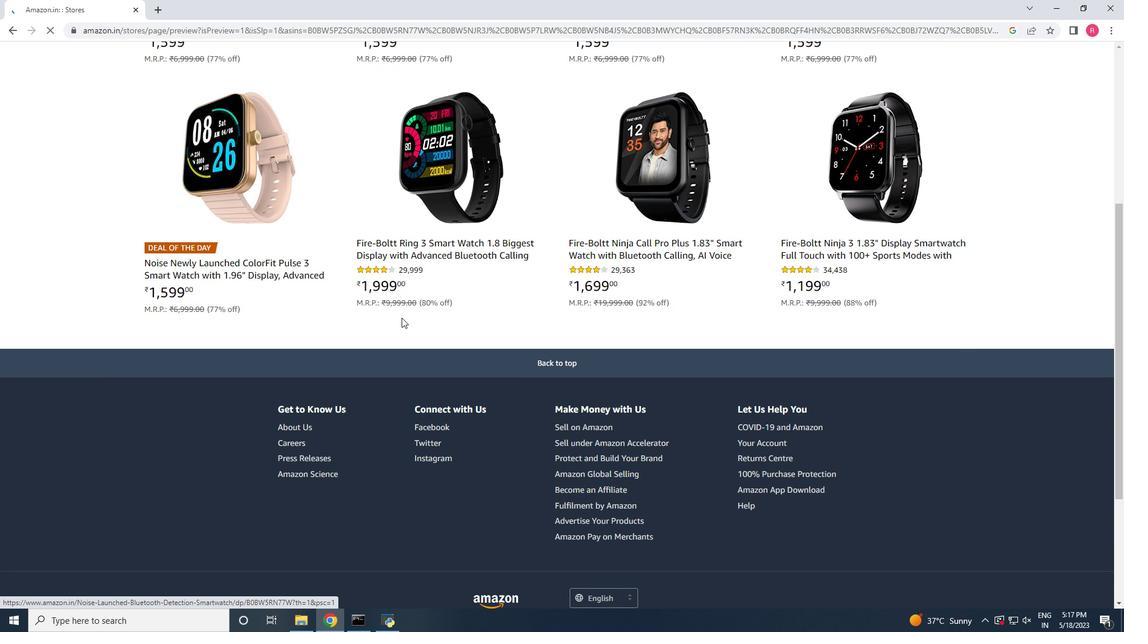 
Action: Mouse scrolled (401, 317) with delta (0, 0)
Screenshot: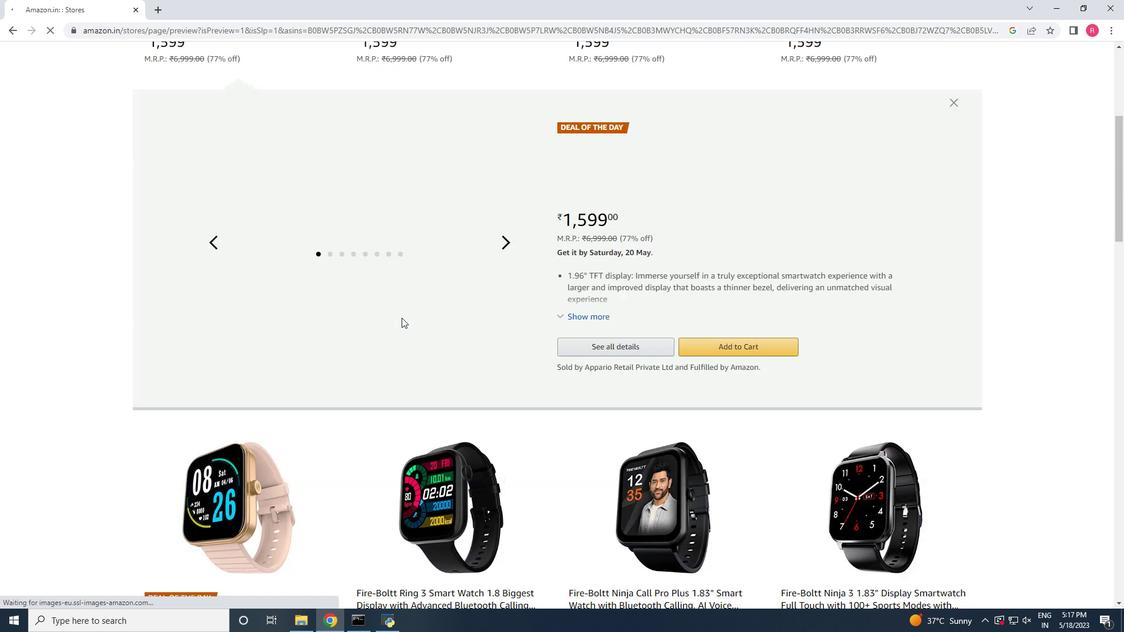 
Action: Mouse scrolled (401, 317) with delta (0, 0)
Screenshot: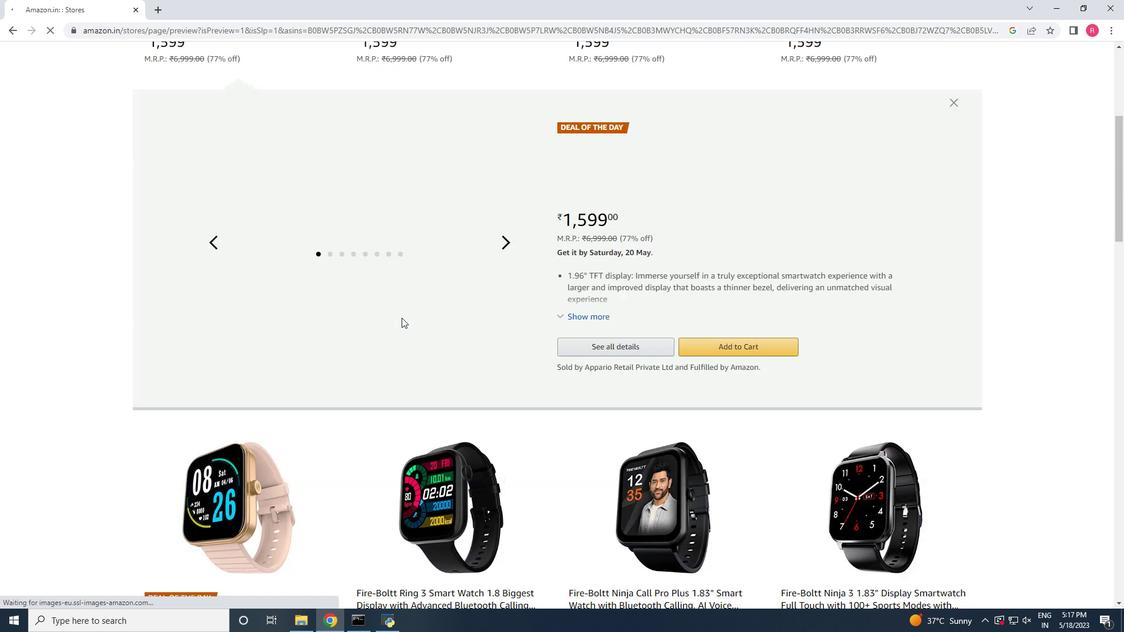 
Action: Mouse scrolled (401, 317) with delta (0, 0)
Screenshot: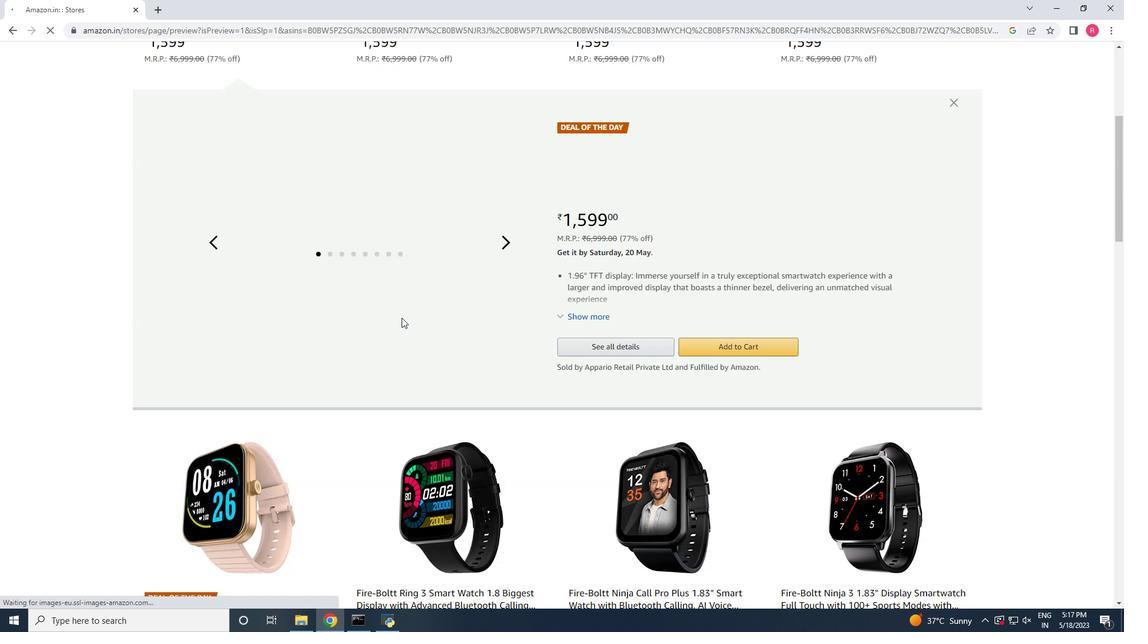 
Action: Mouse scrolled (401, 318) with delta (0, 0)
Screenshot: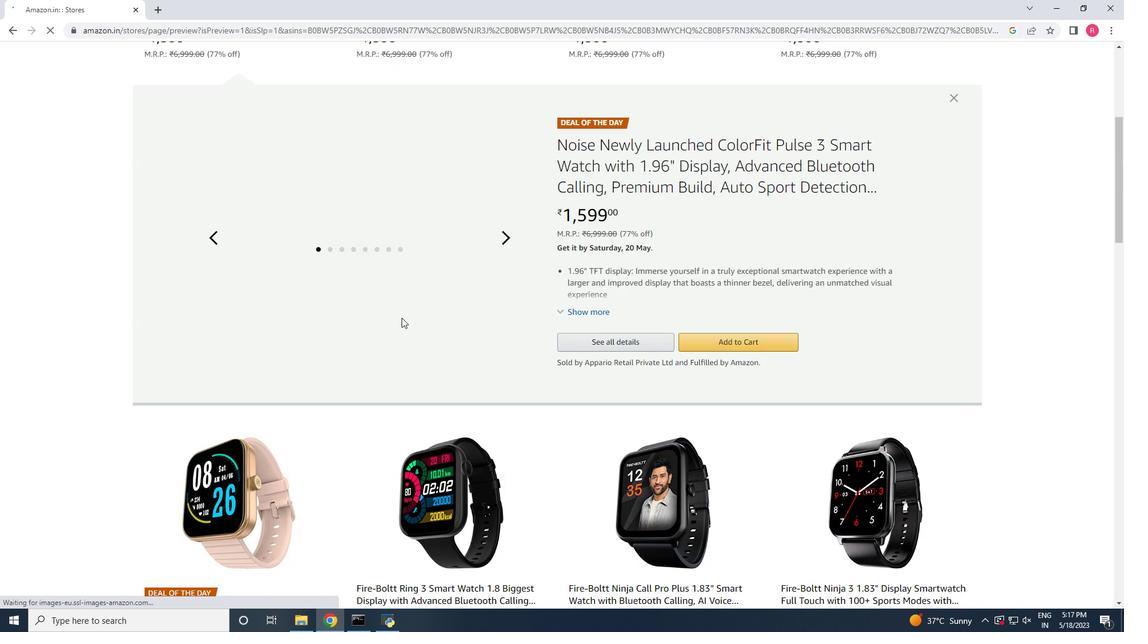 
Action: Mouse scrolled (401, 318) with delta (0, 0)
Screenshot: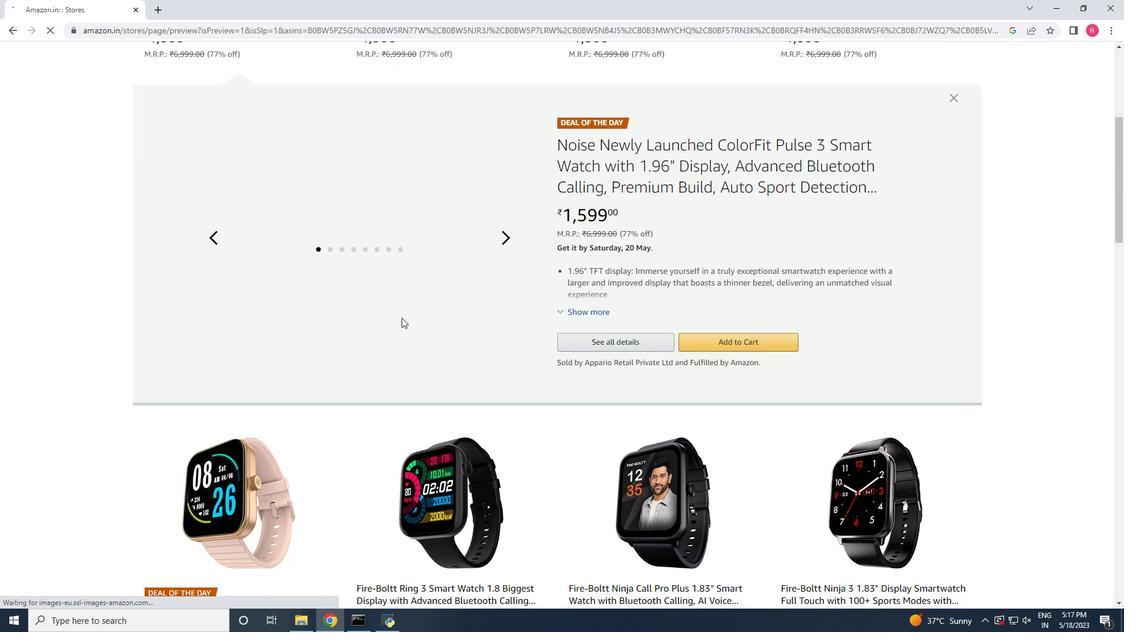 
Action: Mouse scrolled (401, 318) with delta (0, 0)
Screenshot: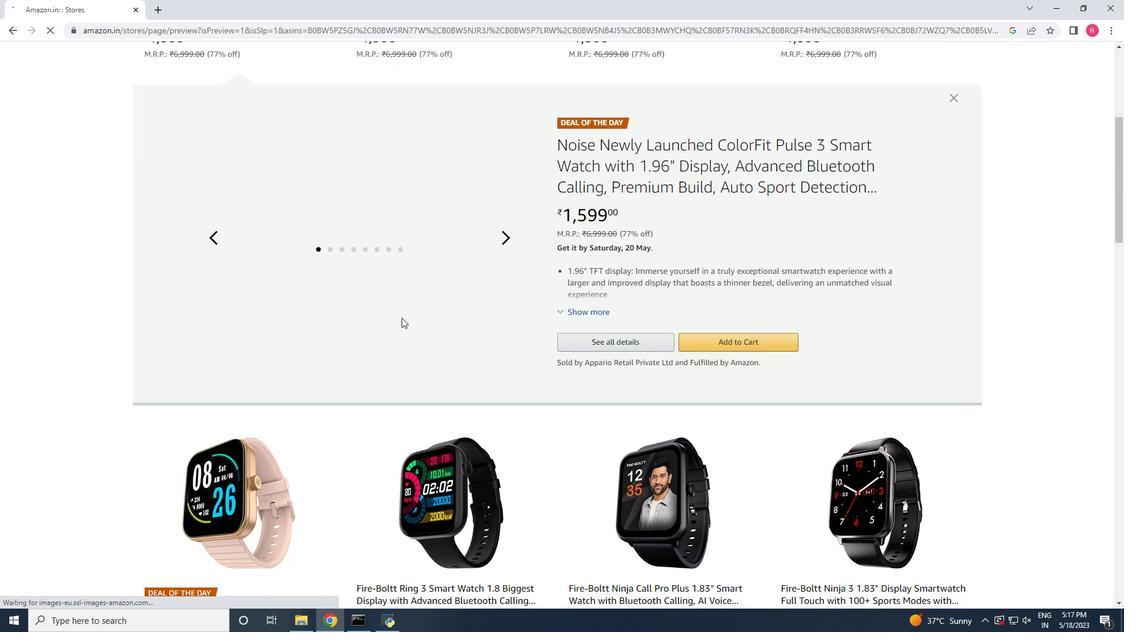 
Action: Mouse scrolled (401, 318) with delta (0, 0)
Screenshot: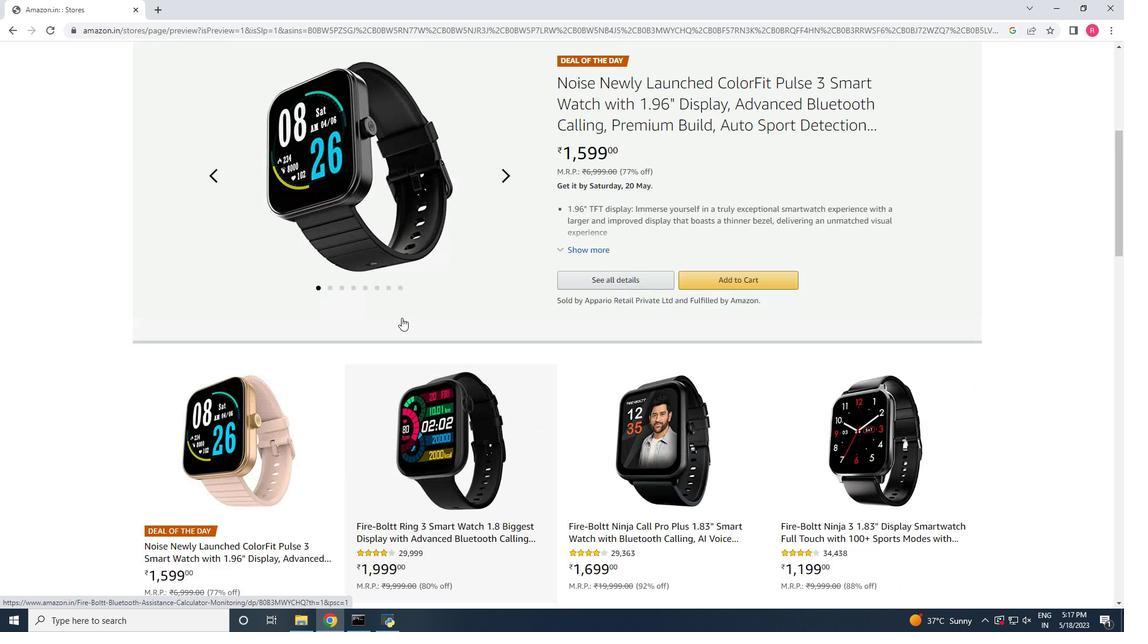 
Action: Mouse scrolled (401, 318) with delta (0, 0)
Screenshot: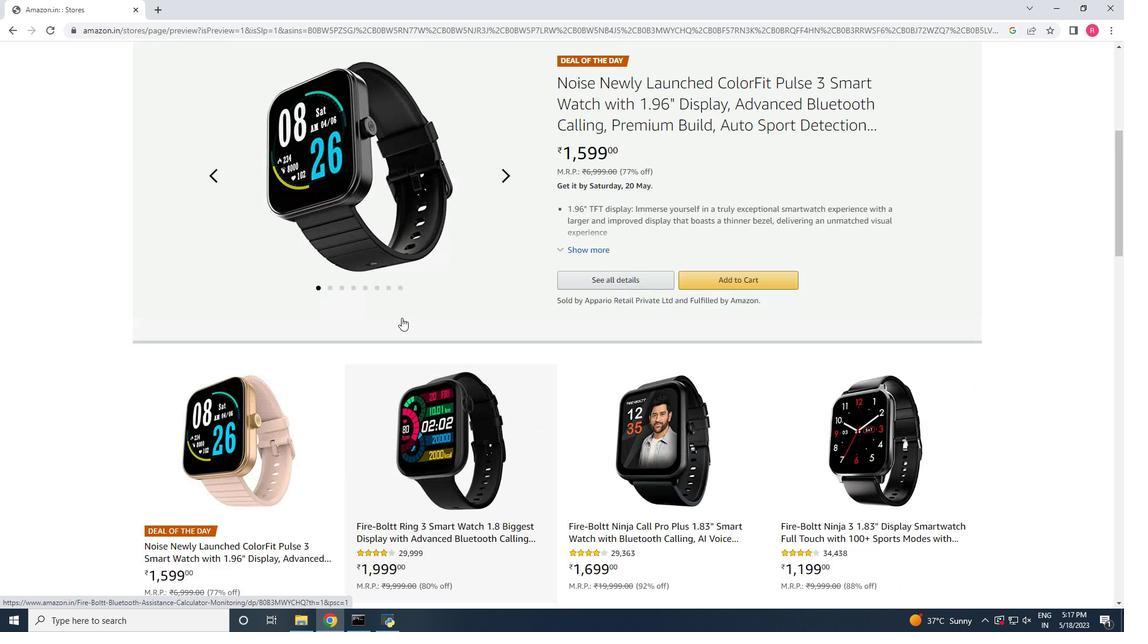 
Action: Mouse scrolled (401, 318) with delta (0, 0)
Screenshot: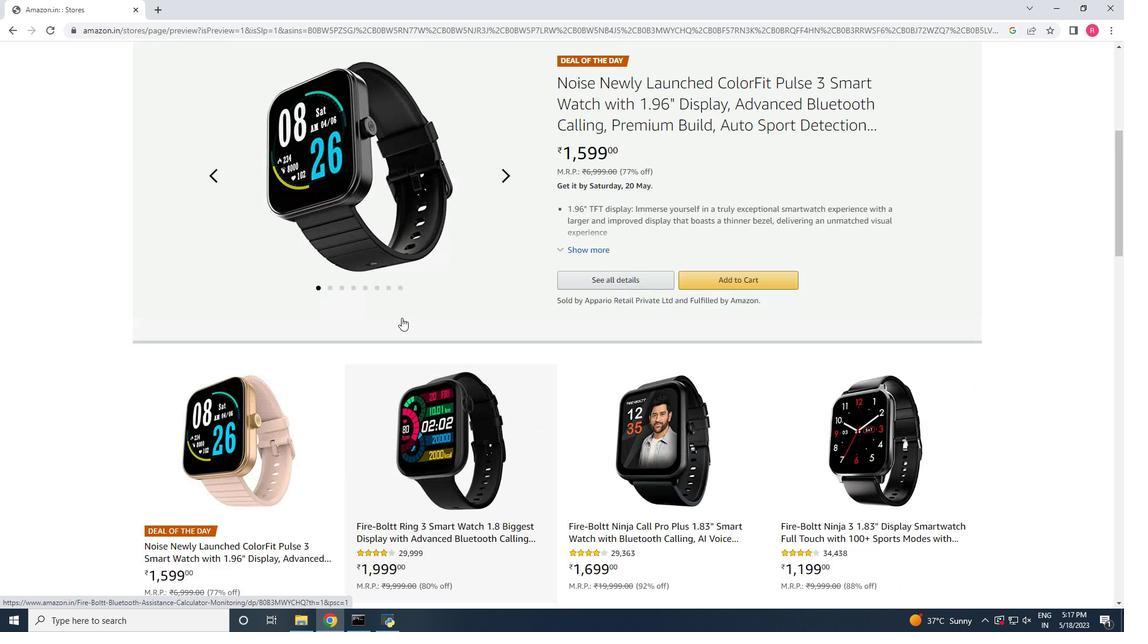 
Action: Mouse scrolled (401, 318) with delta (0, 0)
Screenshot: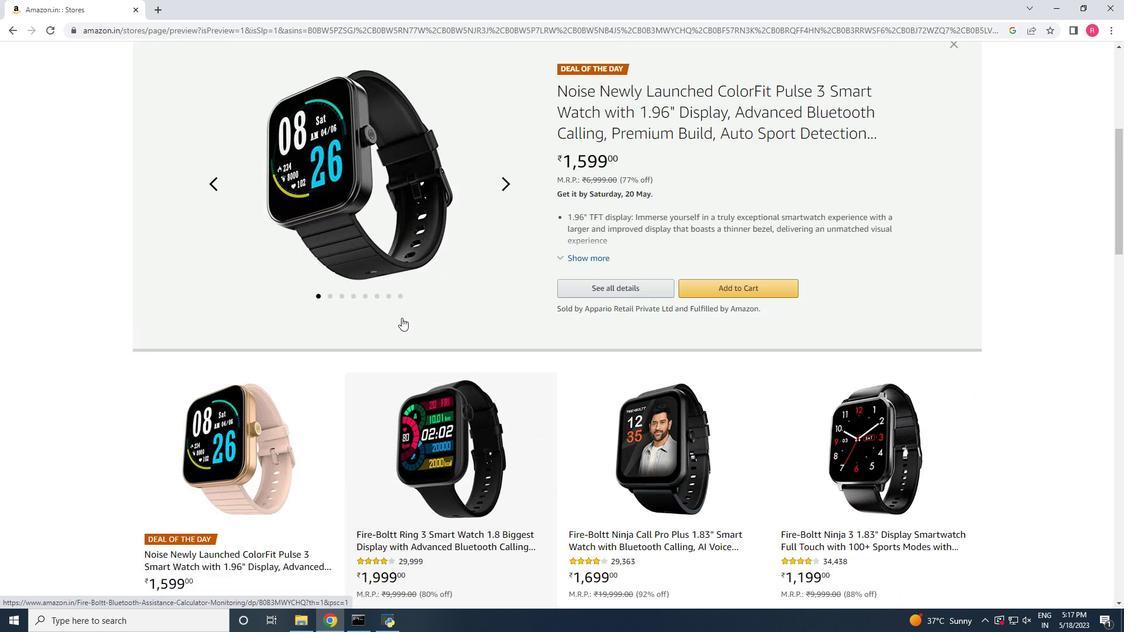 
Action: Mouse scrolled (401, 318) with delta (0, 0)
Screenshot: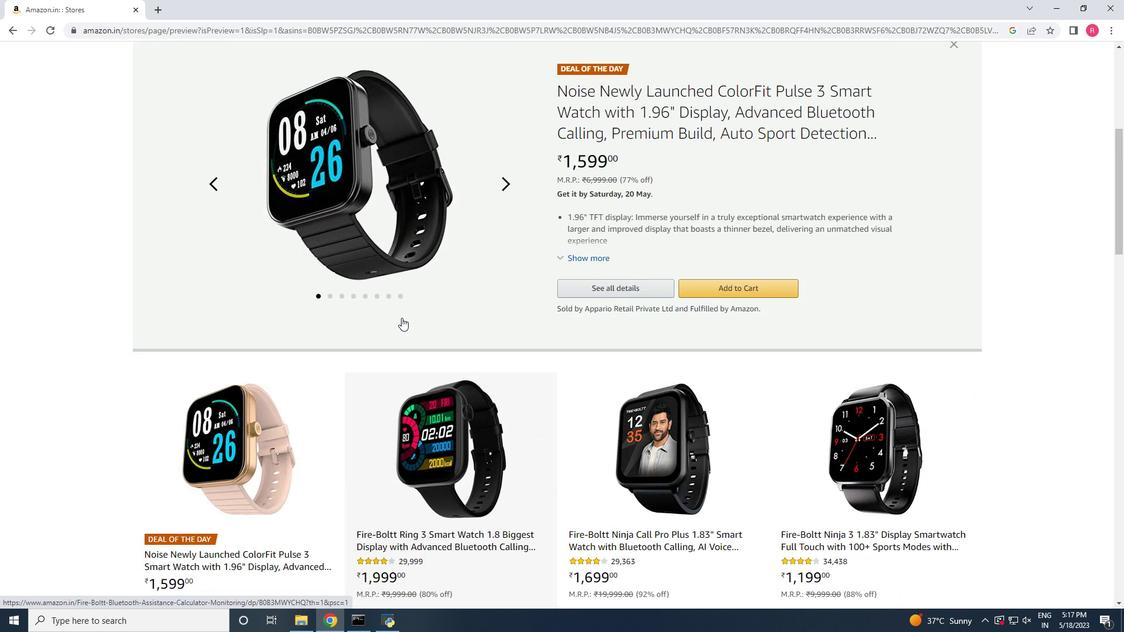 
Action: Mouse scrolled (401, 318) with delta (0, 0)
Screenshot: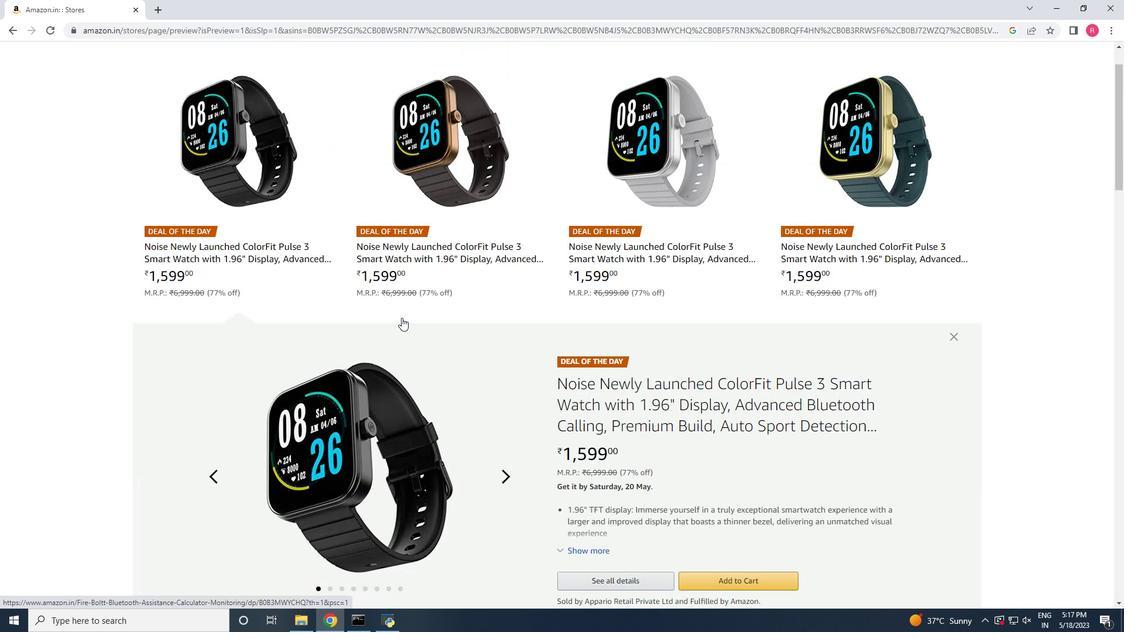 
Action: Mouse scrolled (401, 318) with delta (0, 0)
Screenshot: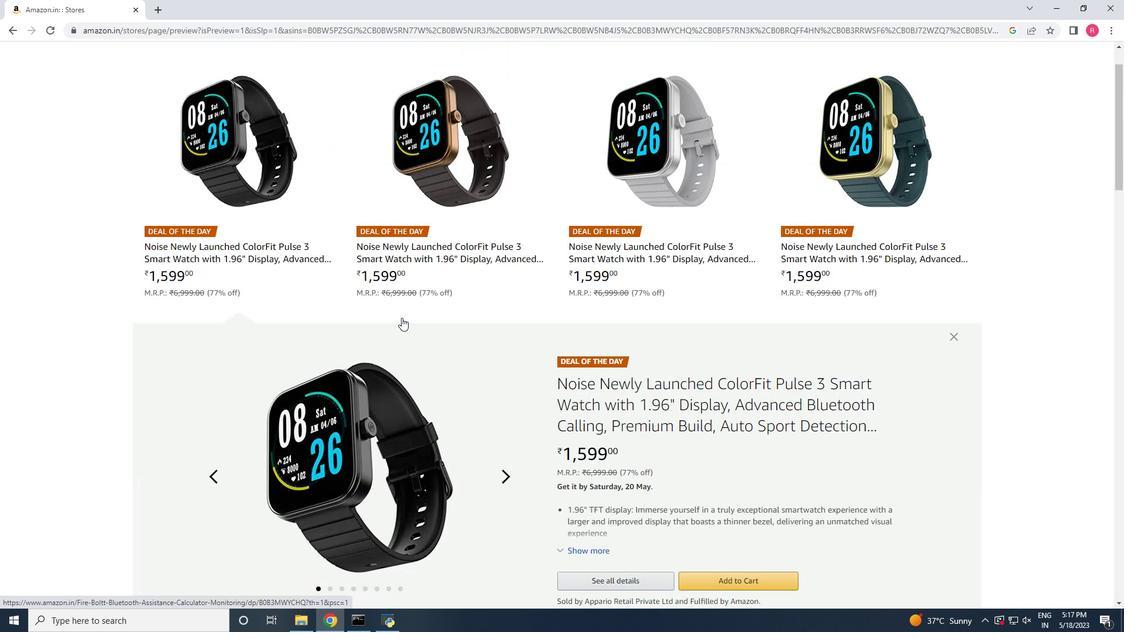 
Action: Mouse scrolled (401, 318) with delta (0, 0)
Screenshot: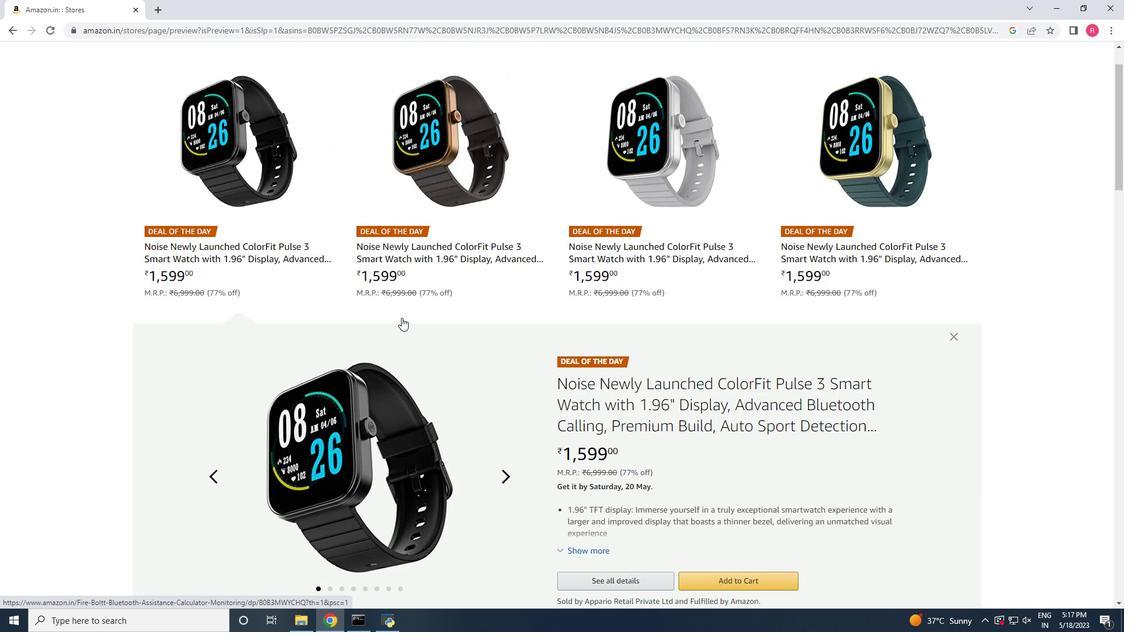 
Action: Mouse scrolled (401, 318) with delta (0, 0)
Screenshot: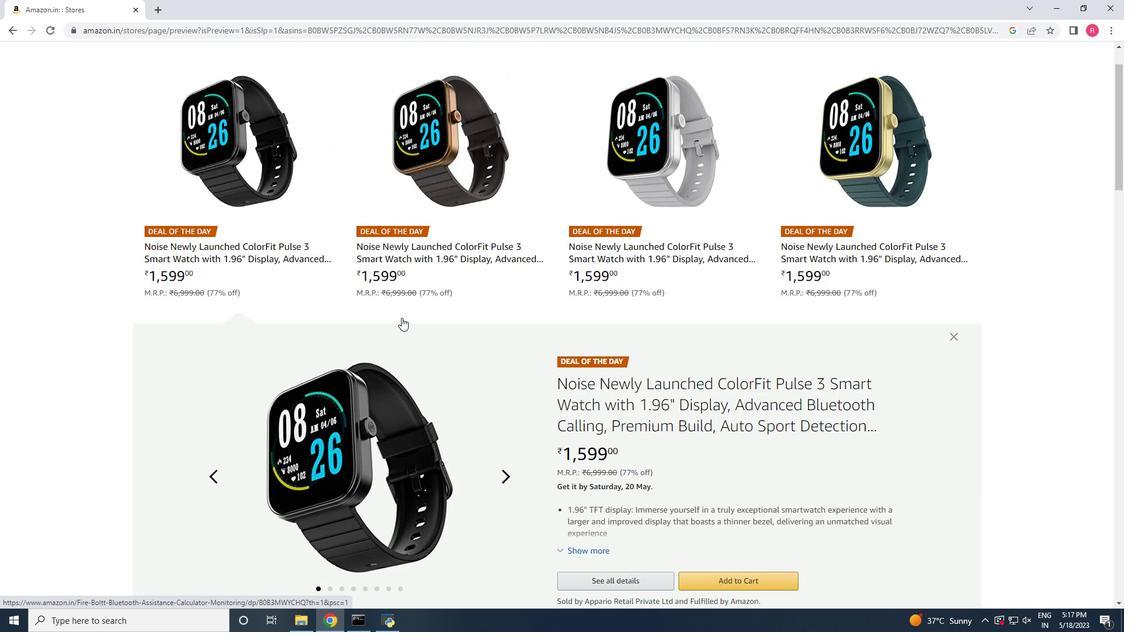 
Action: Mouse scrolled (401, 317) with delta (0, 0)
Screenshot: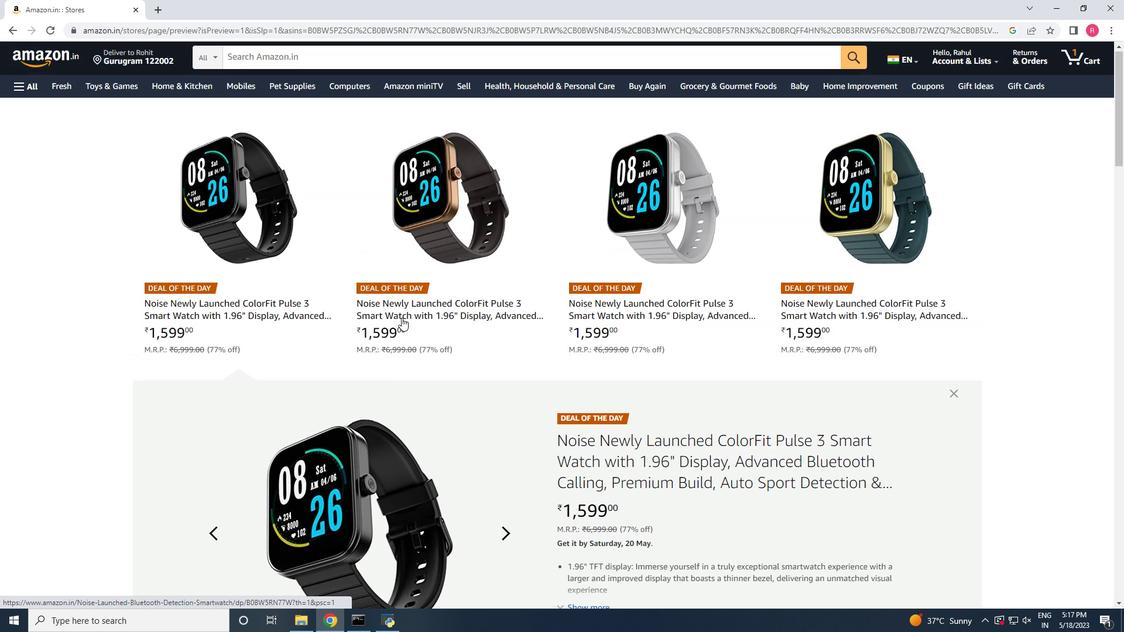 
Action: Mouse scrolled (401, 317) with delta (0, 0)
Screenshot: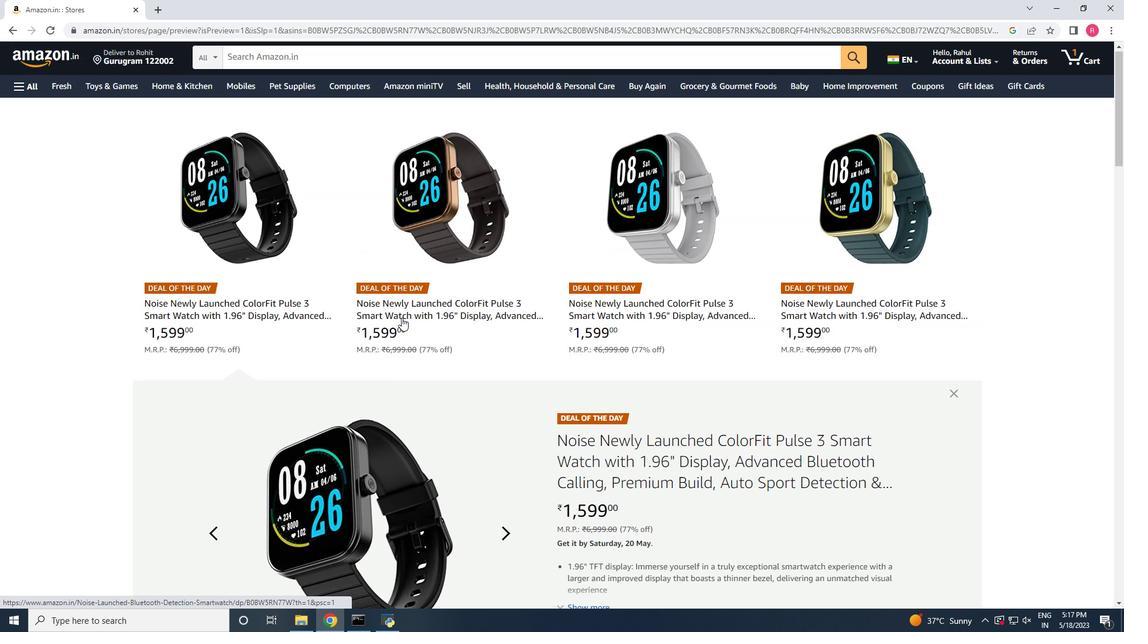 
Action: Mouse scrolled (401, 318) with delta (0, 0)
Screenshot: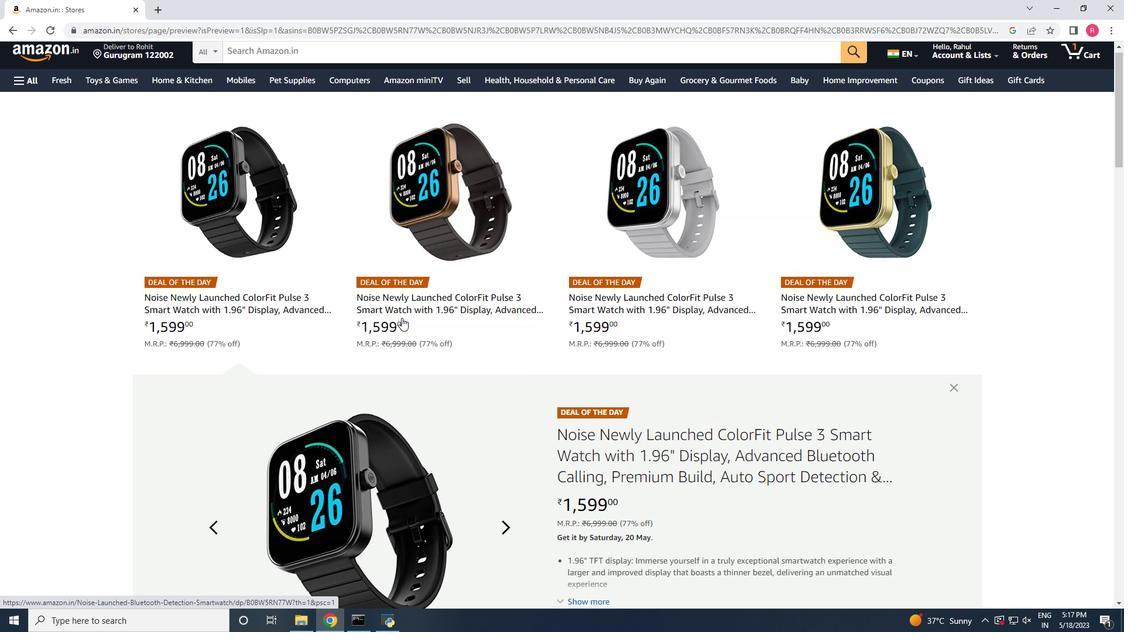 
Action: Mouse scrolled (401, 318) with delta (0, 0)
Screenshot: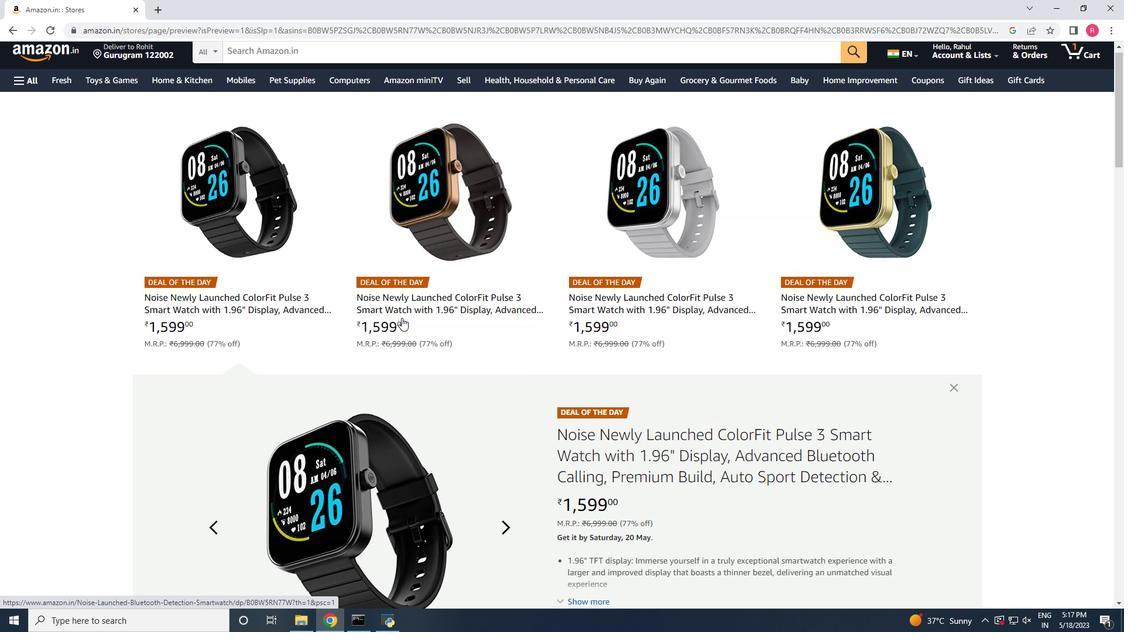 
Action: Mouse scrolled (401, 318) with delta (0, 0)
Screenshot: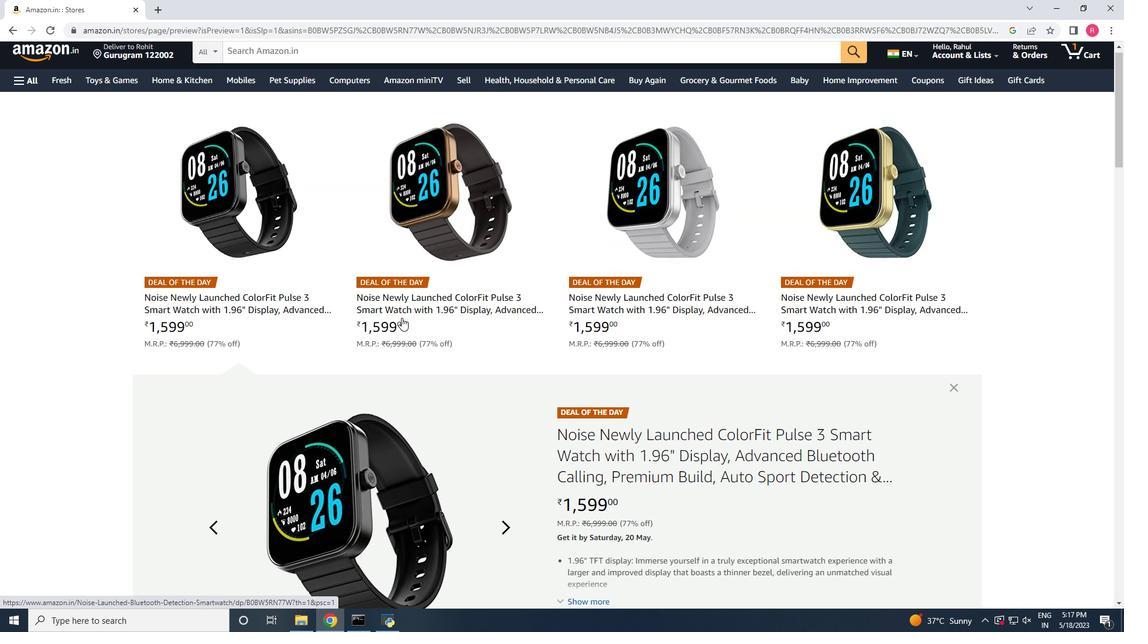 
Action: Mouse scrolled (401, 318) with delta (0, 0)
Screenshot: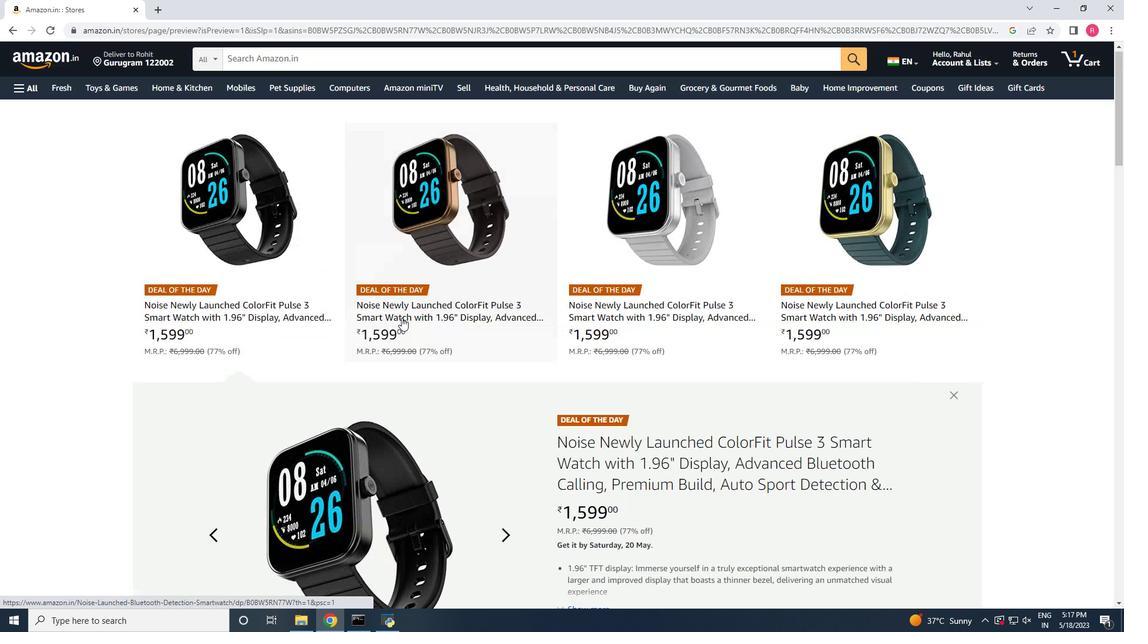 
Action: Mouse scrolled (401, 318) with delta (0, 0)
Screenshot: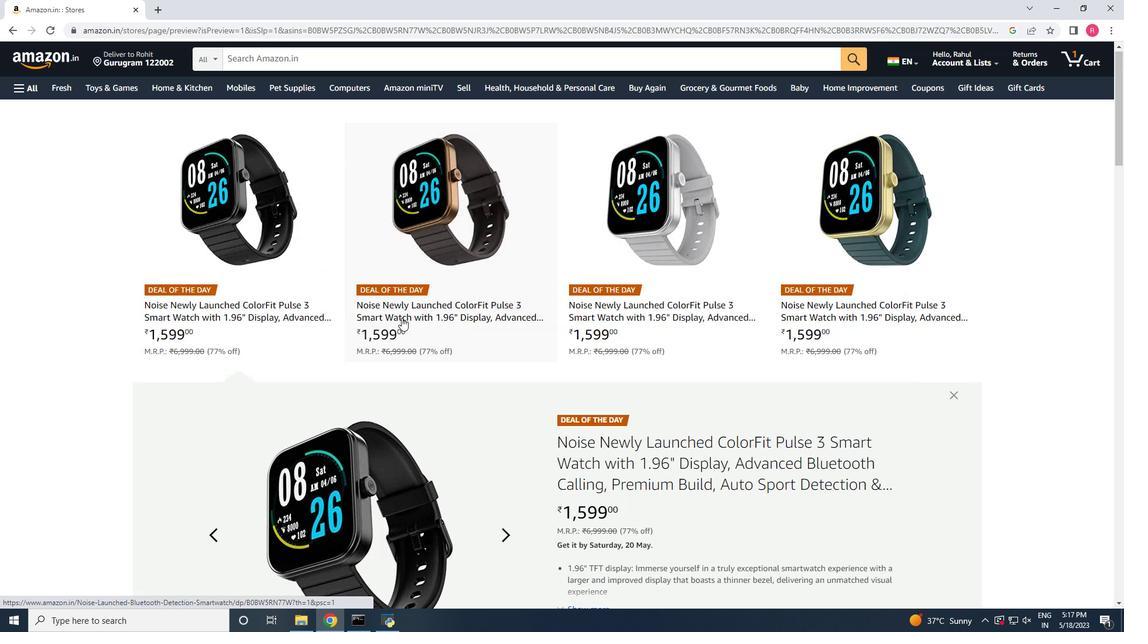 
Action: Mouse scrolled (401, 317) with delta (0, 0)
Screenshot: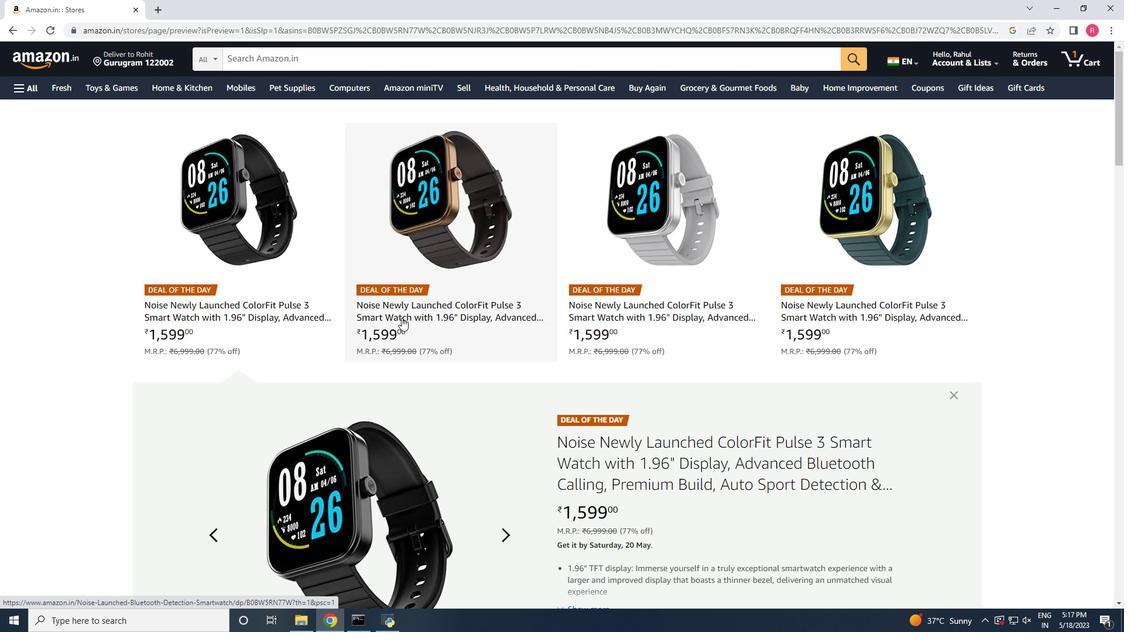 
Action: Mouse scrolled (401, 317) with delta (0, 0)
Screenshot: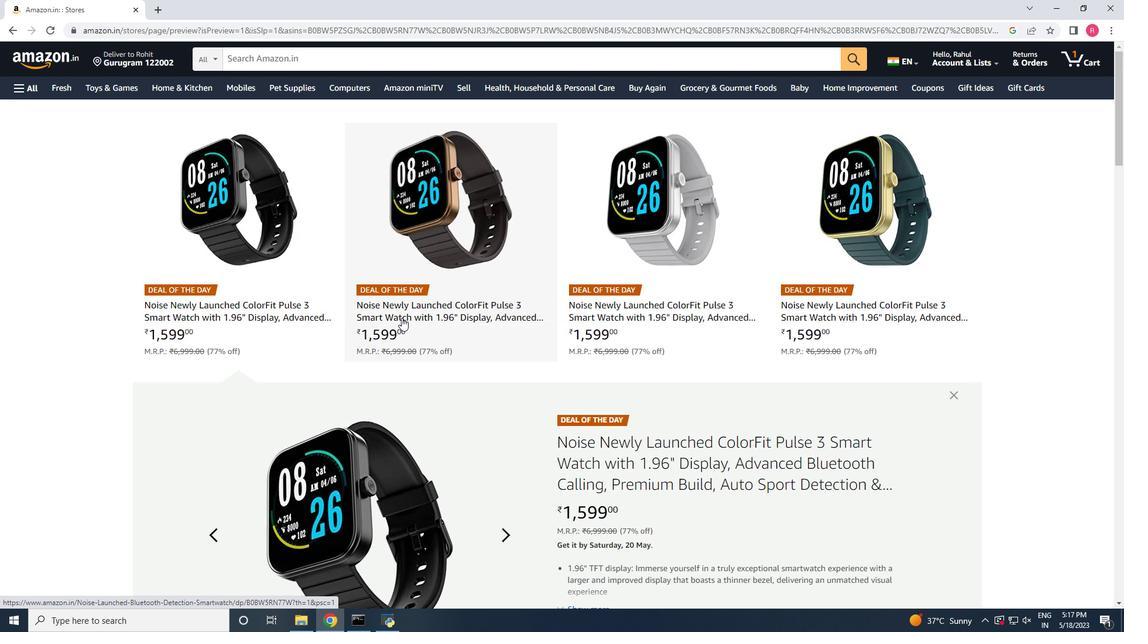 
Action: Mouse scrolled (401, 317) with delta (0, 0)
Screenshot: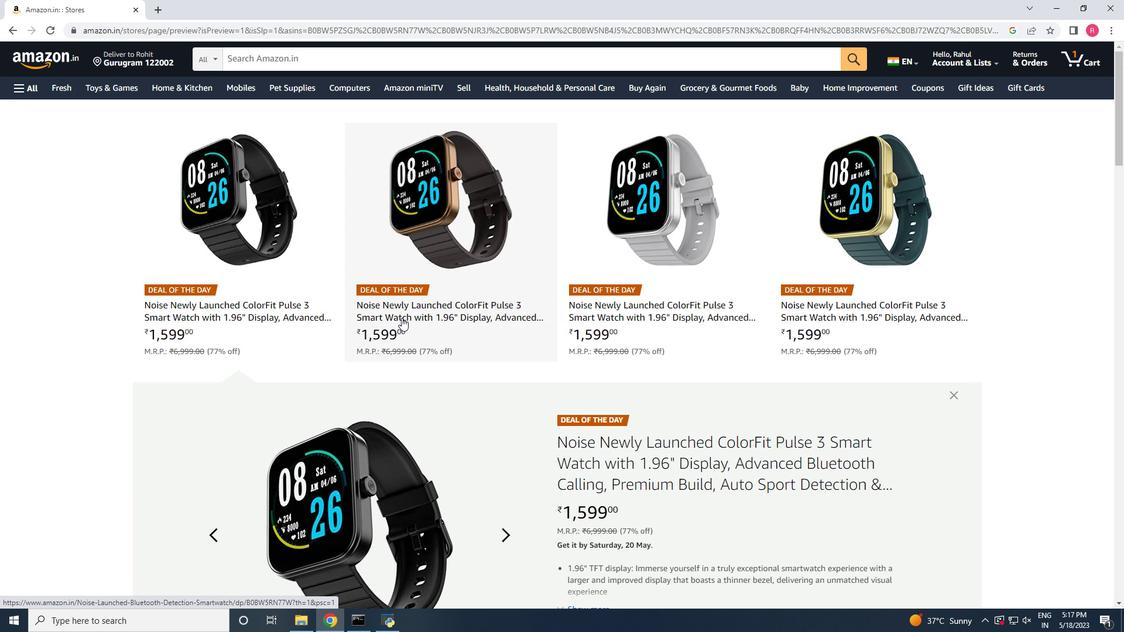 
Action: Mouse scrolled (401, 317) with delta (0, 0)
Screenshot: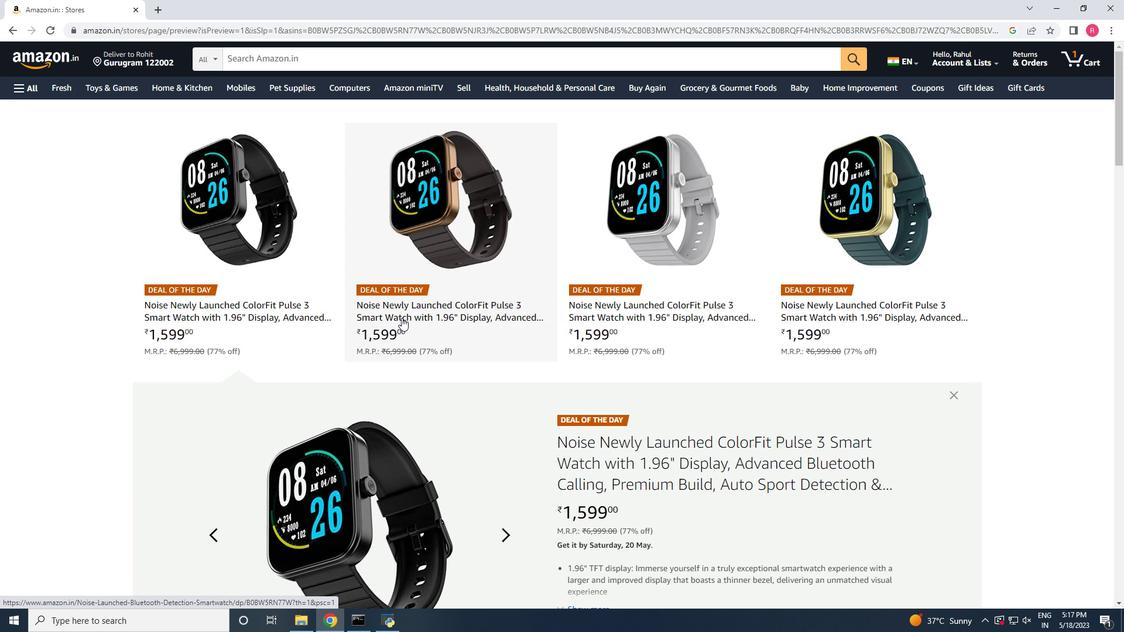 
Action: Mouse scrolled (401, 317) with delta (0, 0)
Screenshot: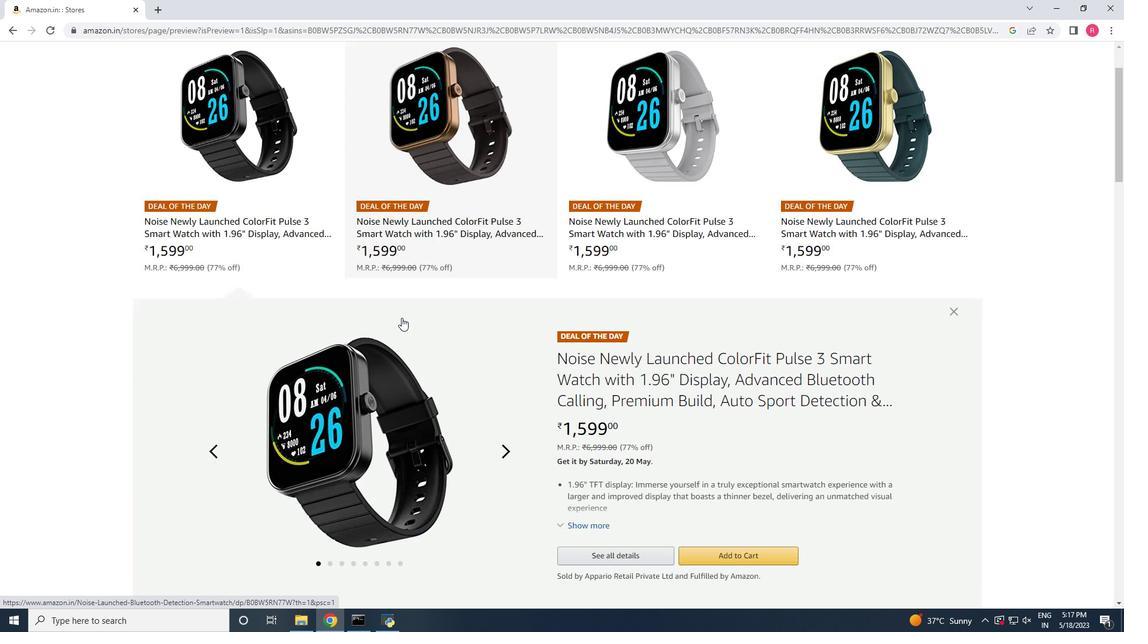 
Action: Mouse scrolled (401, 317) with delta (0, 0)
Screenshot: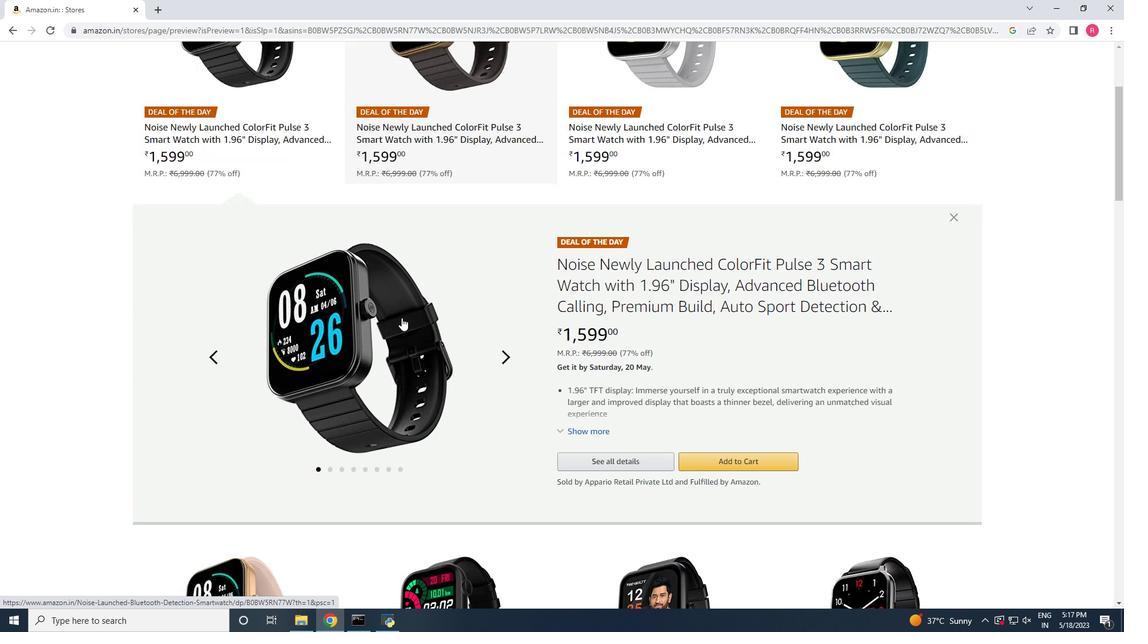 
Action: Mouse scrolled (401, 317) with delta (0, 0)
Screenshot: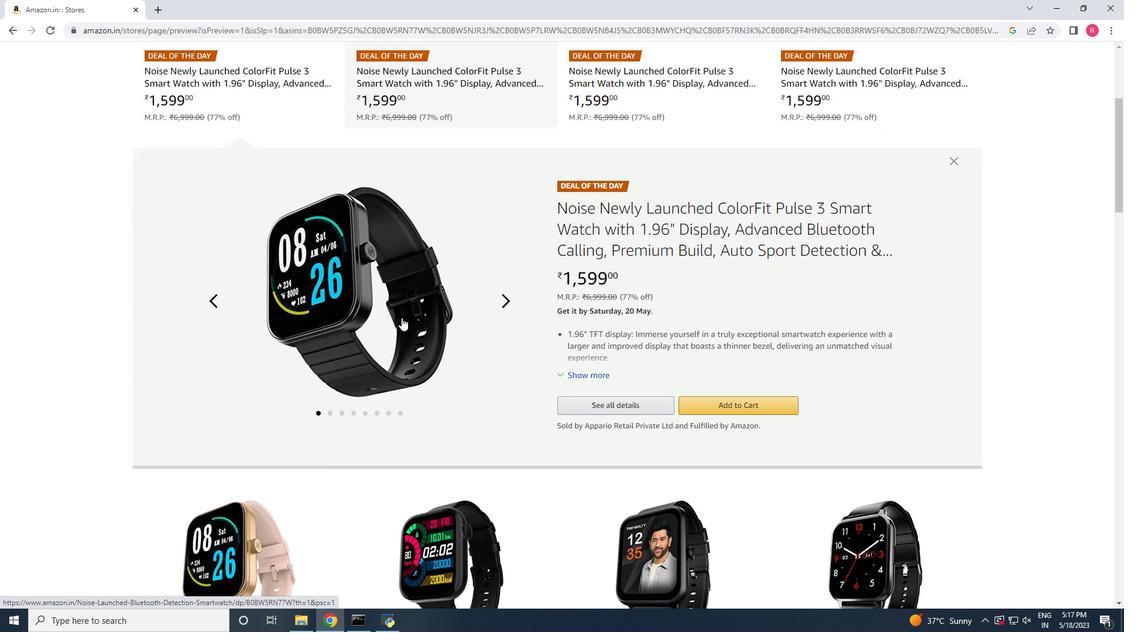 
Action: Mouse scrolled (401, 317) with delta (0, 0)
Screenshot: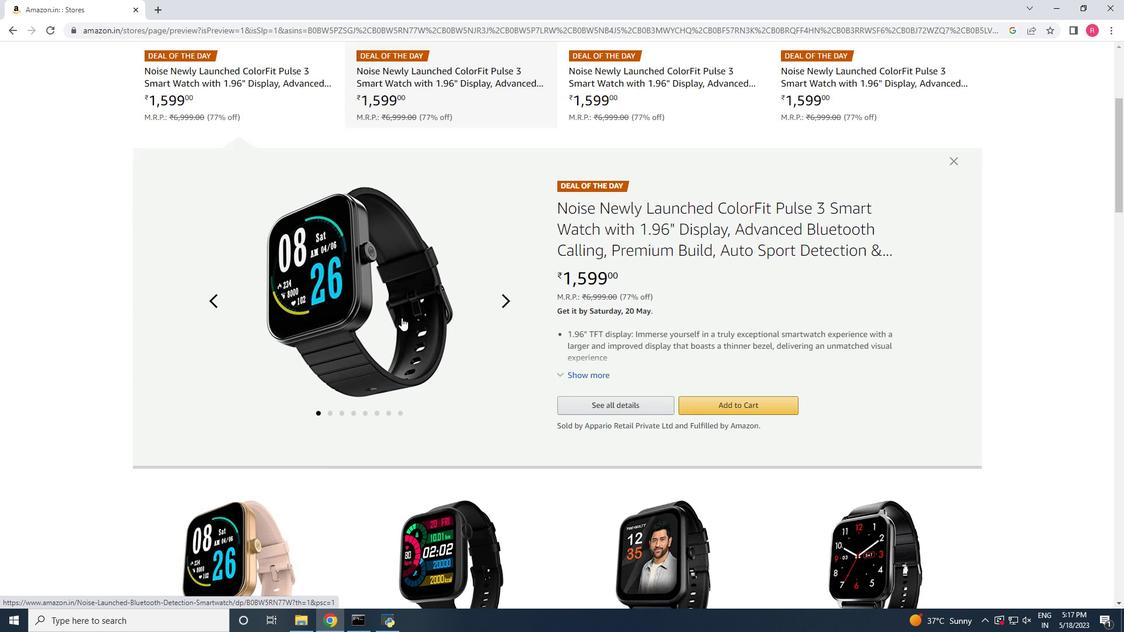 
Action: Mouse scrolled (401, 317) with delta (0, 0)
Screenshot: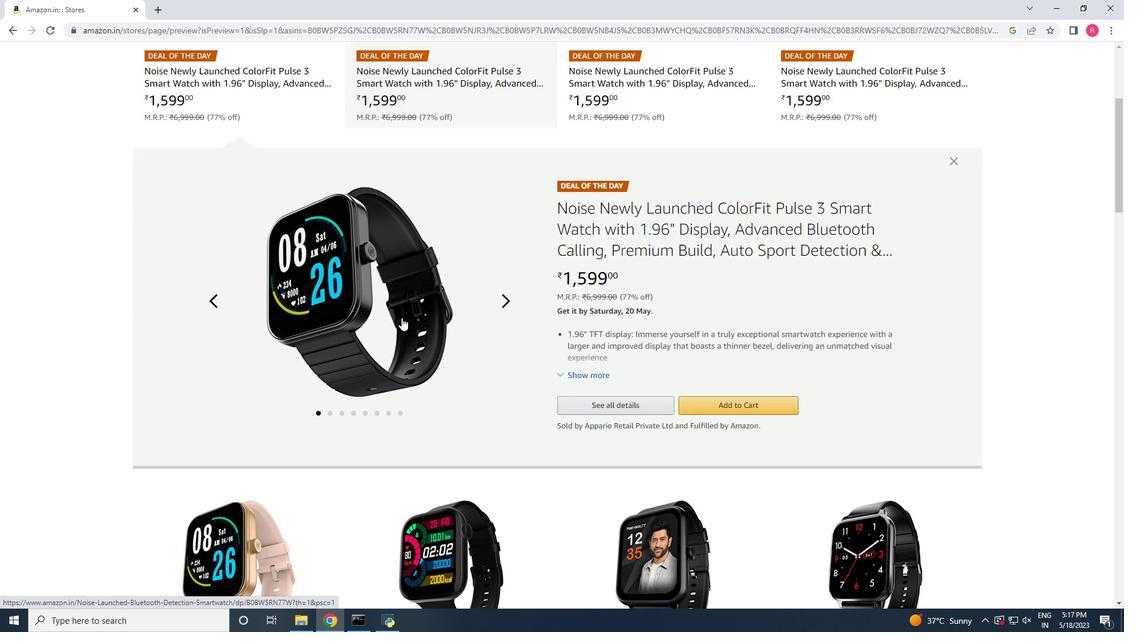 
Action: Mouse scrolled (401, 317) with delta (0, 0)
Screenshot: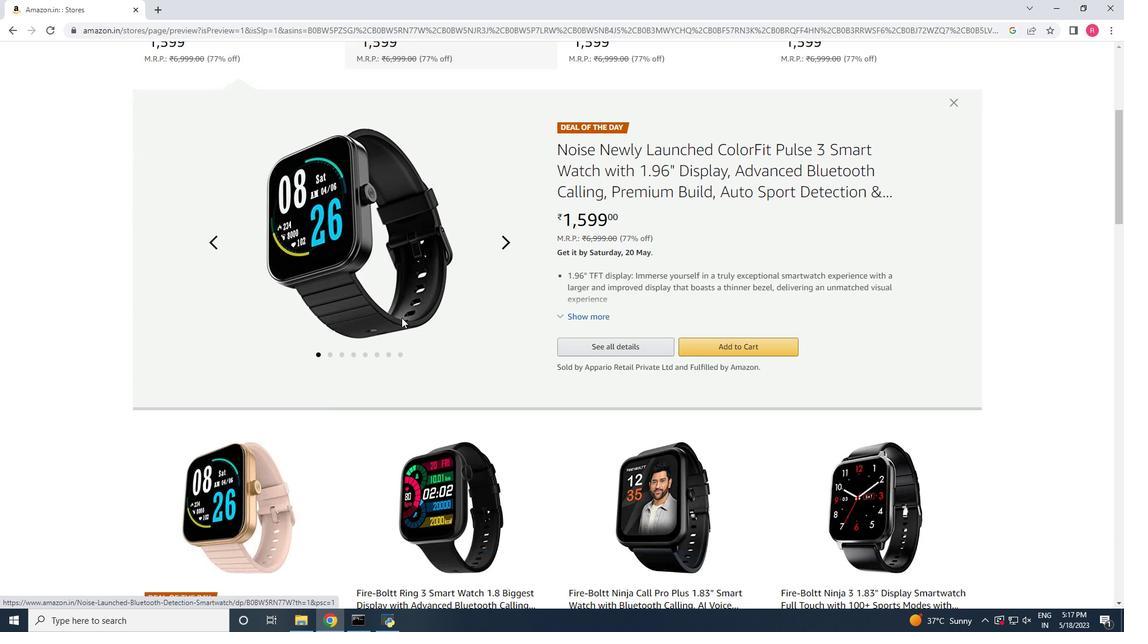 
Action: Mouse moved to (400, 318)
Screenshot: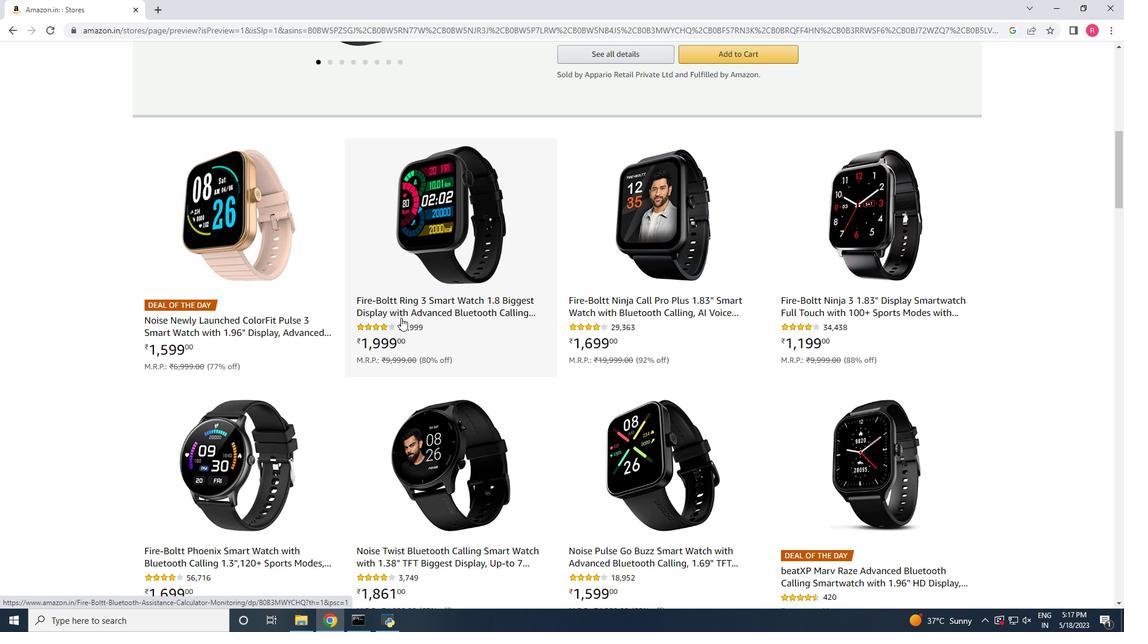 
Action: Mouse scrolled (400, 319) with delta (0, 0)
Screenshot: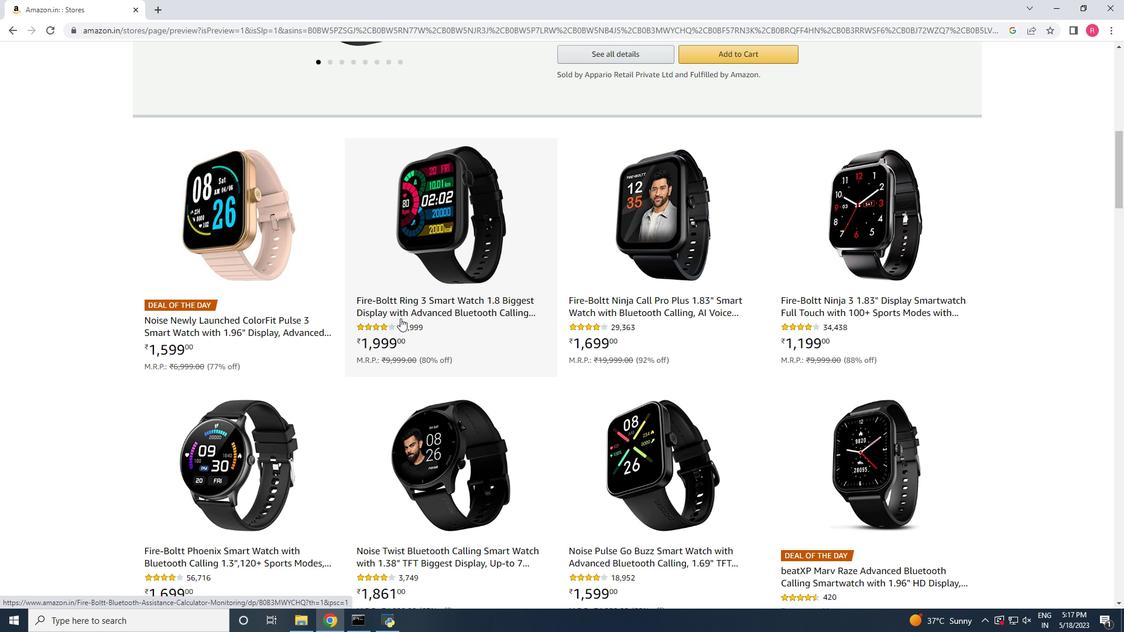 
Action: Mouse scrolled (400, 319) with delta (0, 0)
Screenshot: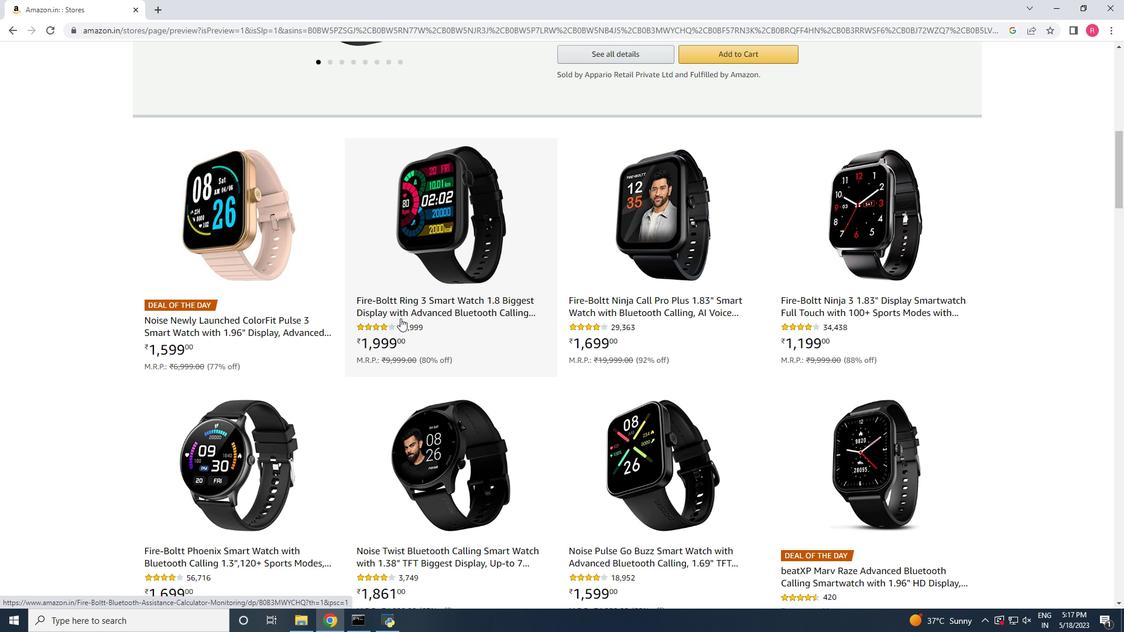 
Action: Mouse scrolled (400, 318) with delta (0, 0)
Screenshot: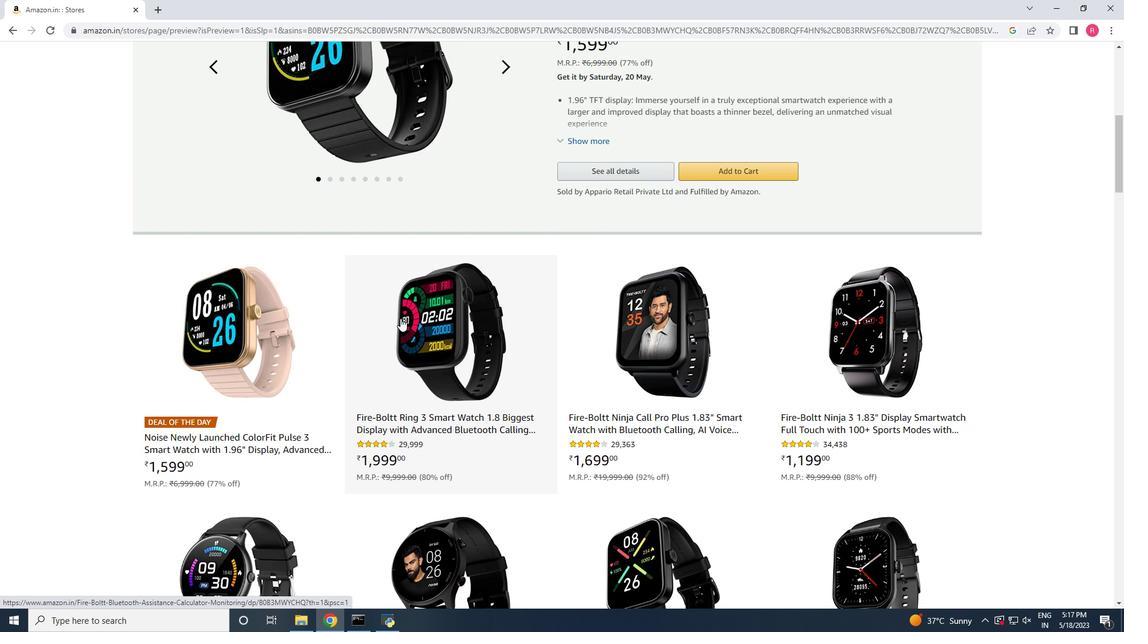
Action: Mouse scrolled (400, 318) with delta (0, 0)
Screenshot: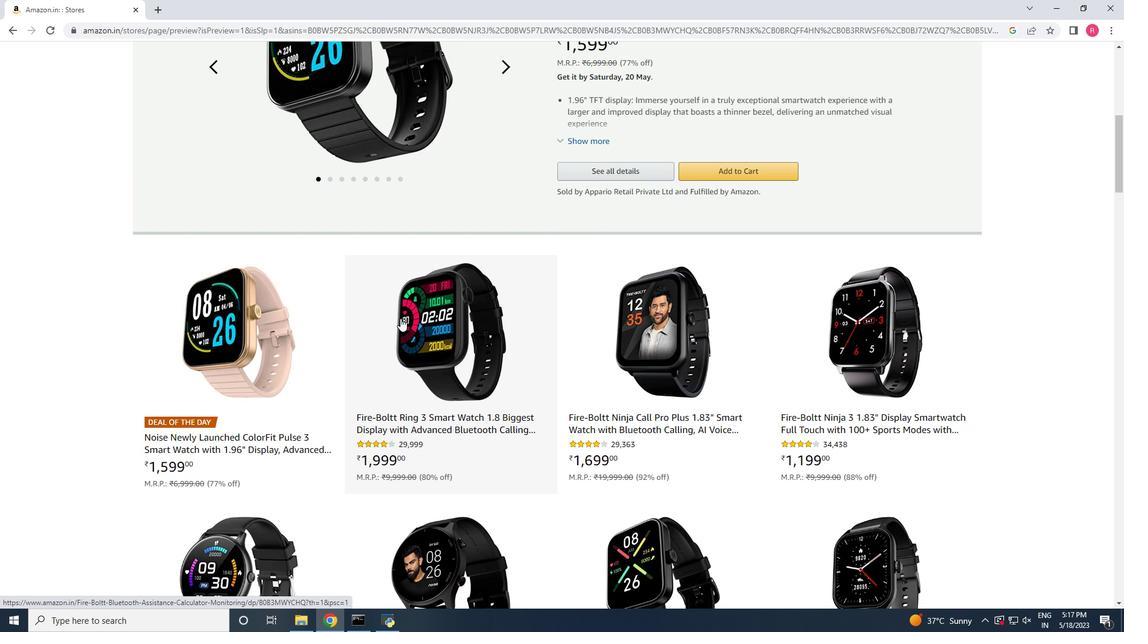 
Action: Mouse scrolled (400, 318) with delta (0, 0)
Screenshot: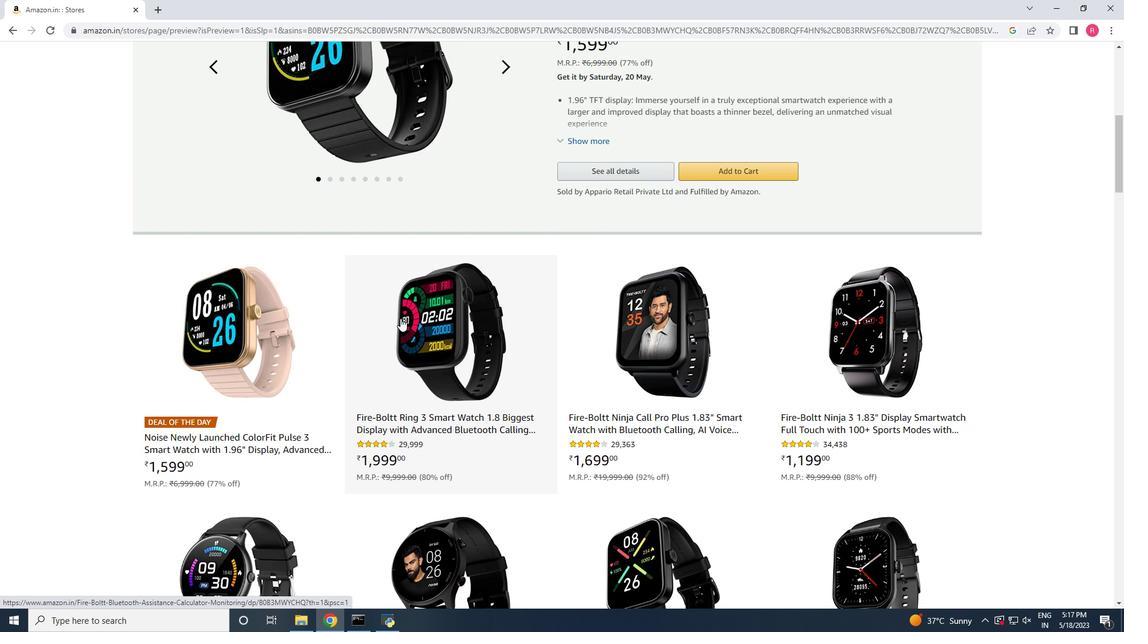 
Action: Mouse moved to (400, 318)
Screenshot: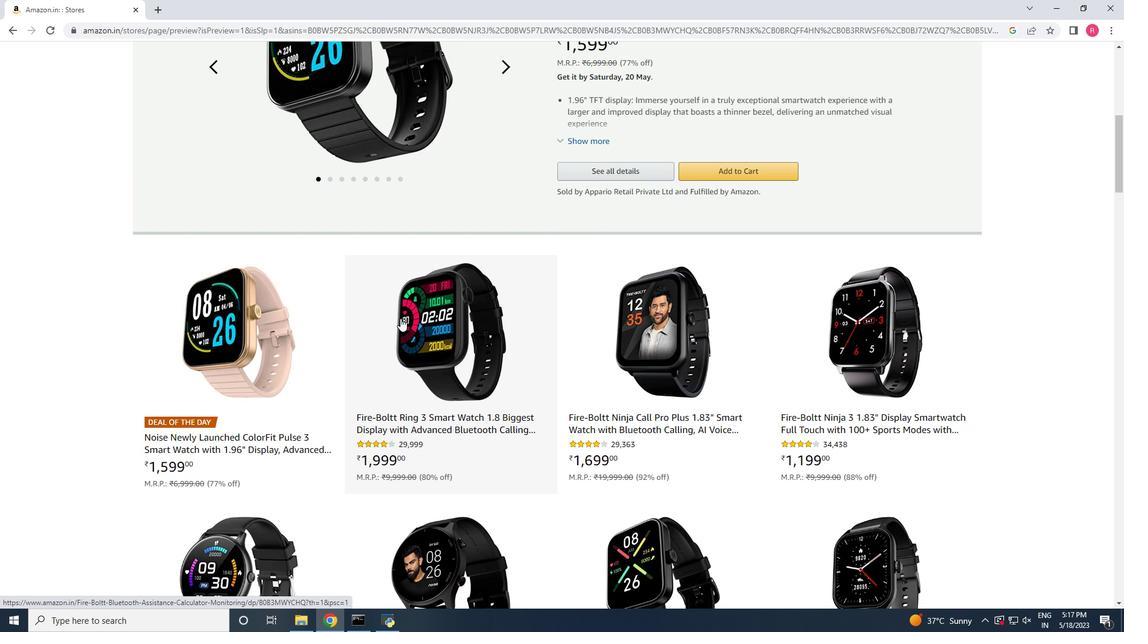 
Action: Mouse scrolled (400, 318) with delta (0, 0)
Screenshot: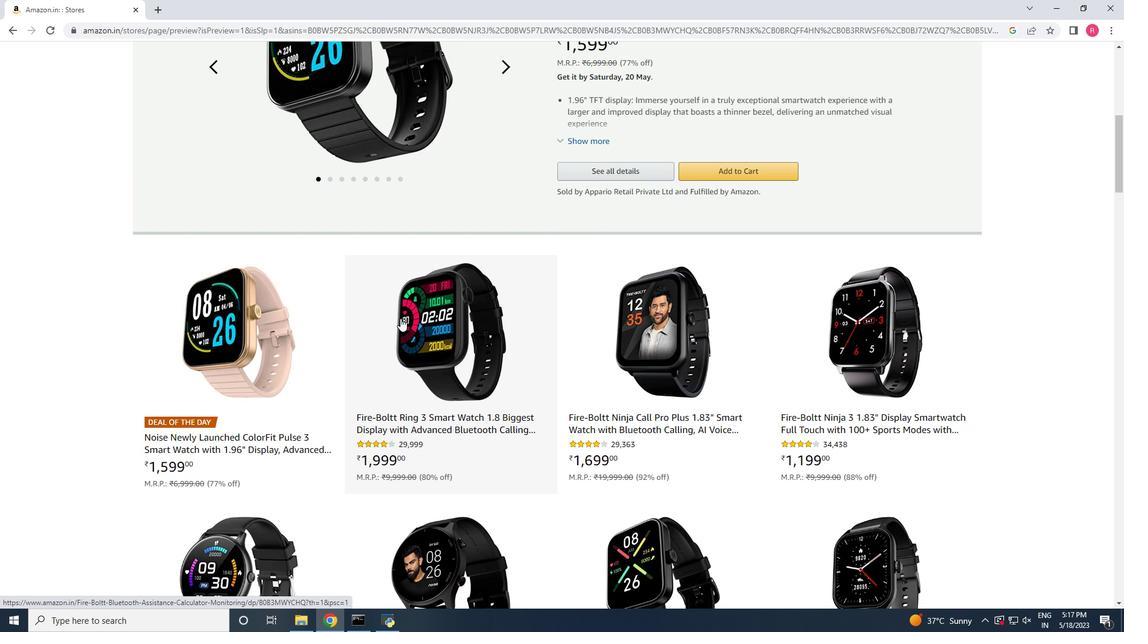
Action: Mouse scrolled (400, 318) with delta (0, 0)
Screenshot: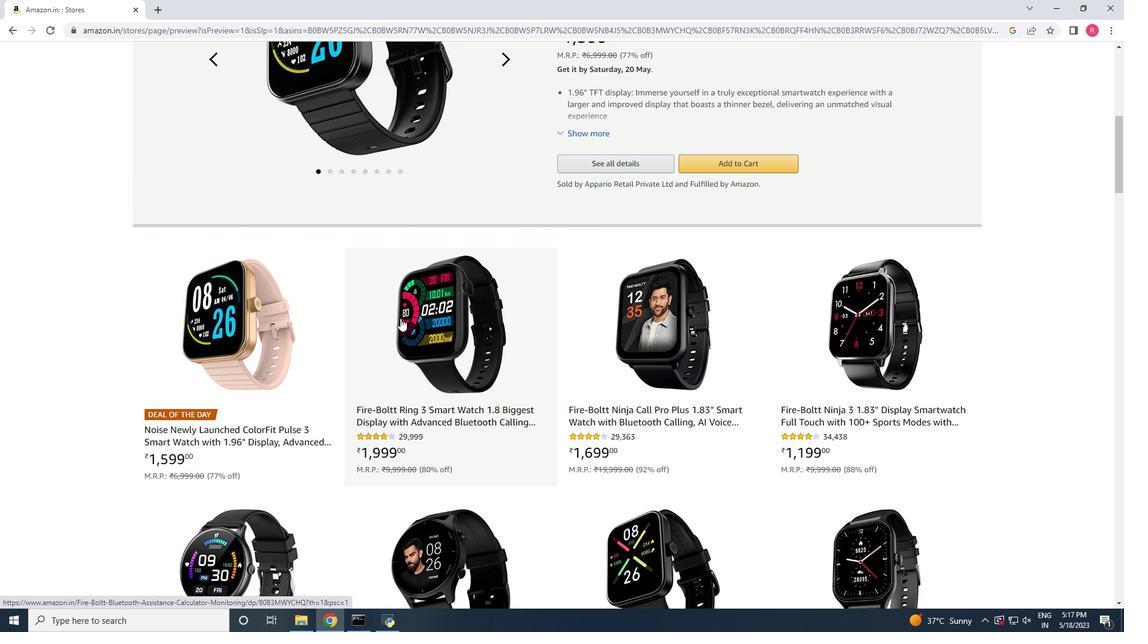 
Action: Mouse moved to (400, 319)
Screenshot: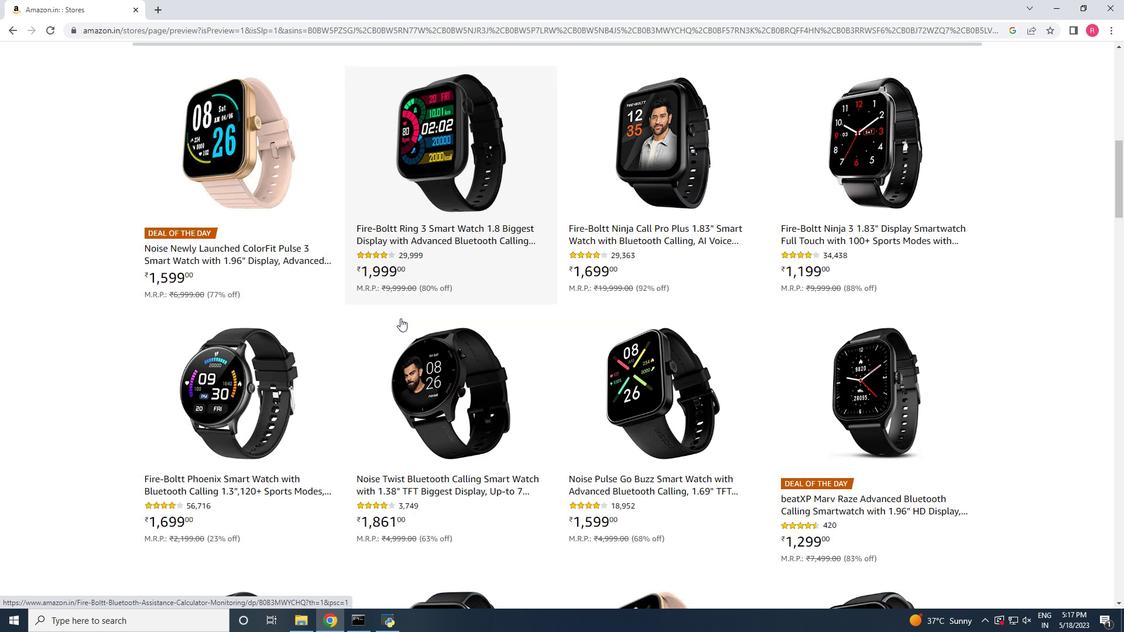 
Action: Mouse scrolled (400, 318) with delta (0, 0)
Screenshot: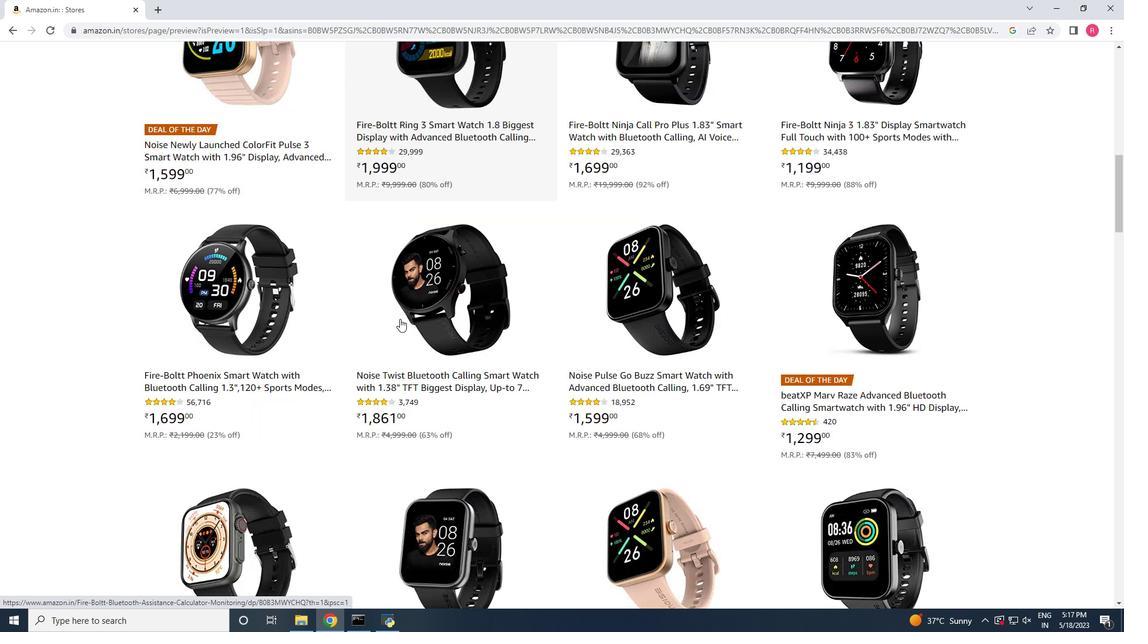 
Action: Mouse scrolled (400, 318) with delta (0, 0)
Screenshot: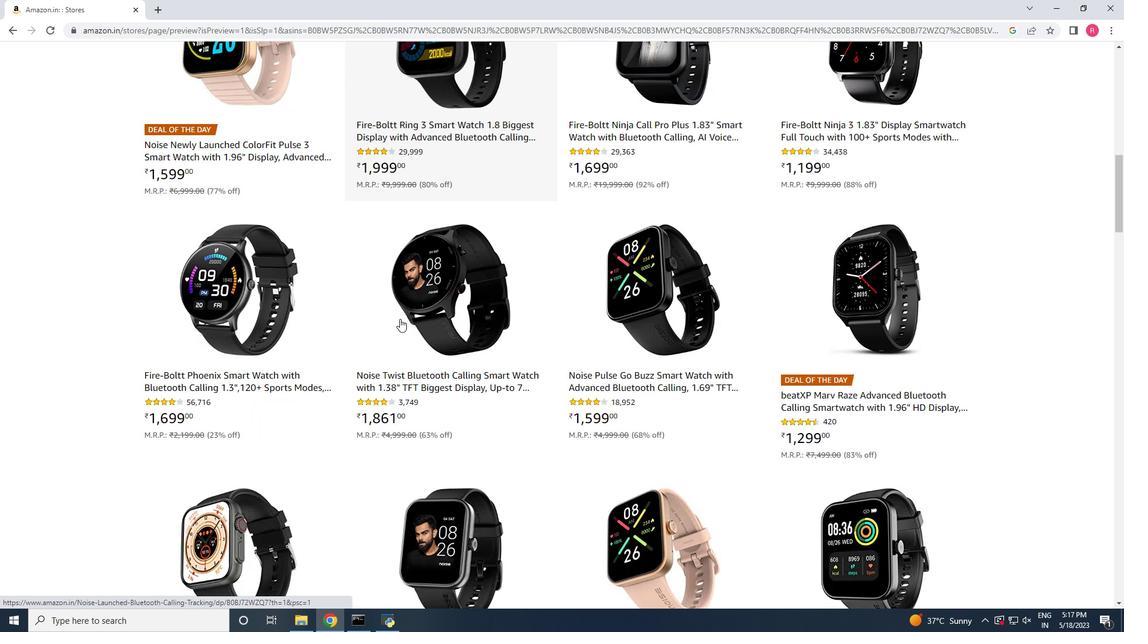 
Action: Mouse scrolled (400, 318) with delta (0, 0)
Screenshot: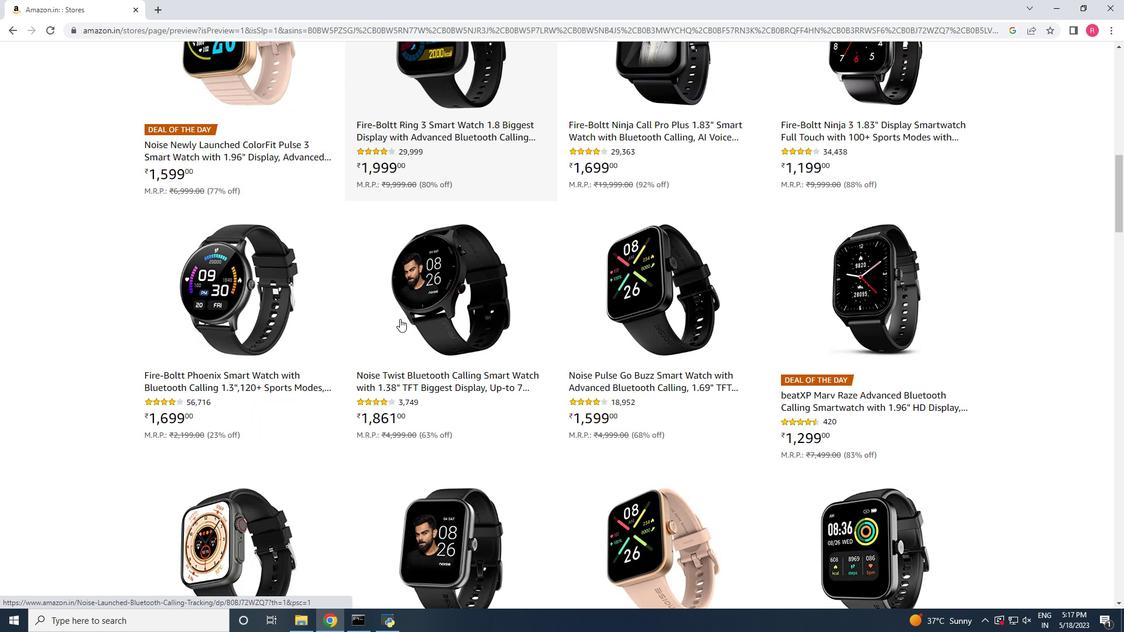 
Action: Mouse scrolled (400, 318) with delta (0, 0)
Screenshot: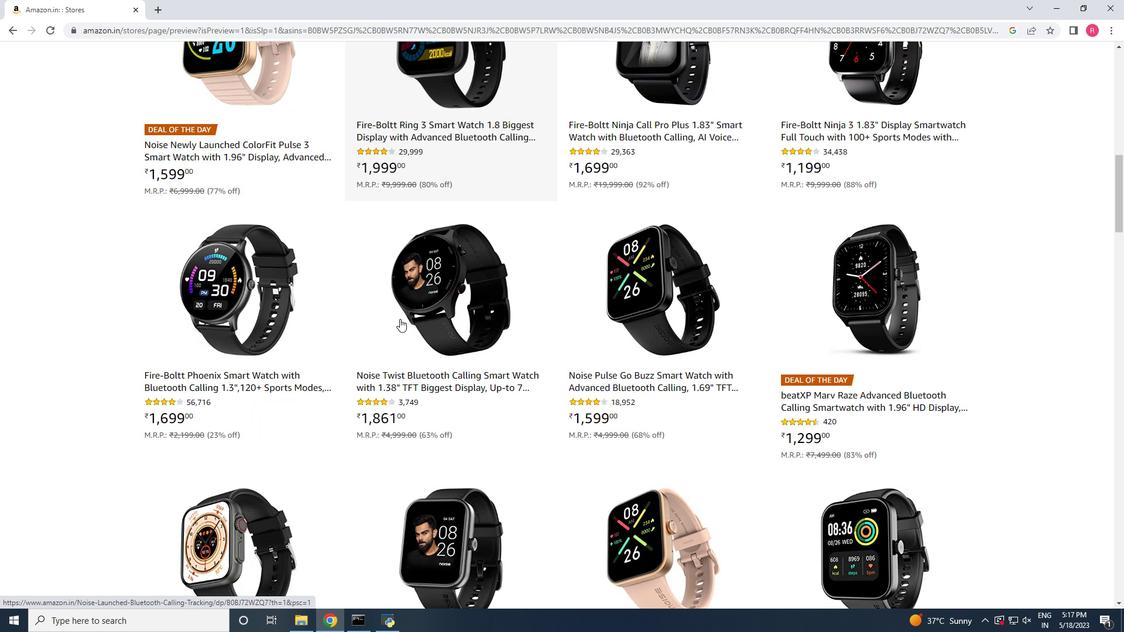 
Action: Mouse scrolled (400, 318) with delta (0, 0)
Screenshot: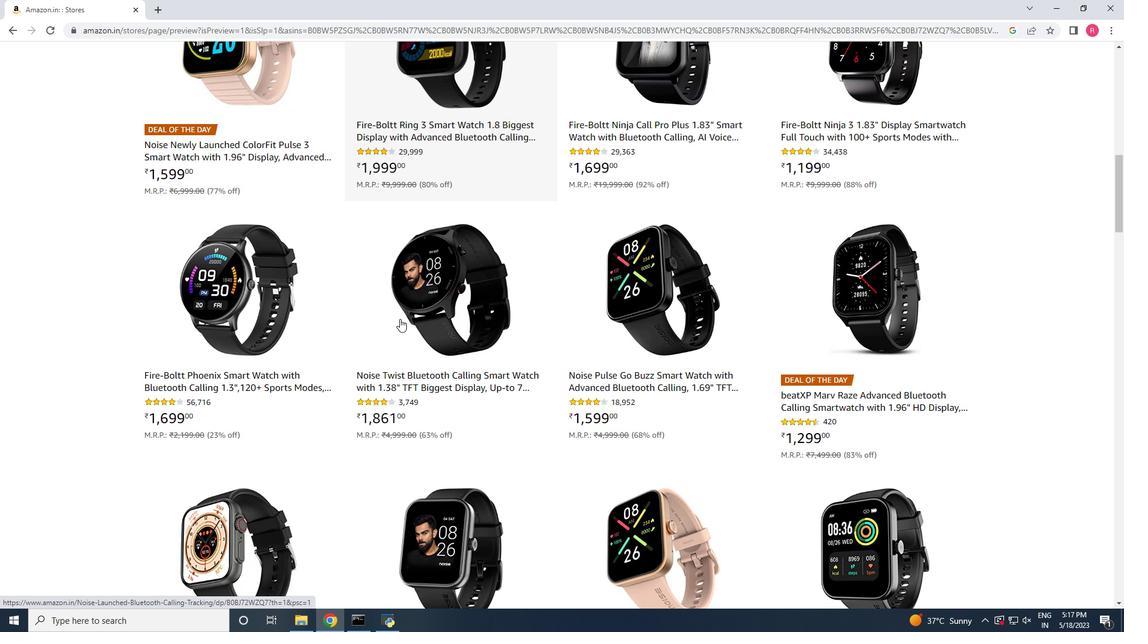 
Action: Mouse moved to (400, 319)
Screenshot: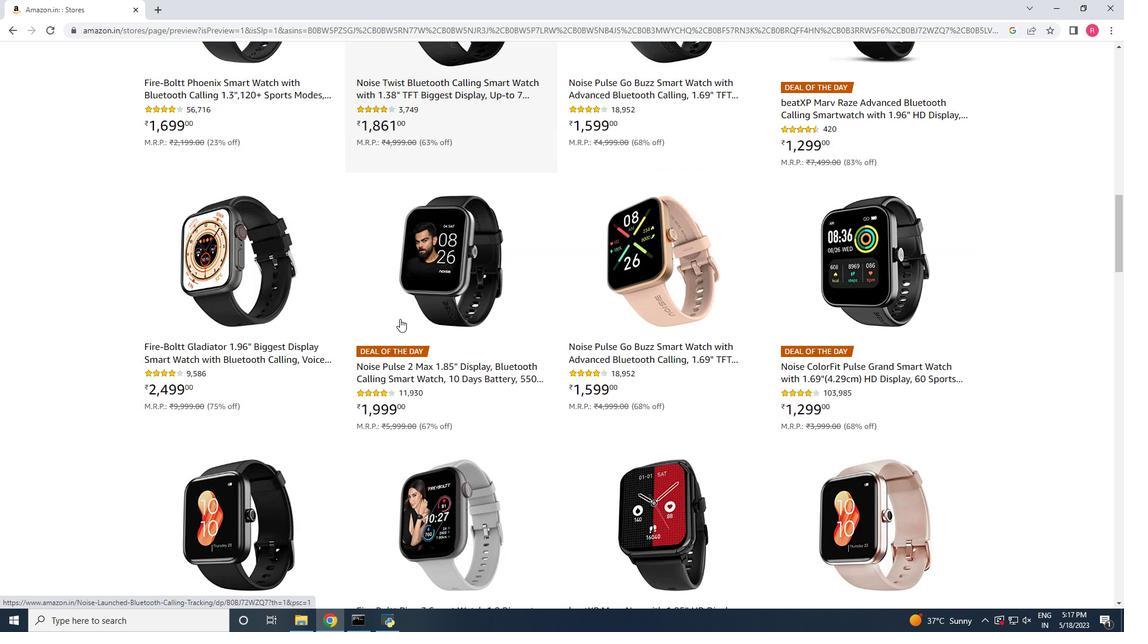 
Action: Mouse scrolled (400, 318) with delta (0, 0)
Screenshot: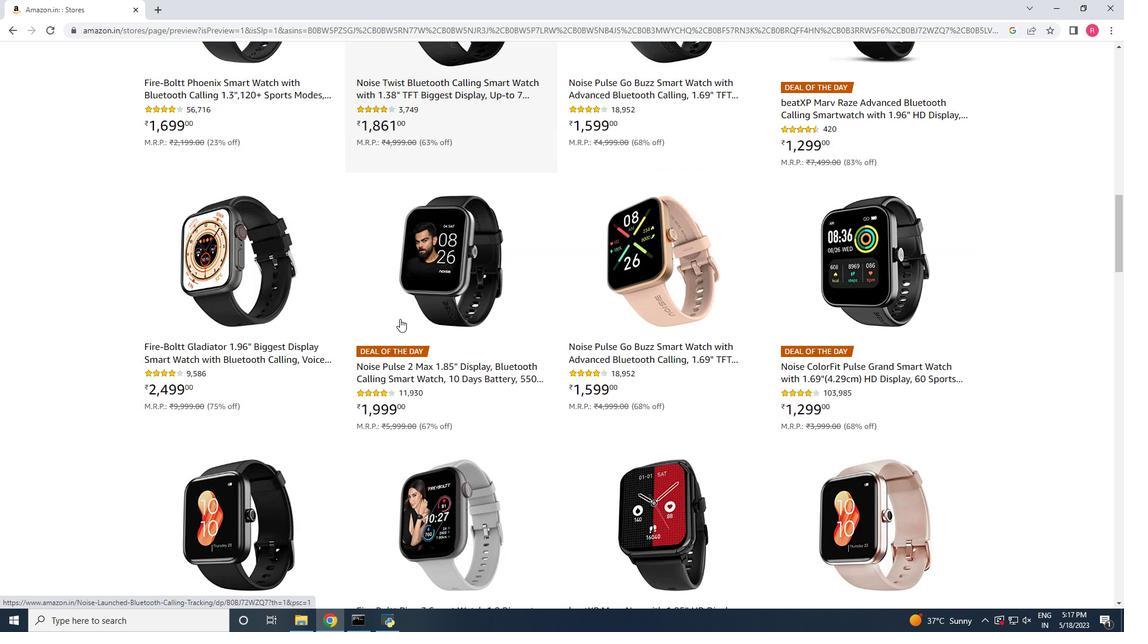 
Action: Mouse scrolled (400, 318) with delta (0, 0)
Screenshot: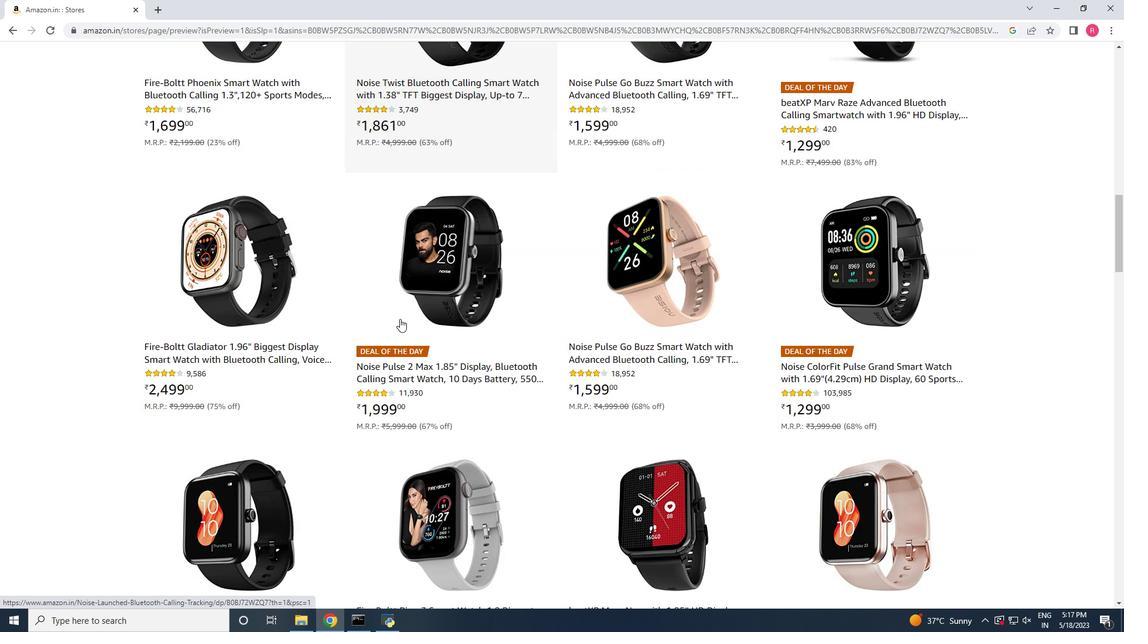 
Action: Mouse moved to (400, 319)
